 Task: Create validation rules in schedules object.
Action: Mouse moved to (1038, 83)
Screenshot: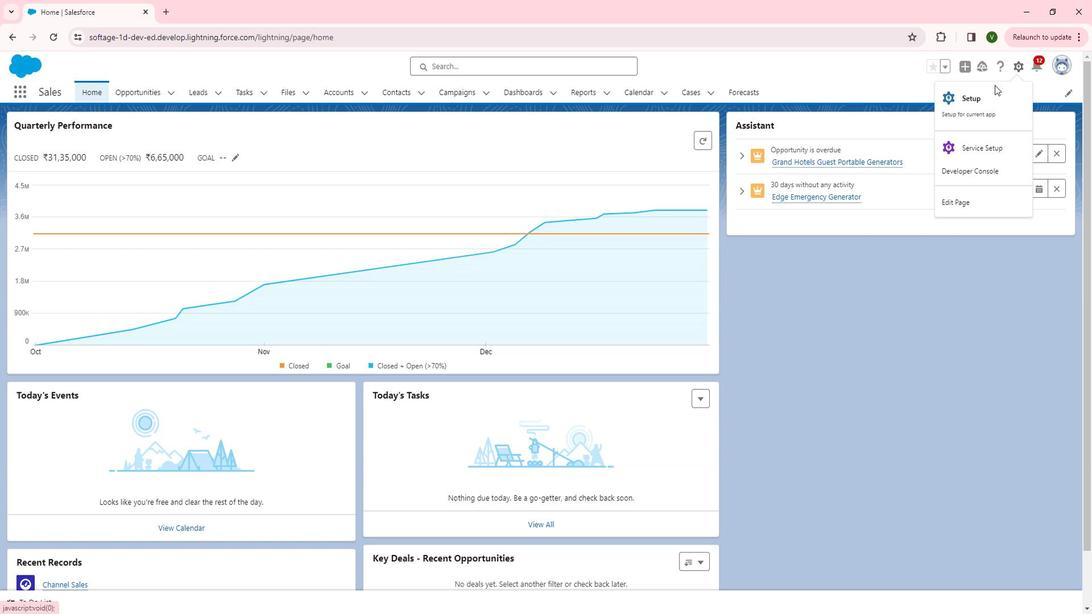 
Action: Mouse pressed left at (1038, 83)
Screenshot: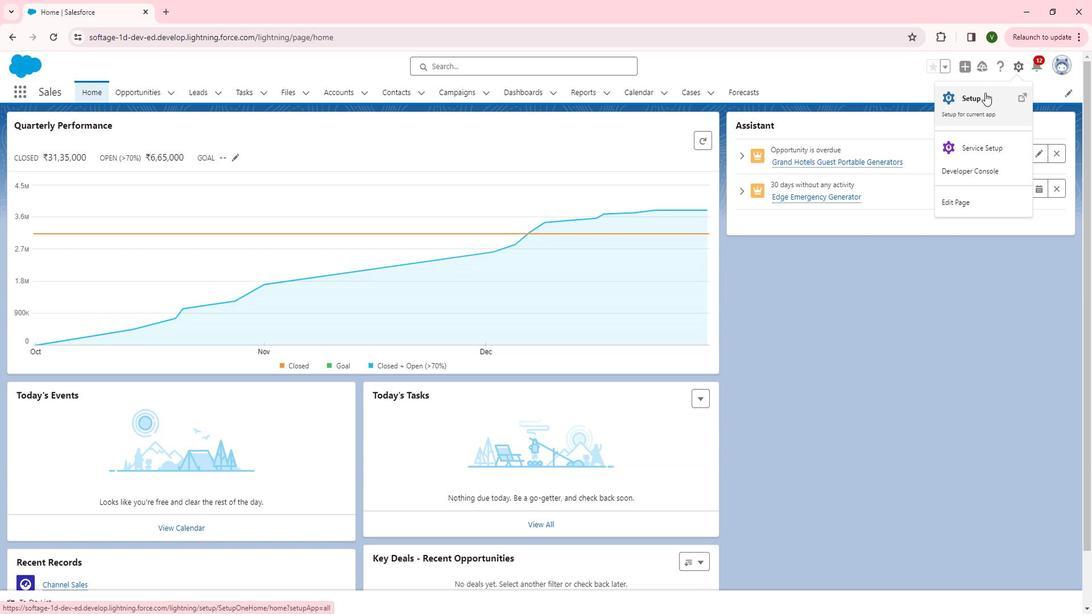 
Action: Mouse moved to (997, 109)
Screenshot: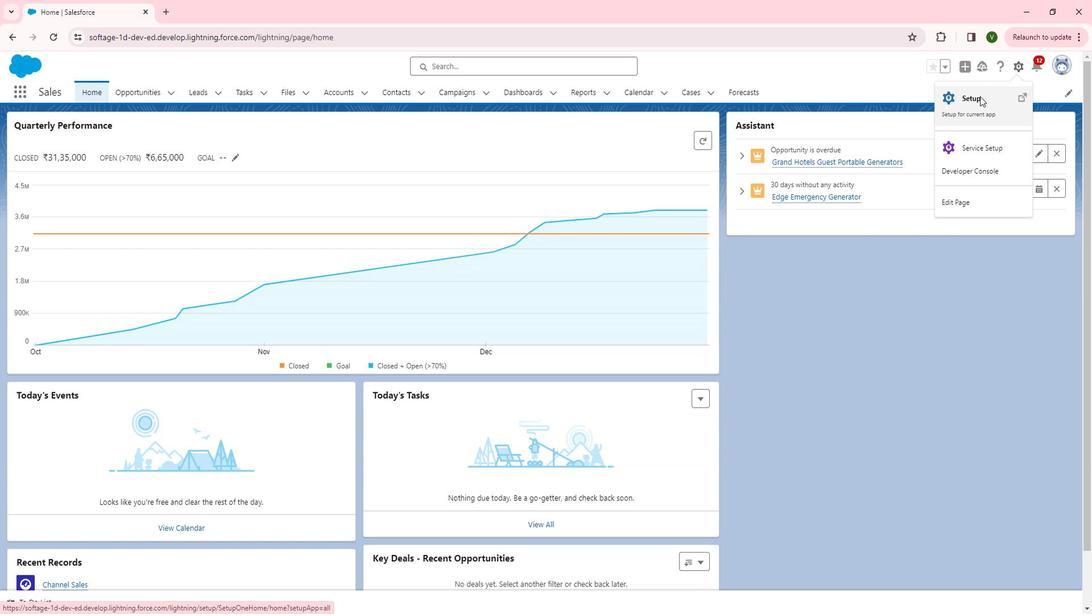 
Action: Mouse pressed left at (997, 109)
Screenshot: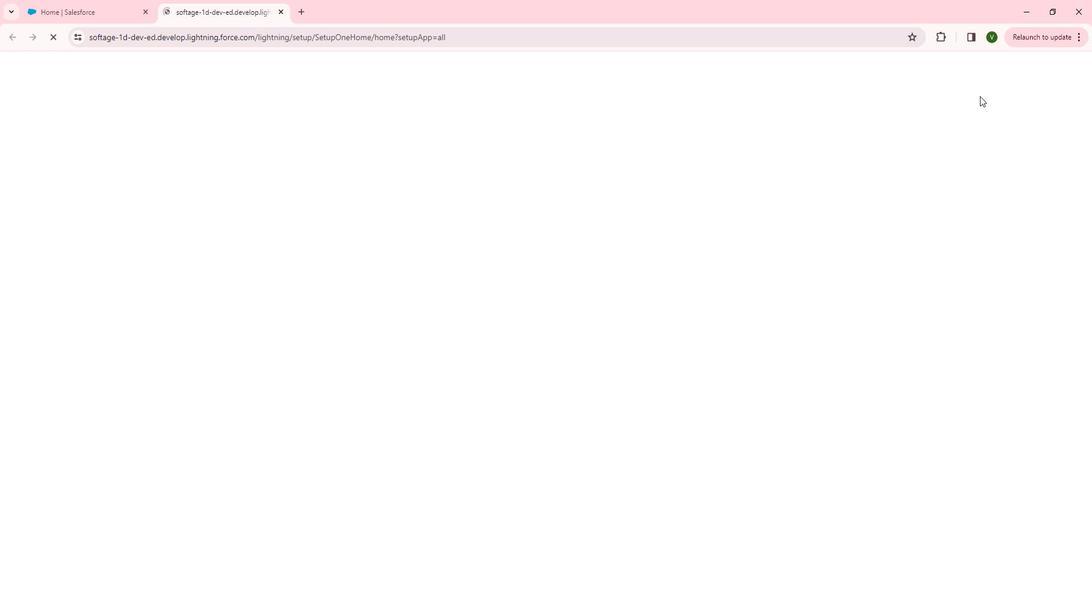 
Action: Mouse moved to (85, 411)
Screenshot: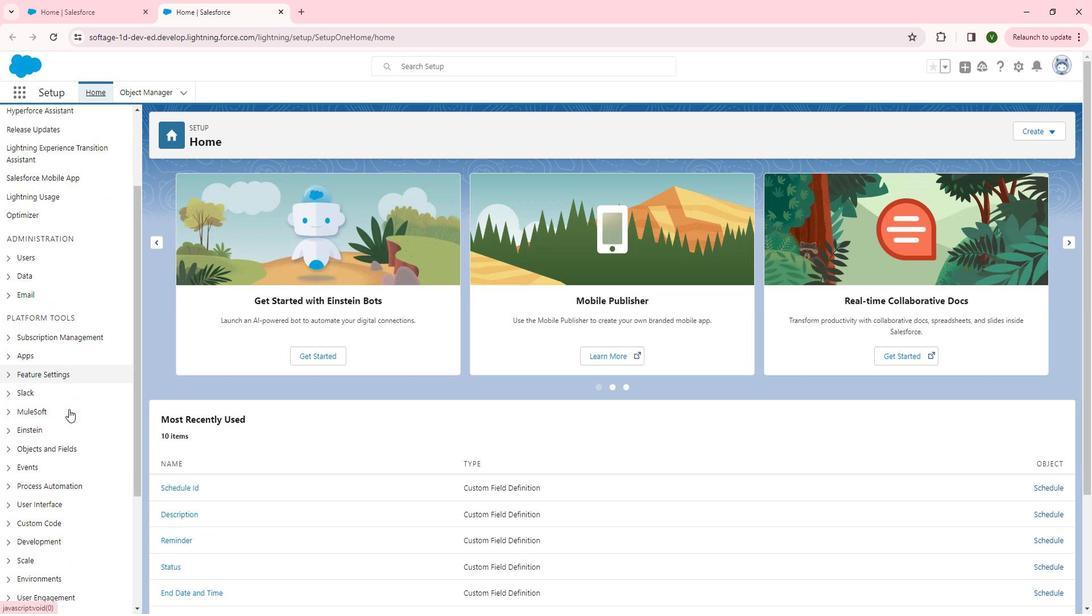 
Action: Mouse scrolled (85, 410) with delta (0, 0)
Screenshot: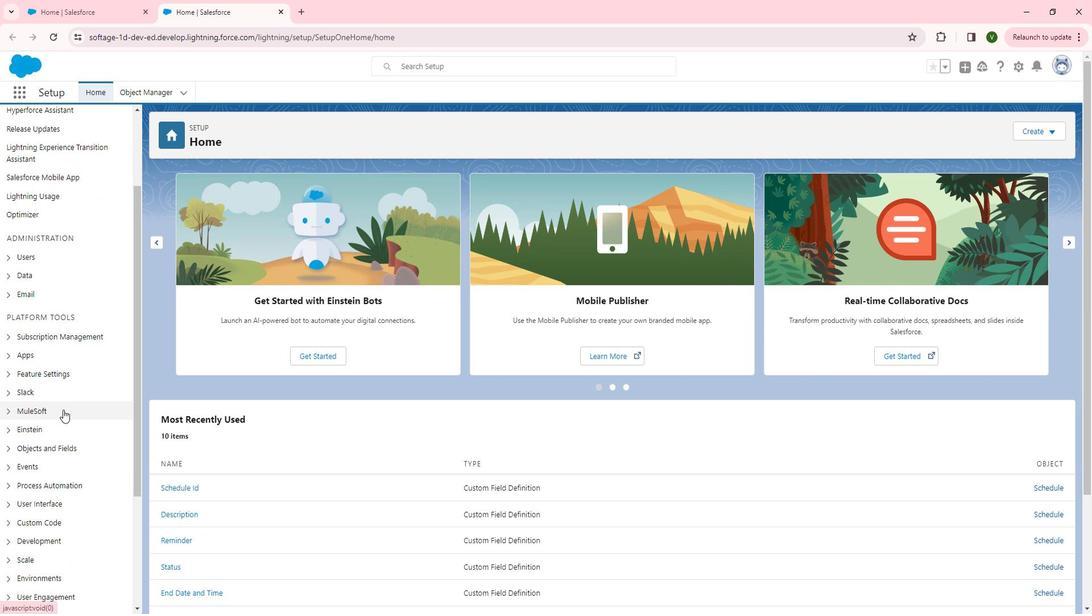 
Action: Mouse scrolled (85, 410) with delta (0, 0)
Screenshot: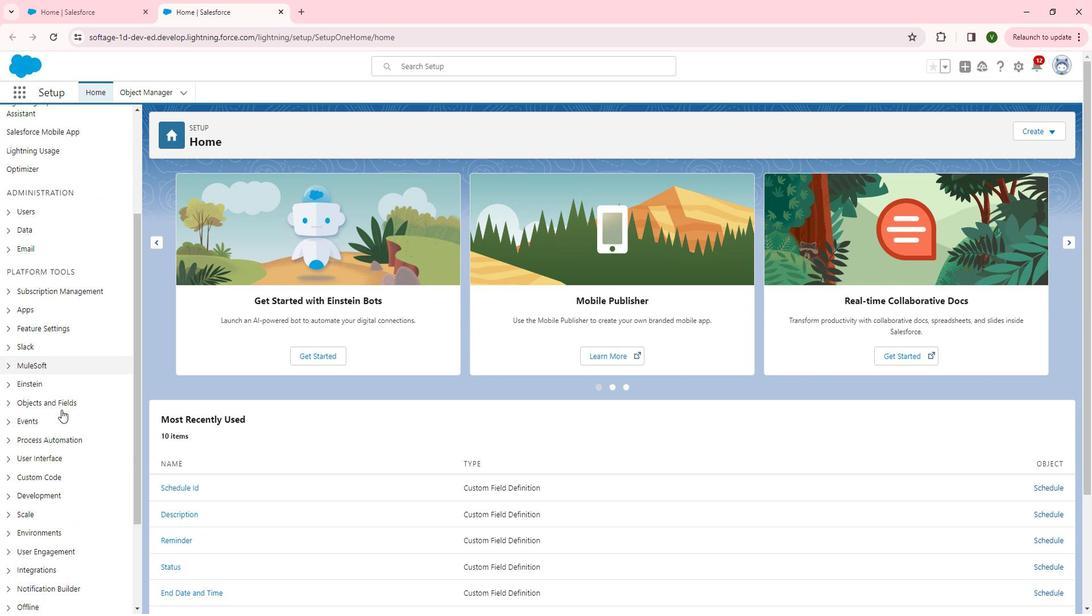 
Action: Mouse moved to (78, 411)
Screenshot: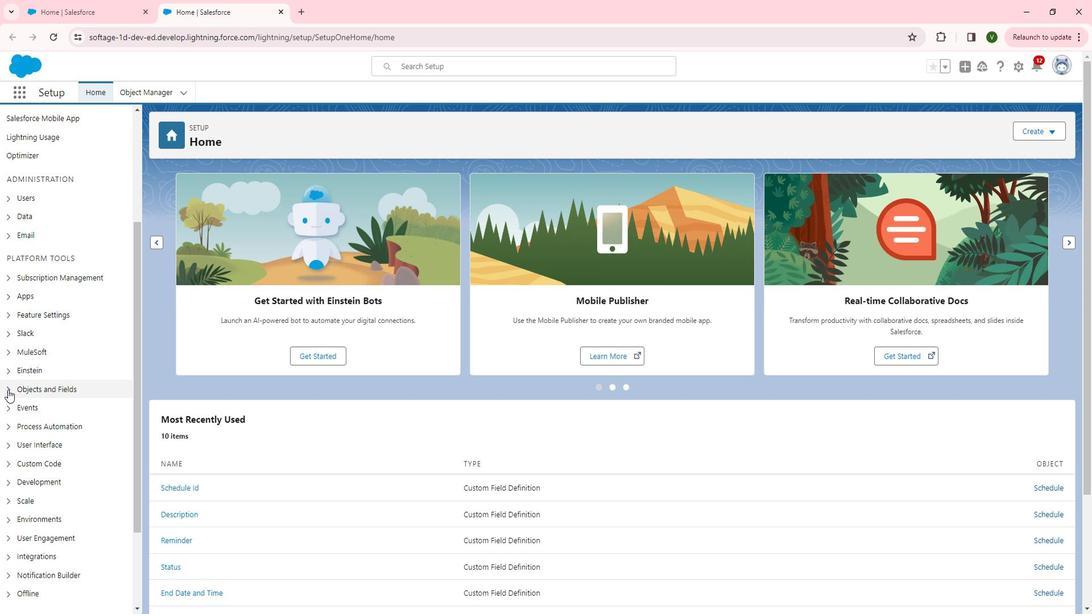 
Action: Mouse scrolled (78, 411) with delta (0, 0)
Screenshot: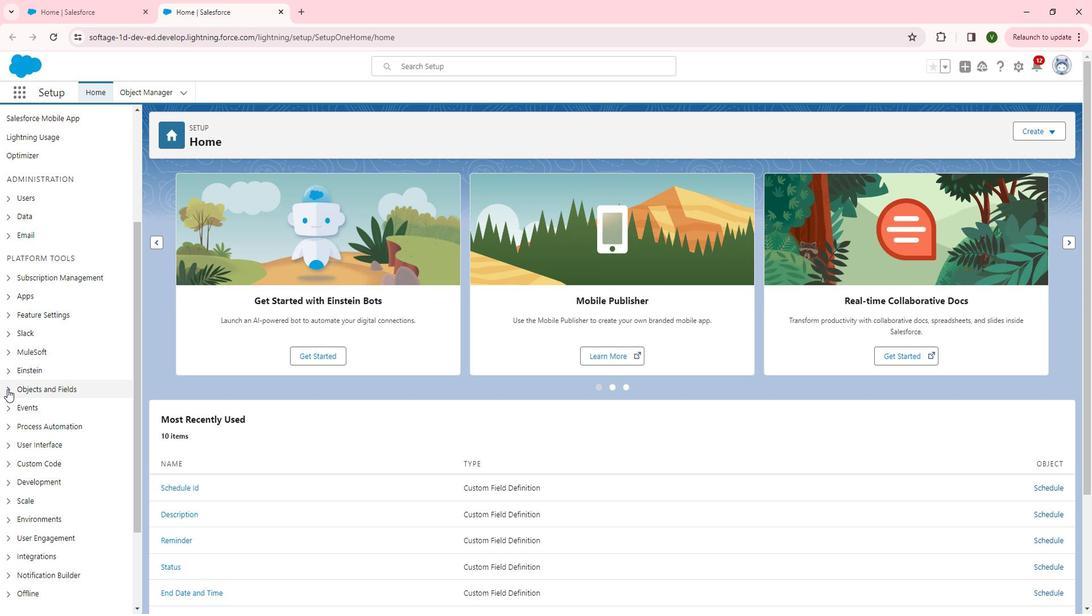 
Action: Mouse moved to (24, 391)
Screenshot: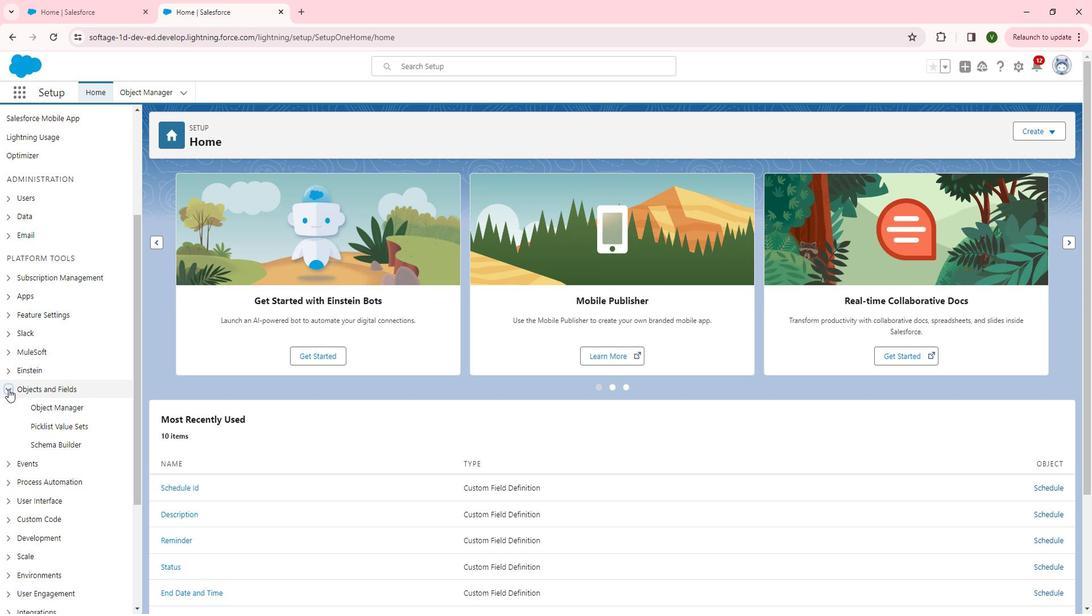 
Action: Mouse pressed left at (24, 391)
Screenshot: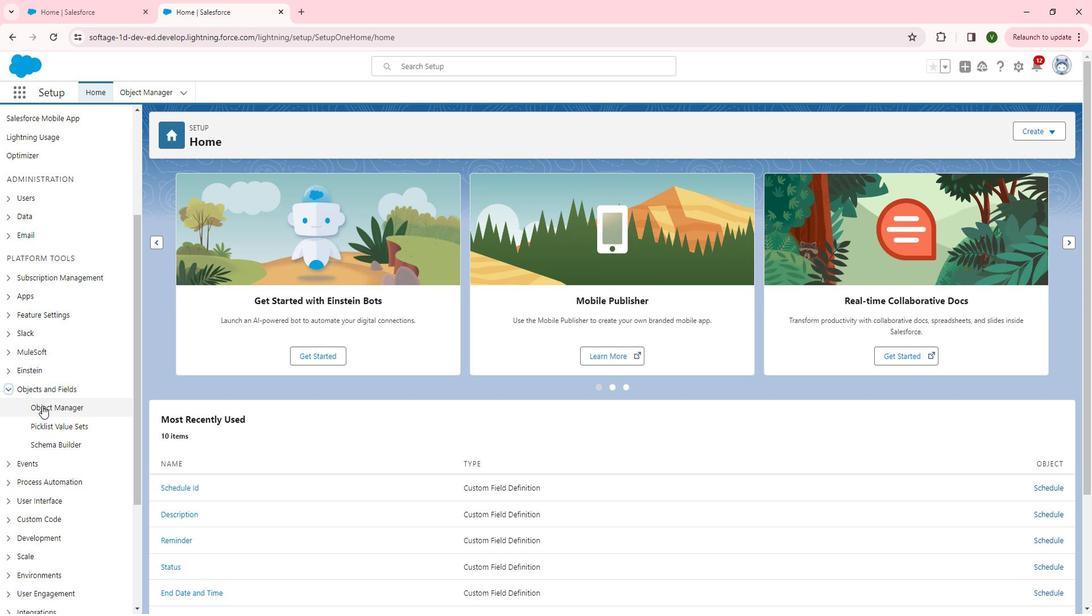 
Action: Mouse moved to (68, 413)
Screenshot: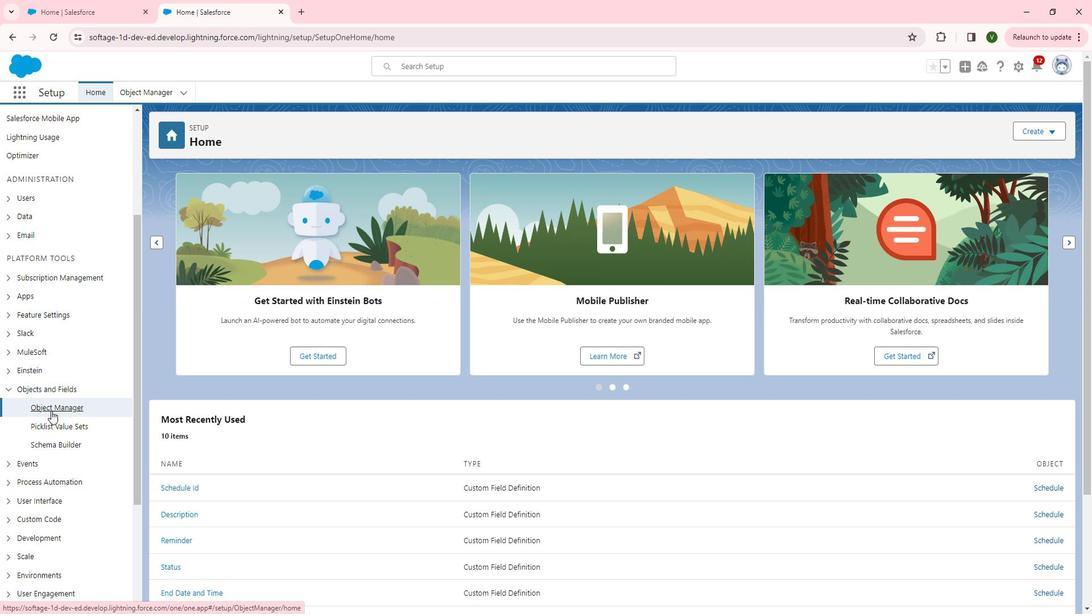 
Action: Mouse pressed left at (68, 413)
Screenshot: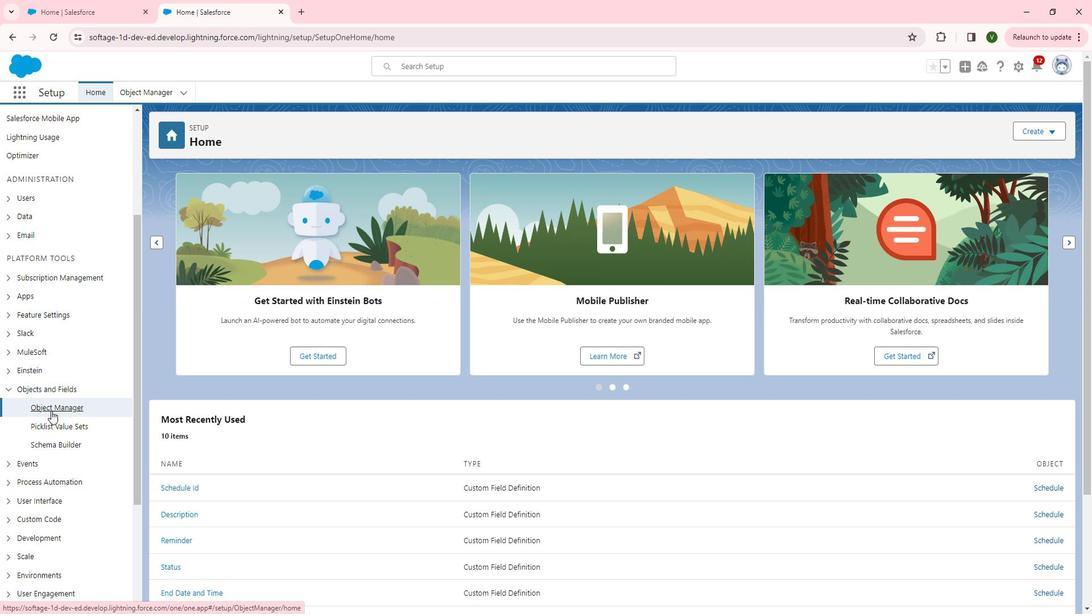 
Action: Mouse moved to (190, 397)
Screenshot: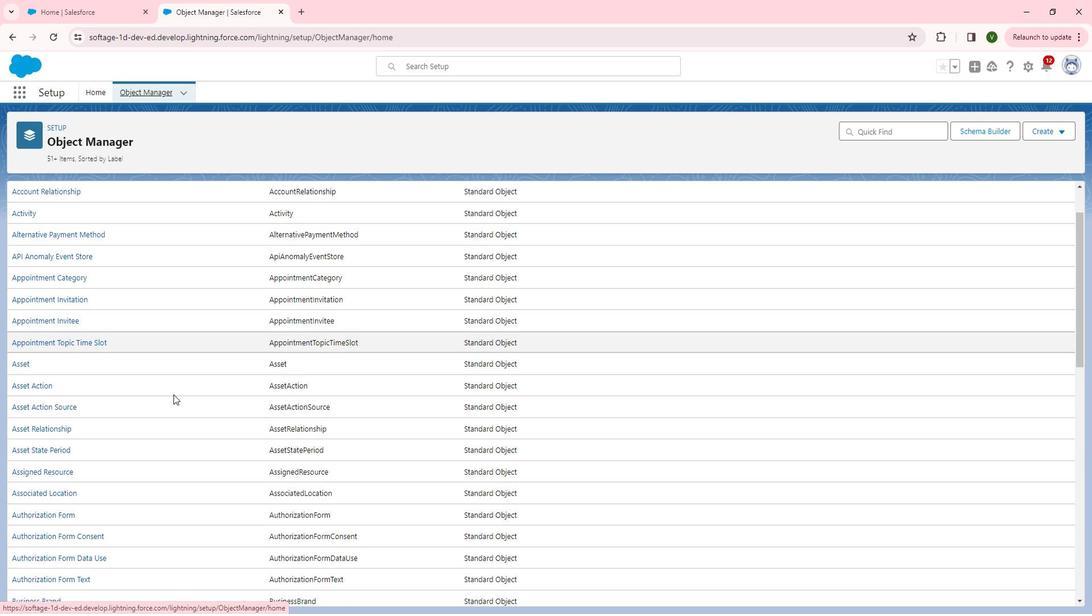 
Action: Mouse scrolled (190, 396) with delta (0, 0)
Screenshot: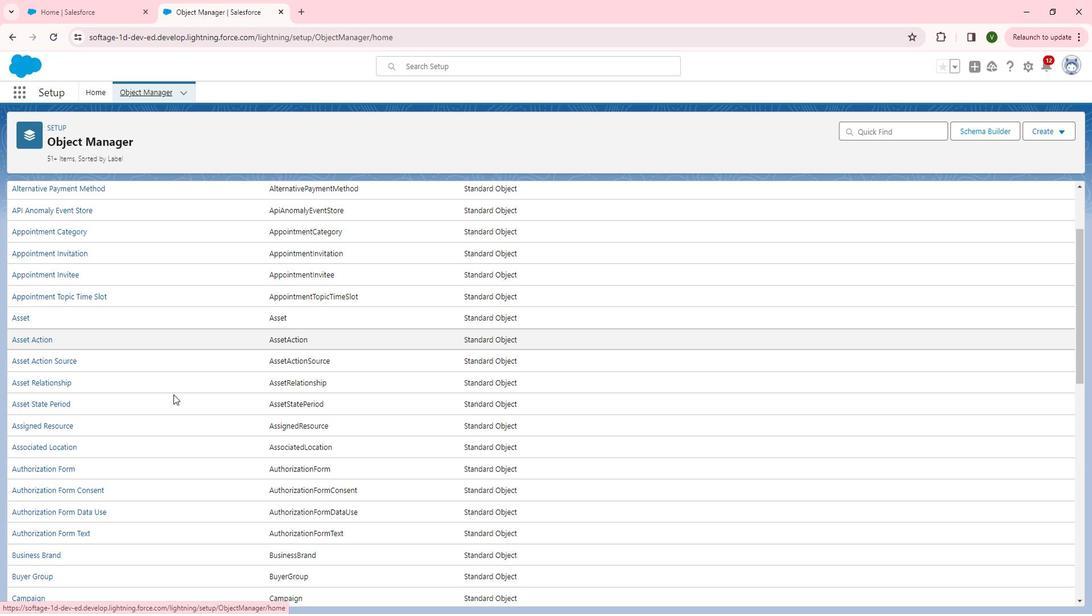 
Action: Mouse scrolled (190, 396) with delta (0, 0)
Screenshot: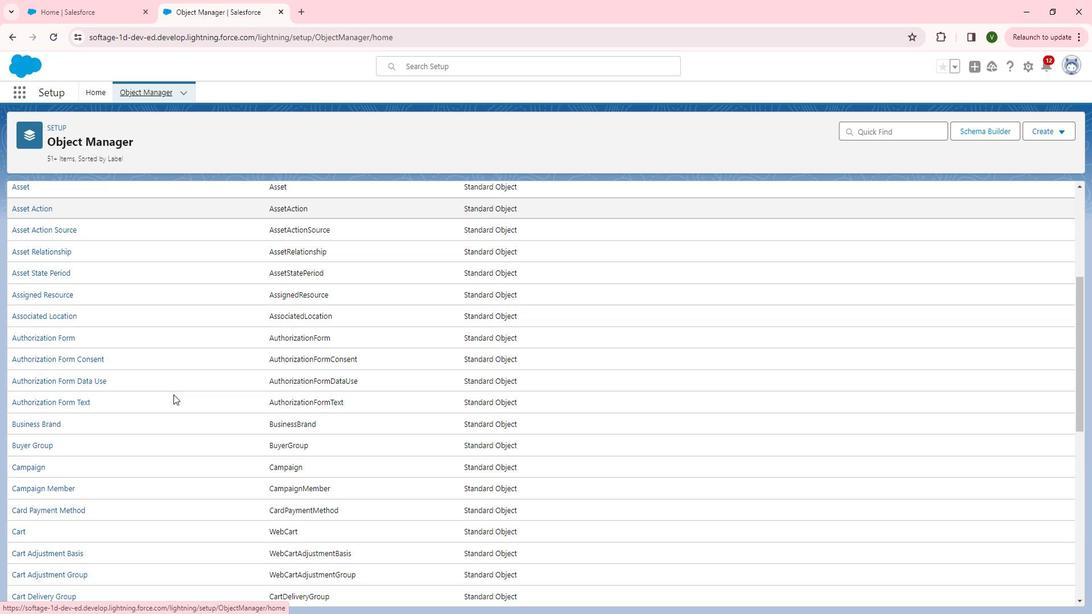 
Action: Mouse scrolled (190, 396) with delta (0, 0)
Screenshot: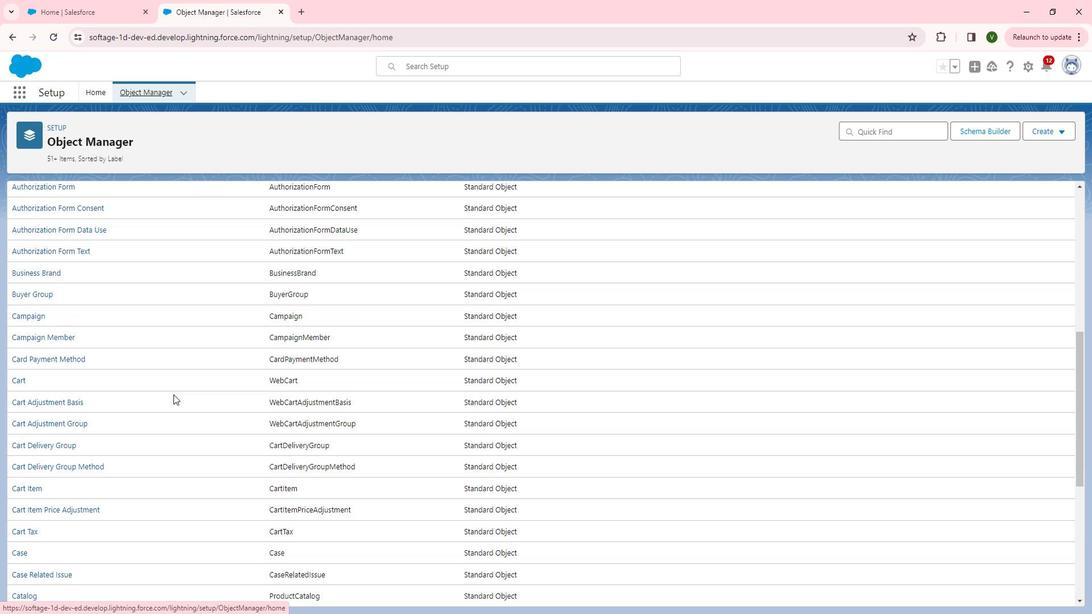 
Action: Mouse scrolled (190, 396) with delta (0, 0)
Screenshot: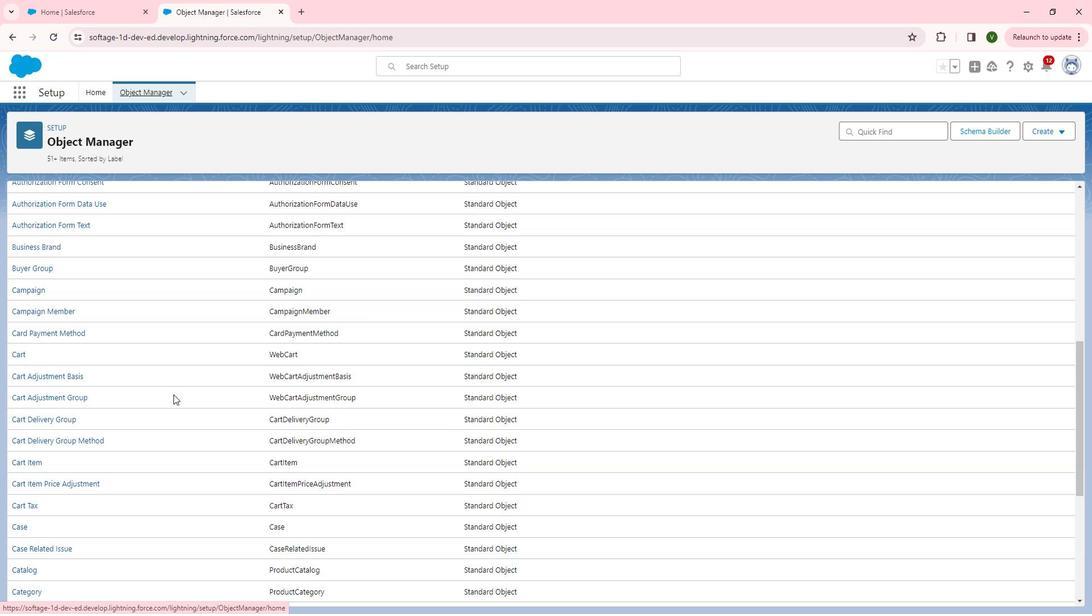 
Action: Mouse scrolled (190, 396) with delta (0, 0)
Screenshot: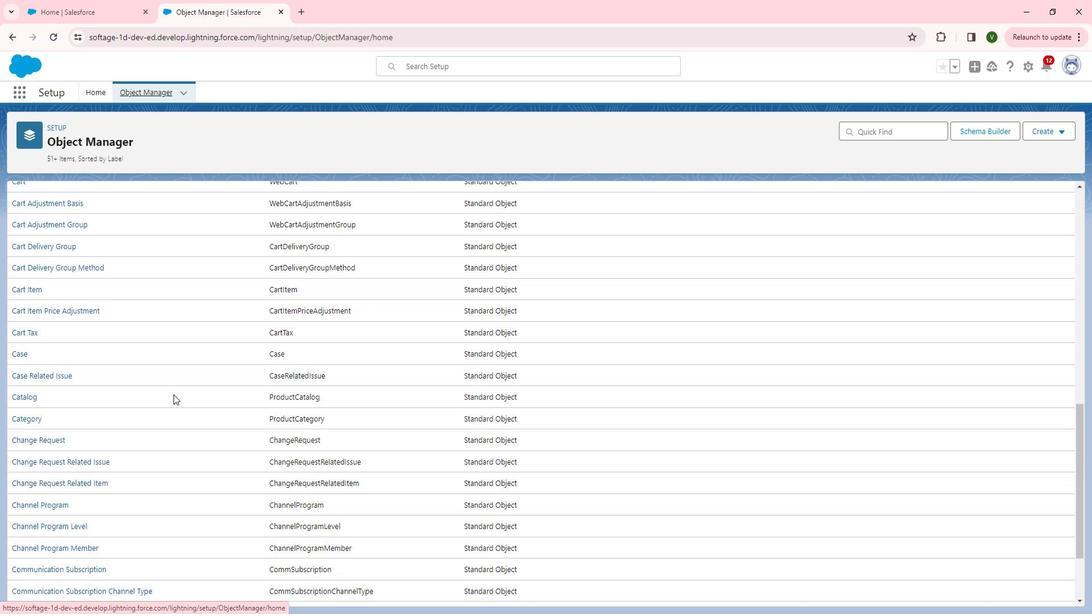 
Action: Mouse scrolled (190, 396) with delta (0, 0)
Screenshot: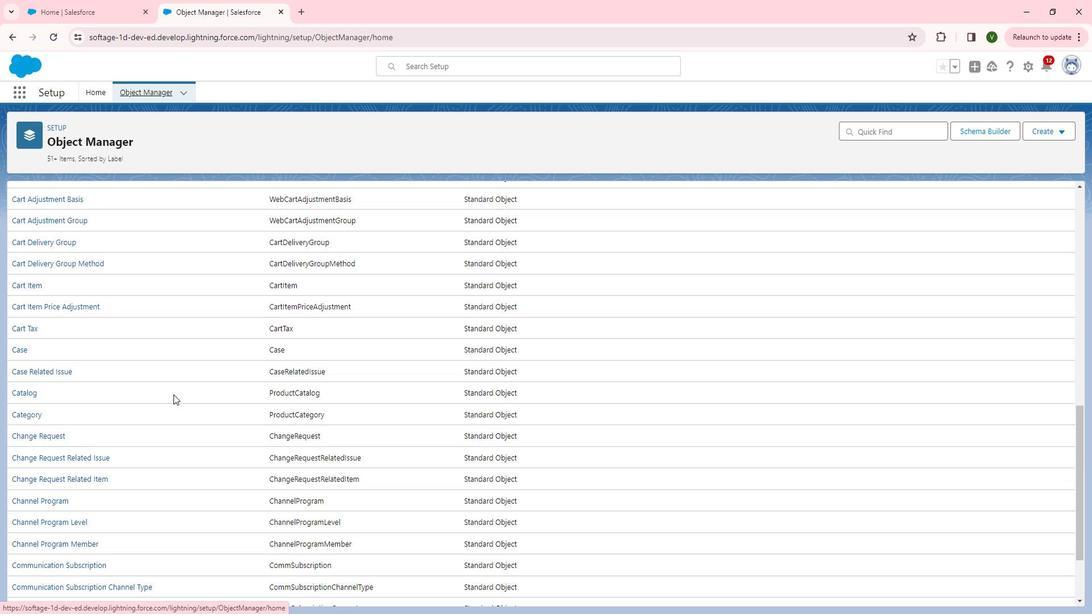 
Action: Mouse scrolled (190, 396) with delta (0, 0)
Screenshot: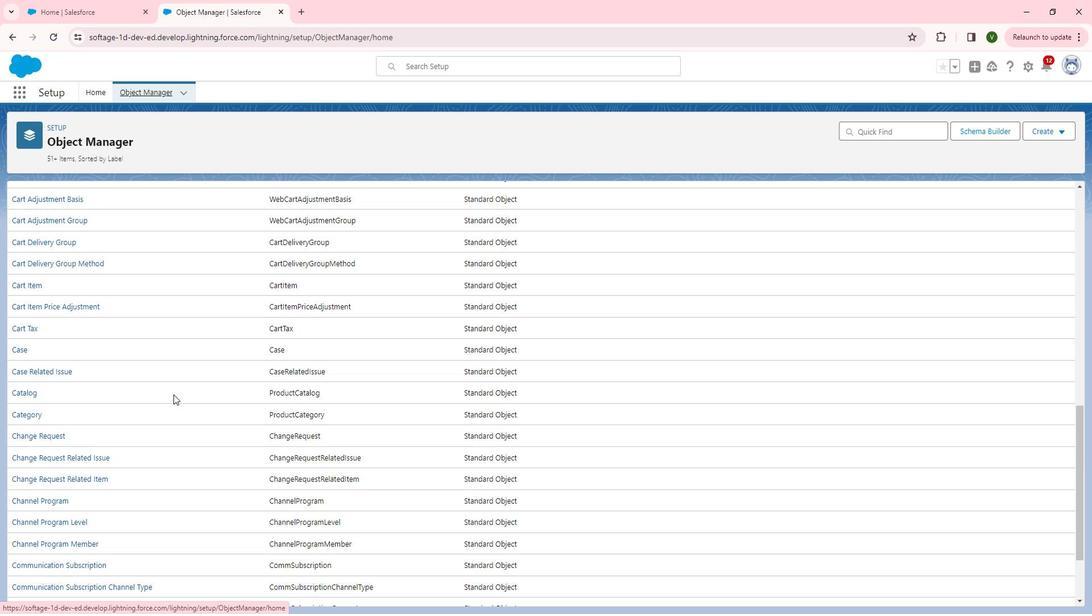 
Action: Mouse scrolled (190, 396) with delta (0, 0)
Screenshot: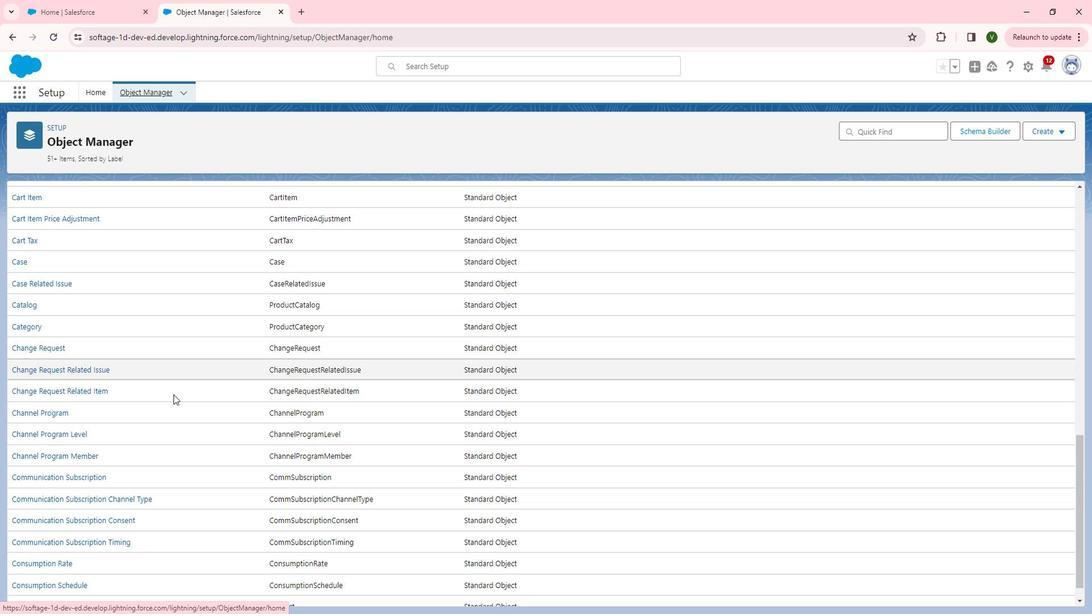 
Action: Mouse scrolled (190, 396) with delta (0, 0)
Screenshot: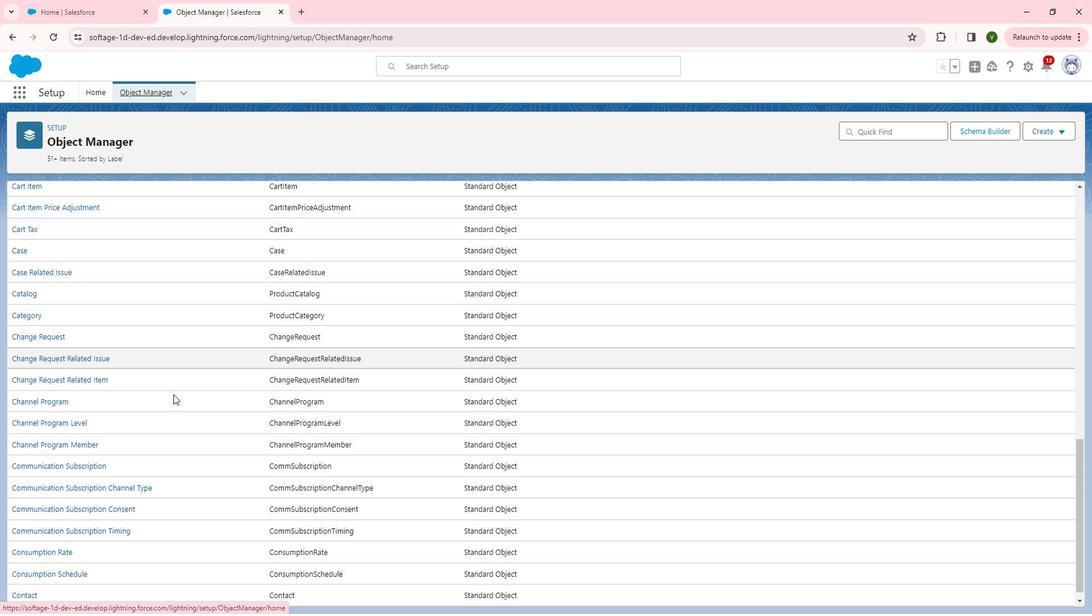 
Action: Mouse scrolled (190, 396) with delta (0, 0)
Screenshot: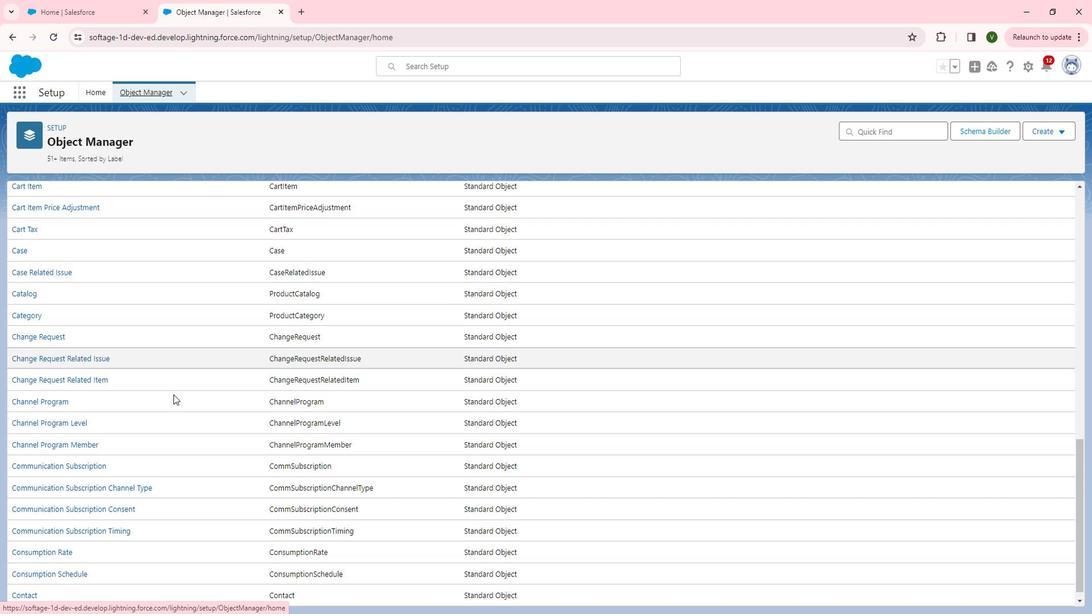 
Action: Mouse scrolled (190, 396) with delta (0, 0)
Screenshot: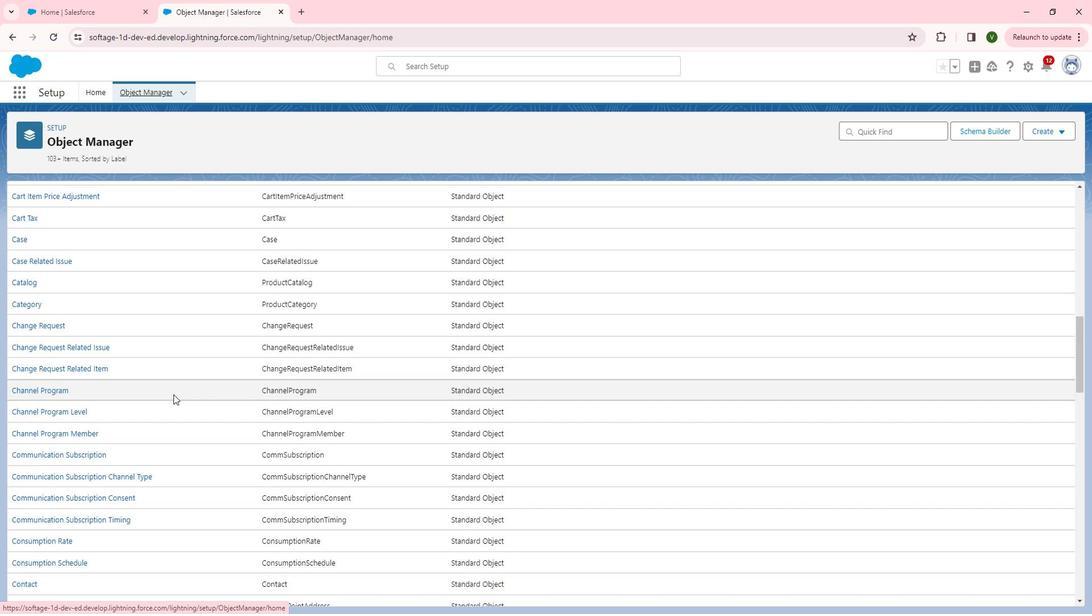 
Action: Mouse scrolled (190, 396) with delta (0, 0)
Screenshot: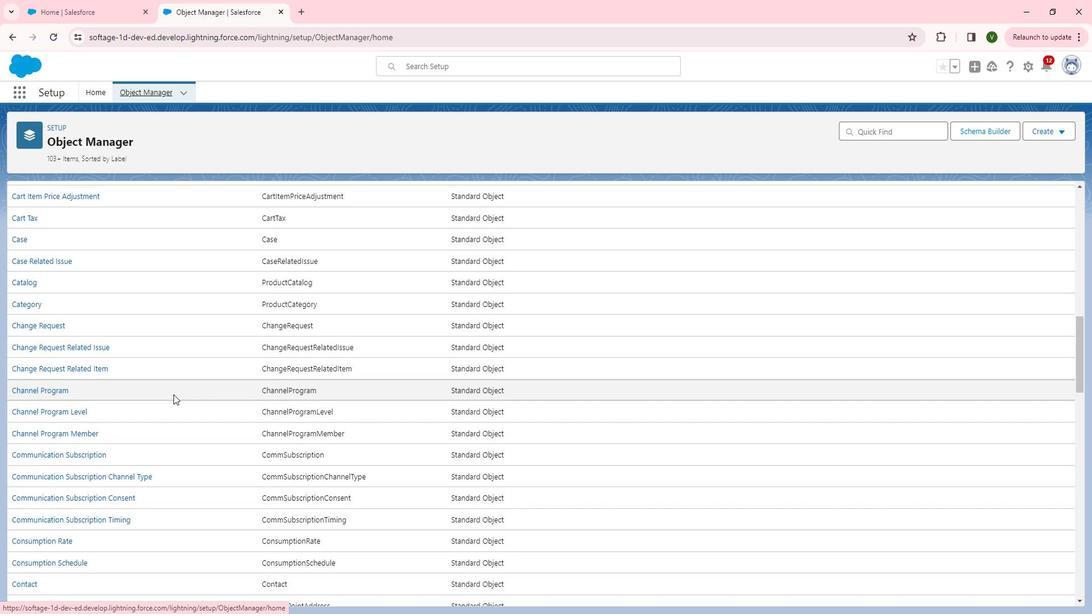 
Action: Mouse scrolled (190, 396) with delta (0, 0)
Screenshot: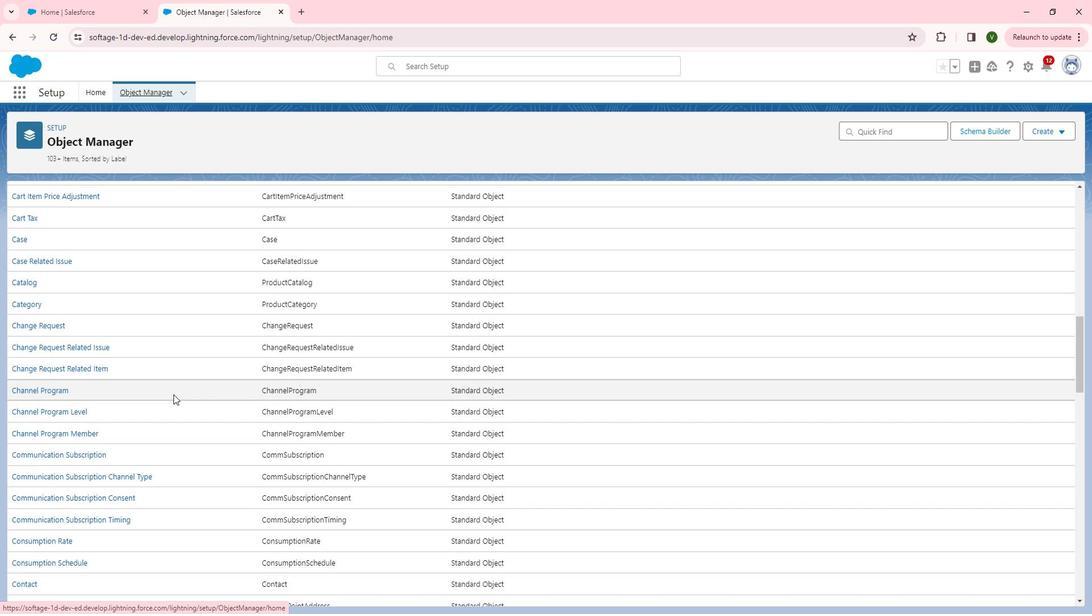 
Action: Mouse scrolled (190, 396) with delta (0, 0)
Screenshot: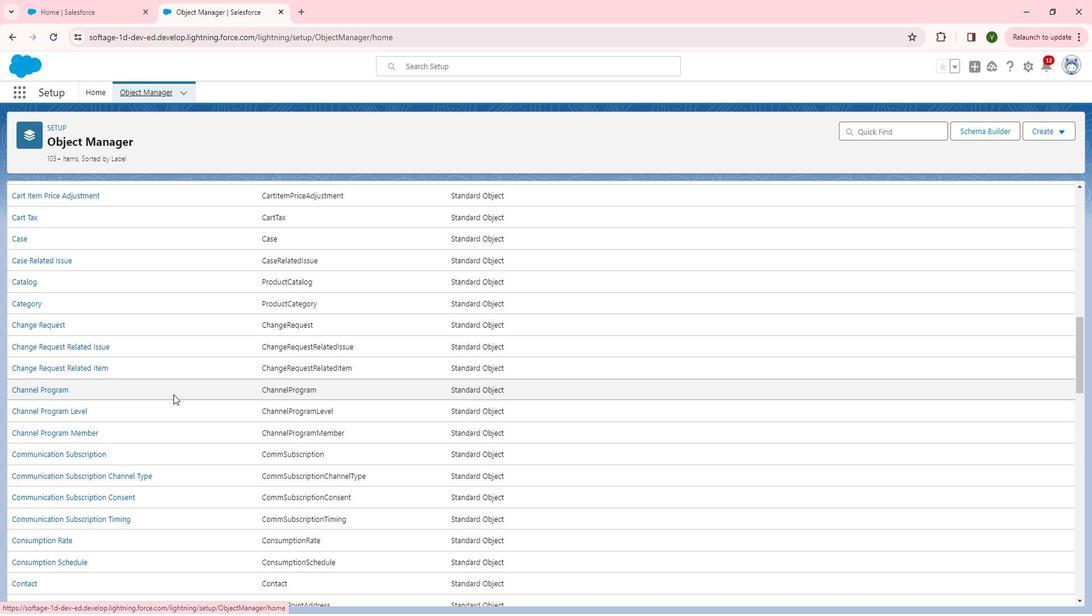 
Action: Mouse scrolled (190, 396) with delta (0, 0)
Screenshot: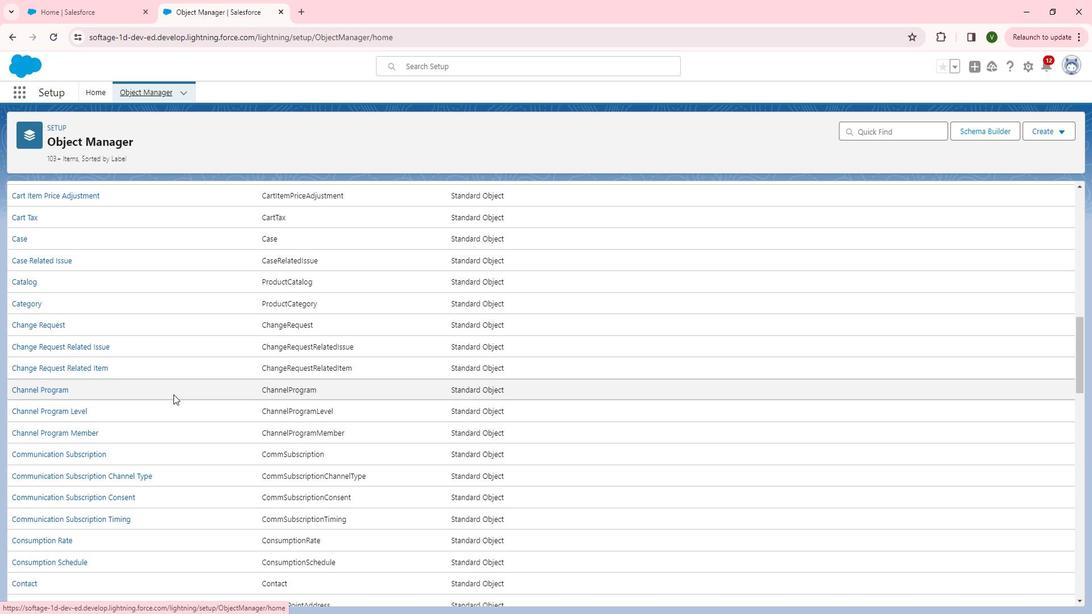 
Action: Mouse scrolled (190, 396) with delta (0, 0)
Screenshot: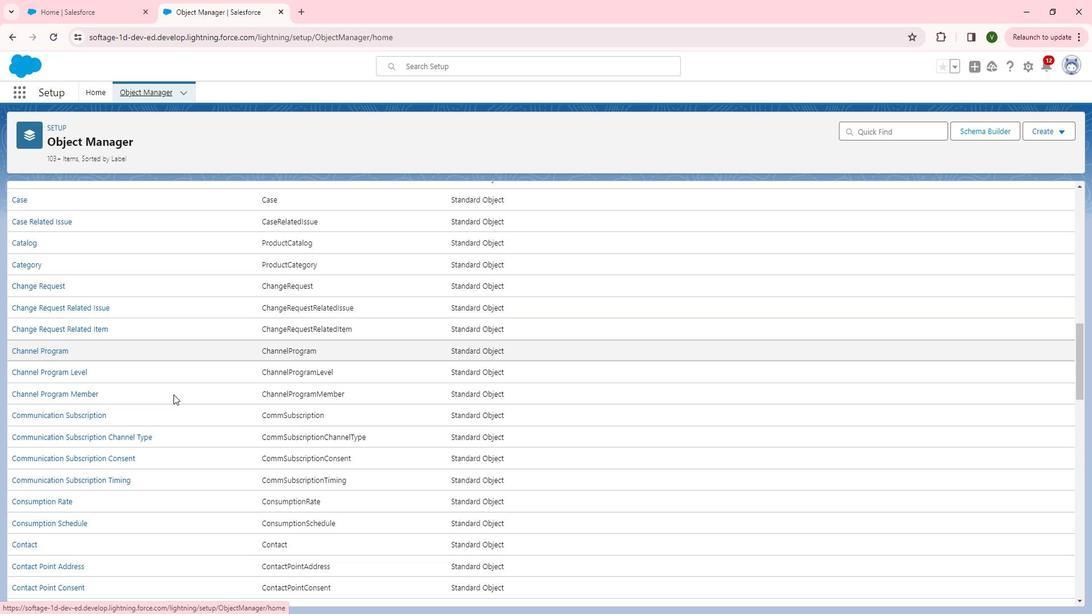 
Action: Mouse scrolled (190, 396) with delta (0, 0)
Screenshot: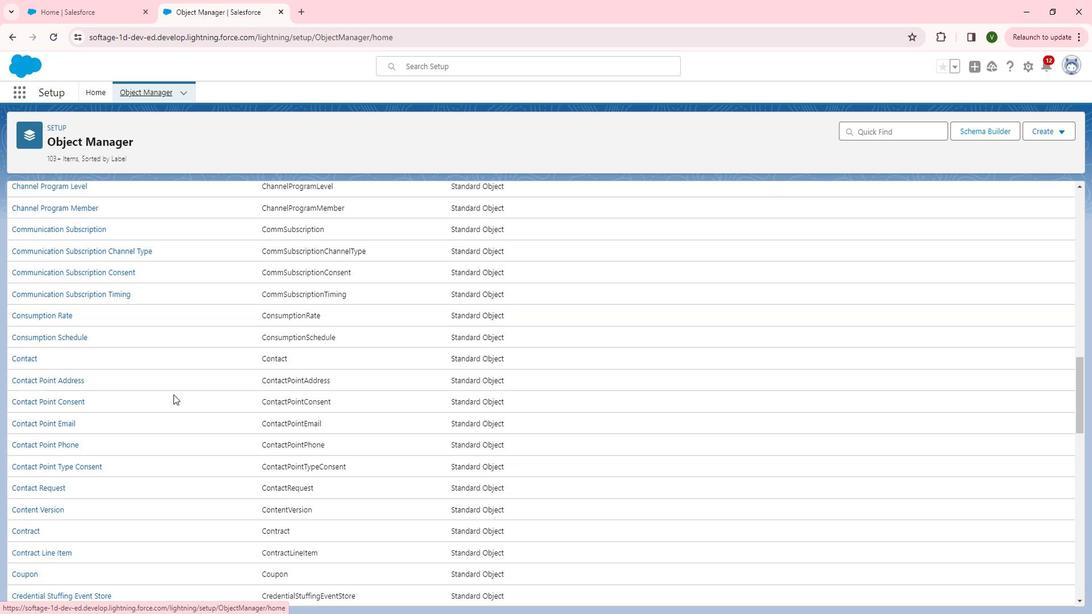 
Action: Mouse scrolled (190, 396) with delta (0, 0)
Screenshot: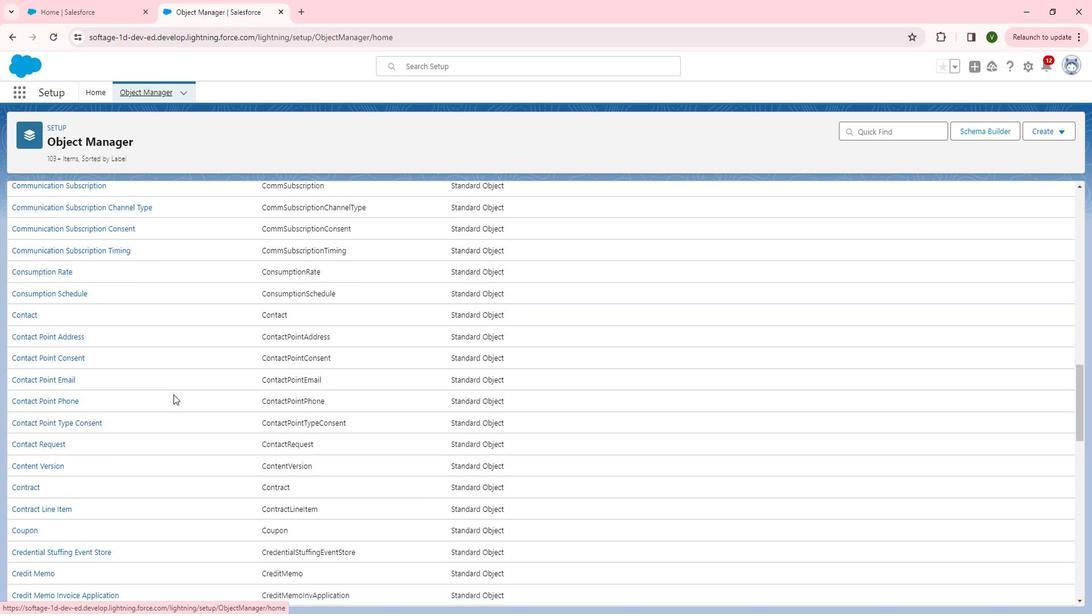 
Action: Mouse scrolled (190, 396) with delta (0, 0)
Screenshot: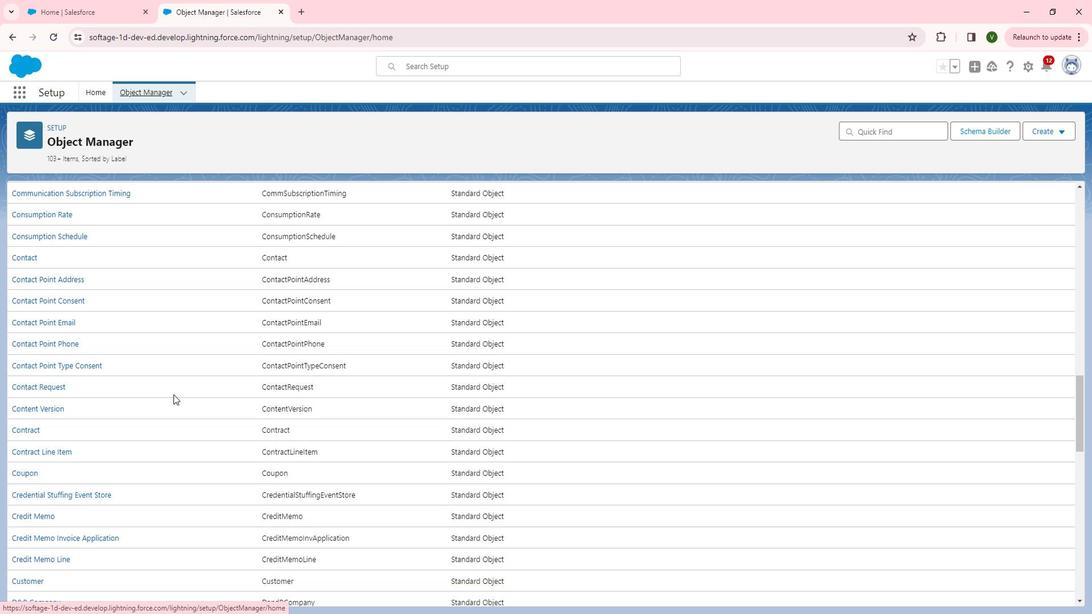 
Action: Mouse scrolled (190, 396) with delta (0, 0)
Screenshot: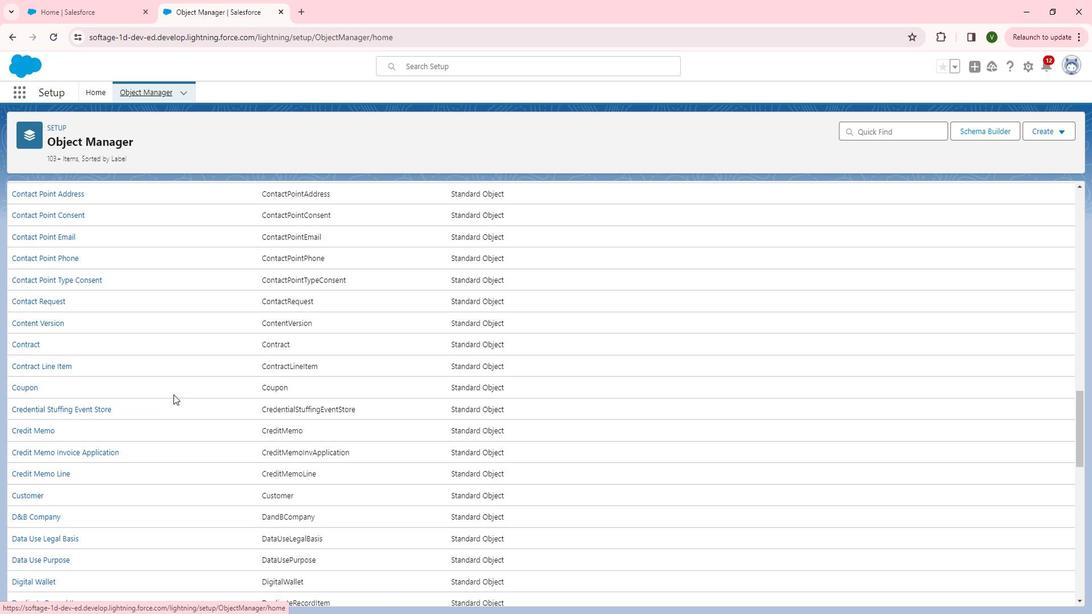 
Action: Mouse scrolled (190, 396) with delta (0, 0)
Screenshot: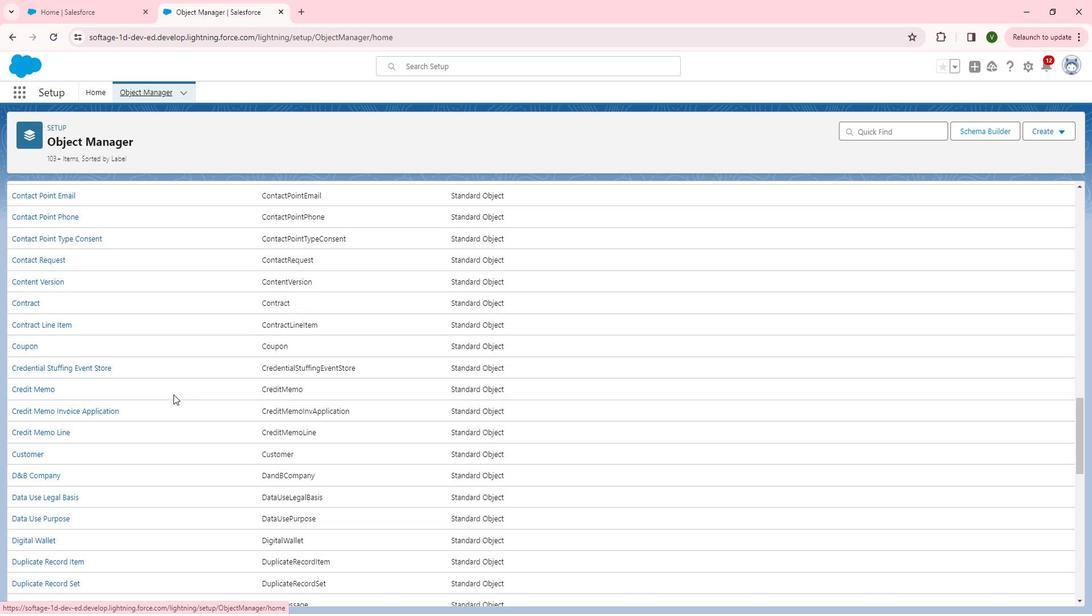 
Action: Mouse scrolled (190, 396) with delta (0, 0)
Screenshot: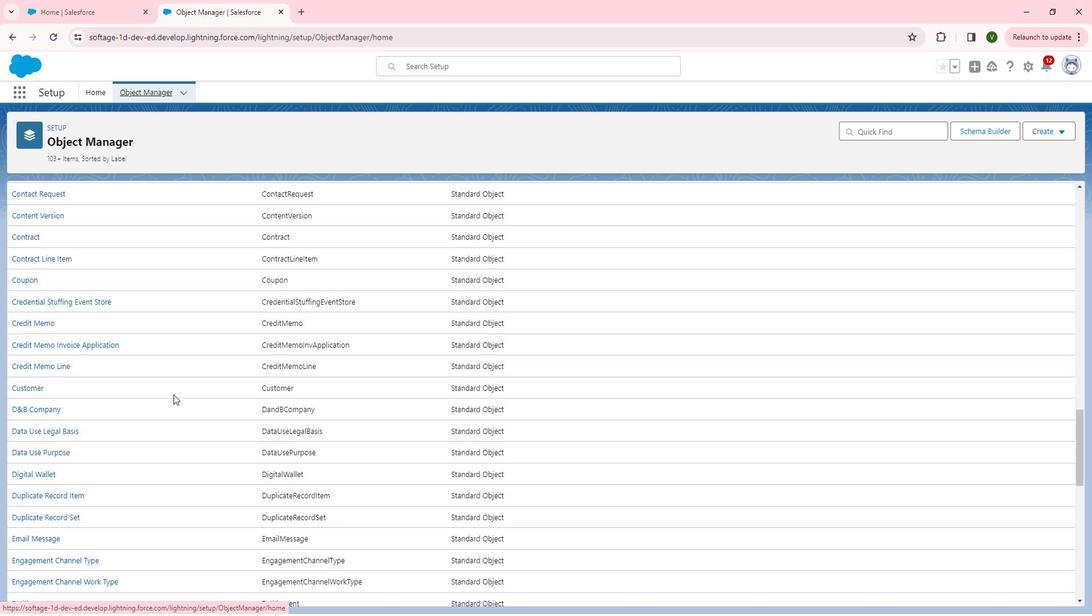
Action: Mouse scrolled (190, 396) with delta (0, 0)
Screenshot: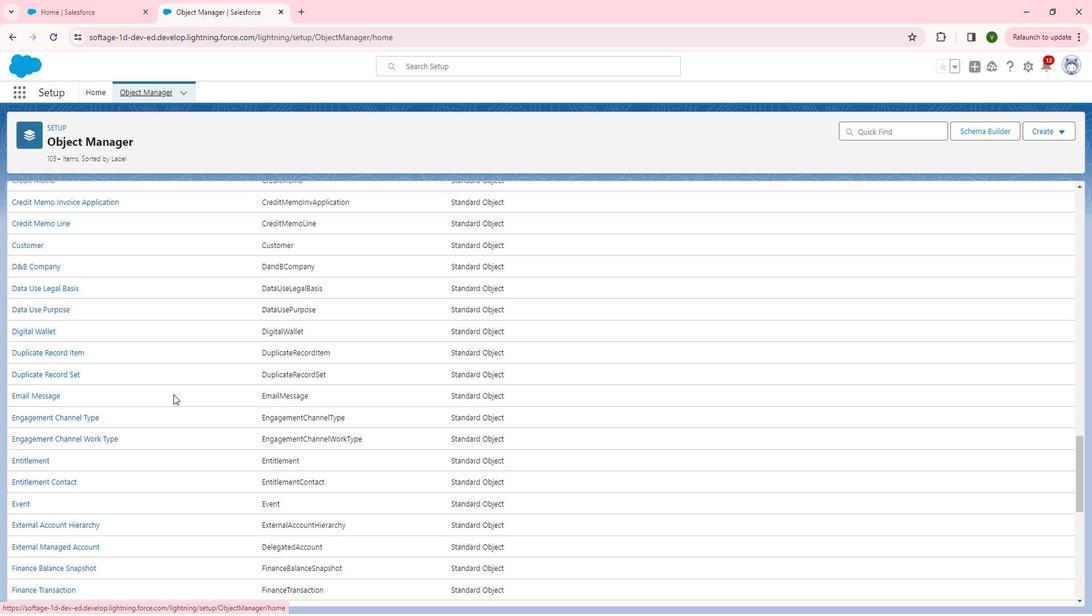 
Action: Mouse scrolled (190, 396) with delta (0, 0)
Screenshot: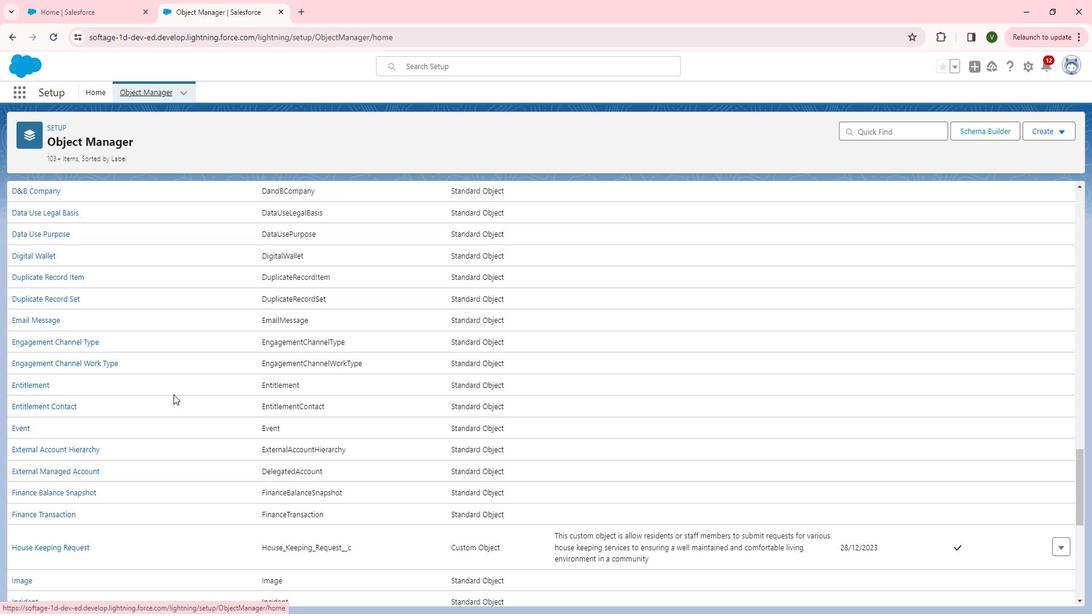 
Action: Mouse scrolled (190, 396) with delta (0, 0)
Screenshot: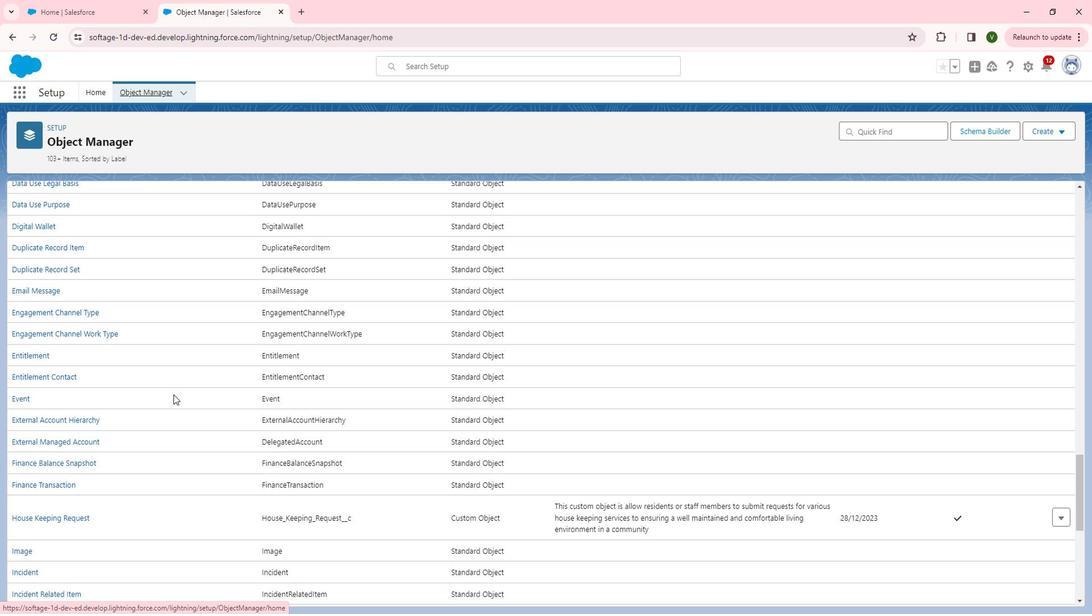 
Action: Mouse scrolled (190, 396) with delta (0, 0)
Screenshot: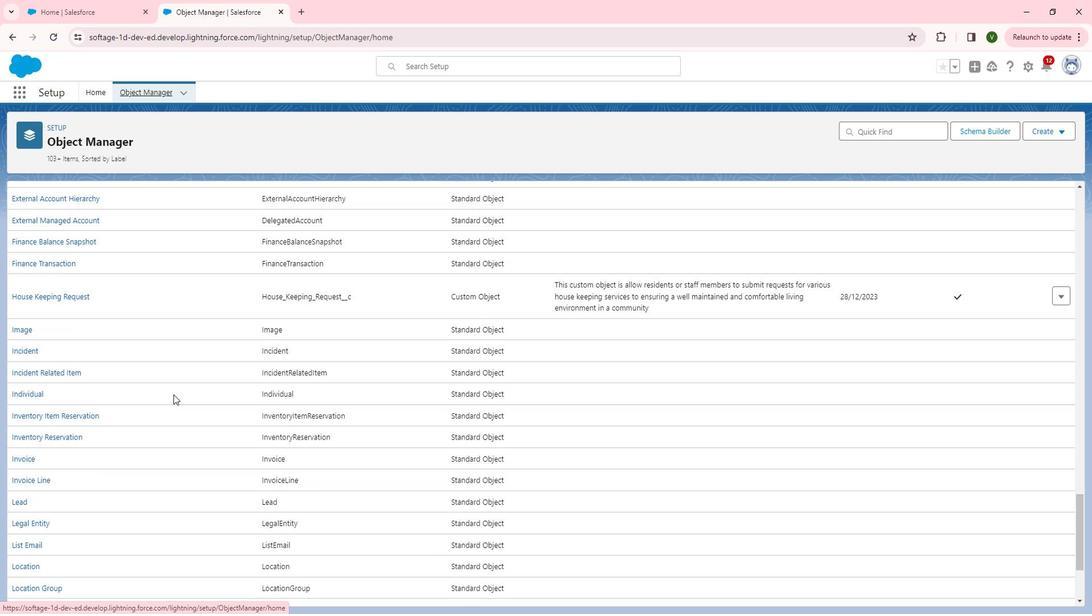 
Action: Mouse scrolled (190, 396) with delta (0, 0)
Screenshot: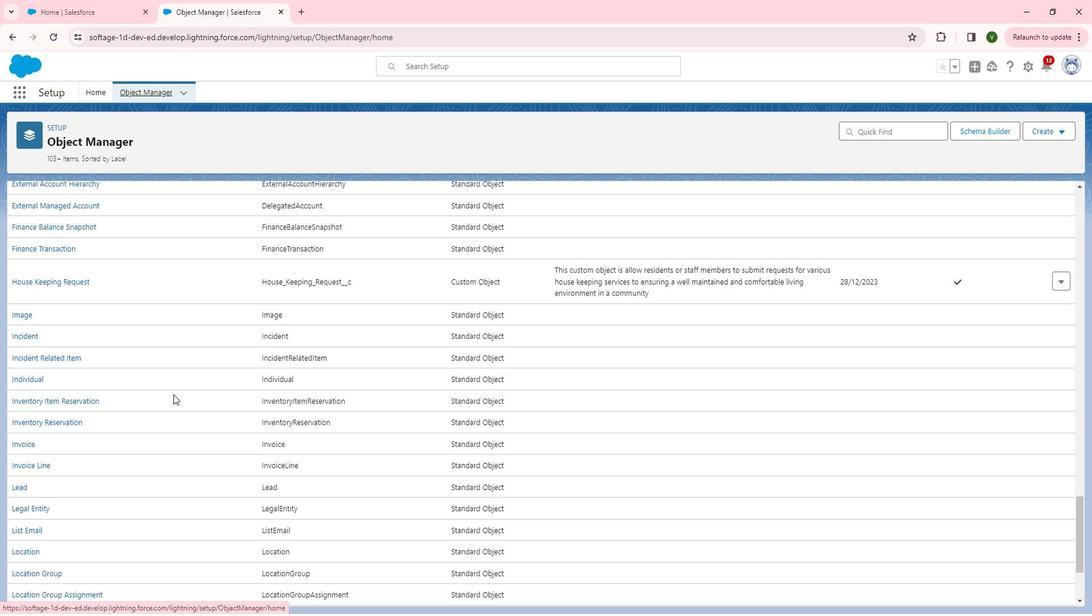 
Action: Mouse scrolled (190, 396) with delta (0, 0)
Screenshot: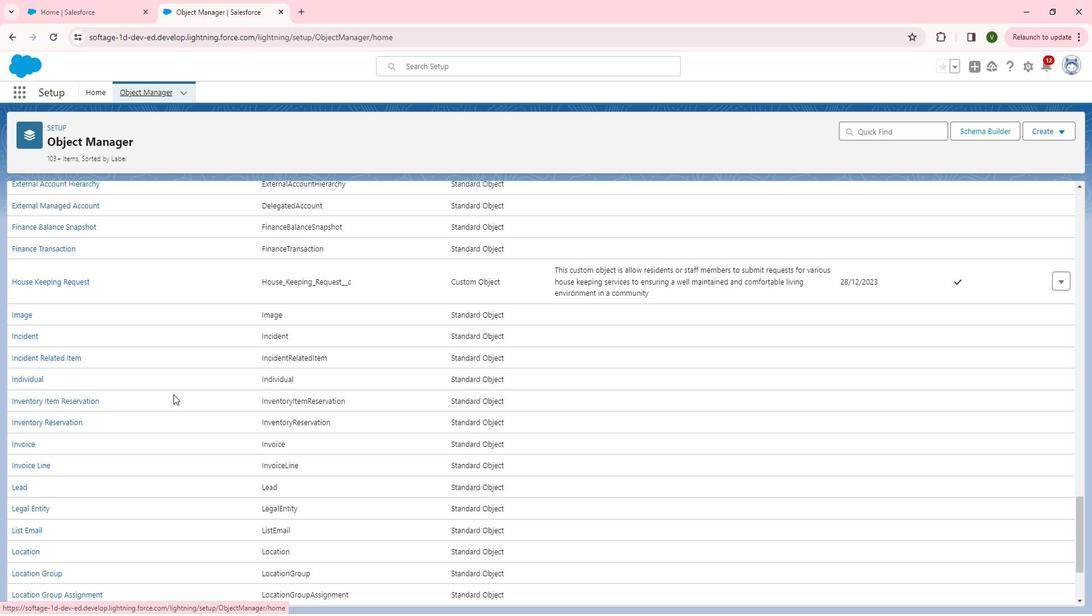 
Action: Mouse scrolled (190, 396) with delta (0, 0)
Screenshot: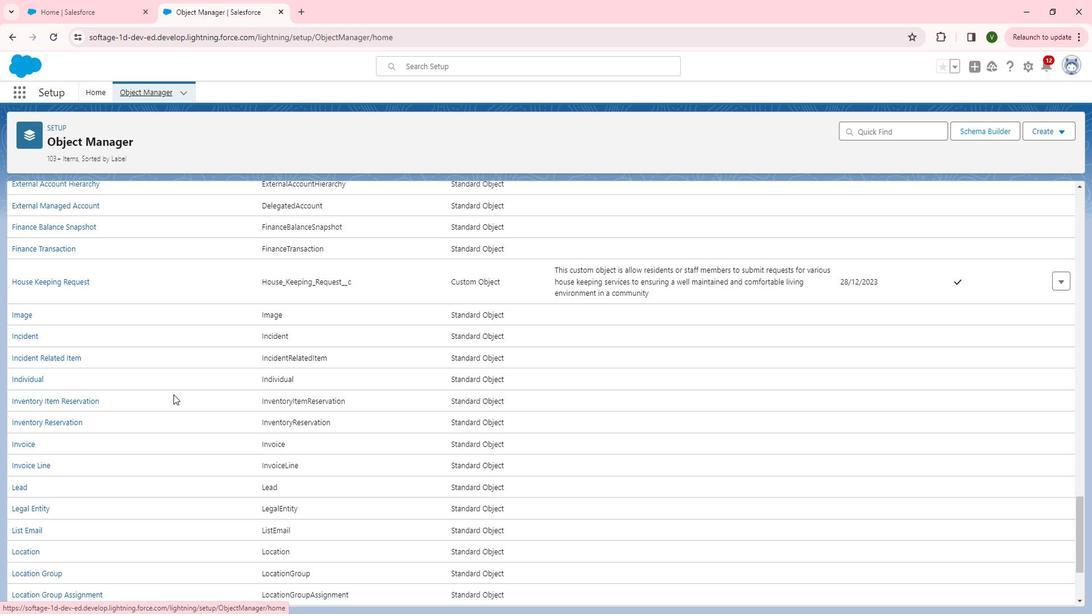
Action: Mouse scrolled (190, 396) with delta (0, 0)
Screenshot: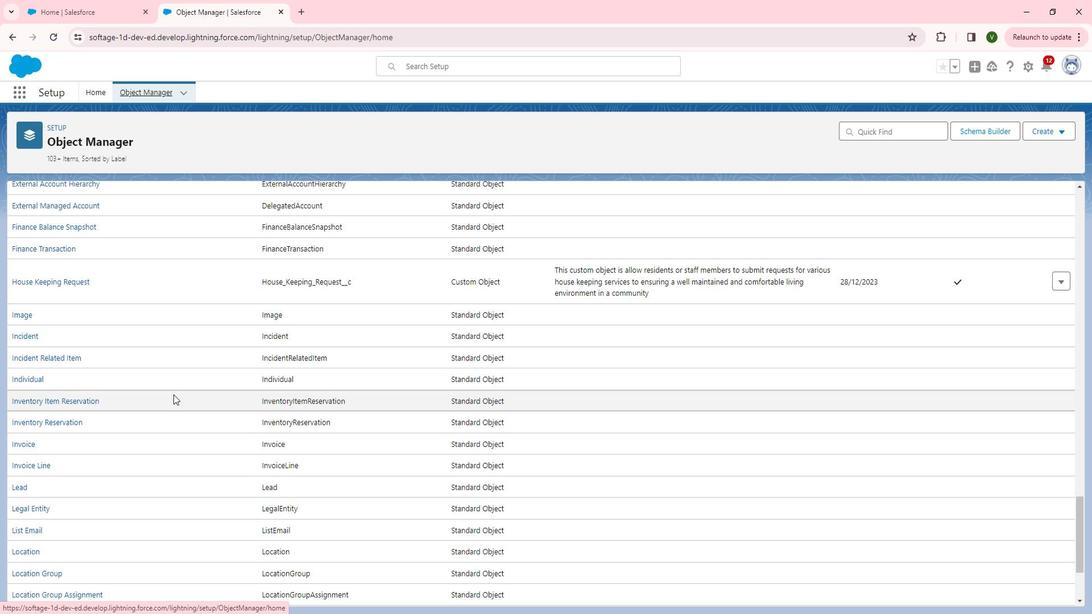 
Action: Mouse scrolled (190, 396) with delta (0, 0)
Screenshot: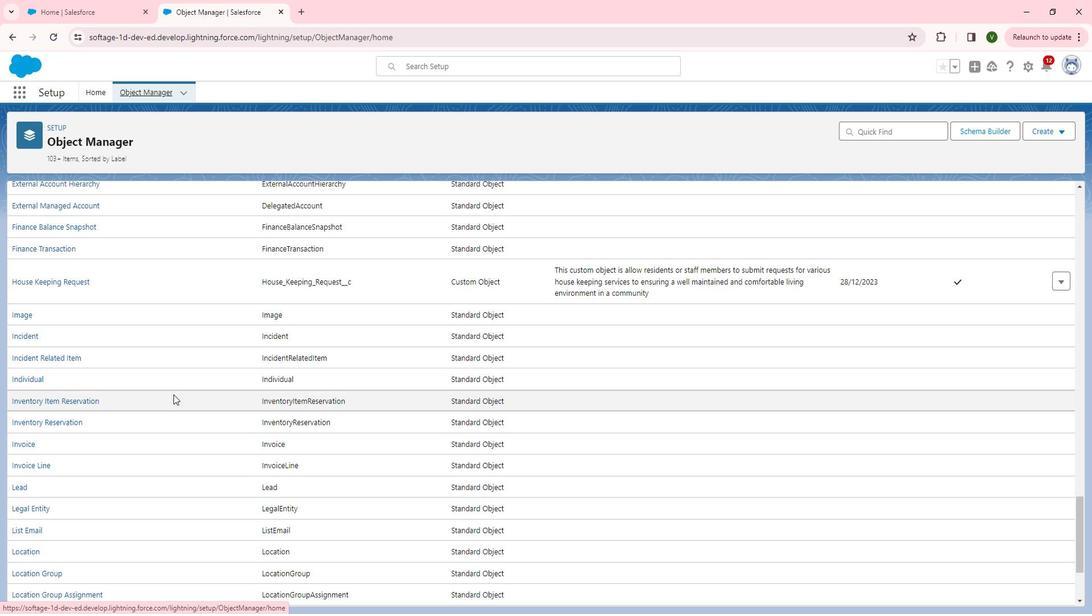 
Action: Mouse scrolled (190, 396) with delta (0, 0)
Screenshot: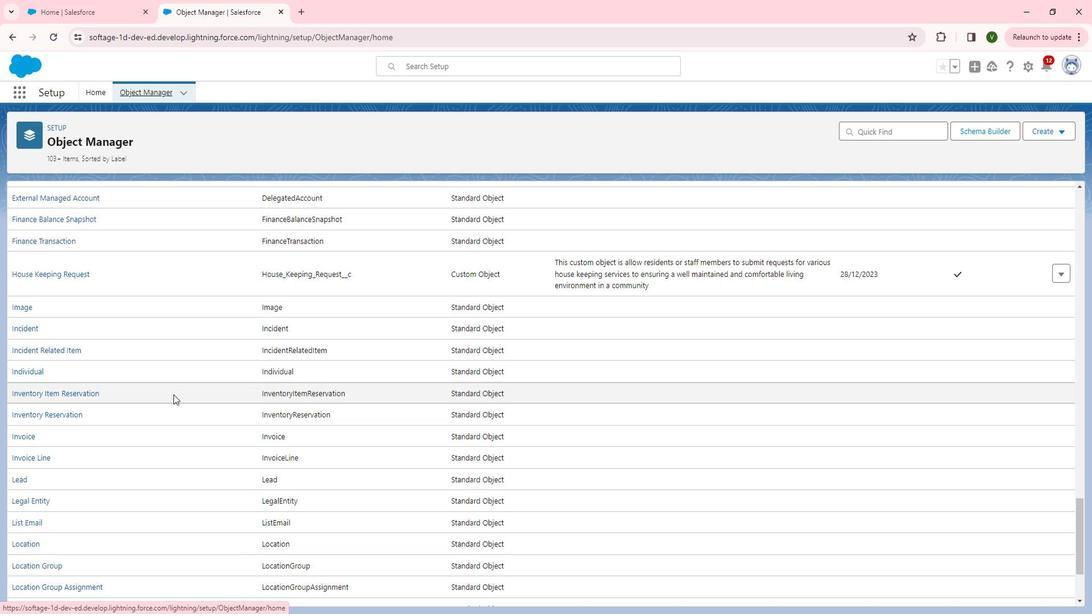 
Action: Mouse scrolled (190, 396) with delta (0, 0)
Screenshot: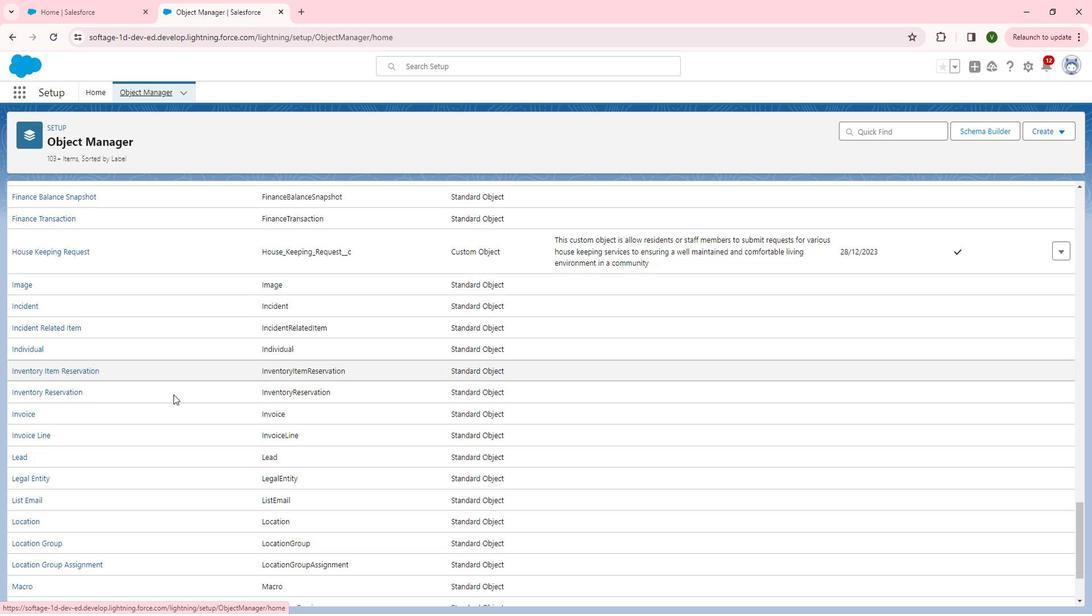 
Action: Mouse scrolled (190, 396) with delta (0, 0)
Screenshot: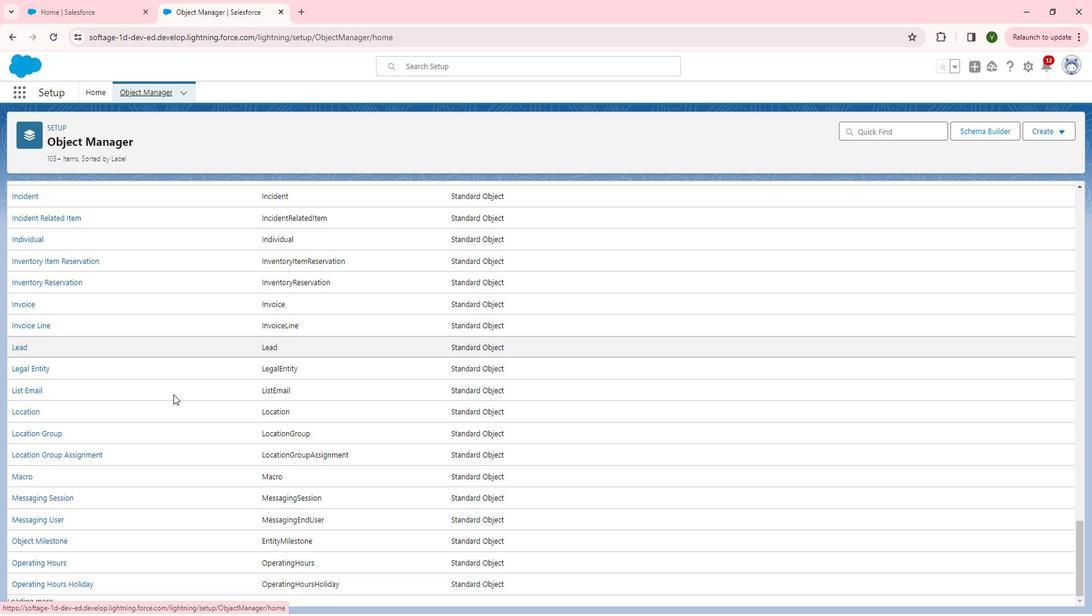 
Action: Mouse scrolled (190, 396) with delta (0, 0)
Screenshot: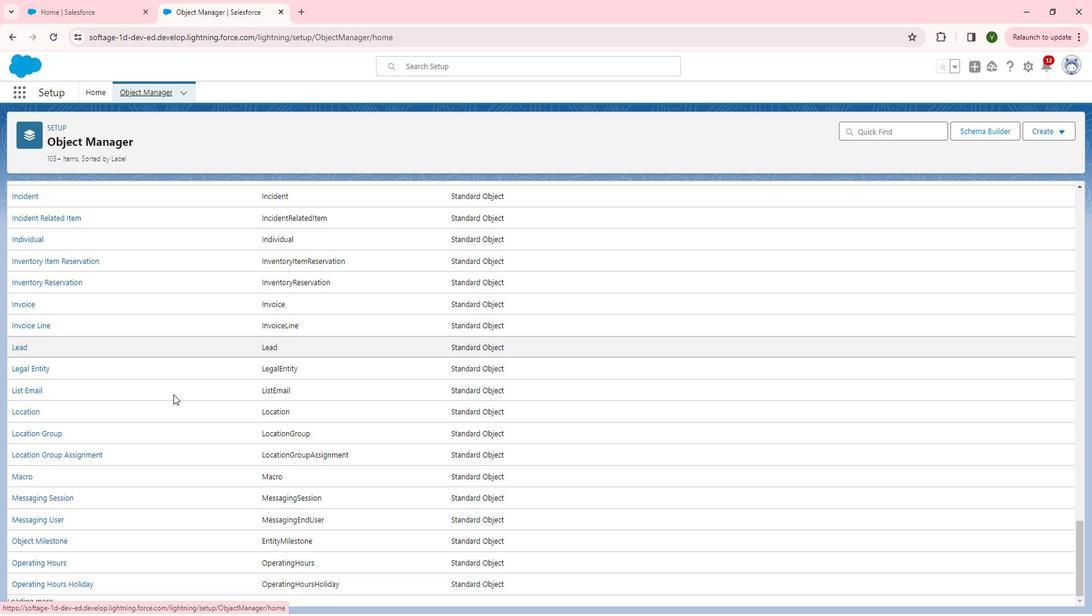 
Action: Mouse scrolled (190, 396) with delta (0, 0)
Screenshot: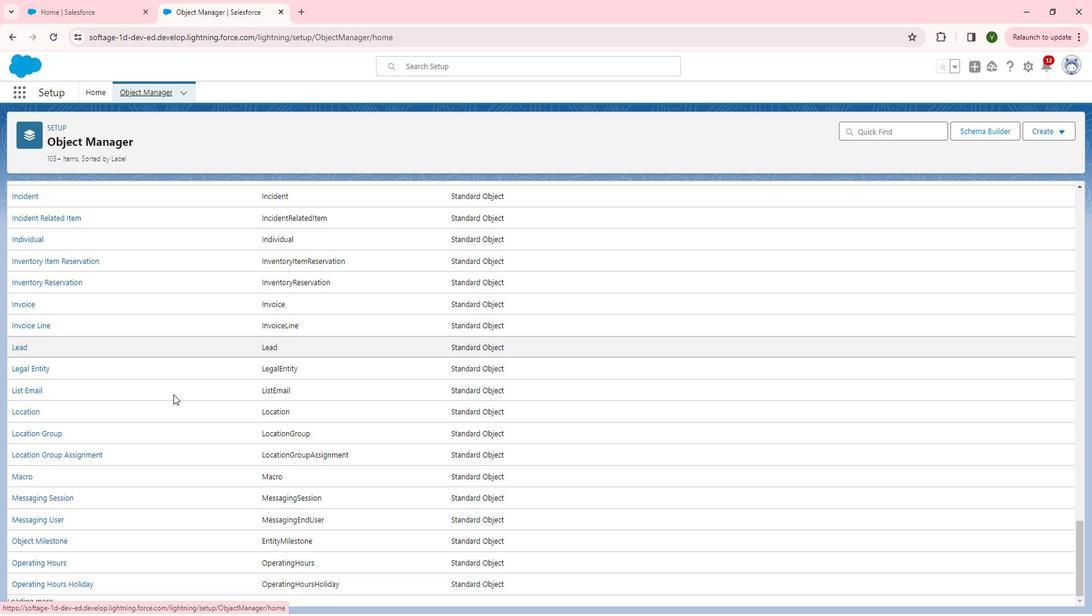 
Action: Mouse scrolled (190, 396) with delta (0, 0)
Screenshot: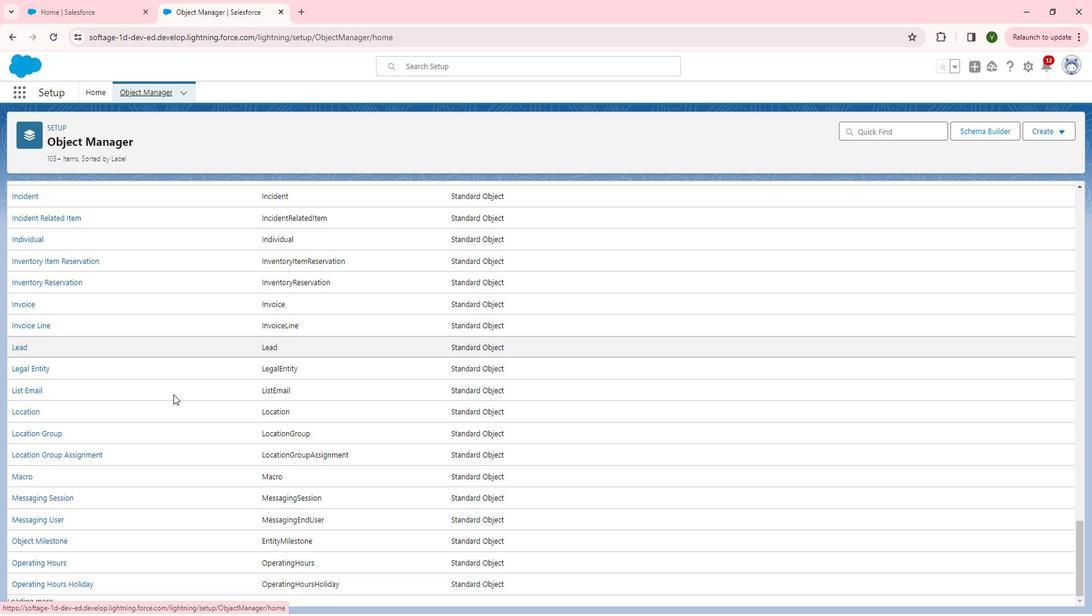 
Action: Mouse scrolled (190, 396) with delta (0, 0)
Screenshot: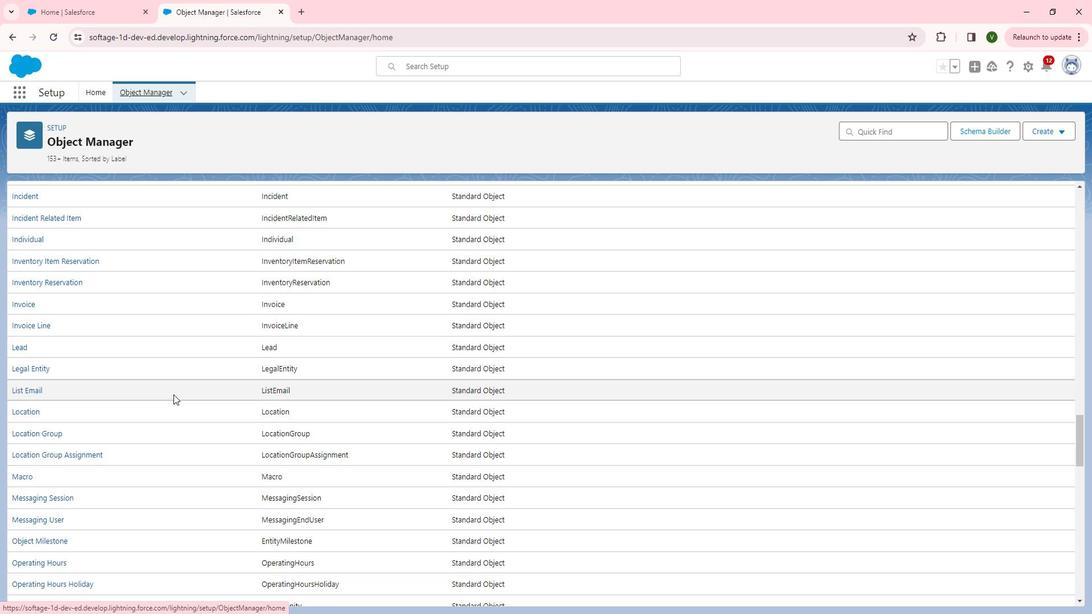 
Action: Mouse scrolled (190, 396) with delta (0, 0)
Screenshot: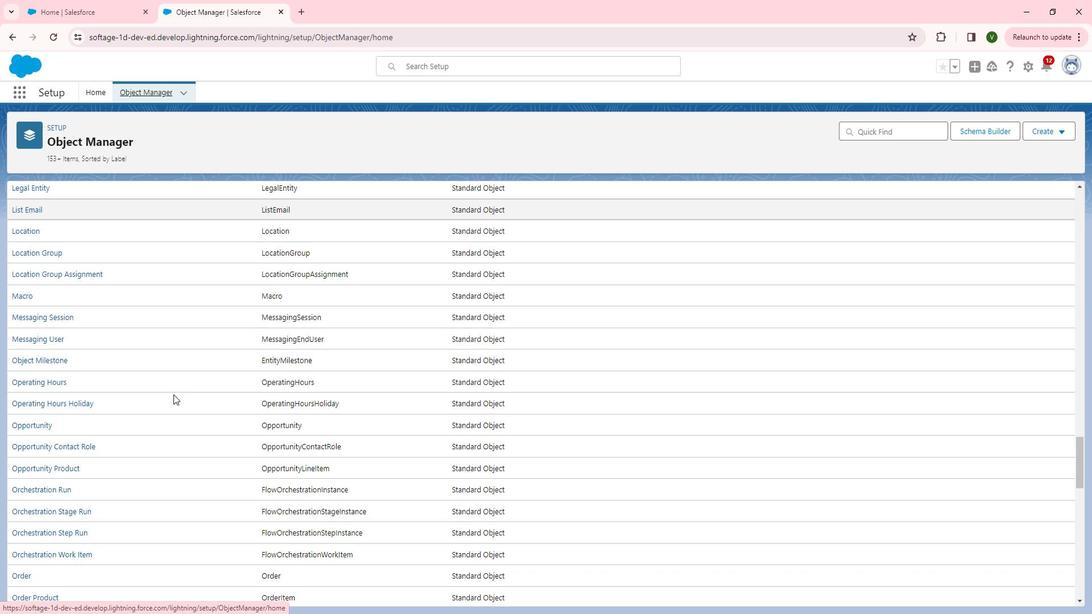 
Action: Mouse scrolled (190, 396) with delta (0, 0)
Screenshot: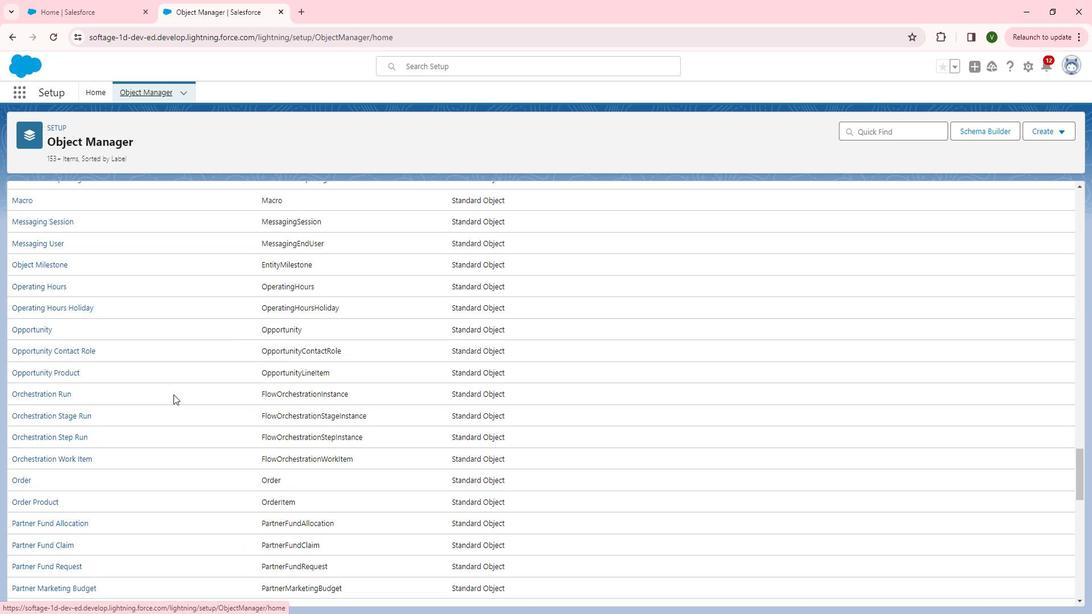 
Action: Mouse scrolled (190, 396) with delta (0, 0)
Screenshot: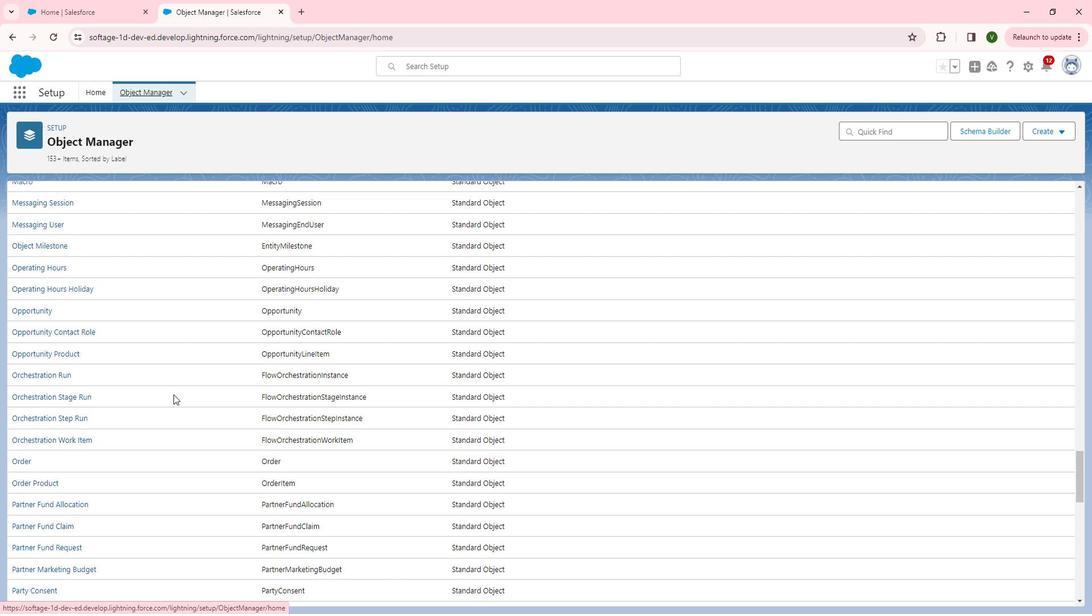 
Action: Mouse scrolled (190, 396) with delta (0, 0)
Screenshot: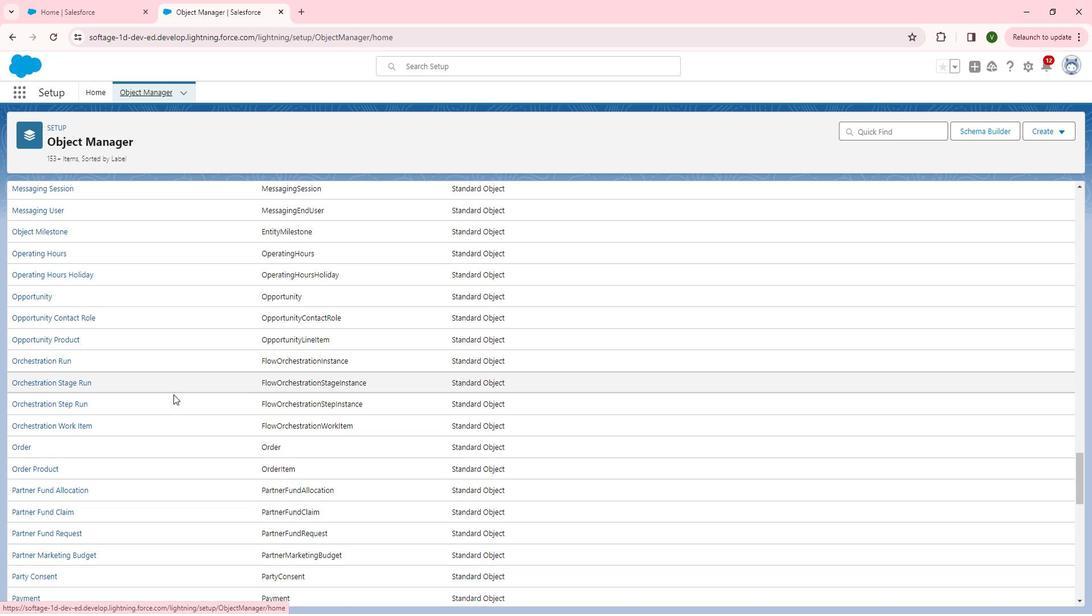 
Action: Mouse scrolled (190, 396) with delta (0, 0)
Screenshot: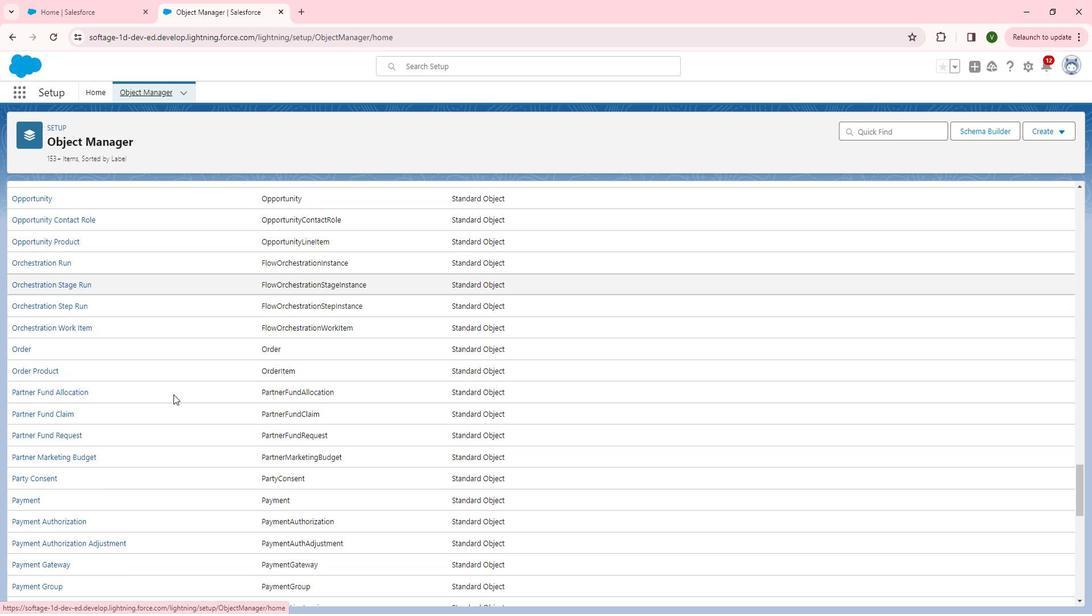 
Action: Mouse scrolled (190, 396) with delta (0, 0)
Screenshot: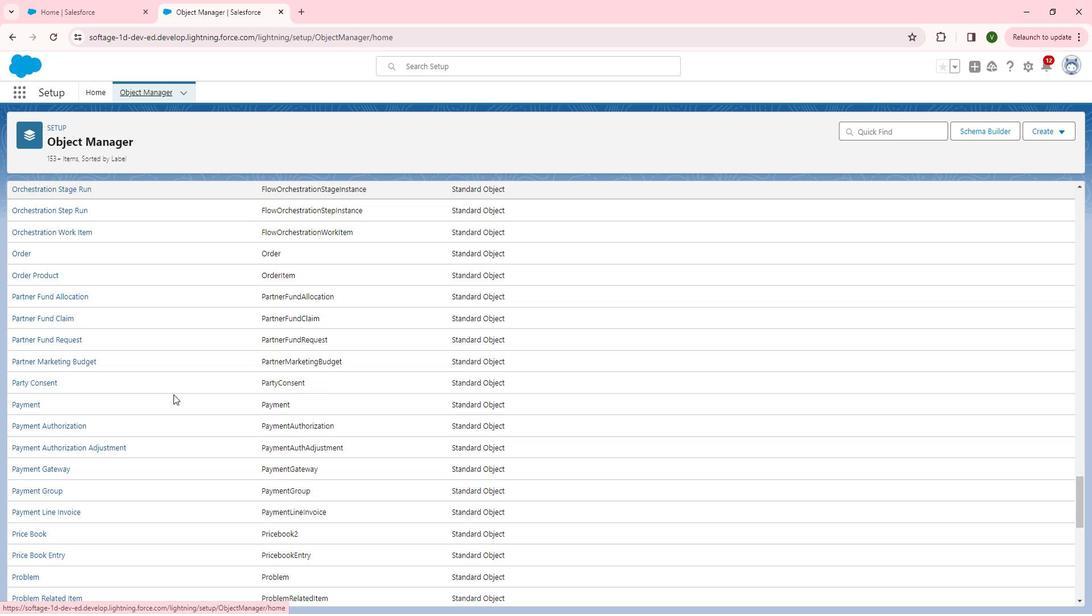 
Action: Mouse scrolled (190, 396) with delta (0, 0)
Screenshot: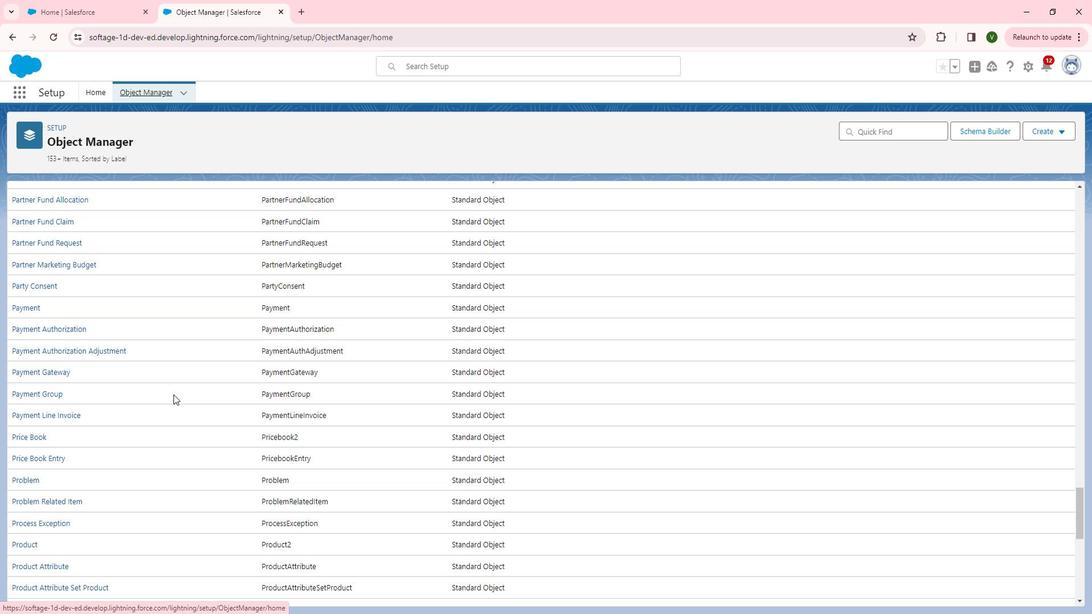 
Action: Mouse scrolled (190, 396) with delta (0, 0)
Screenshot: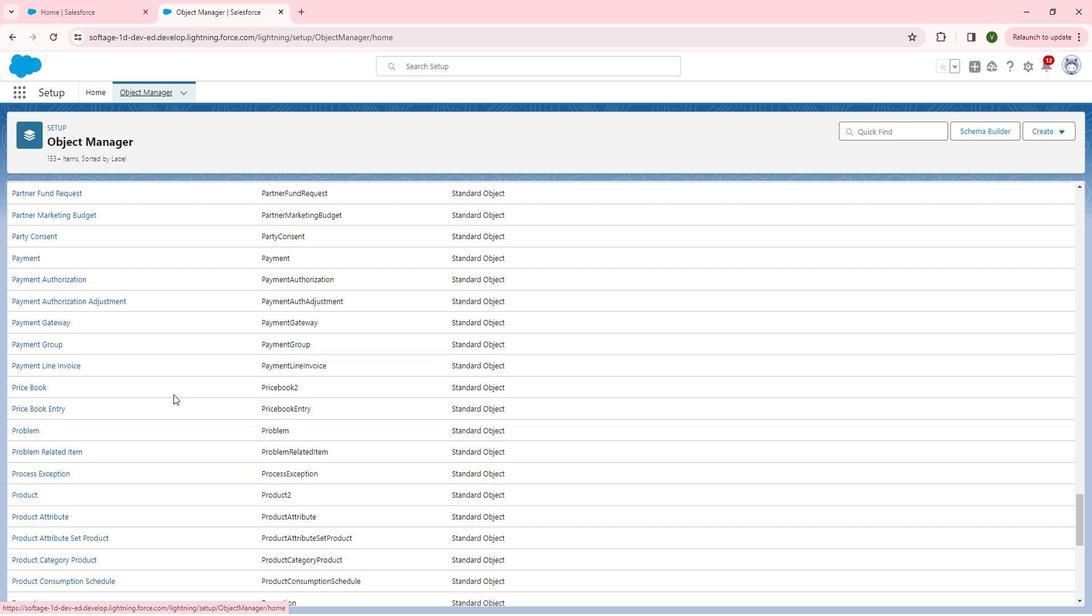 
Action: Mouse scrolled (190, 396) with delta (0, 0)
Screenshot: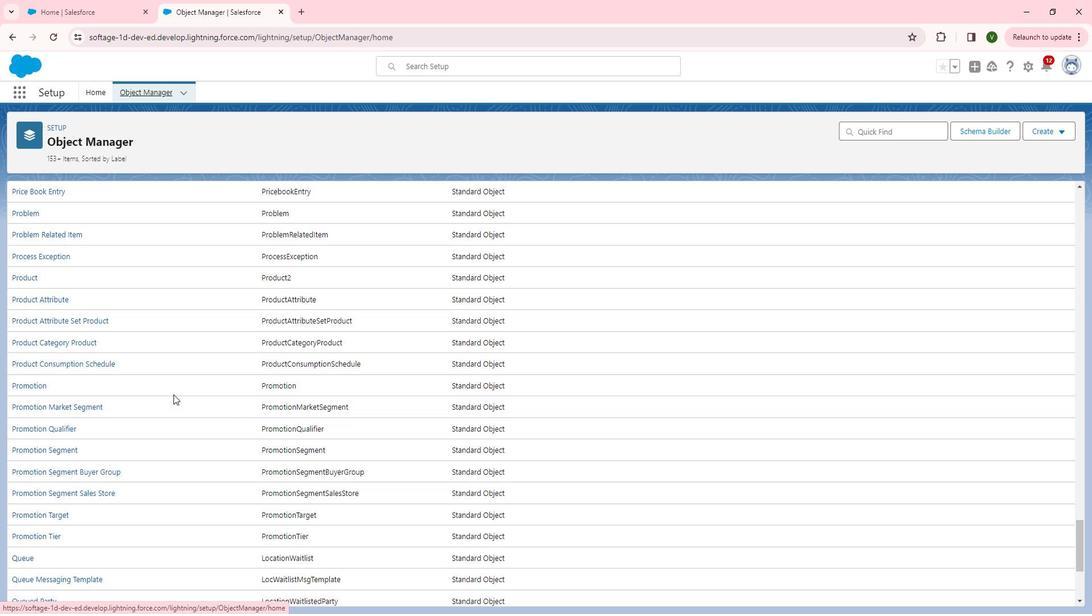 
Action: Mouse scrolled (190, 396) with delta (0, 0)
Screenshot: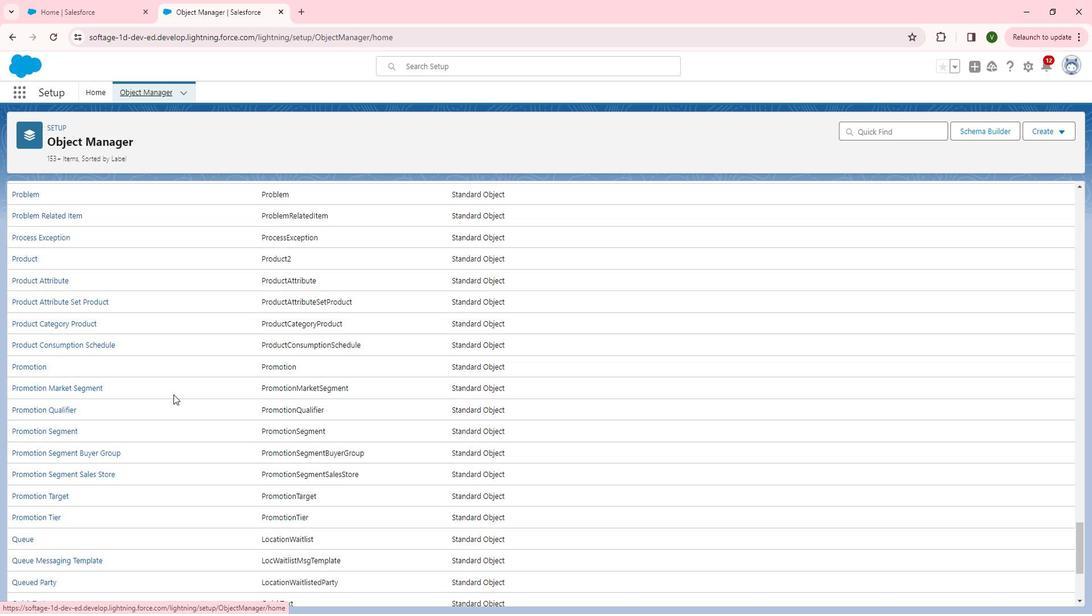 
Action: Mouse scrolled (190, 396) with delta (0, 0)
Screenshot: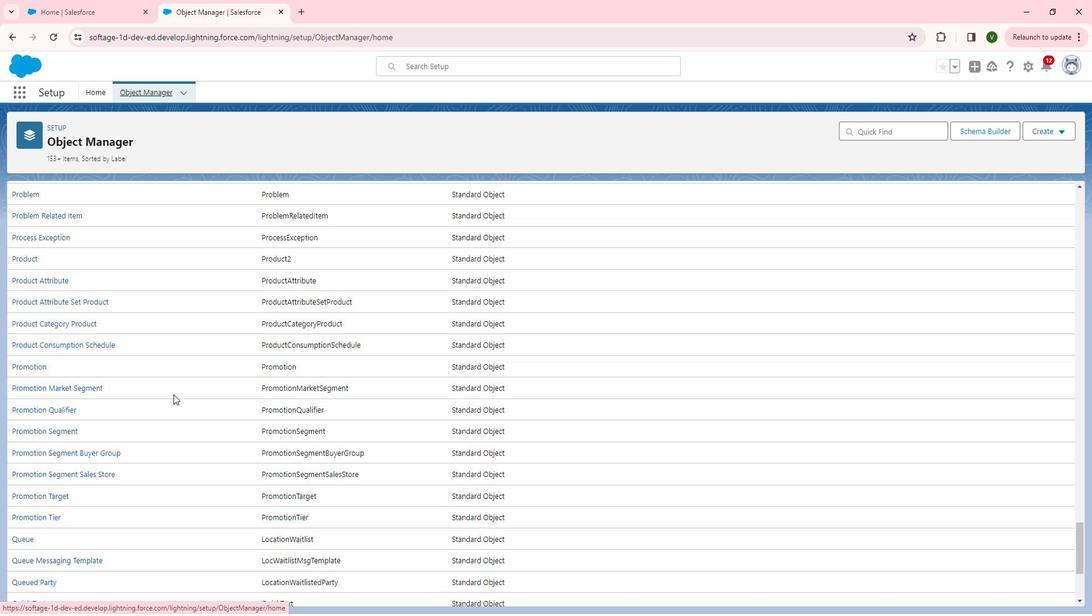 
Action: Mouse scrolled (190, 396) with delta (0, 0)
Screenshot: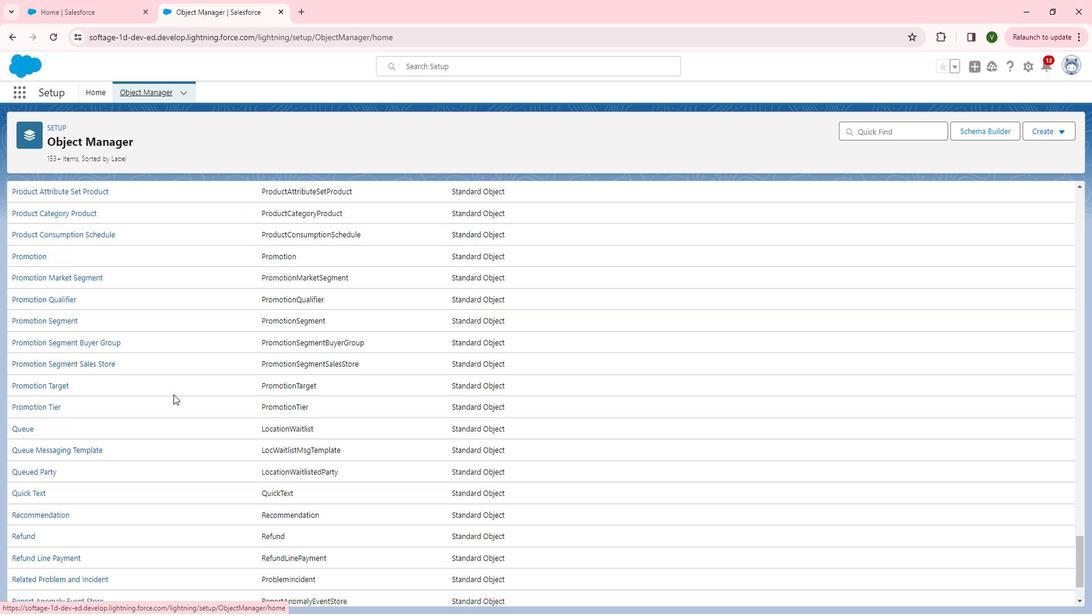 
Action: Mouse scrolled (190, 396) with delta (0, 0)
Screenshot: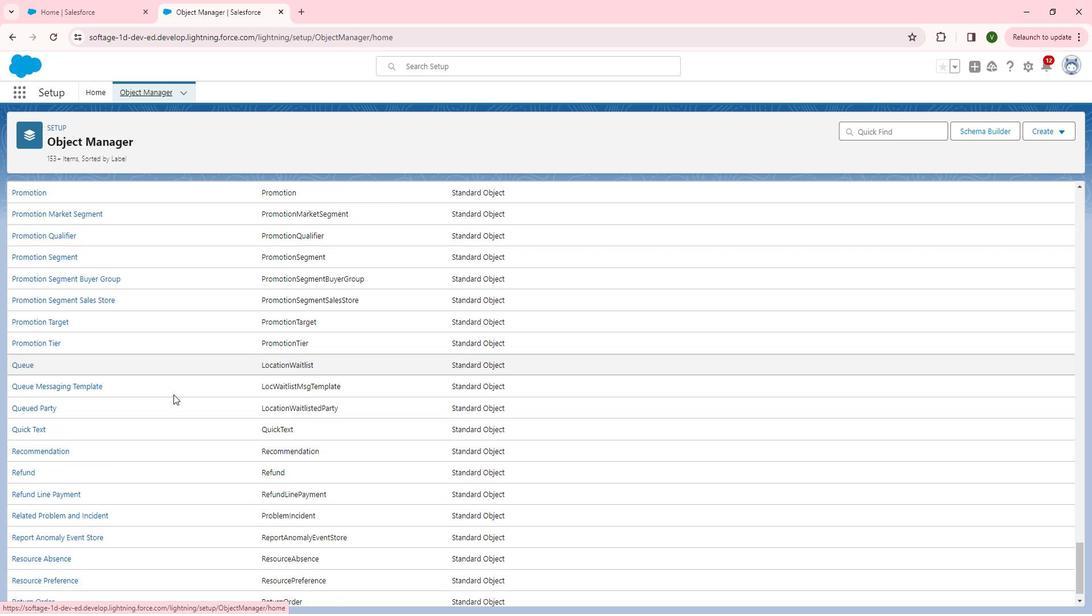 
Action: Mouse scrolled (190, 396) with delta (0, 0)
Screenshot: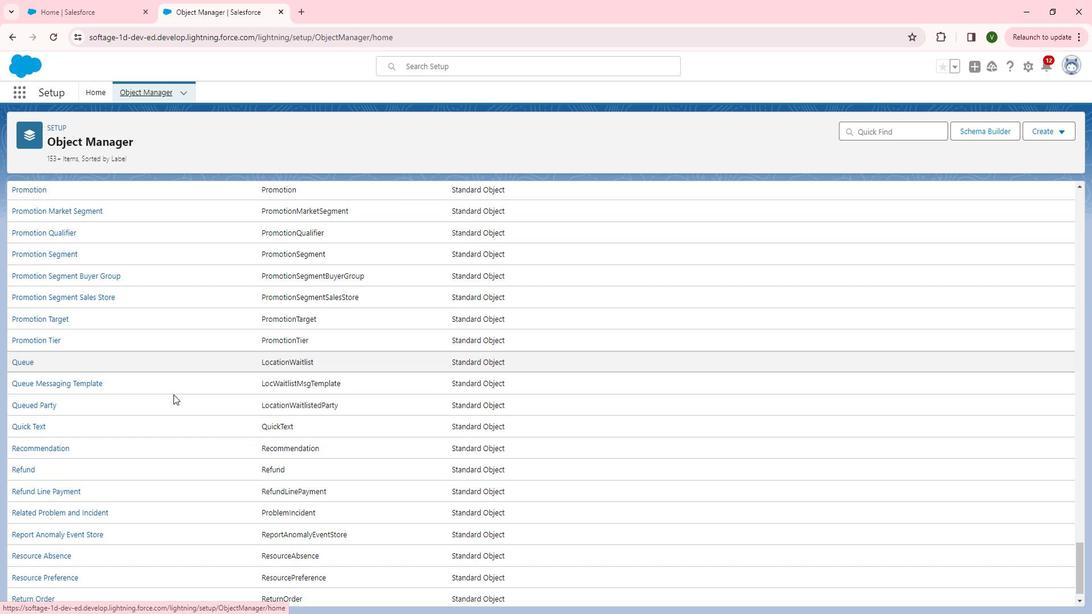 
Action: Mouse scrolled (190, 396) with delta (0, 0)
Screenshot: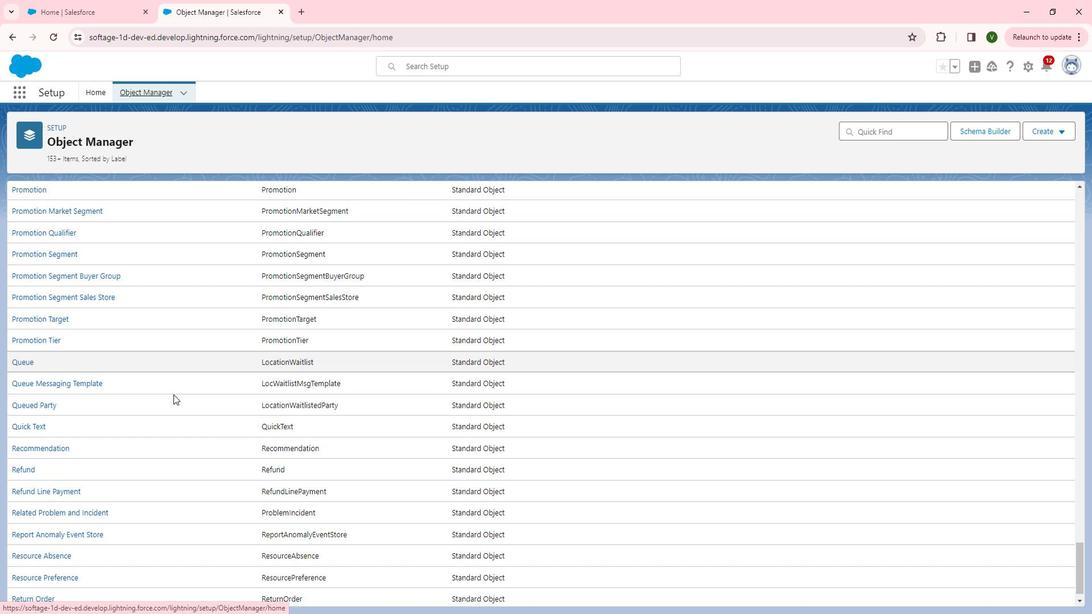 
Action: Mouse scrolled (190, 396) with delta (0, 0)
Screenshot: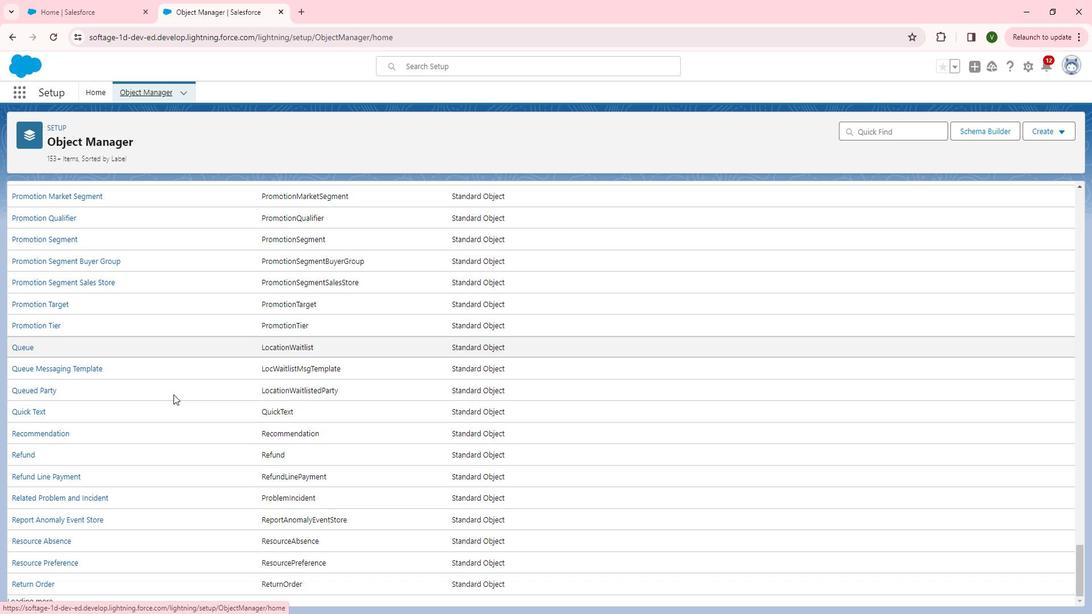 
Action: Mouse scrolled (190, 396) with delta (0, 0)
Screenshot: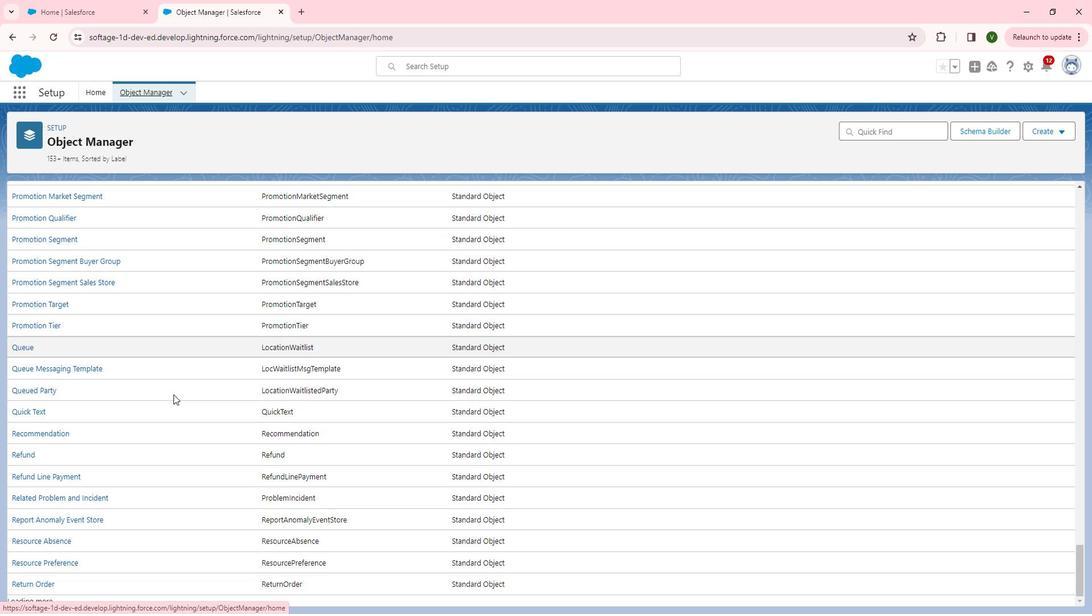 
Action: Mouse scrolled (190, 396) with delta (0, 0)
Screenshot: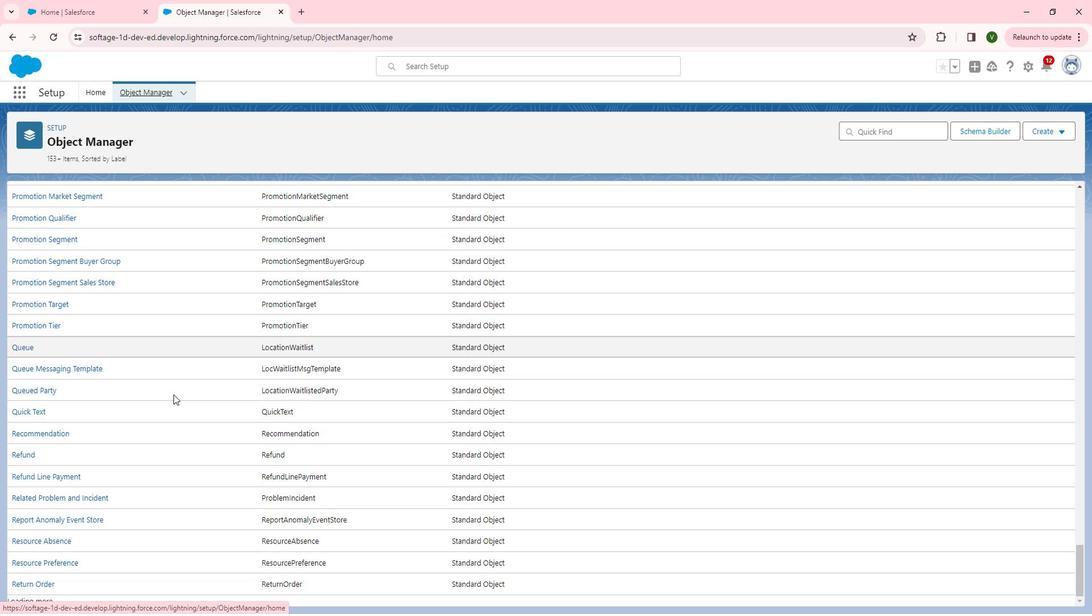 
Action: Mouse scrolled (190, 396) with delta (0, 0)
Screenshot: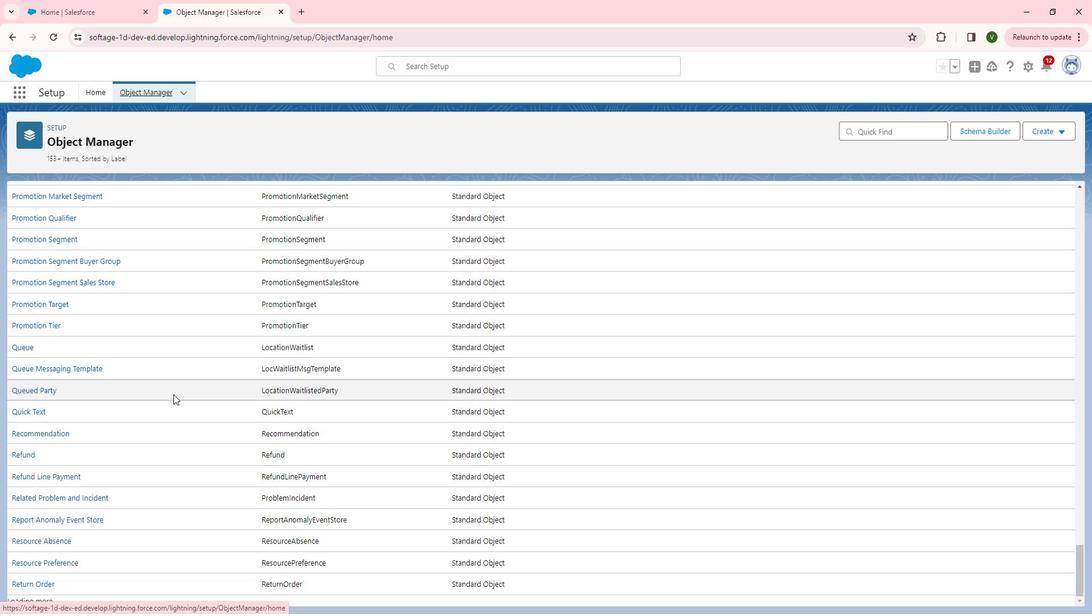 
Action: Mouse scrolled (190, 396) with delta (0, 0)
Screenshot: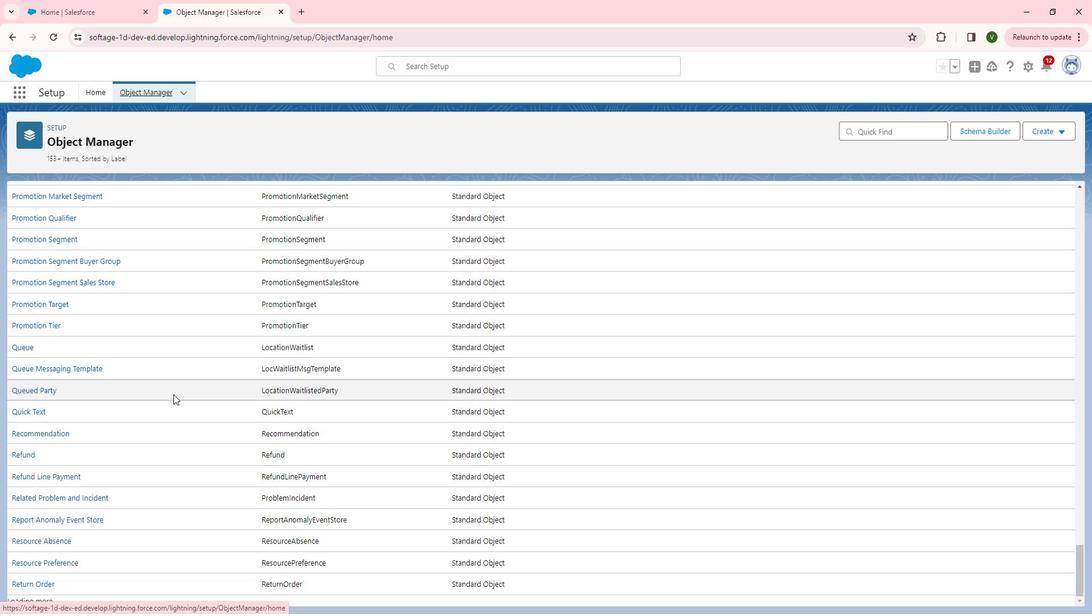 
Action: Mouse scrolled (190, 396) with delta (0, 0)
Screenshot: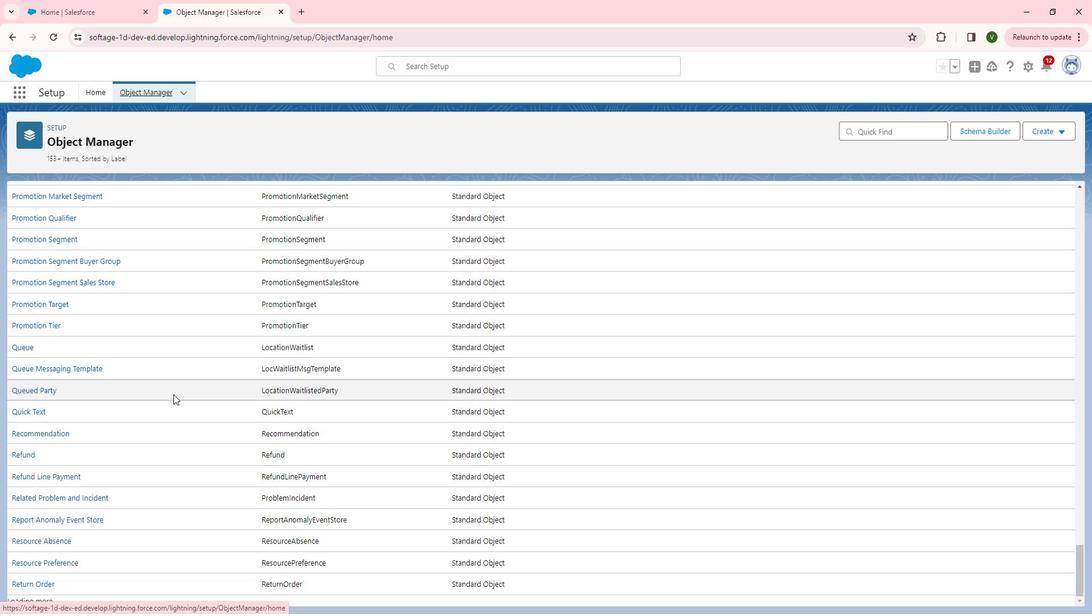 
Action: Mouse scrolled (190, 396) with delta (0, 0)
Screenshot: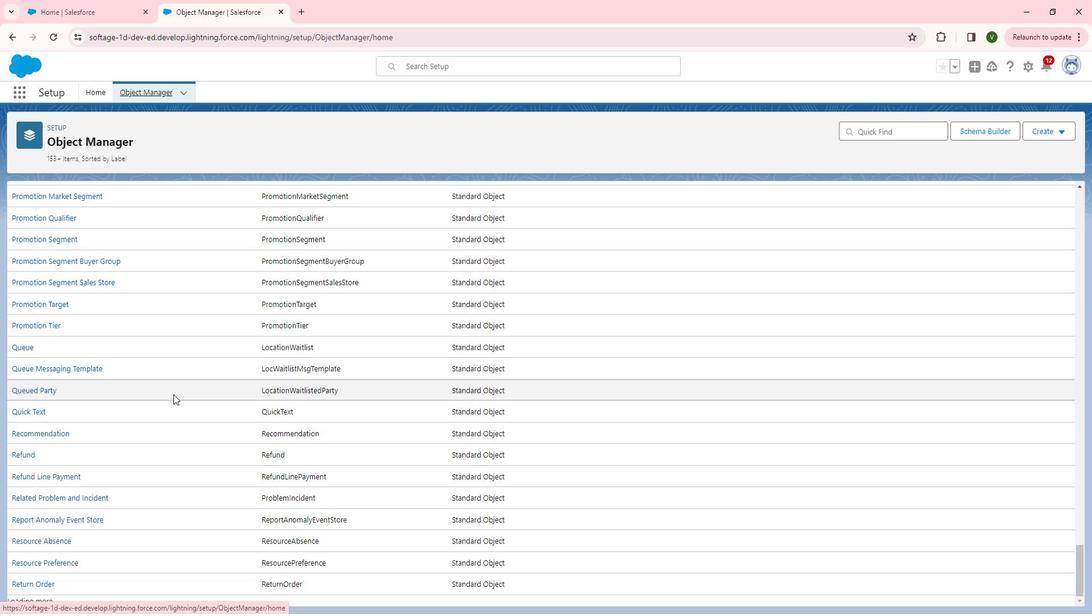 
Action: Mouse scrolled (190, 396) with delta (0, 0)
Screenshot: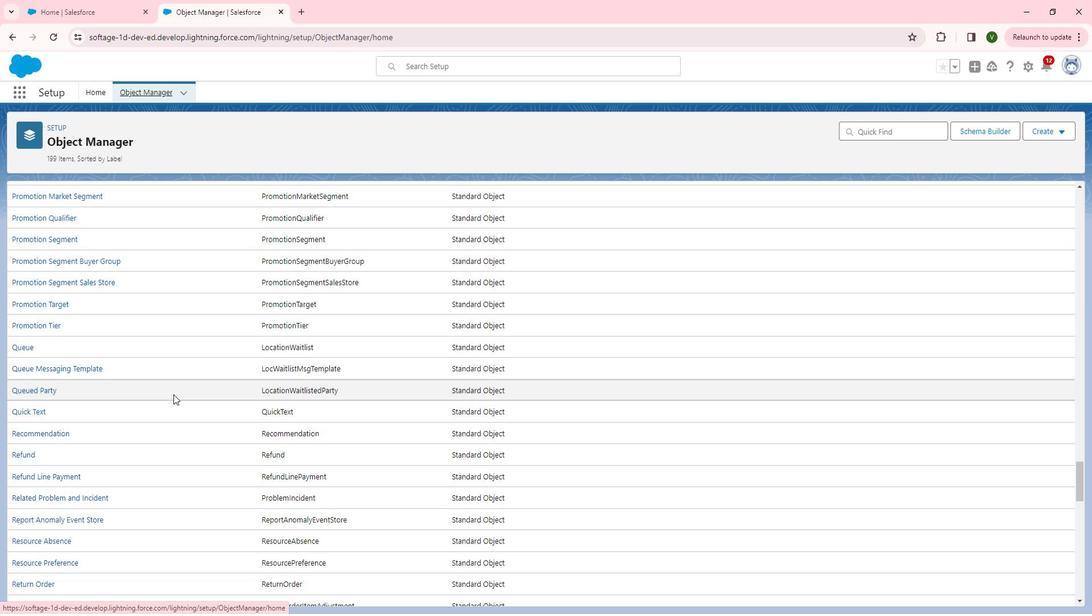 
Action: Mouse scrolled (190, 396) with delta (0, 0)
Screenshot: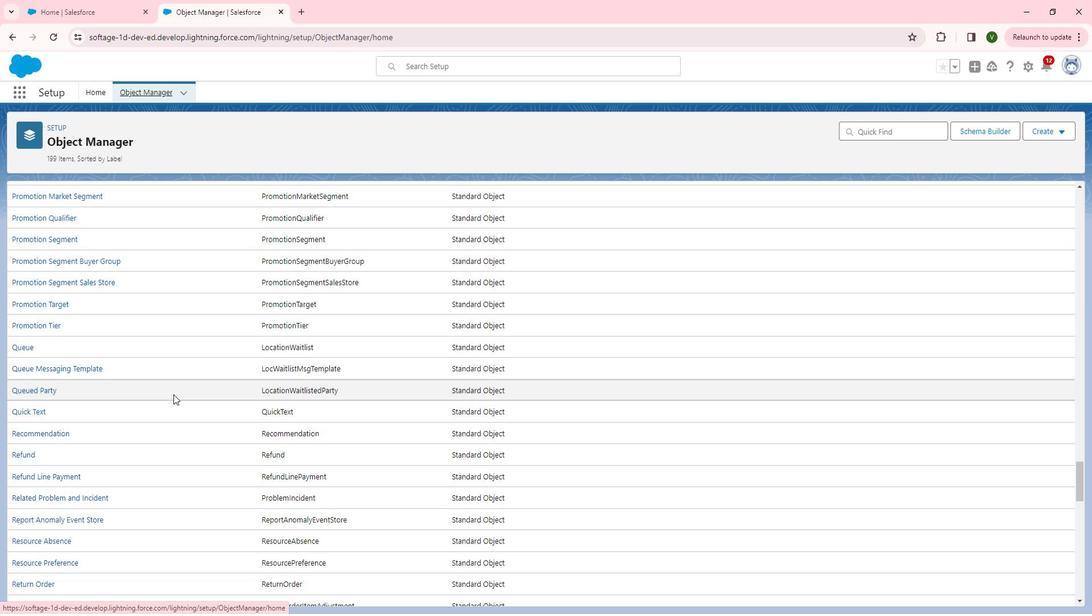 
Action: Mouse scrolled (190, 396) with delta (0, 0)
Screenshot: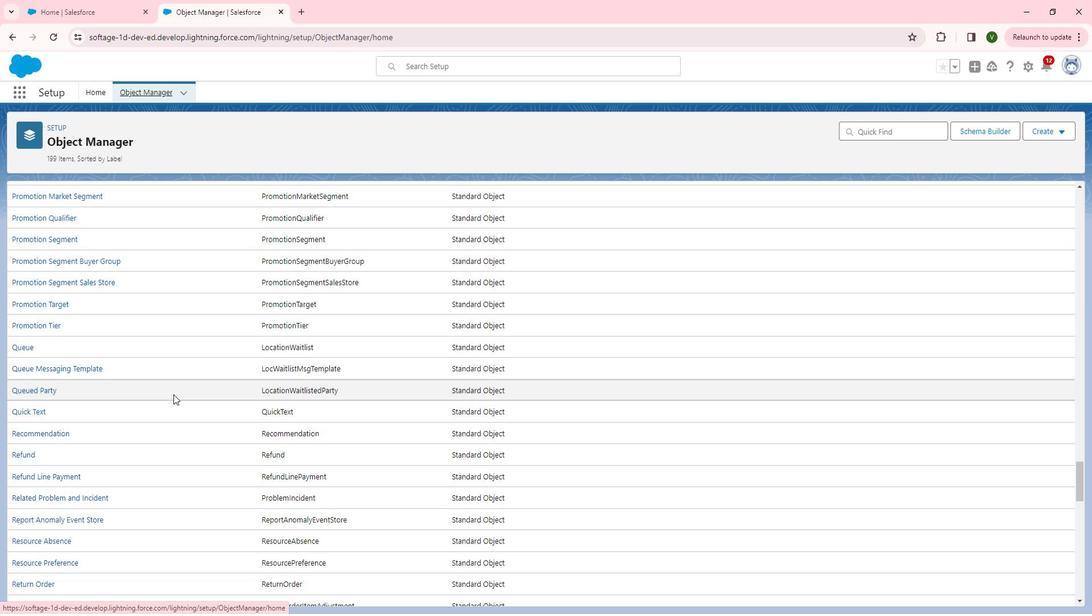 
Action: Mouse scrolled (190, 396) with delta (0, 0)
Screenshot: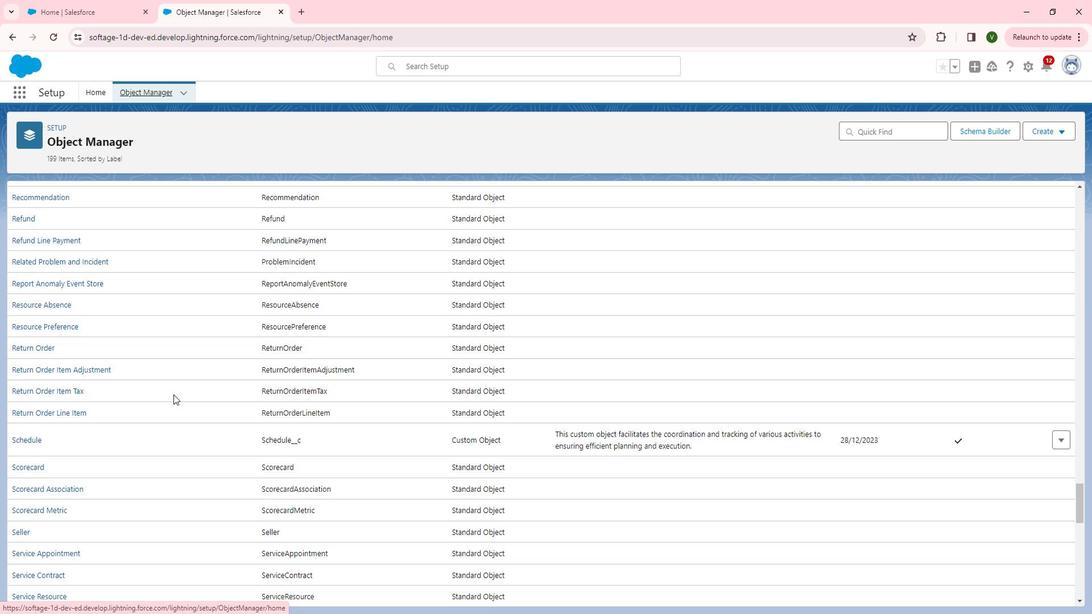 
Action: Mouse scrolled (190, 396) with delta (0, 0)
Screenshot: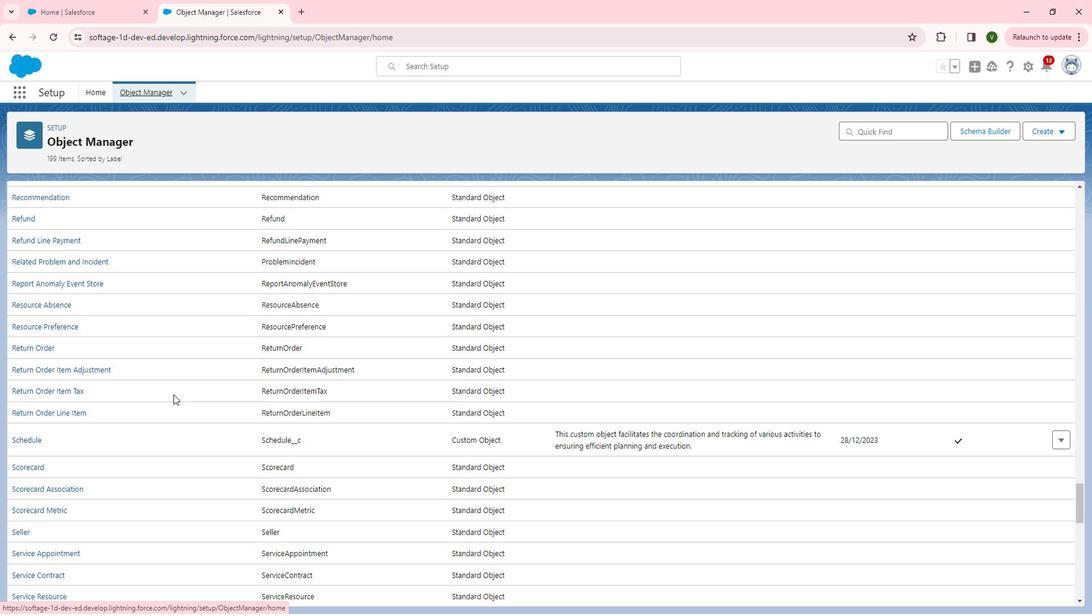 
Action: Mouse scrolled (190, 396) with delta (0, 0)
Screenshot: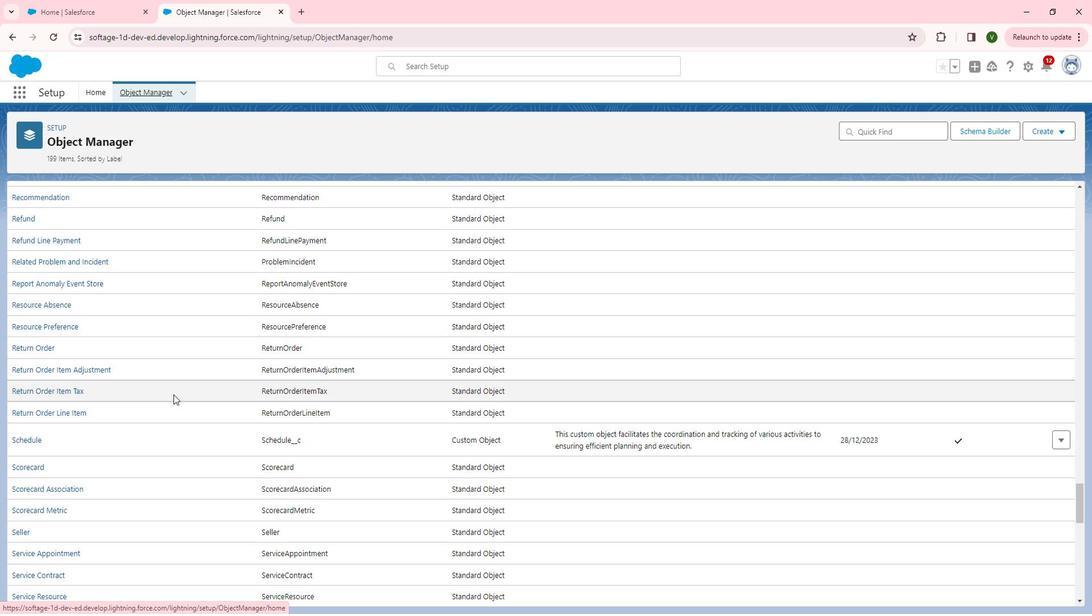 
Action: Mouse scrolled (190, 396) with delta (0, 0)
Screenshot: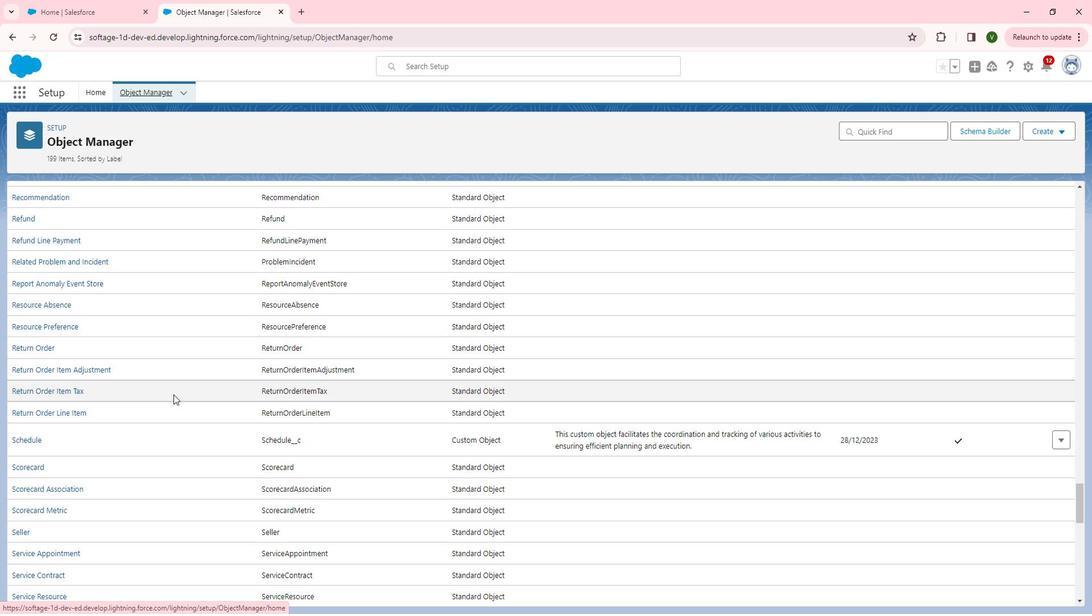 
Action: Mouse moved to (47, 443)
Screenshot: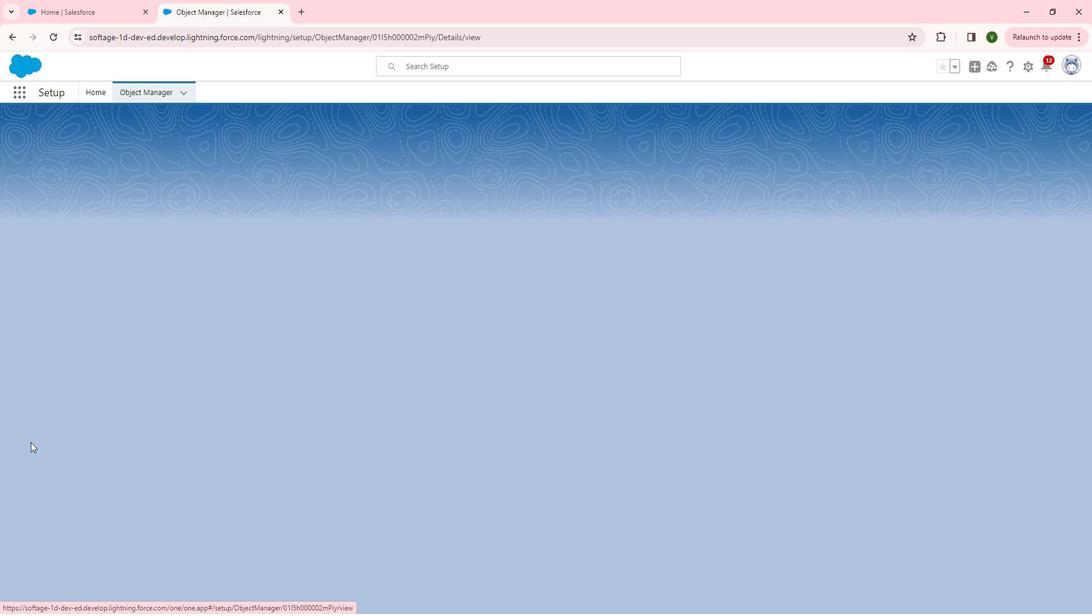 
Action: Mouse pressed left at (47, 443)
Screenshot: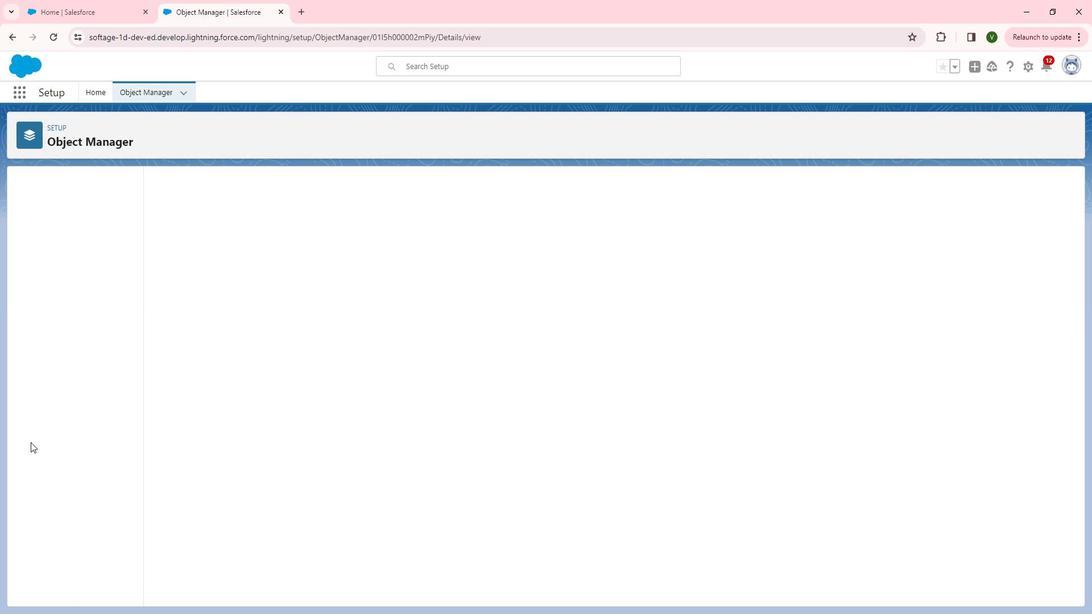 
Action: Mouse moved to (98, 219)
Screenshot: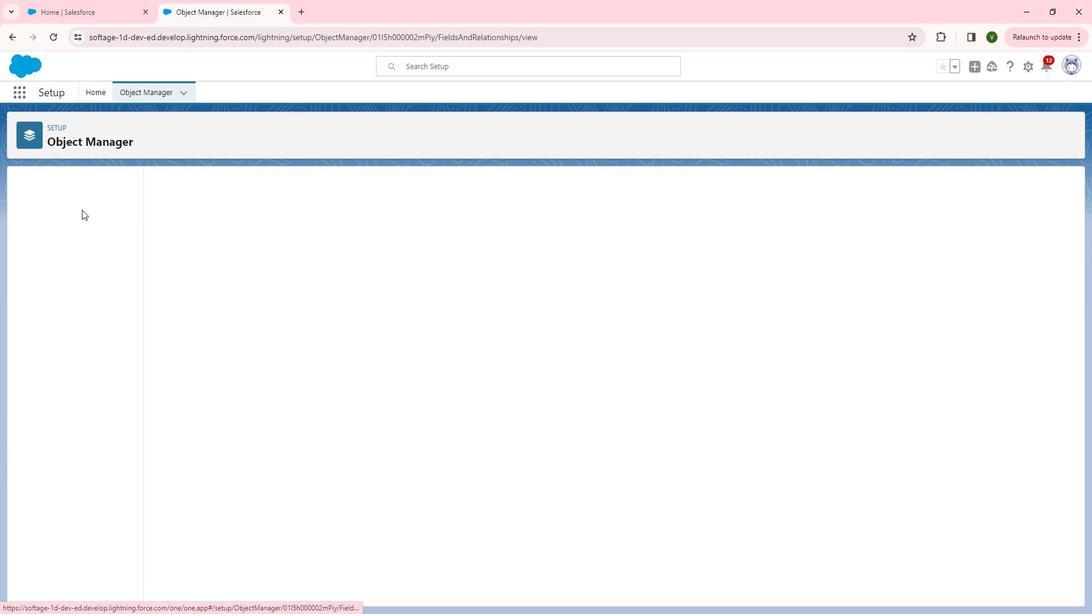 
Action: Mouse pressed left at (98, 219)
Screenshot: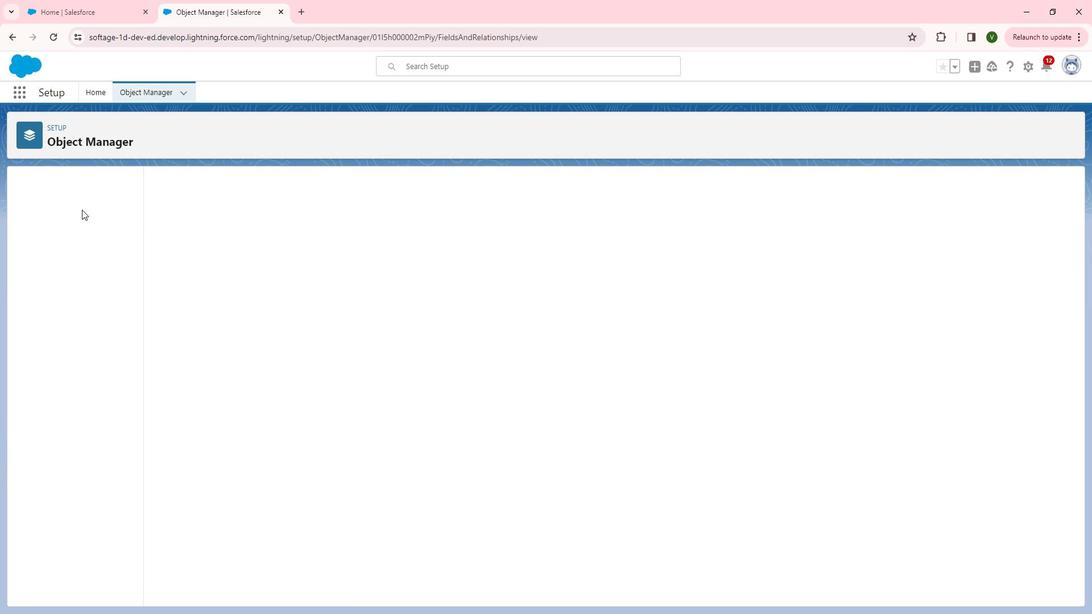 
Action: Mouse moved to (217, 444)
Screenshot: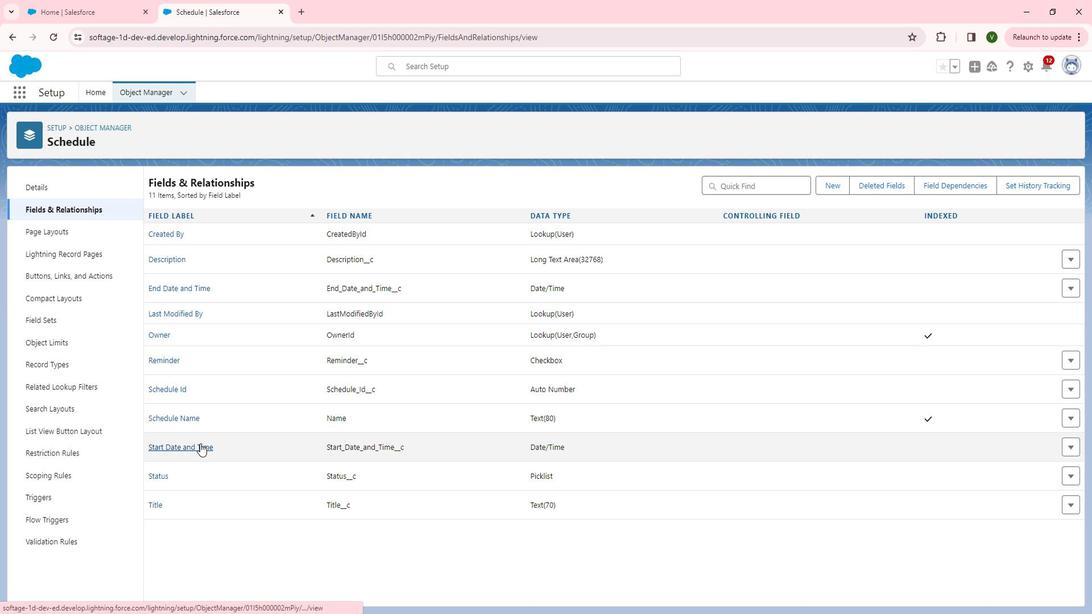 
Action: Mouse pressed left at (217, 444)
Screenshot: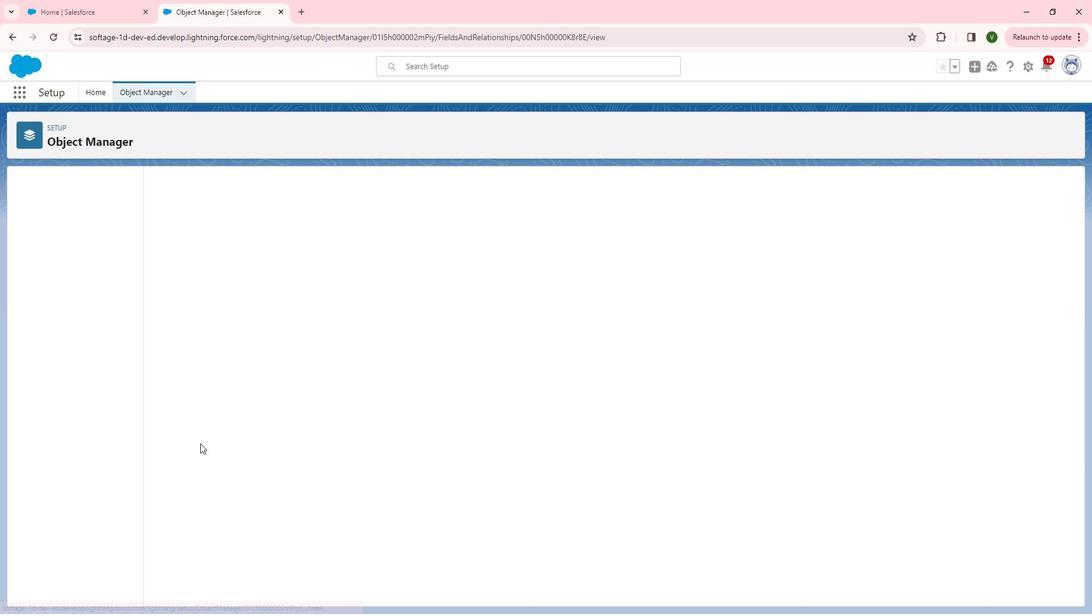 
Action: Mouse moved to (465, 443)
Screenshot: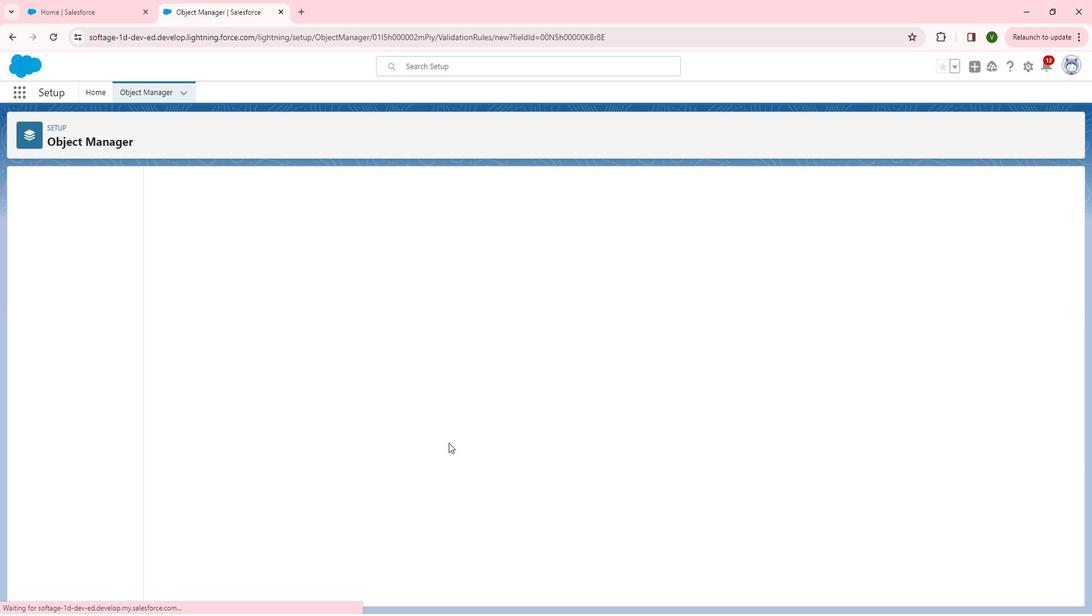 
Action: Mouse pressed left at (465, 443)
Screenshot: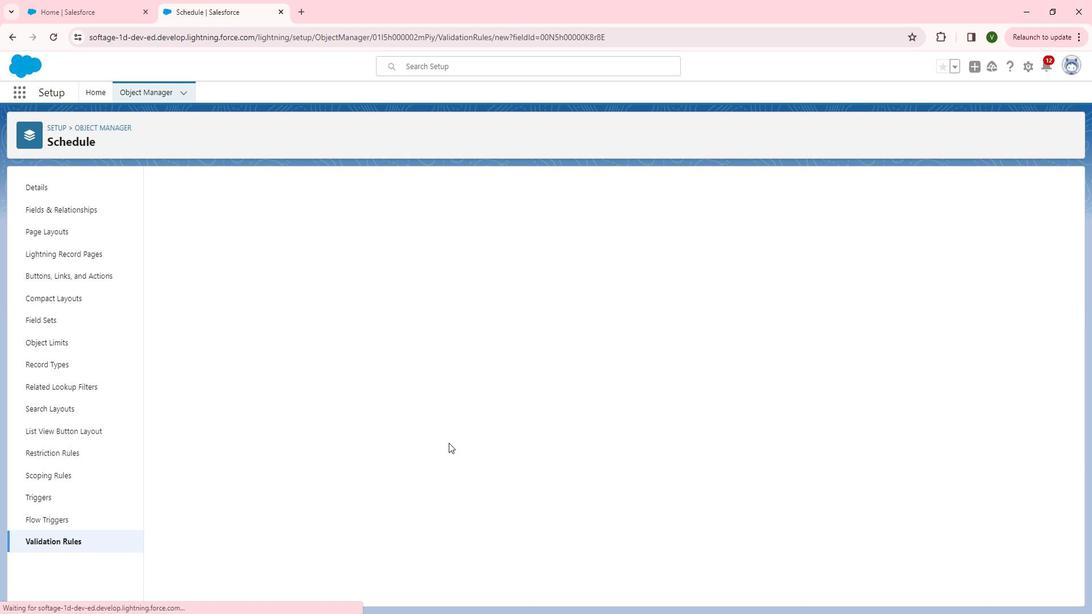 
Action: Mouse moved to (345, 271)
Screenshot: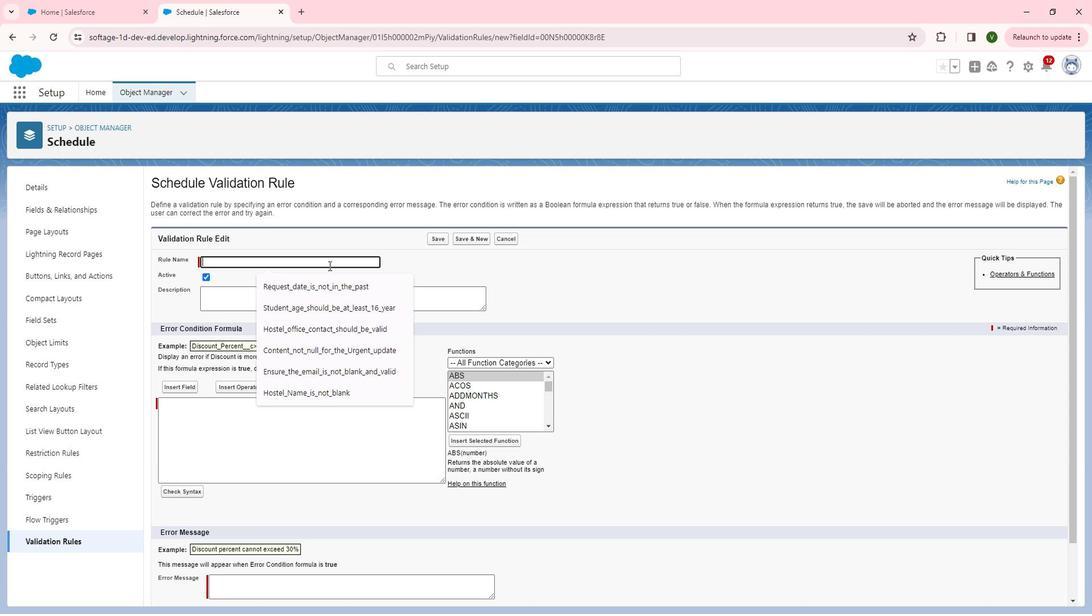 
Action: Mouse pressed left at (345, 271)
Screenshot: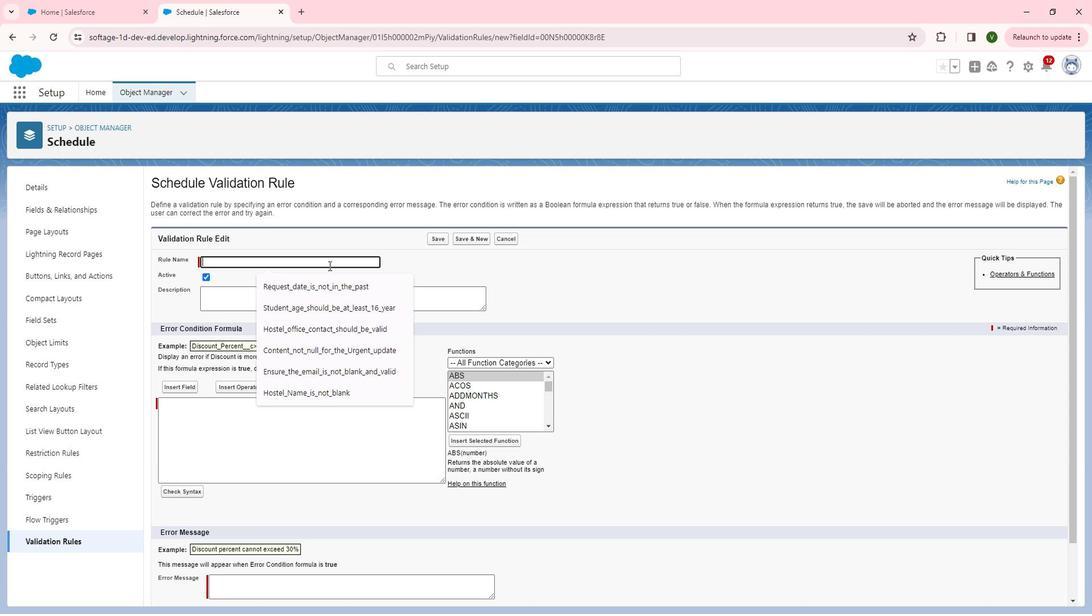 
Action: Mouse moved to (345, 273)
Screenshot: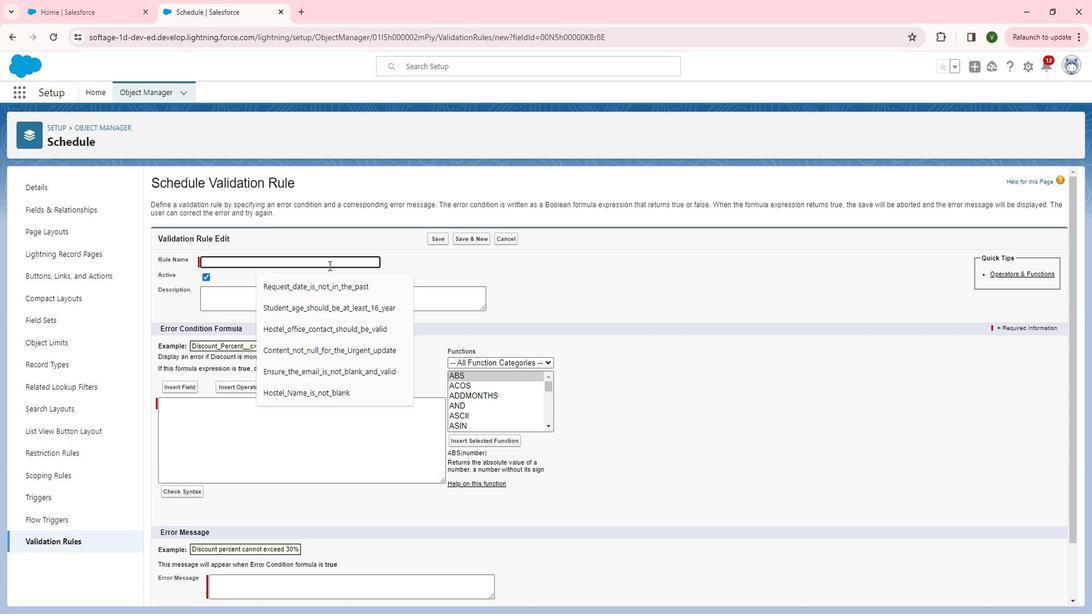 
Action: Key pressed <Key.shift>Start<Key.space><Key.shift>Date<Key.space>is<Key.space>not<Key.space>in<Key.space>the<Key.space><Key.shift>Past
Screenshot: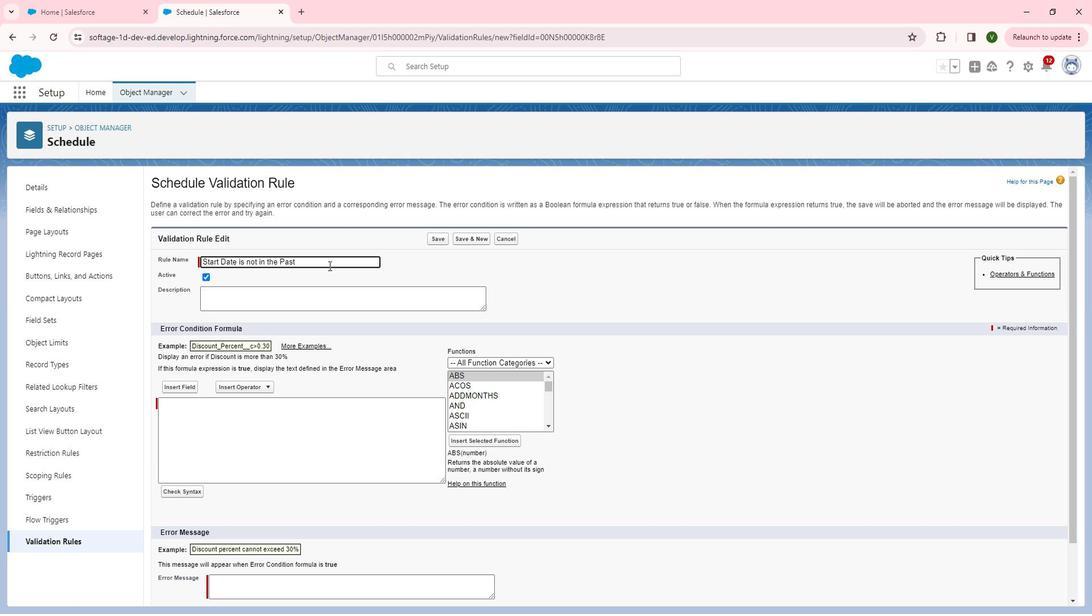 
Action: Mouse moved to (336, 307)
Screenshot: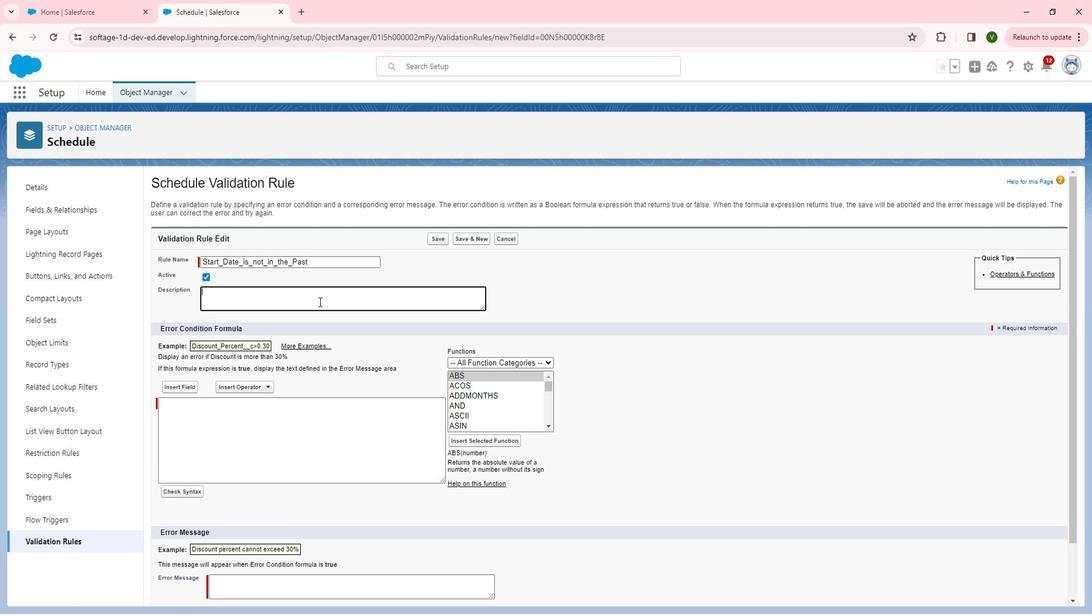
Action: Mouse pressed left at (336, 307)
Screenshot: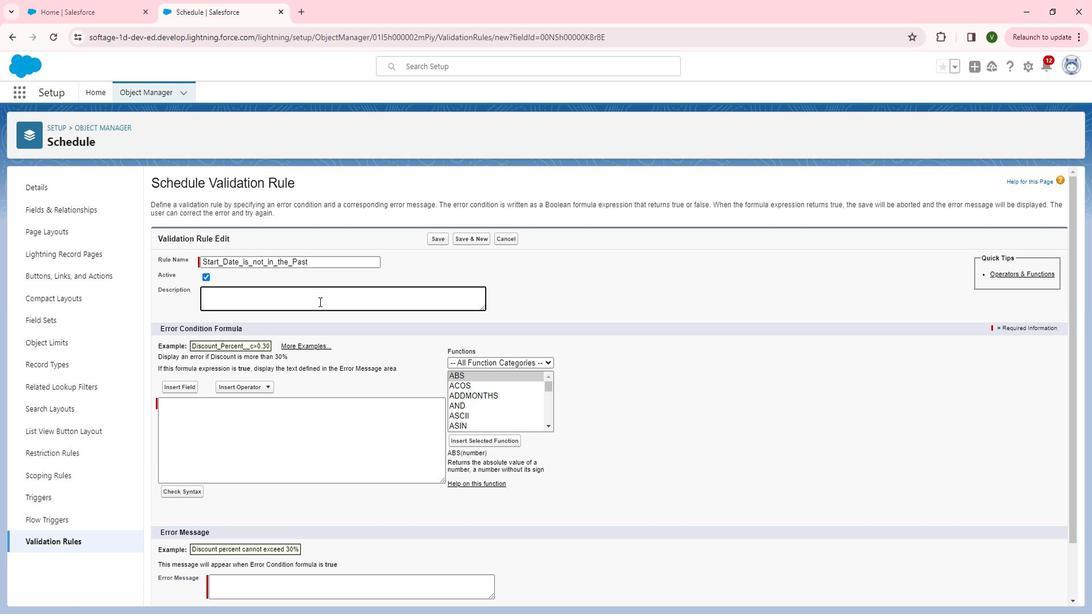 
Action: Key pressed <Key.shift>This<Key.space><Key.shift>Validation<Key.space>rule<Key.space>ensure<Key.space>that<Key.space>the<Key.space>start<Key.space>date<Key.space>of<Key.space>the<Key.space>scheule<Key.space><Key.backspace><Key.backspace><Key.backspace><Key.backspace>dule<Key.space>is<Key.space><Key.shift>N<Key.backspace>not<Key.space>set<Key.space>to<Key.space>a<Key.space>date<Key.space>before<Key.space>the<Key.space>start<Key.space>date.
Screenshot: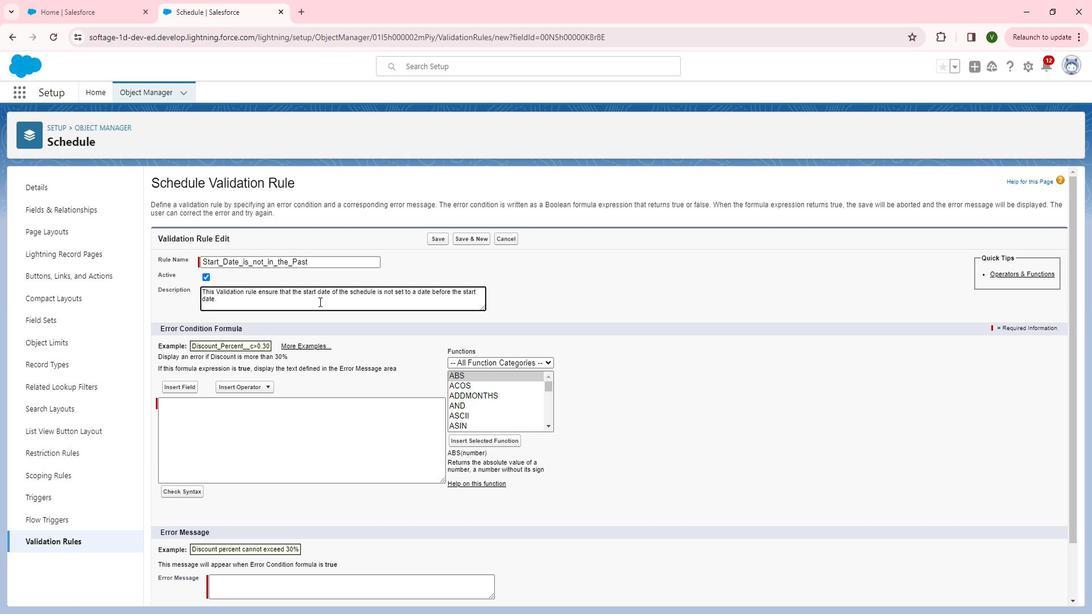 
Action: Mouse moved to (280, 430)
Screenshot: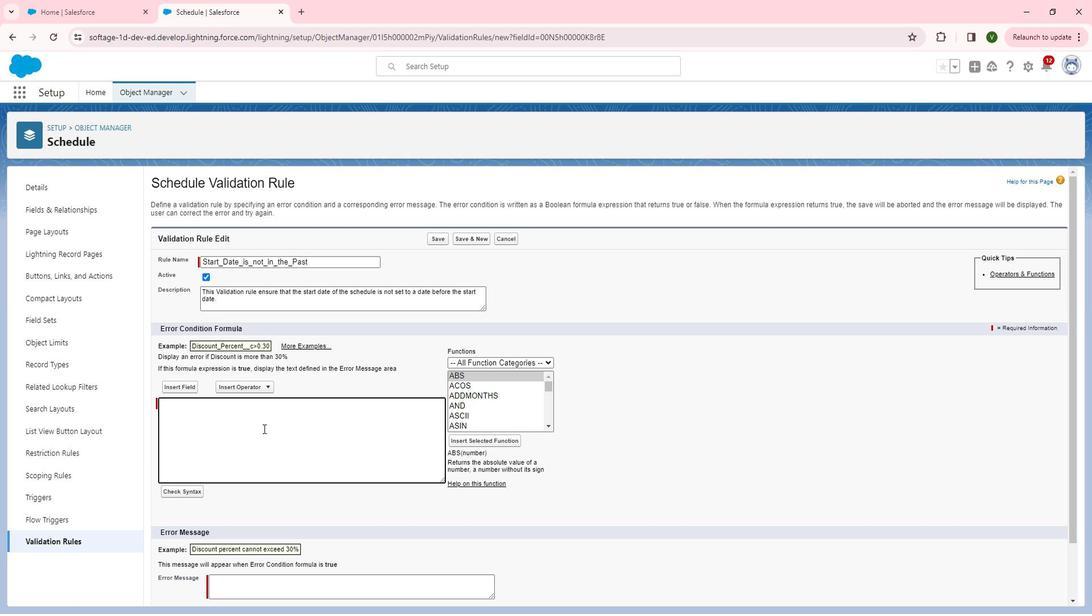 
Action: Mouse pressed left at (280, 430)
Screenshot: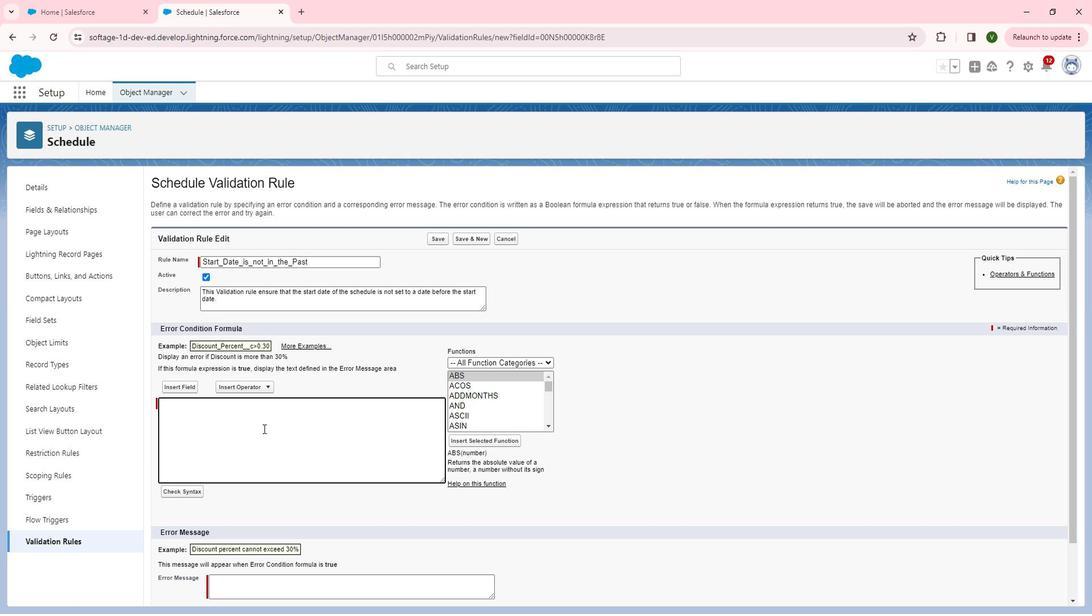 
Action: Key pressed <Key.shift>And<Key.space><Key.shift>(<Key.shift>
Screenshot: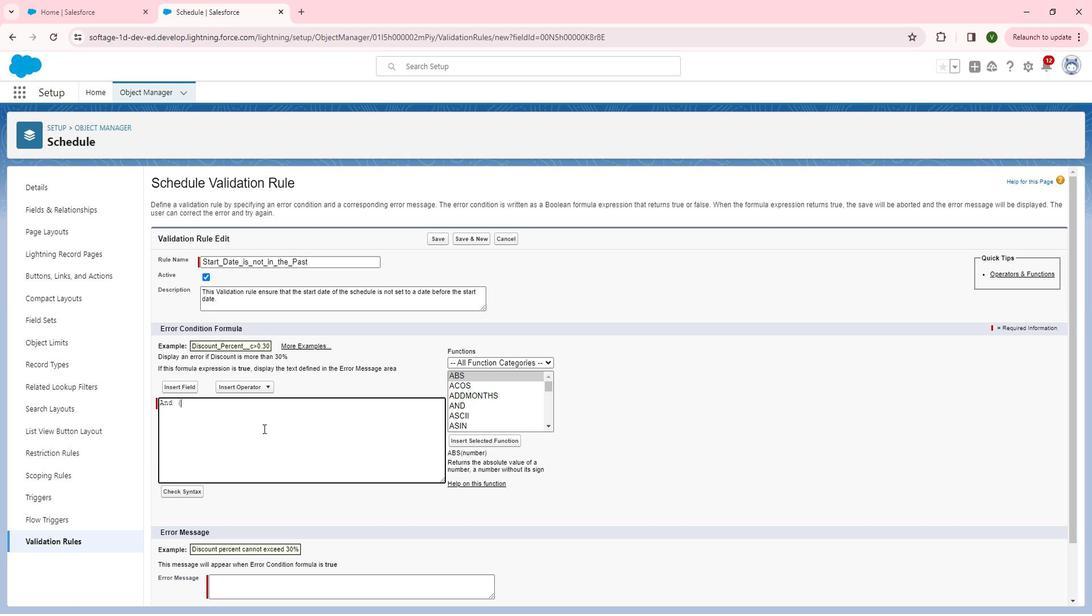 
Action: Mouse moved to (546, 418)
Screenshot: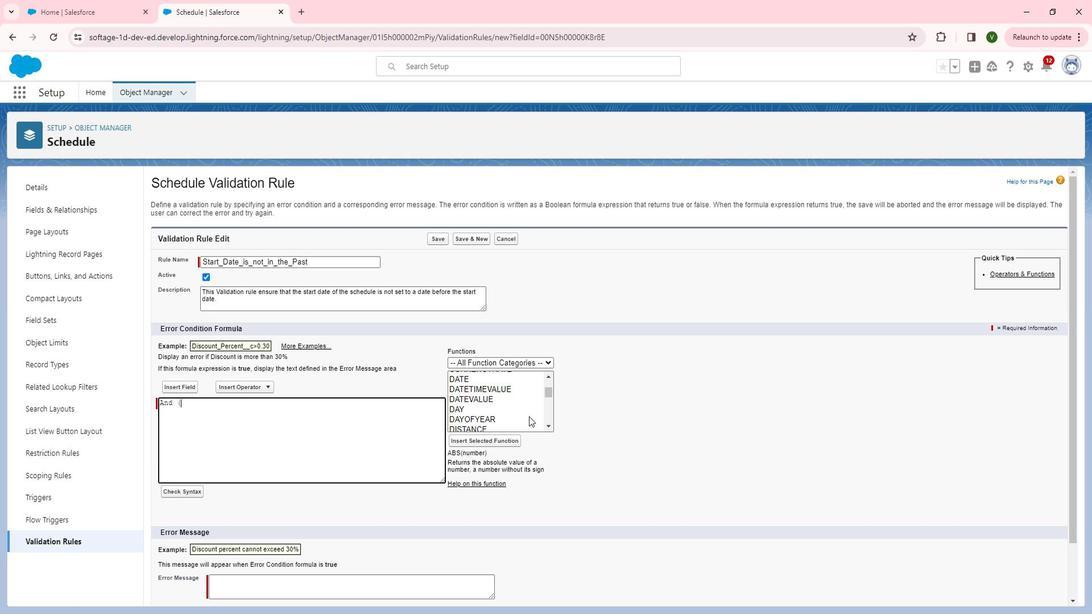 
Action: Mouse scrolled (546, 417) with delta (0, 0)
Screenshot: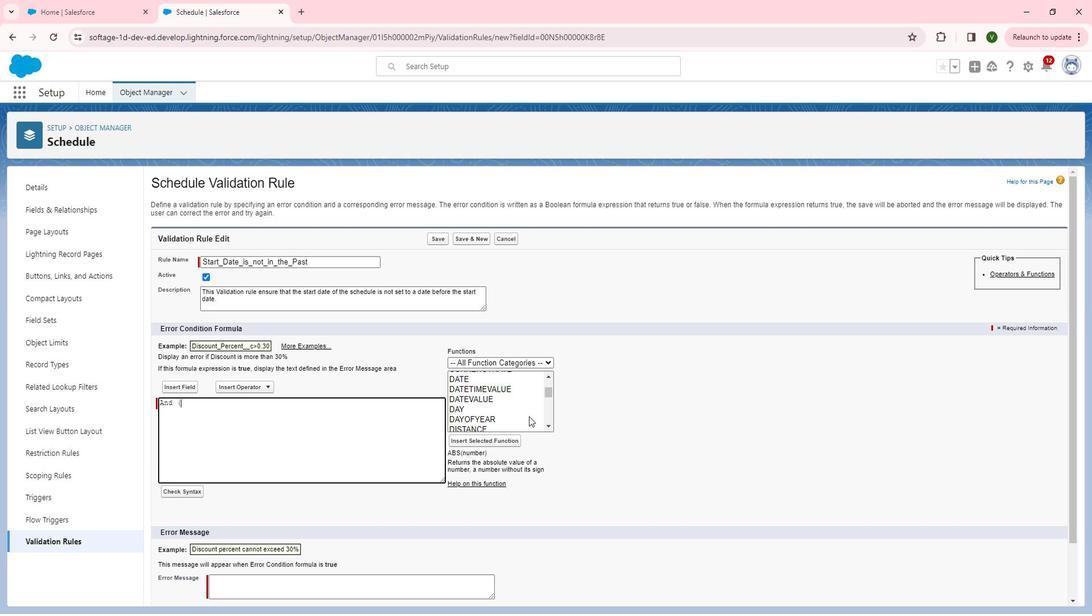 
Action: Mouse scrolled (546, 417) with delta (0, 0)
Screenshot: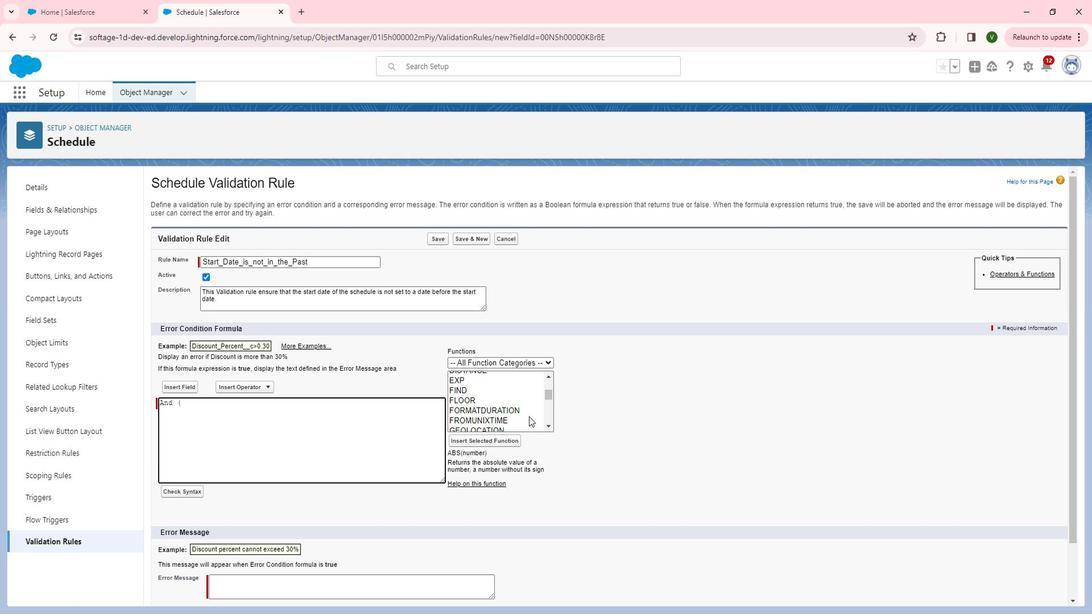 
Action: Mouse scrolled (546, 417) with delta (0, 0)
Screenshot: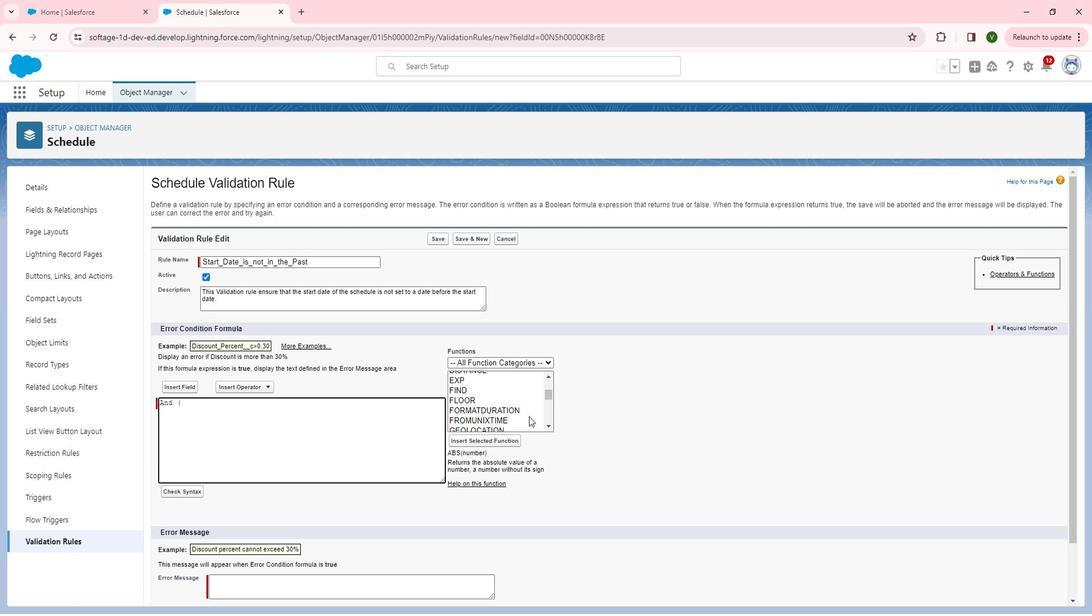 
Action: Mouse scrolled (546, 417) with delta (0, 0)
Screenshot: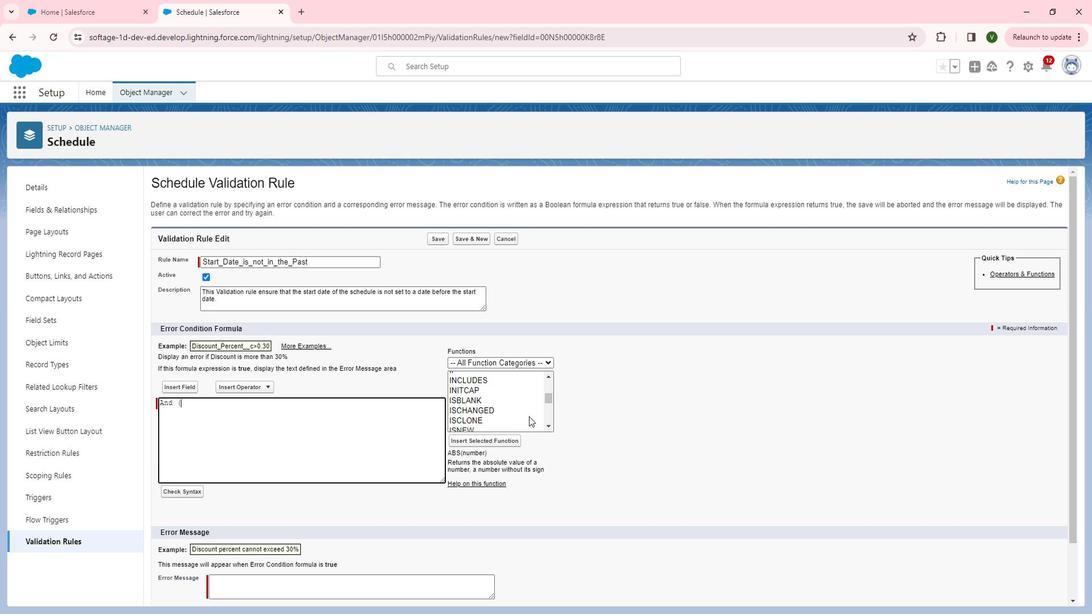 
Action: Mouse scrolled (546, 417) with delta (0, 0)
Screenshot: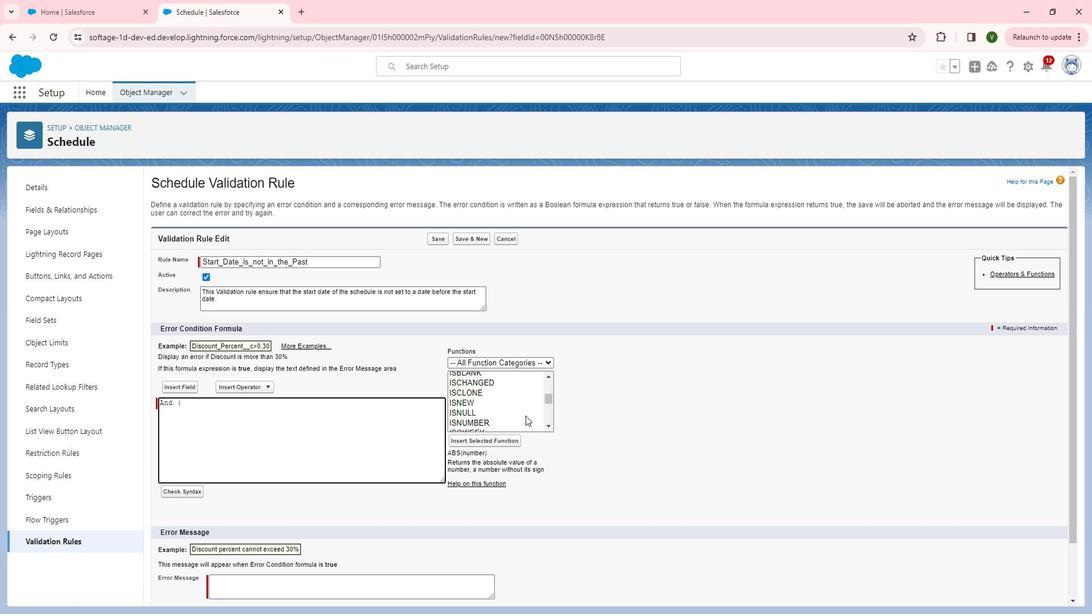 
Action: Mouse scrolled (546, 417) with delta (0, 0)
Screenshot: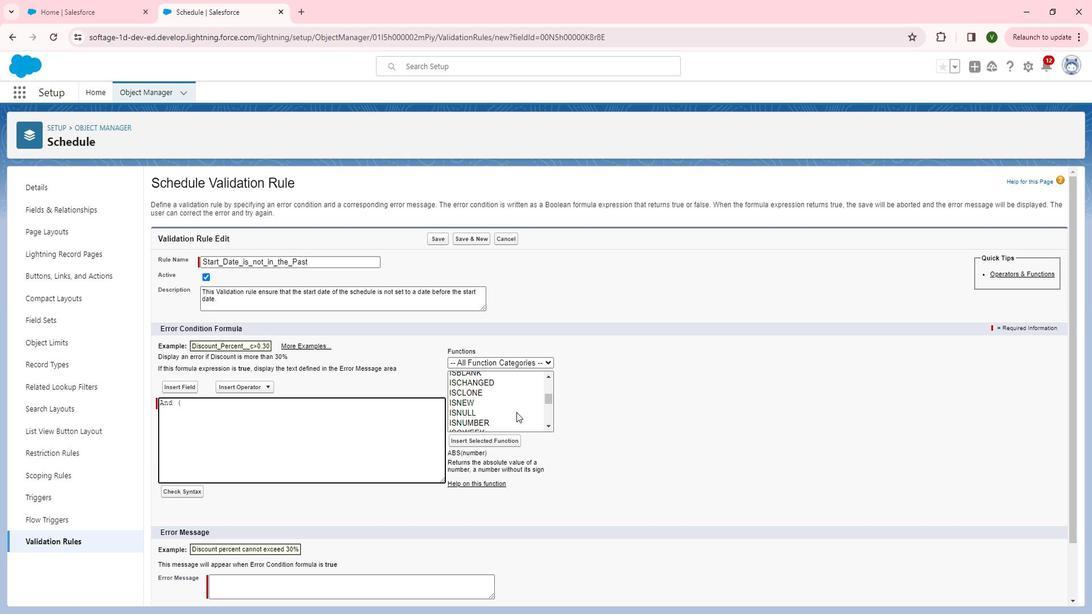 
Action: Mouse moved to (522, 405)
Screenshot: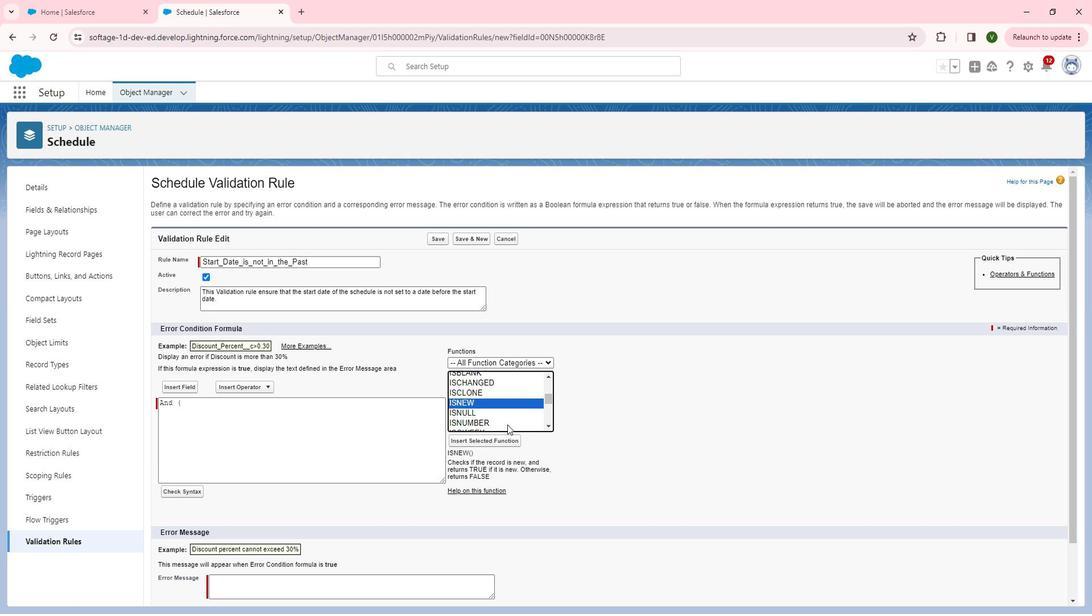 
Action: Mouse pressed left at (522, 405)
Screenshot: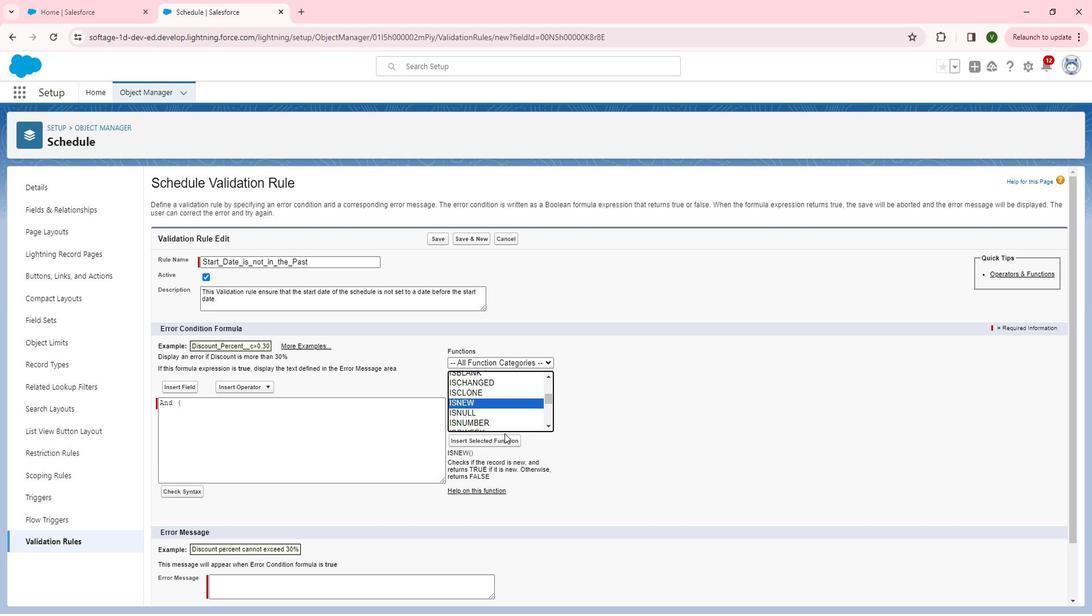 
Action: Mouse moved to (521, 440)
Screenshot: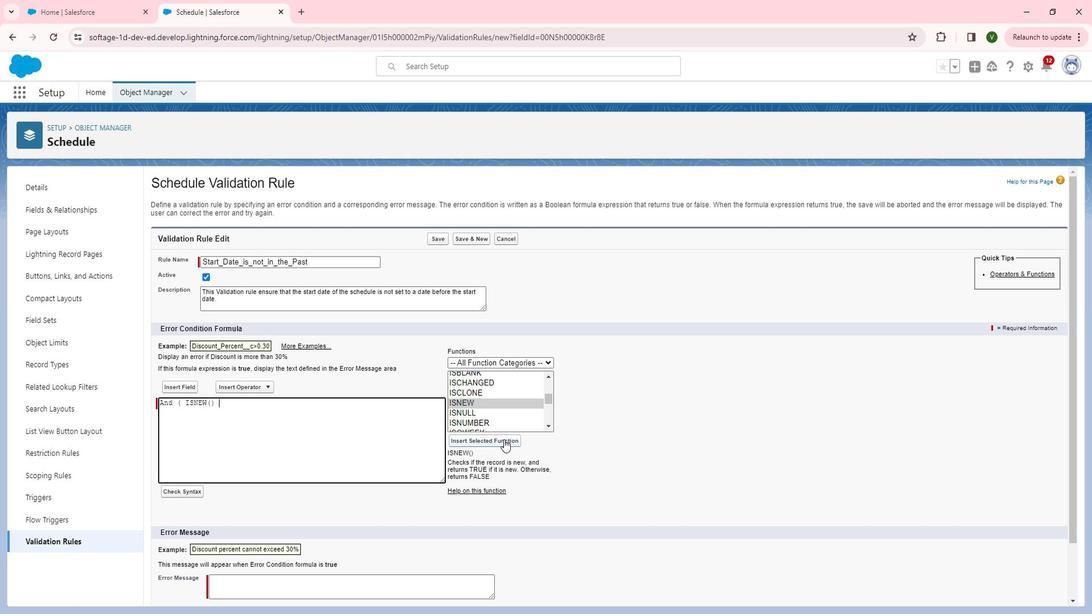 
Action: Mouse pressed left at (521, 440)
Screenshot: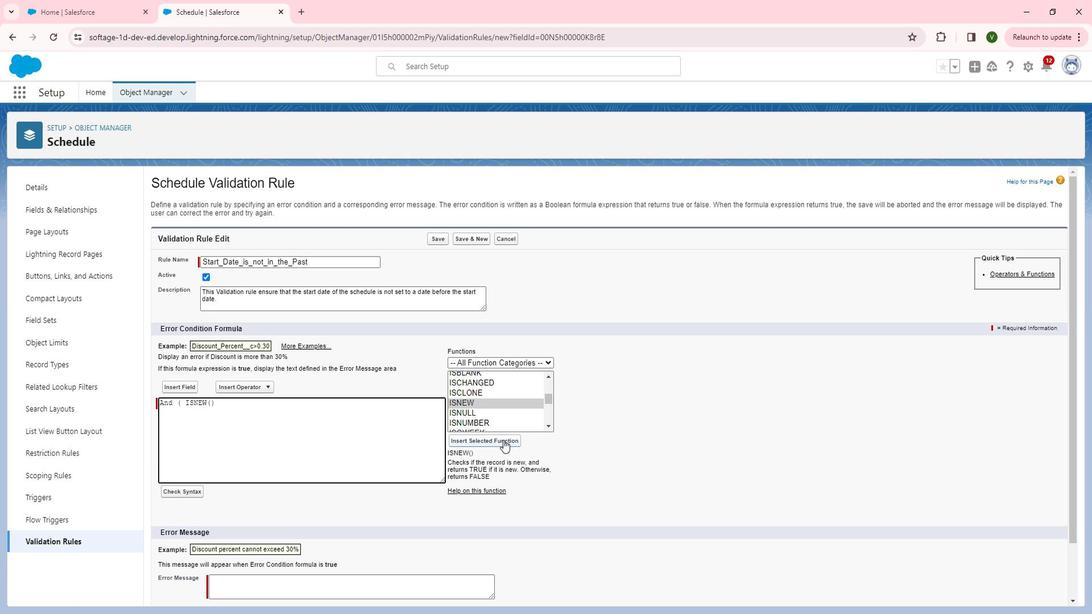 
Action: Mouse moved to (421, 433)
Screenshot: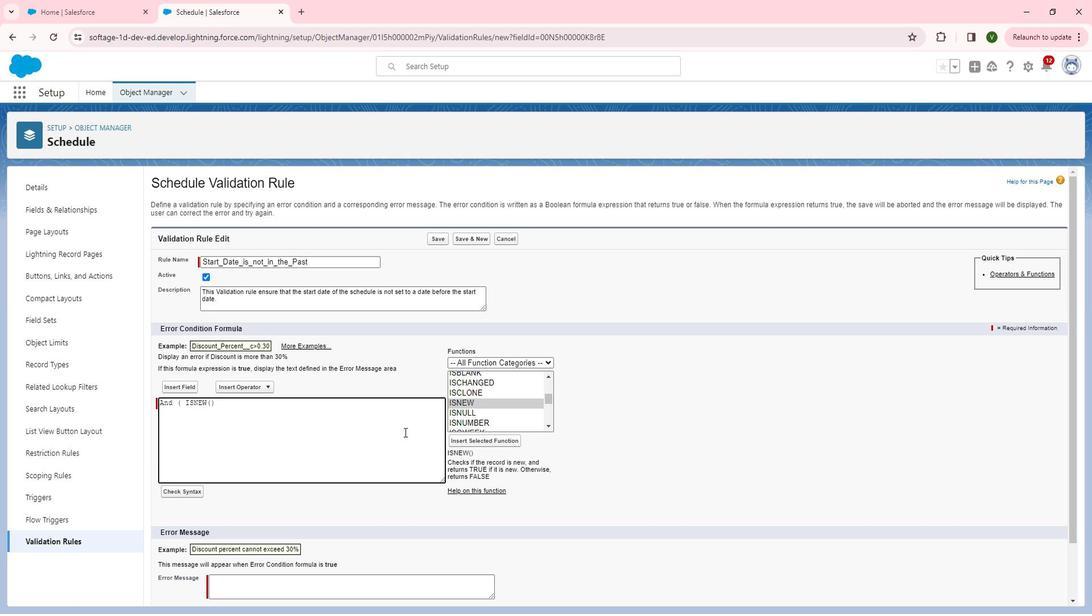 
Action: Key pressed ,<Key.enter><Key.shift><Key.shift>Not<Key.shift>(
Screenshot: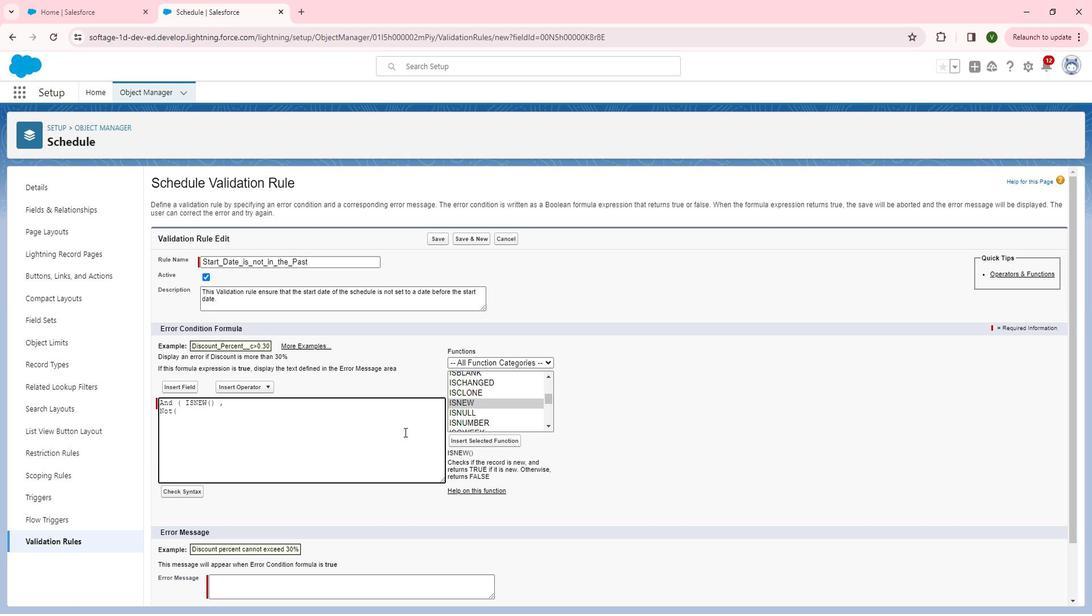 
Action: Mouse moved to (564, 378)
Screenshot: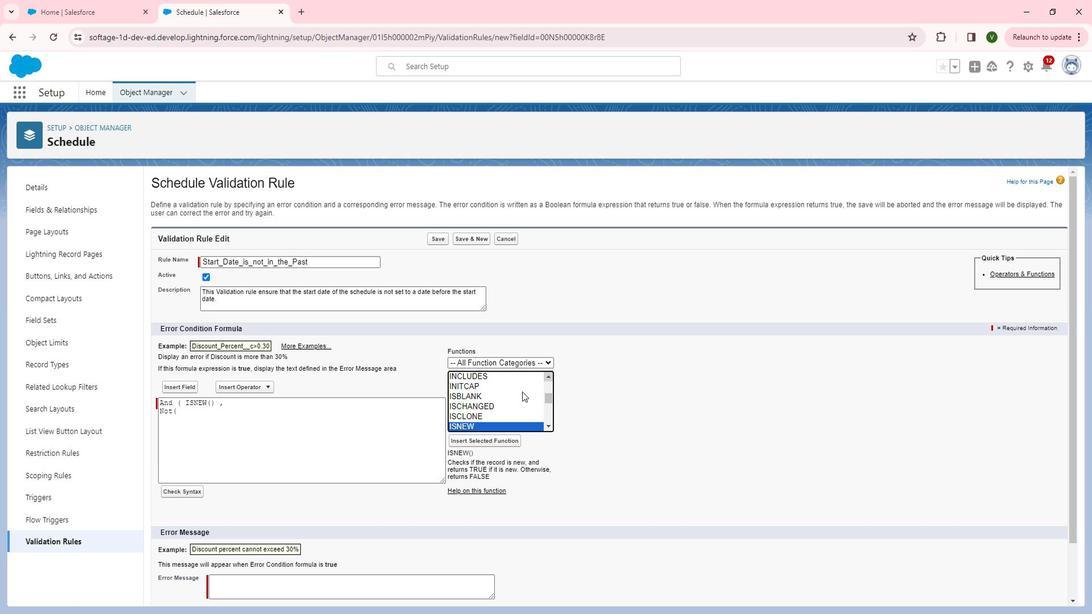 
Action: Mouse pressed left at (564, 378)
Screenshot: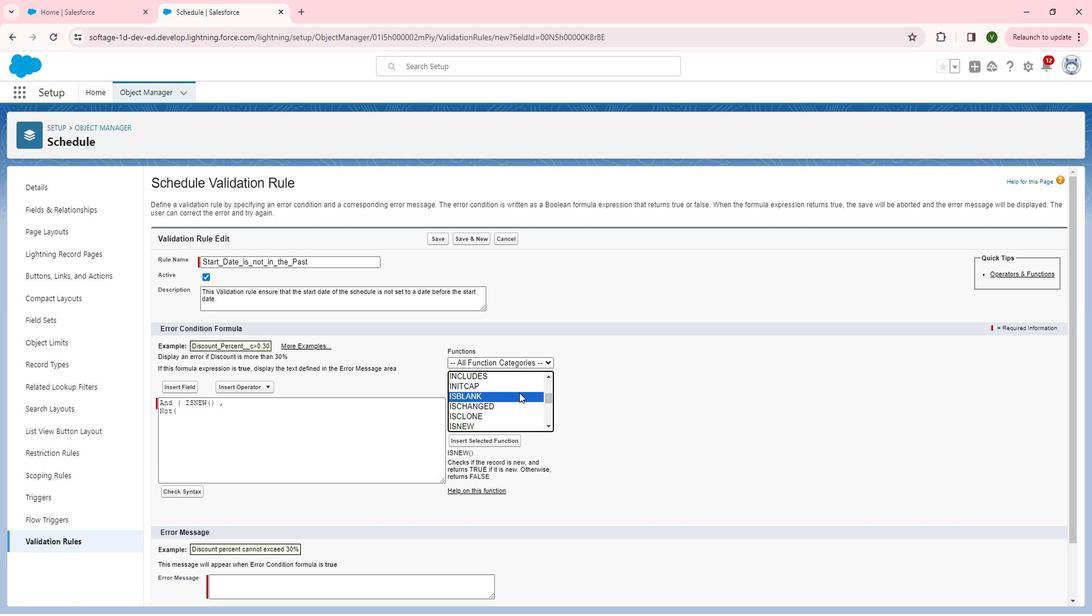 
Action: Mouse moved to (536, 395)
Screenshot: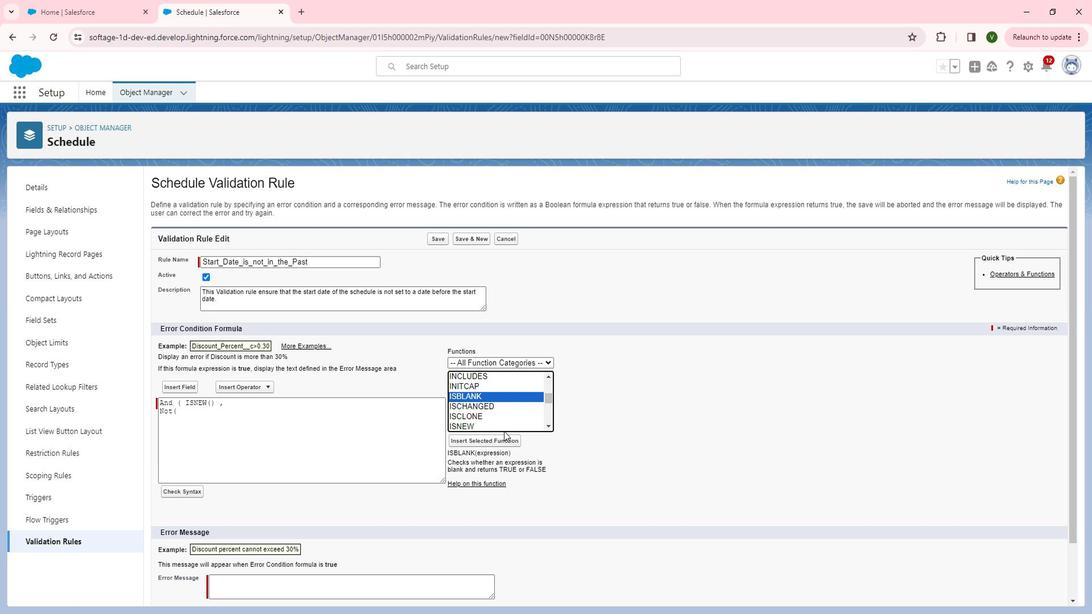 
Action: Mouse pressed left at (536, 395)
Screenshot: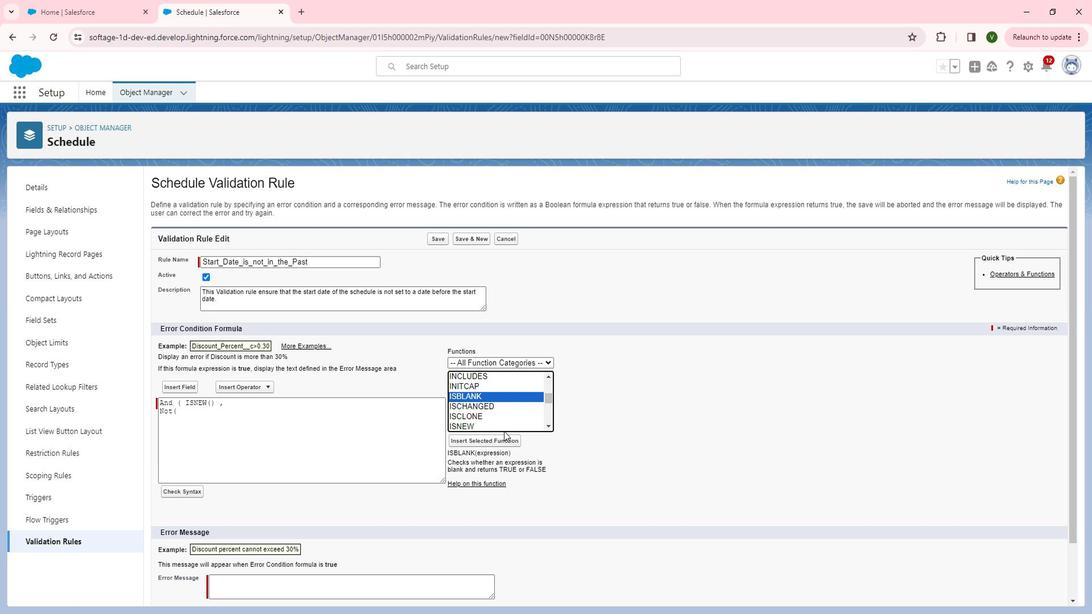 
Action: Mouse moved to (521, 438)
Screenshot: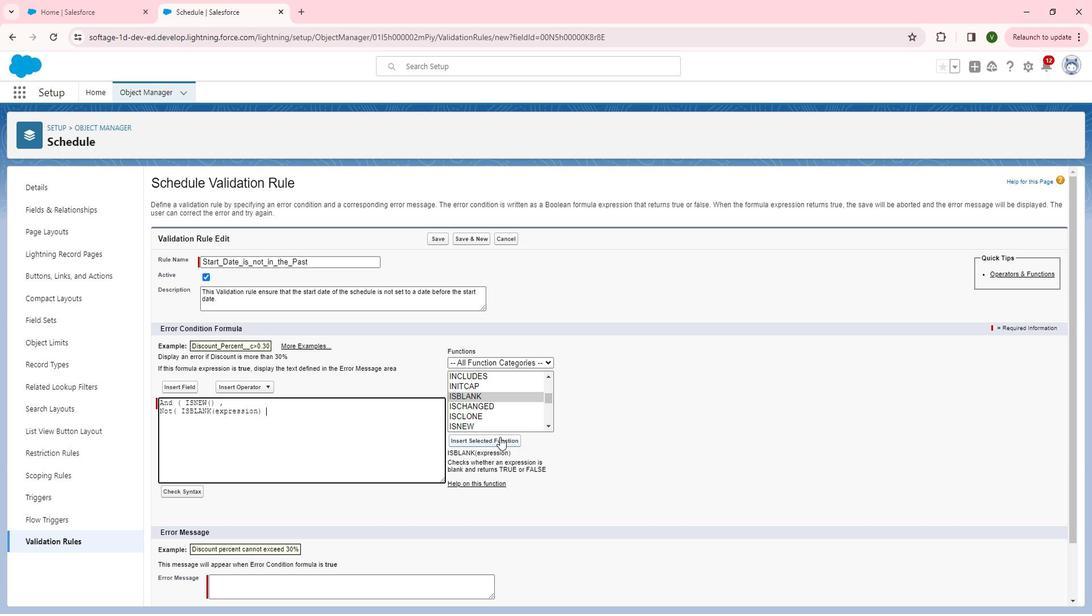 
Action: Mouse pressed left at (521, 438)
Screenshot: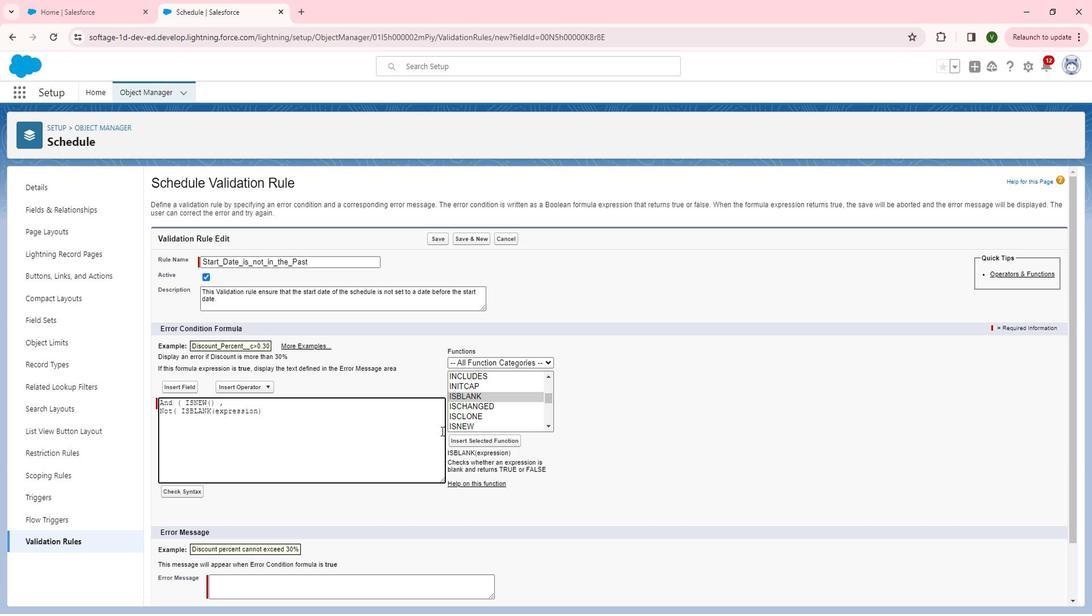 
Action: Mouse moved to (248, 413)
Screenshot: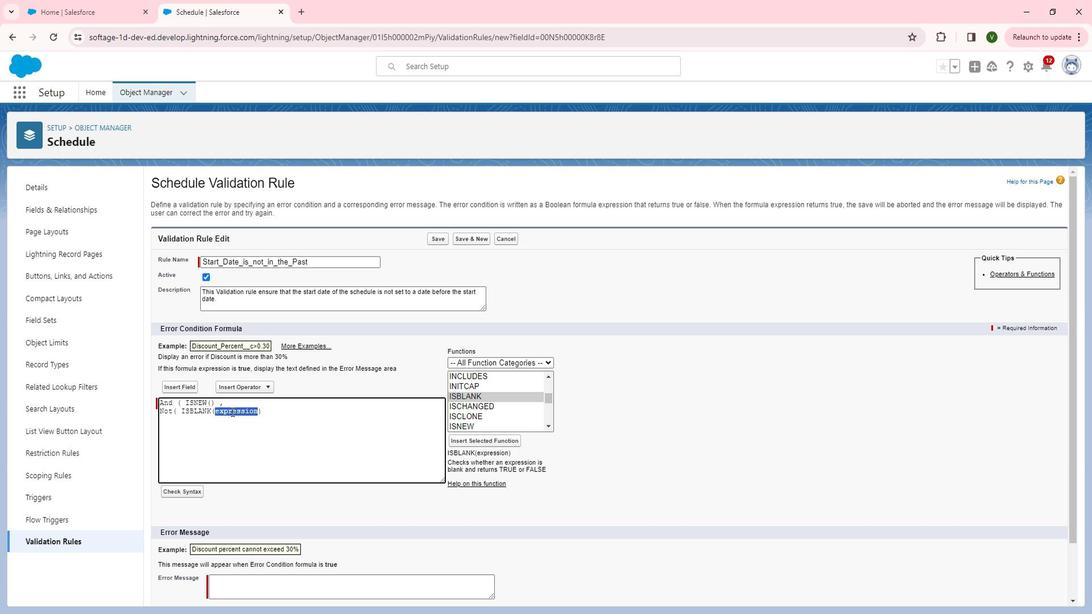 
Action: Mouse pressed left at (248, 413)
Screenshot: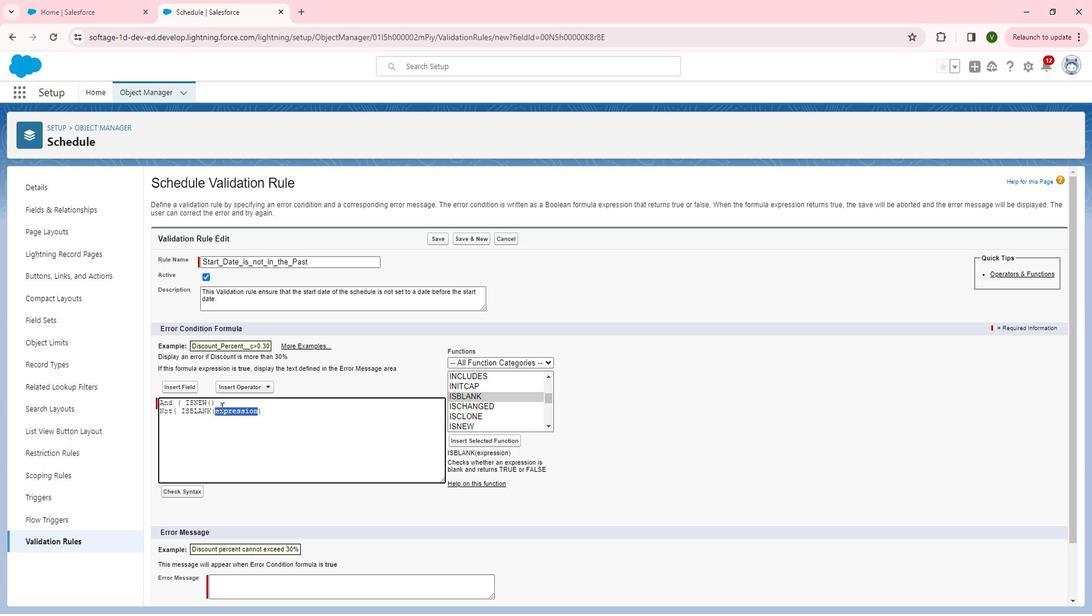 
Action: Mouse pressed left at (248, 413)
Screenshot: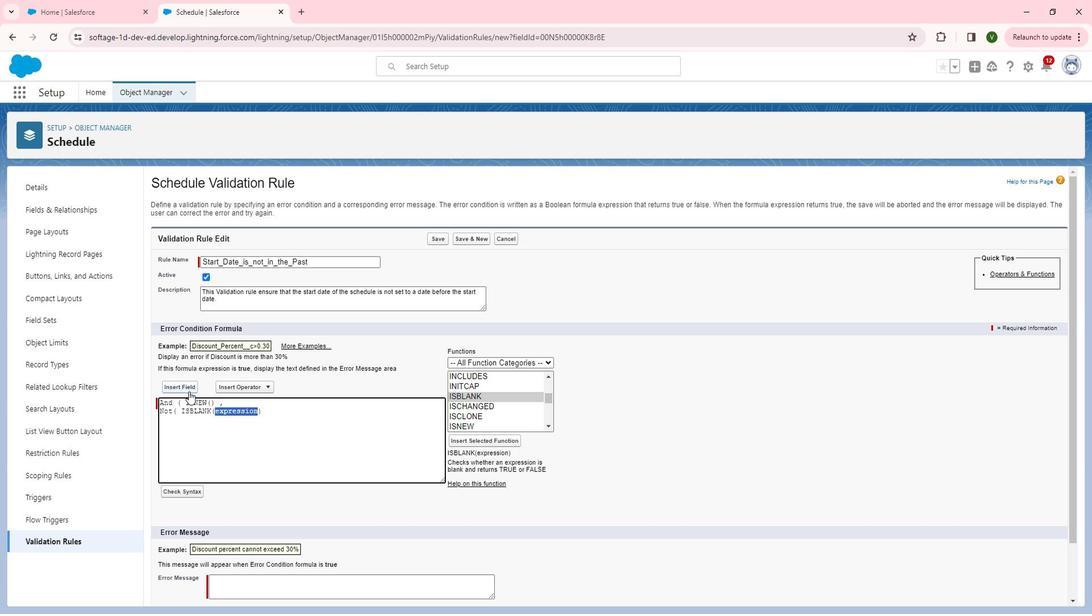 
Action: Mouse moved to (298, 439)
Screenshot: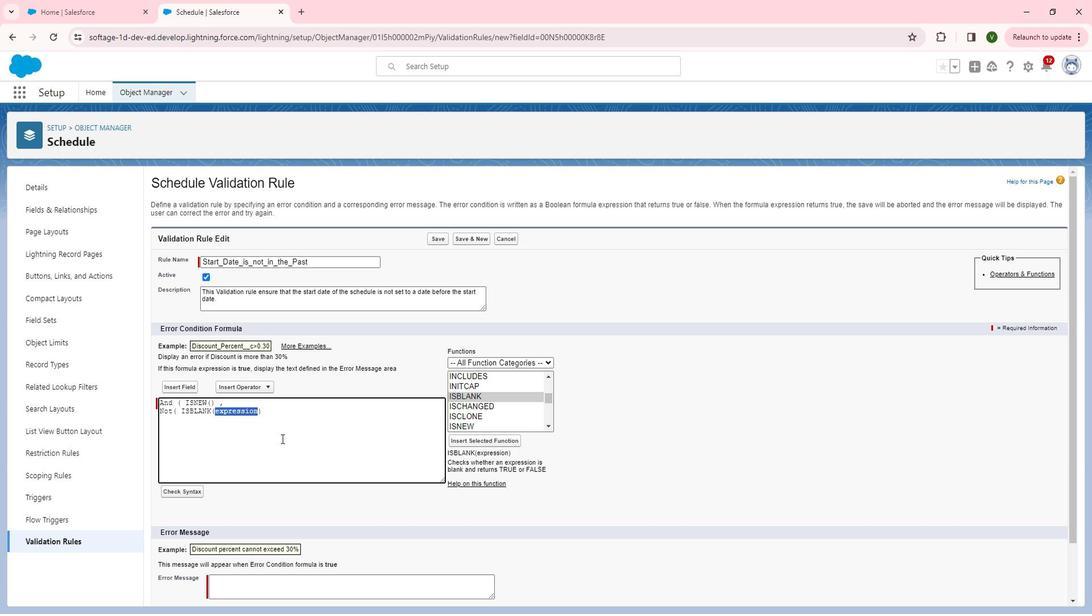 
Action: Key pressed <Key.right><Key.right><Key.backspace><Key.backspace><Key.backspace><Key.backspace><Key.backspace><Key.backspace><Key.backspace><Key.backspace><Key.backspace><Key.backspace><Key.backspace><Key.backspace><Key.backspace><Key.backspace><Key.backspace><Key.backspace><Key.backspace><Key.backspace><Key.backspace><Key.backspace><Key.backspace><Key.backspace><Key.backspace><Key.backspace>
Screenshot: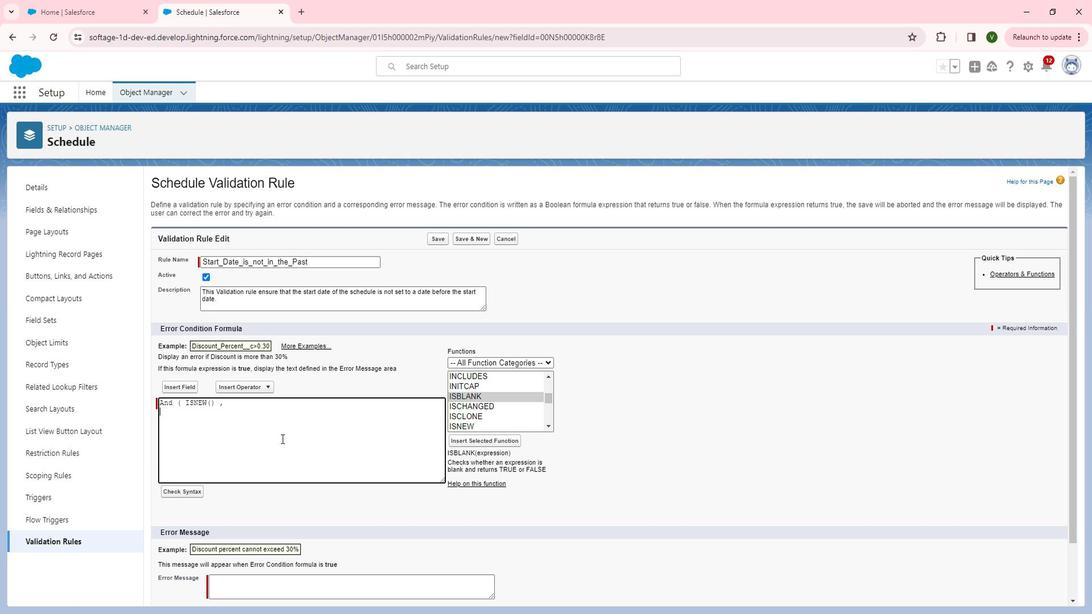 
Action: Mouse moved to (202, 389)
Screenshot: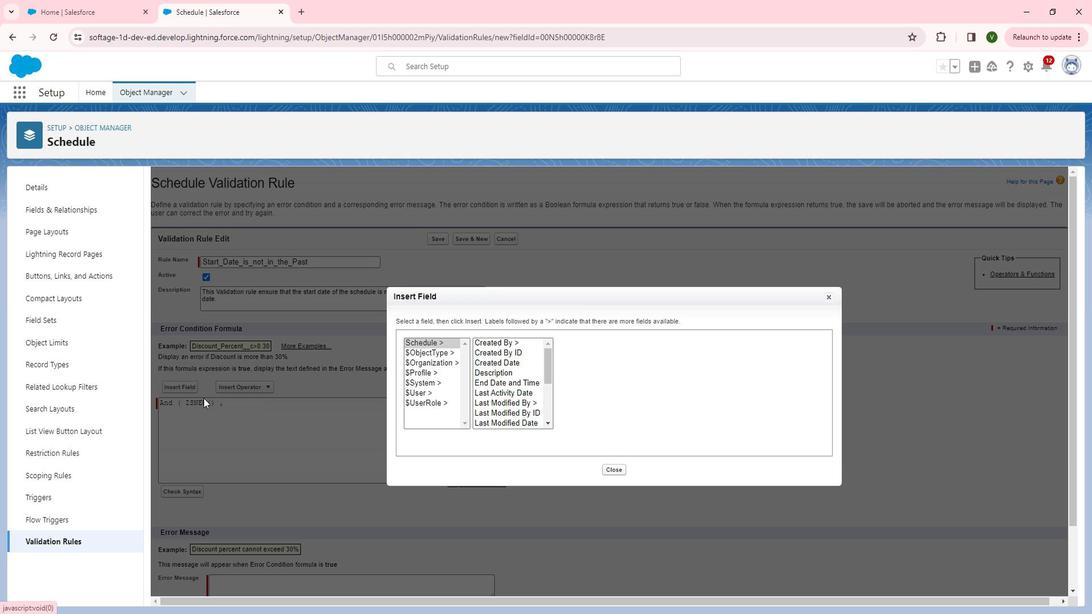 
Action: Mouse pressed left at (202, 389)
Screenshot: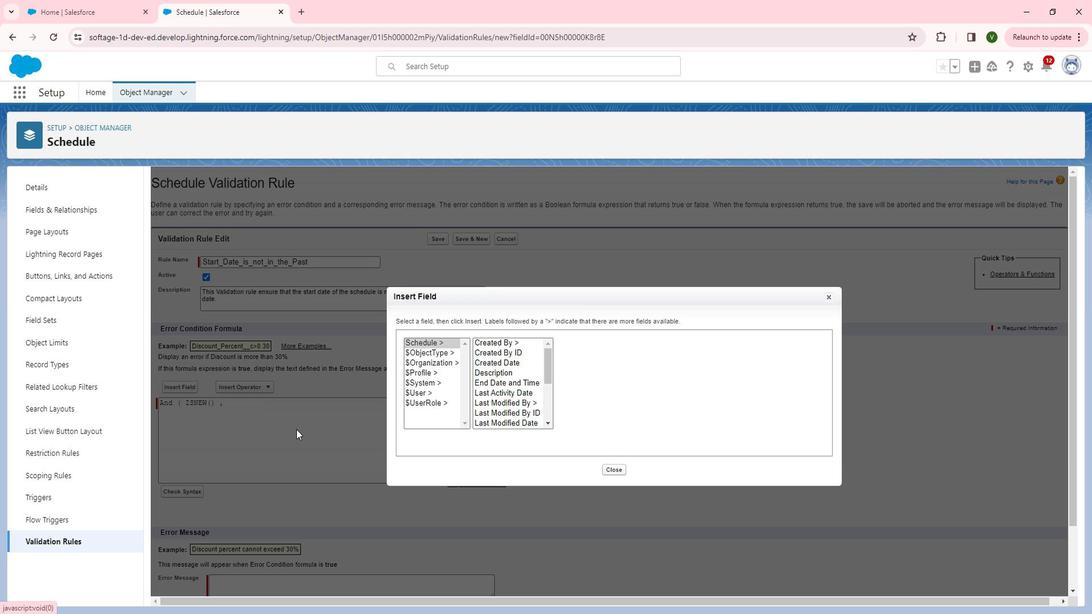 
Action: Mouse moved to (514, 382)
Screenshot: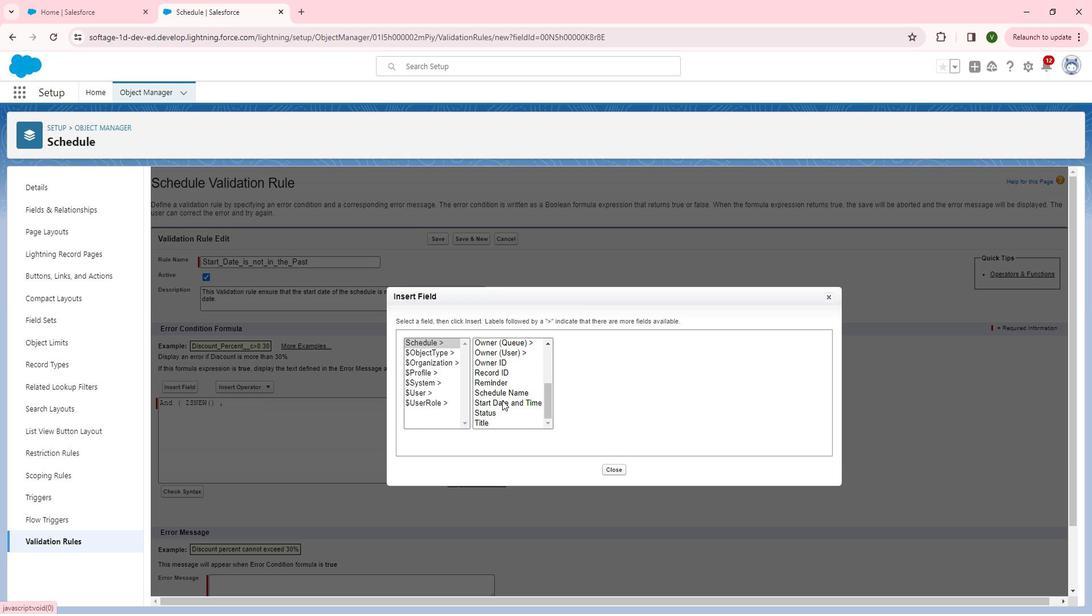 
Action: Mouse scrolled (514, 381) with delta (0, 0)
Screenshot: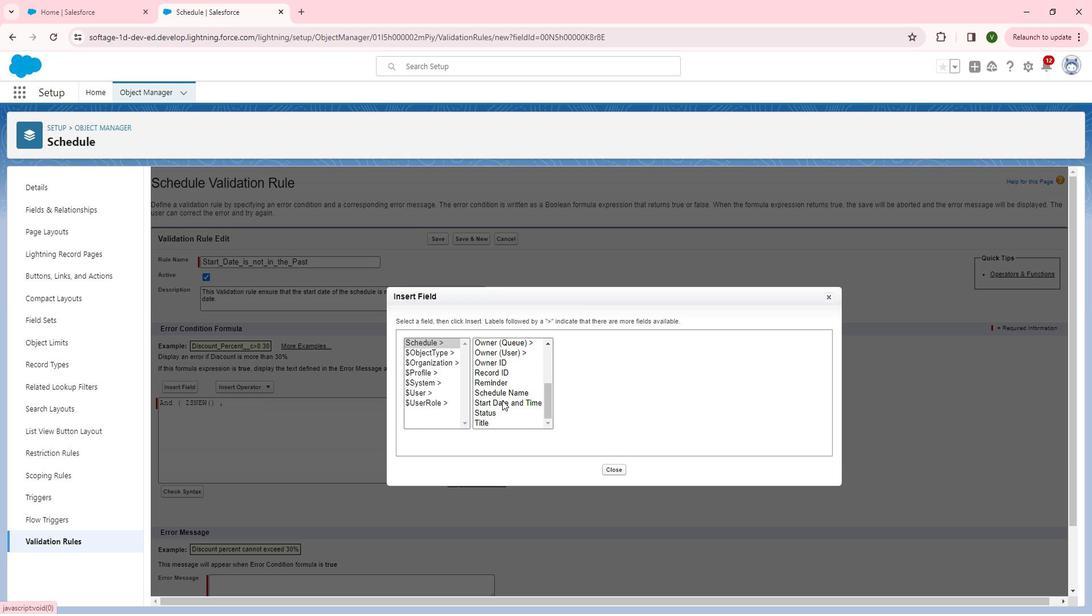 
Action: Mouse scrolled (514, 381) with delta (0, 0)
Screenshot: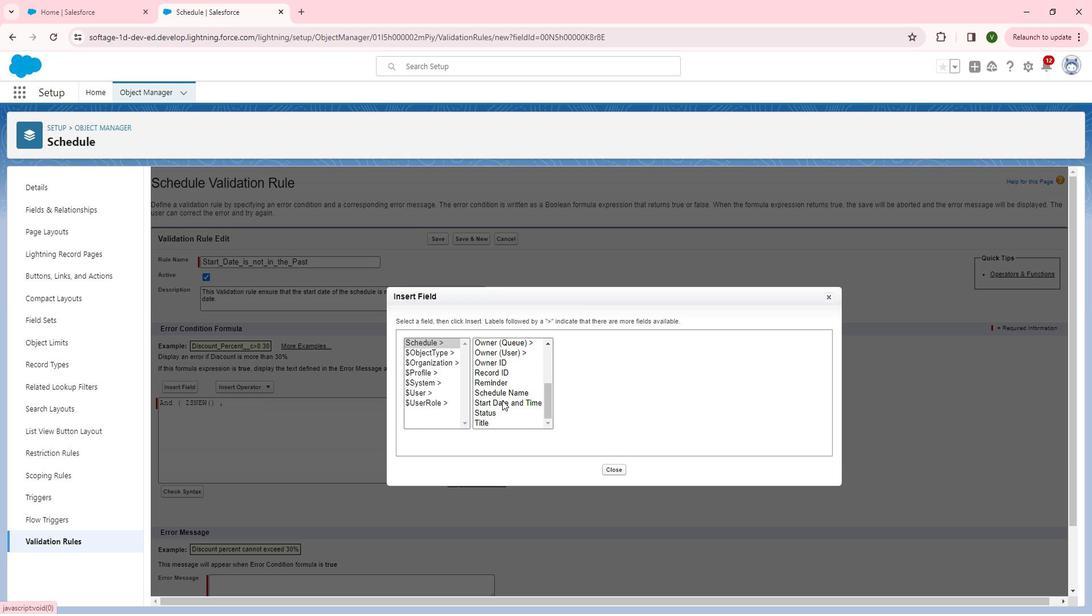 
Action: Mouse scrolled (514, 381) with delta (0, 0)
Screenshot: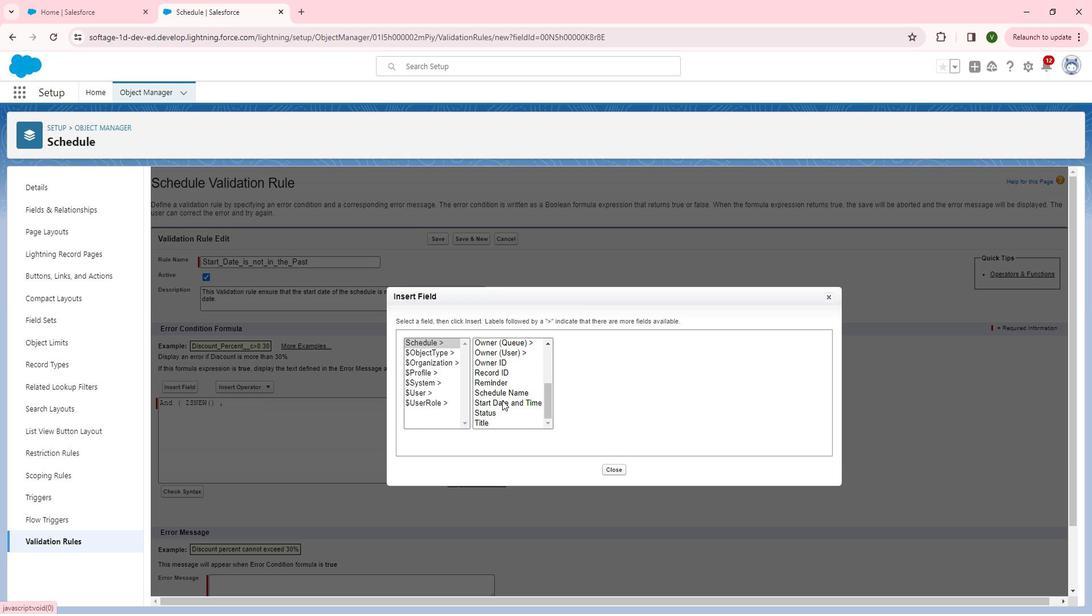 
Action: Mouse scrolled (514, 381) with delta (0, 0)
Screenshot: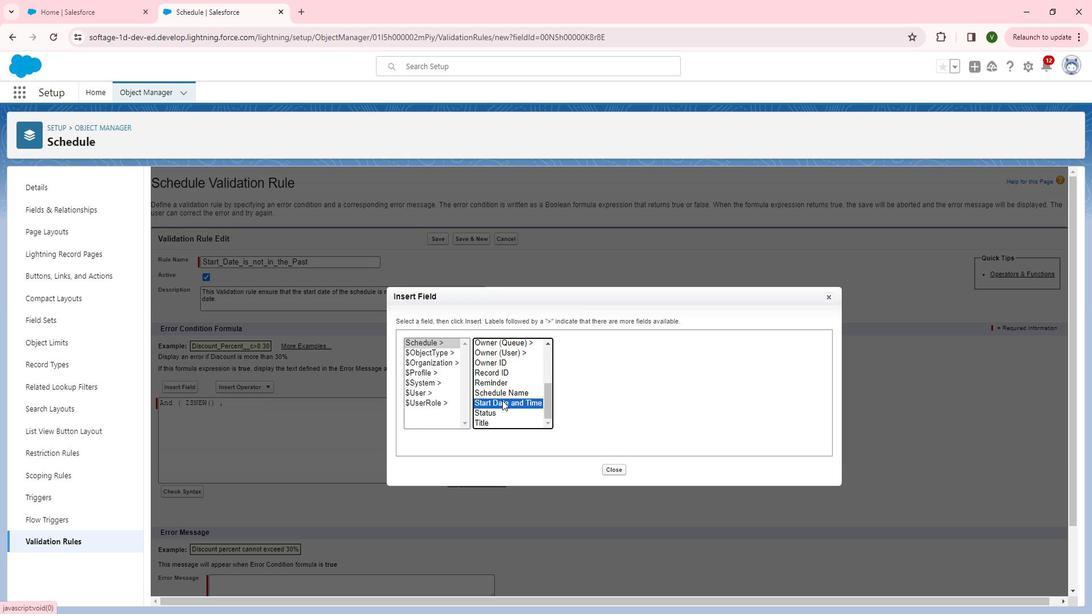 
Action: Mouse moved to (519, 402)
Screenshot: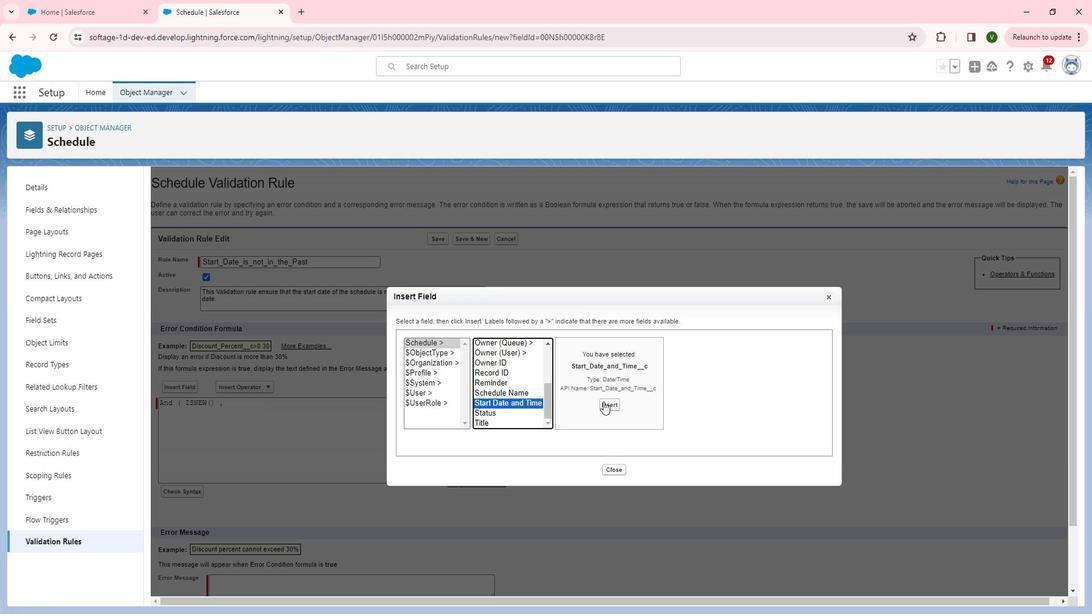 
Action: Mouse pressed left at (519, 402)
Screenshot: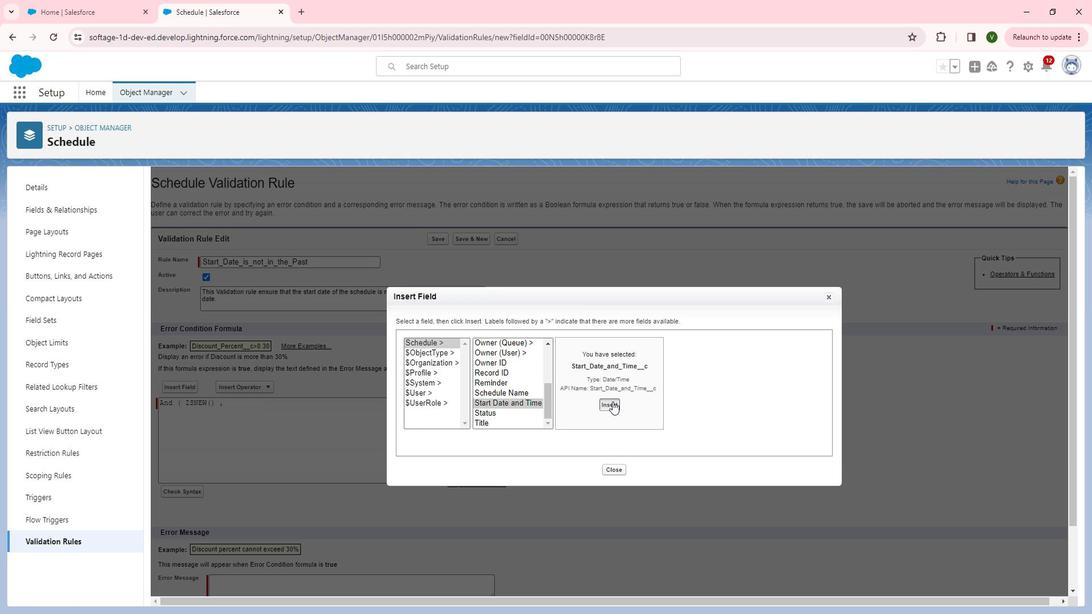 
Action: Mouse moved to (629, 403)
Screenshot: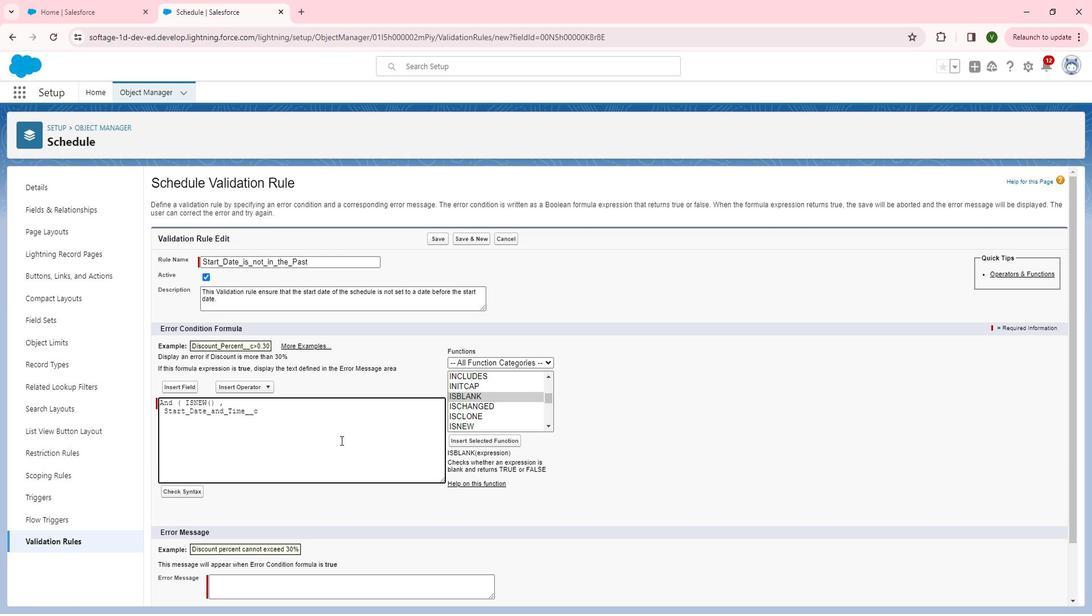 
Action: Mouse pressed left at (629, 403)
Screenshot: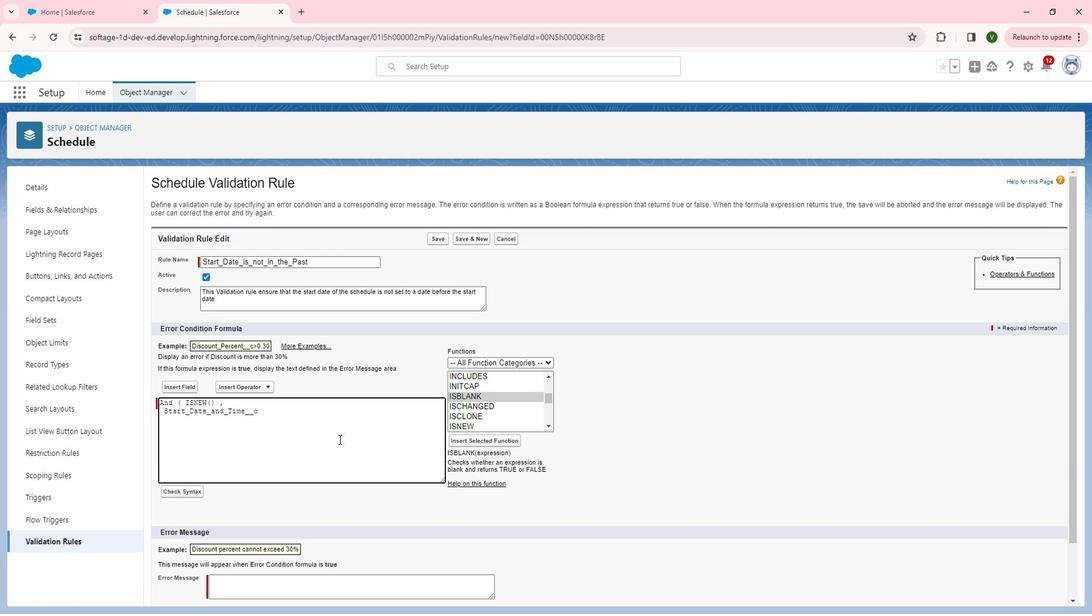 
Action: Mouse moved to (282, 393)
Screenshot: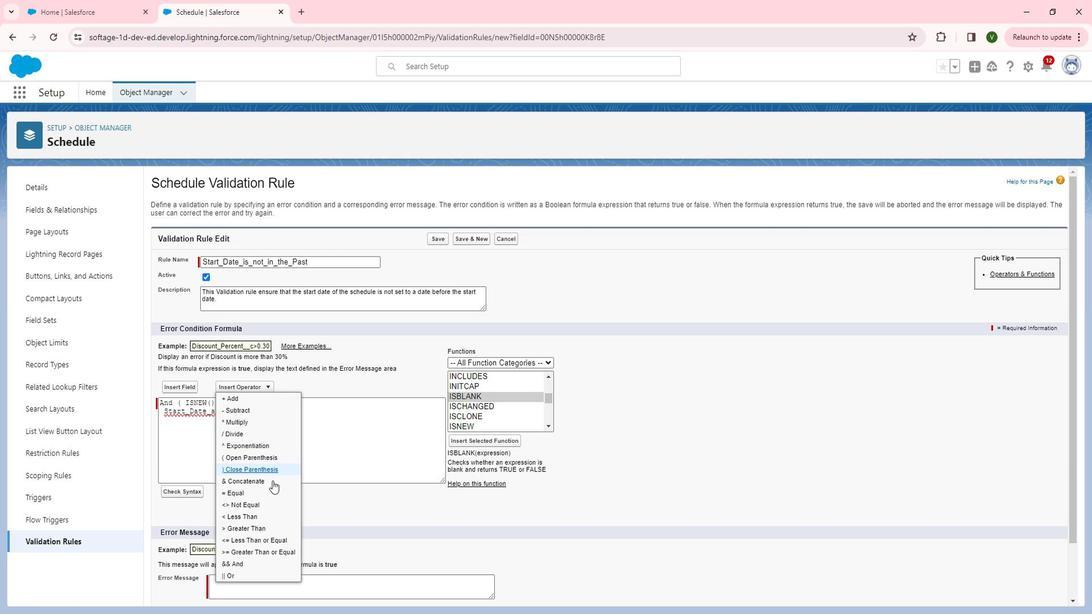 
Action: Mouse pressed left at (282, 393)
Screenshot: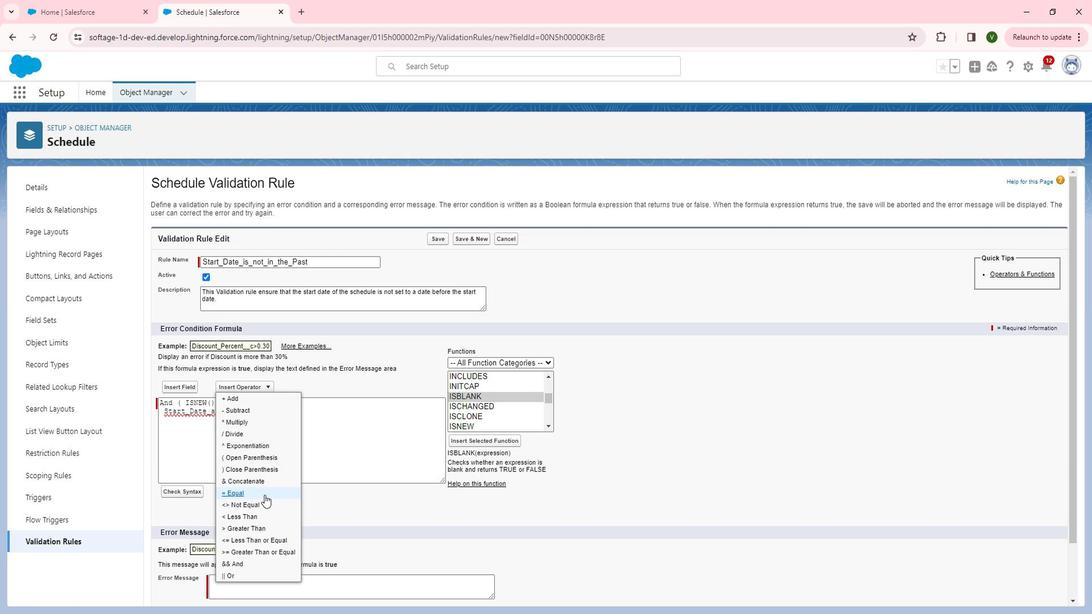 
Action: Mouse moved to (273, 513)
Screenshot: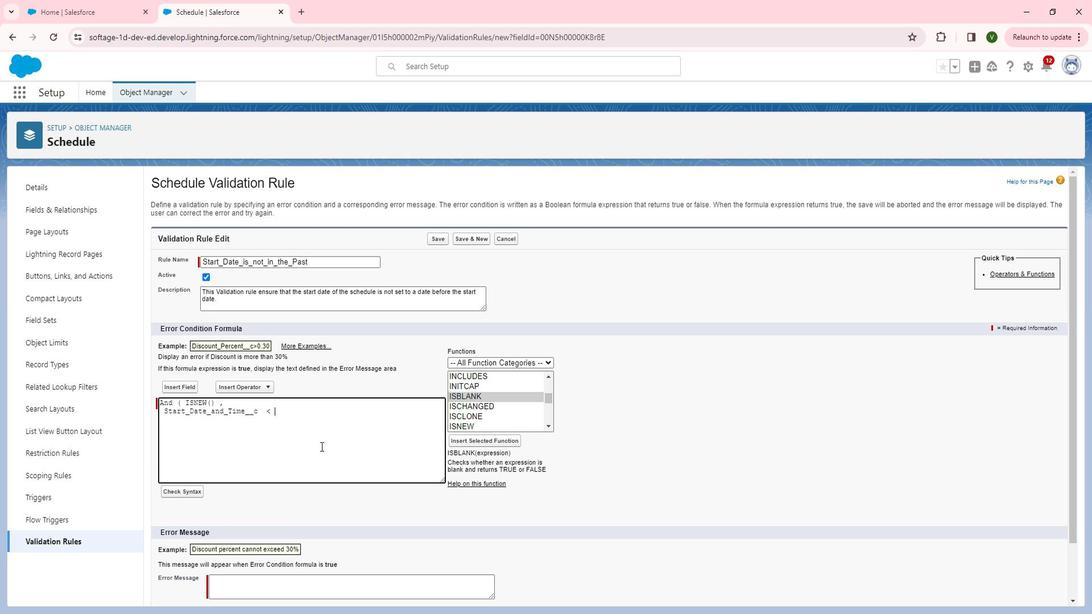 
Action: Mouse pressed left at (273, 513)
Screenshot: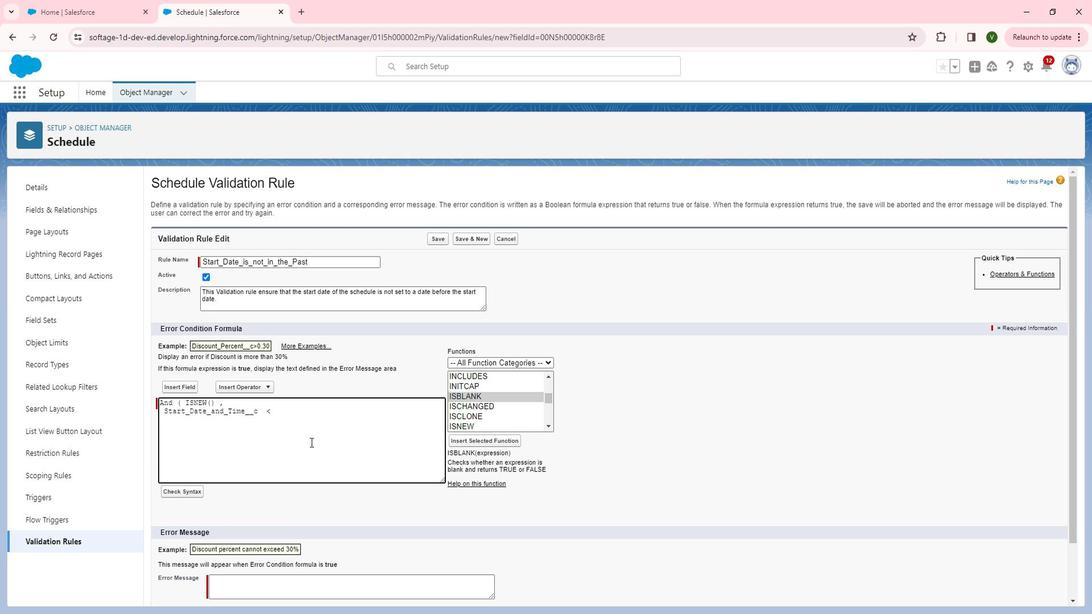 
Action: Mouse moved to (507, 428)
Screenshot: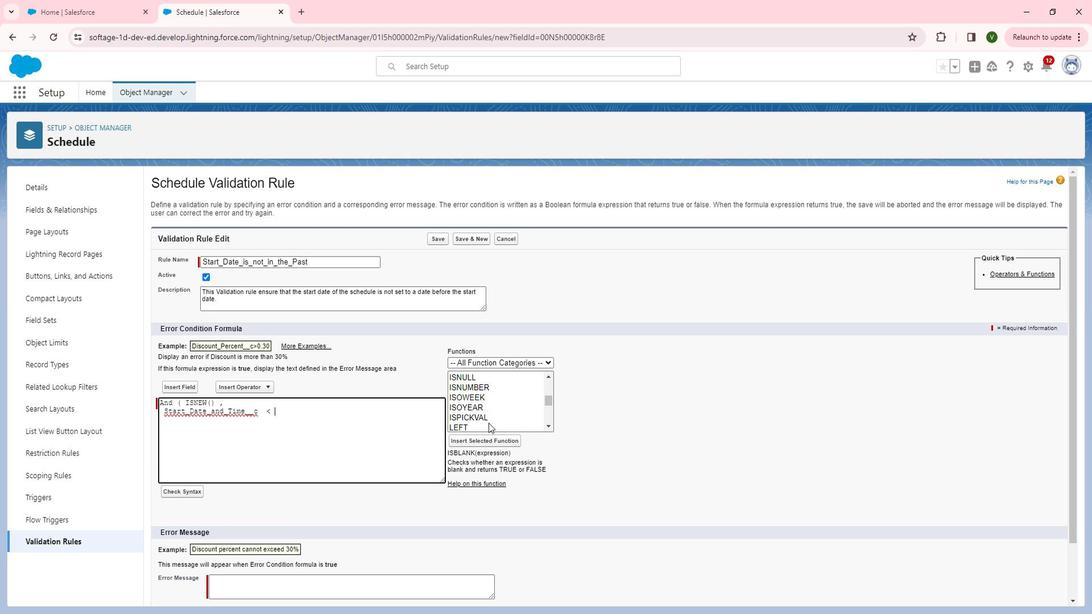 
Action: Mouse scrolled (507, 428) with delta (0, 0)
Screenshot: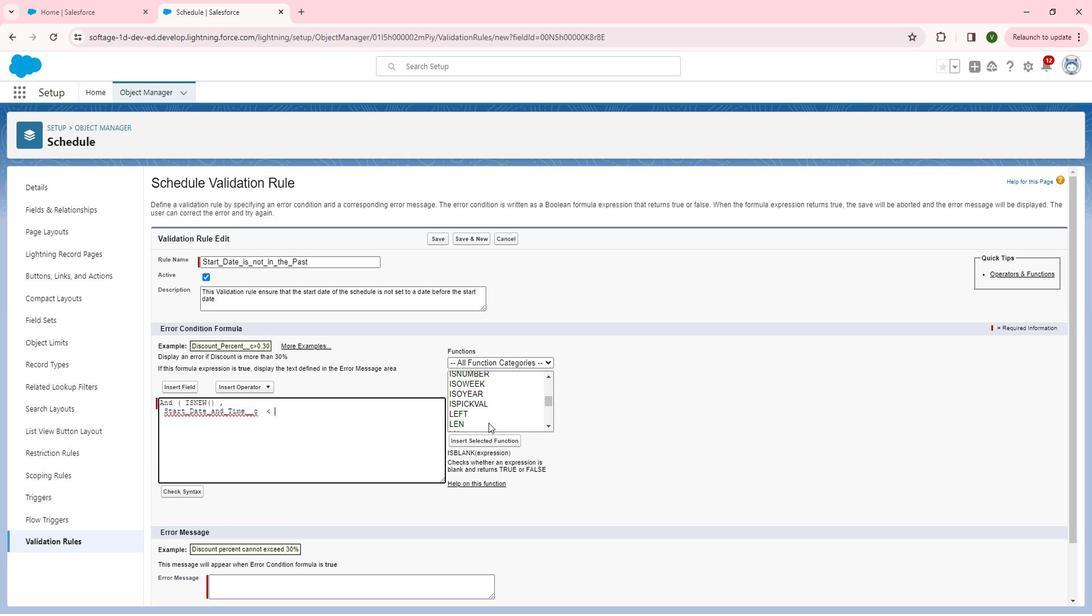 
Action: Mouse scrolled (507, 428) with delta (0, 0)
Screenshot: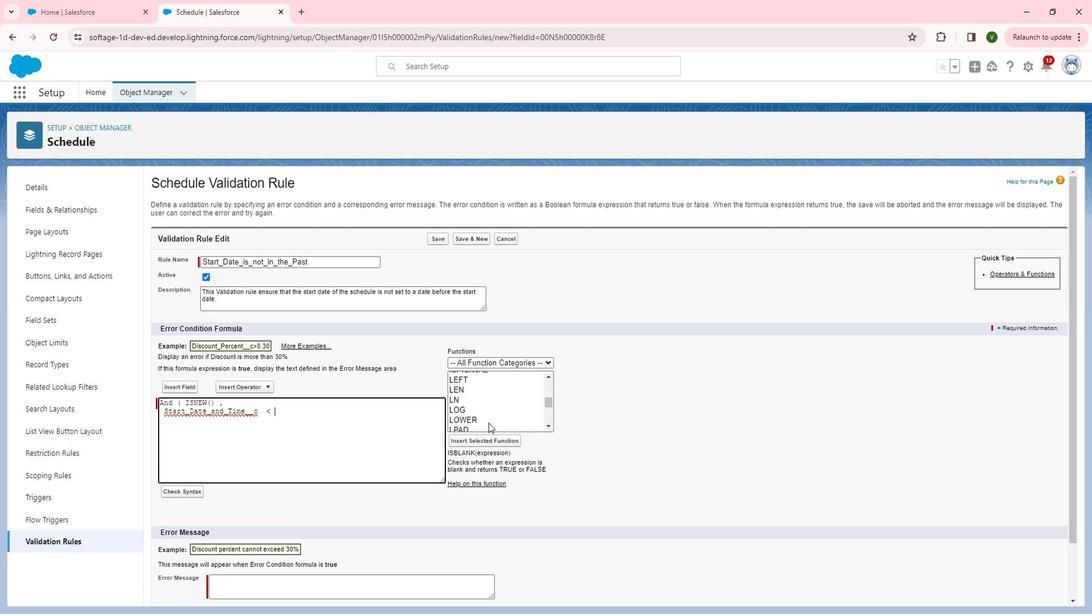 
Action: Mouse moved to (505, 426)
Screenshot: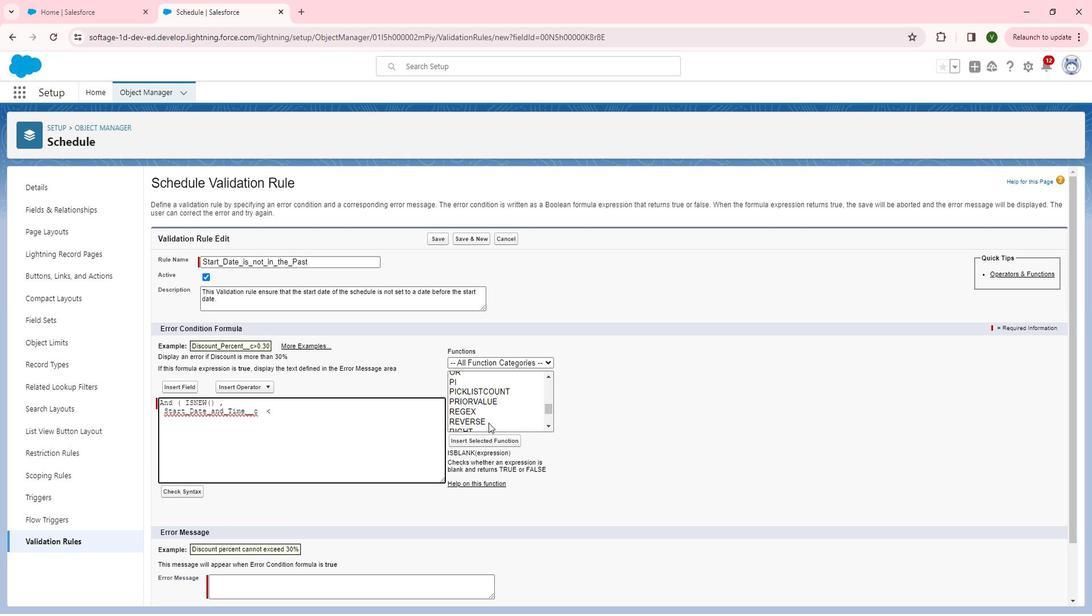 
Action: Mouse scrolled (505, 426) with delta (0, 0)
Screenshot: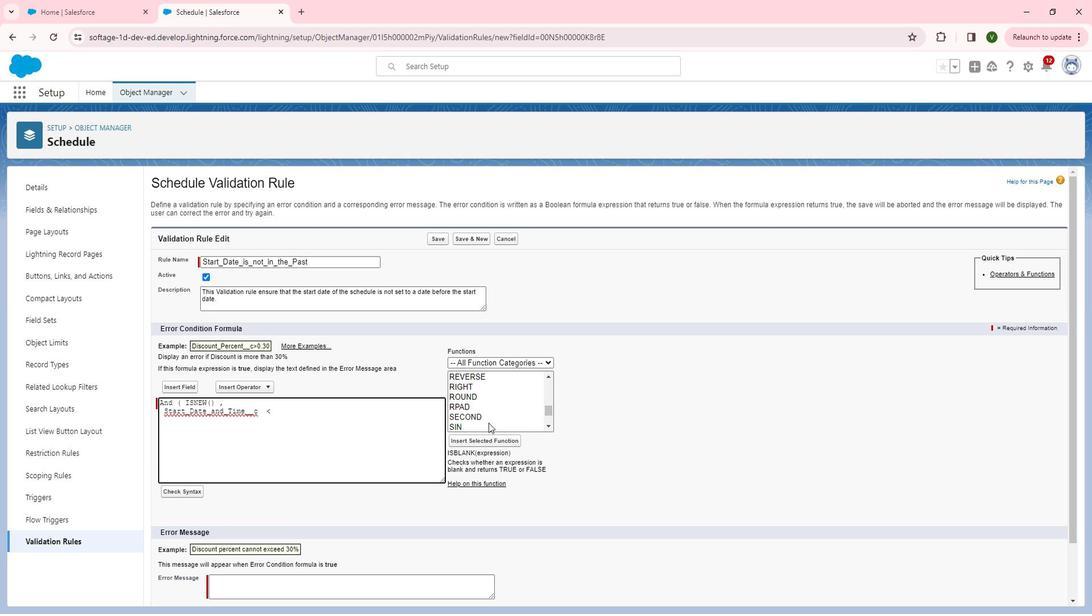 
Action: Mouse scrolled (505, 426) with delta (0, 0)
Screenshot: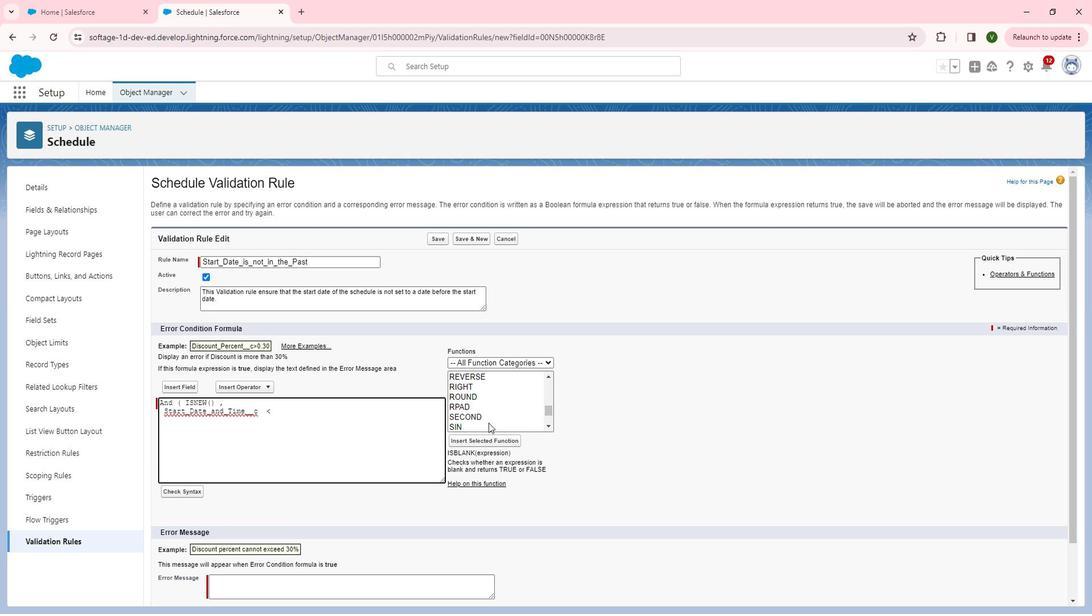 
Action: Mouse scrolled (505, 426) with delta (0, 0)
Screenshot: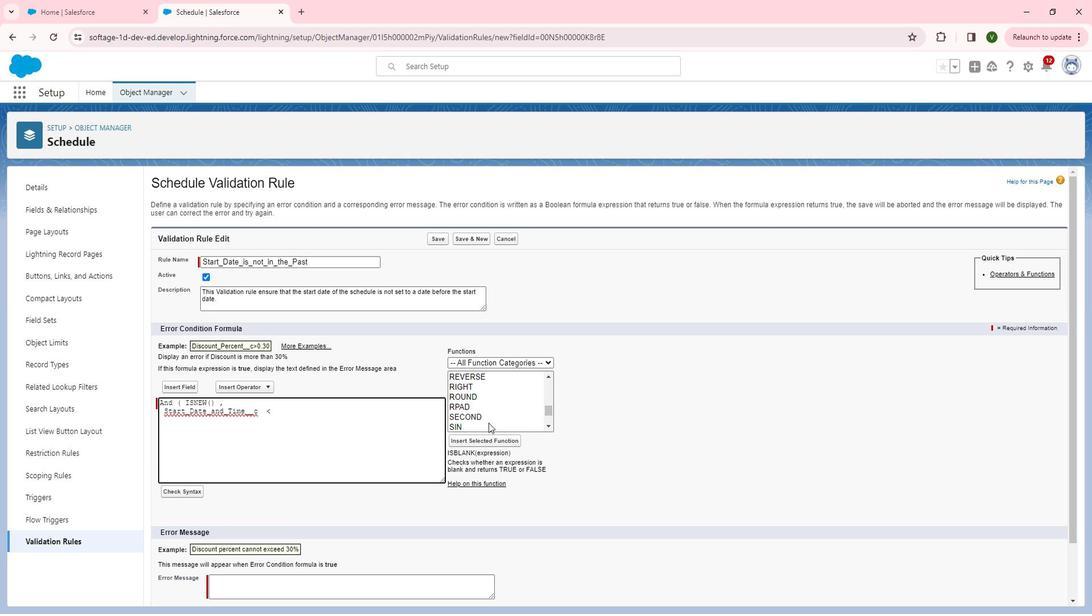 
Action: Mouse moved to (505, 424)
Screenshot: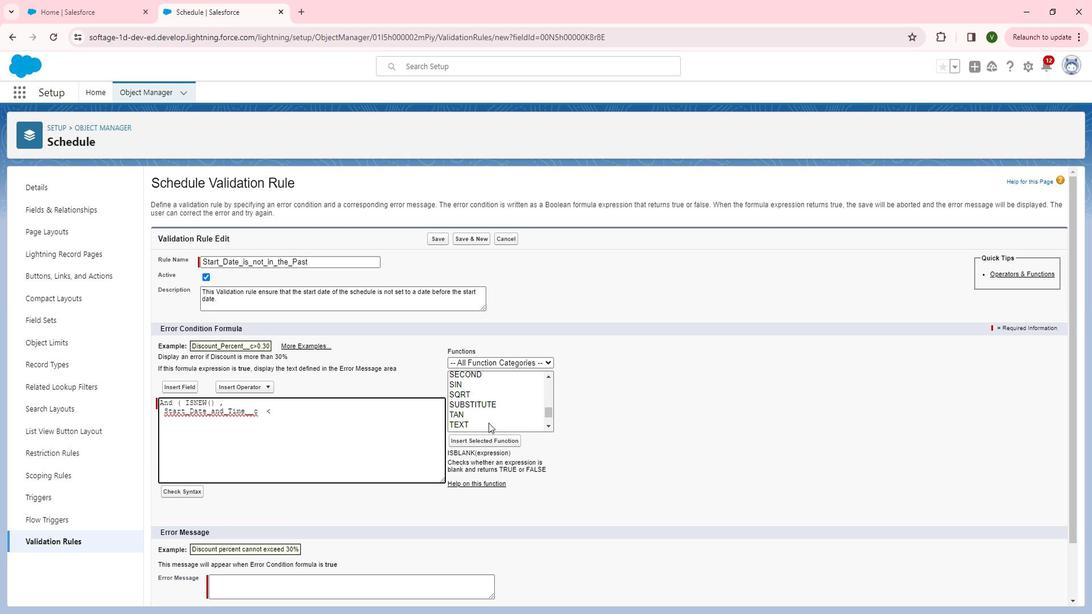 
Action: Mouse scrolled (505, 423) with delta (0, 0)
Screenshot: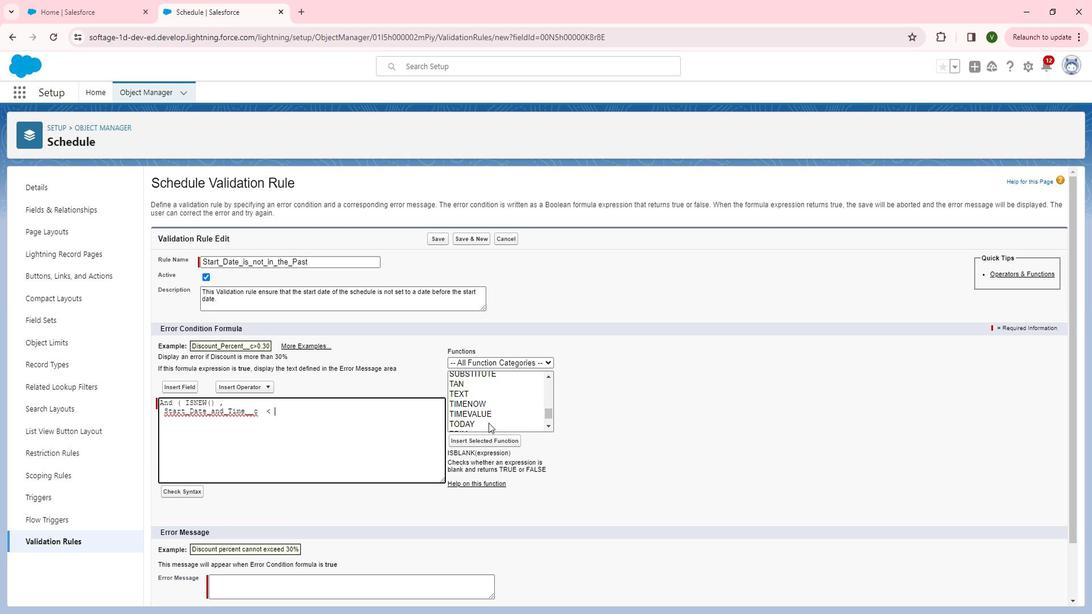
Action: Mouse scrolled (505, 423) with delta (0, 0)
Screenshot: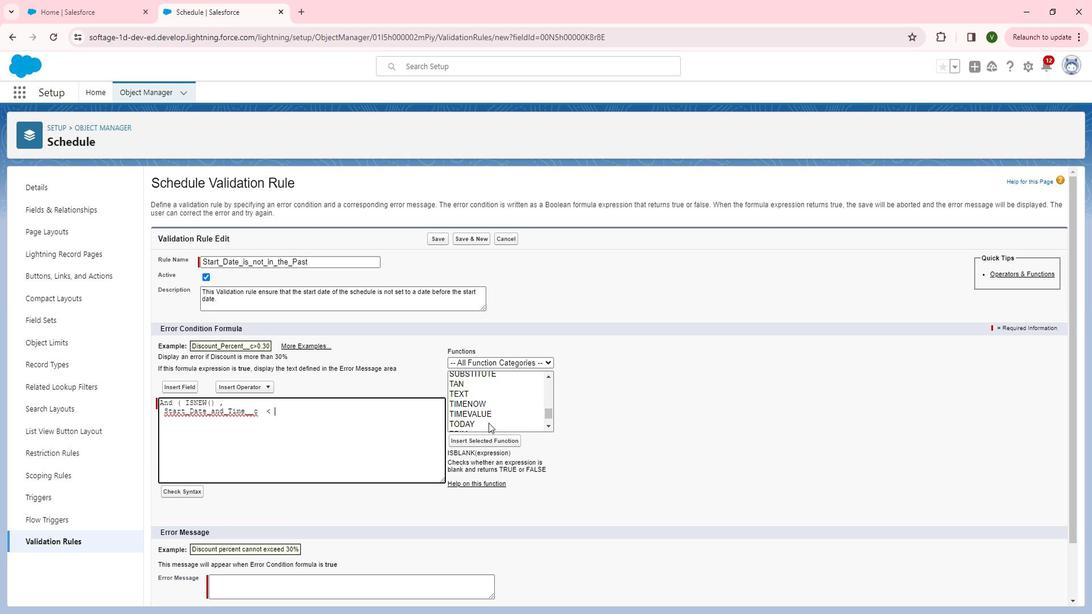 
Action: Mouse scrolled (505, 423) with delta (0, 0)
Screenshot: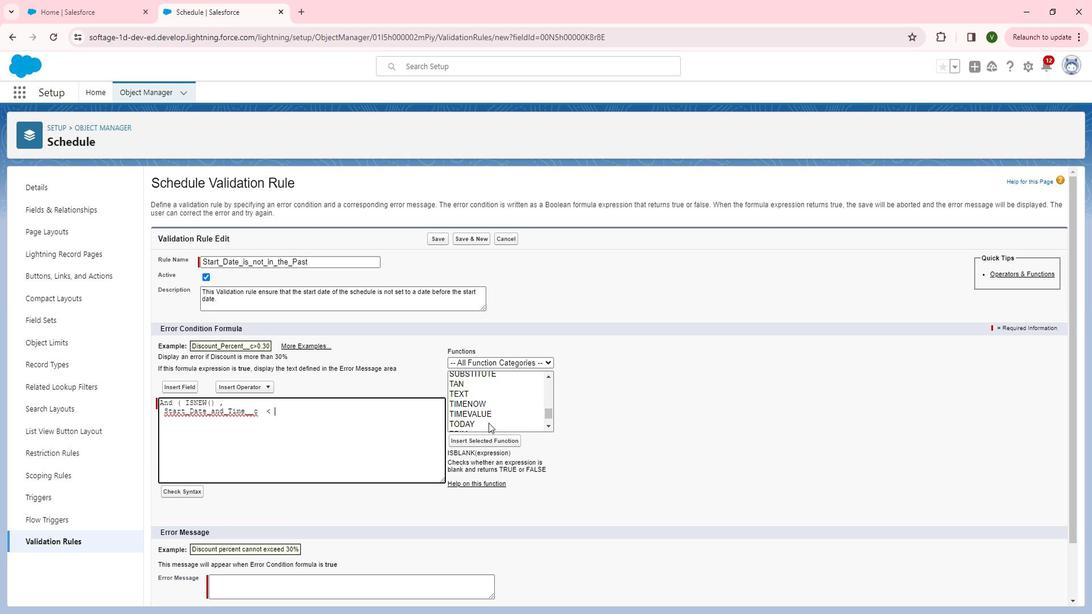 
Action: Mouse scrolled (505, 423) with delta (0, 0)
Screenshot: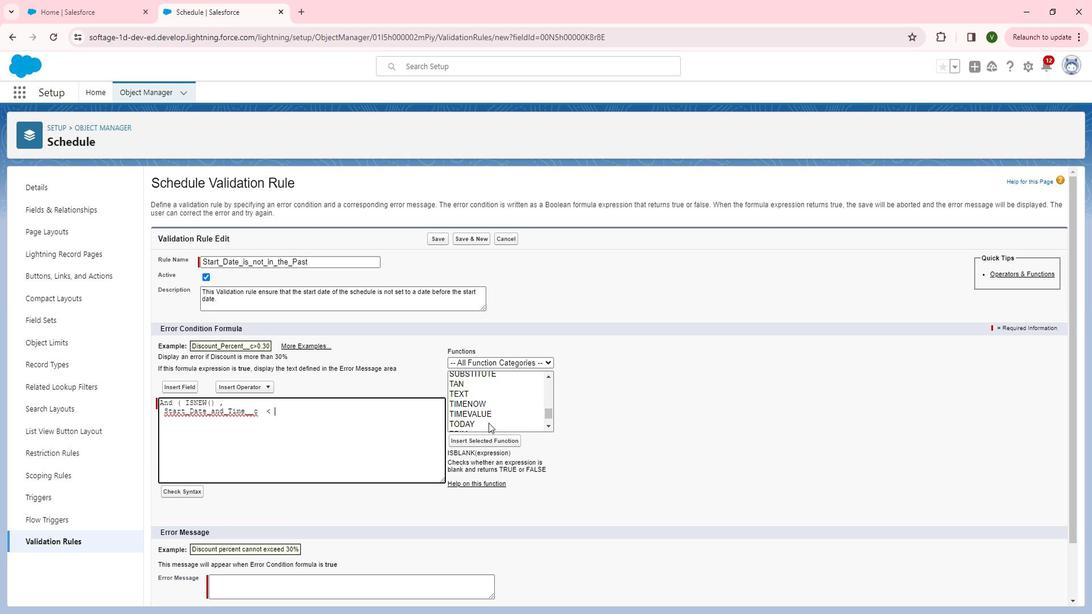 
Action: Mouse scrolled (505, 423) with delta (0, 0)
Screenshot: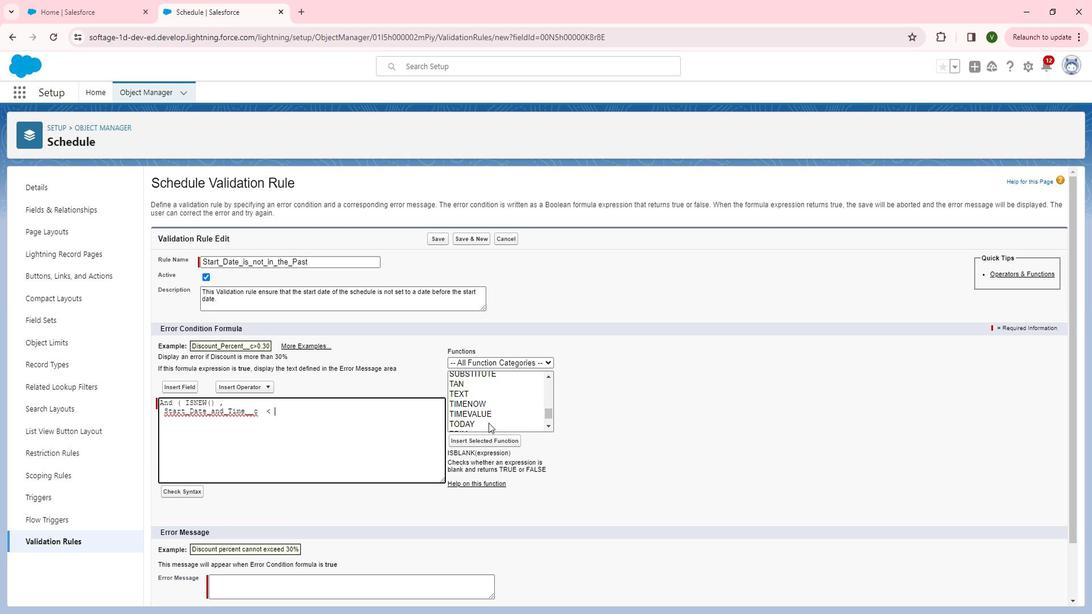 
Action: Mouse scrolled (505, 423) with delta (0, 0)
Screenshot: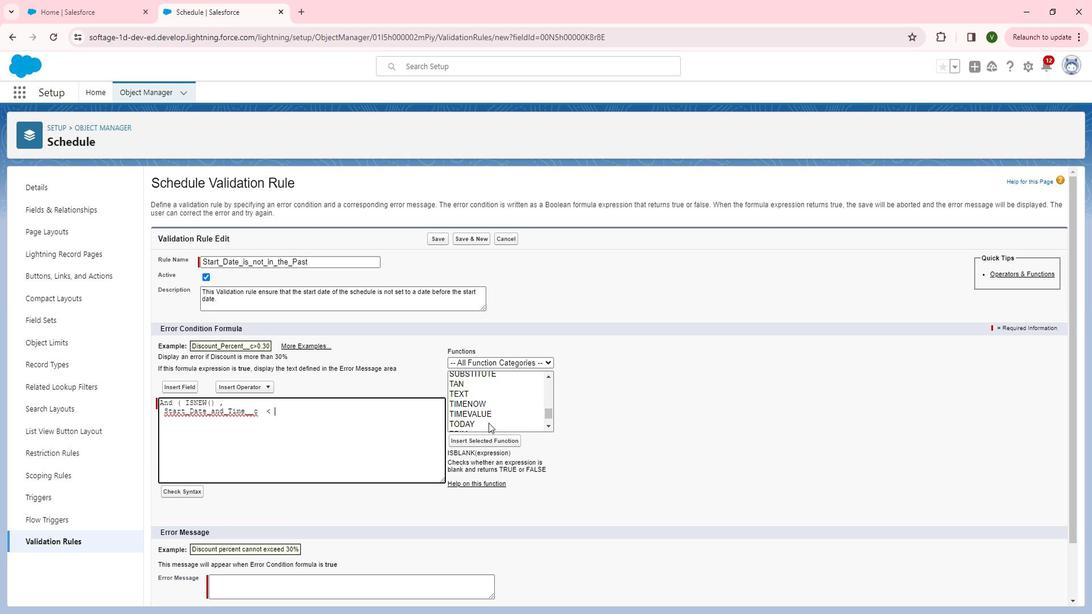
Action: Mouse scrolled (505, 424) with delta (0, 0)
Screenshot: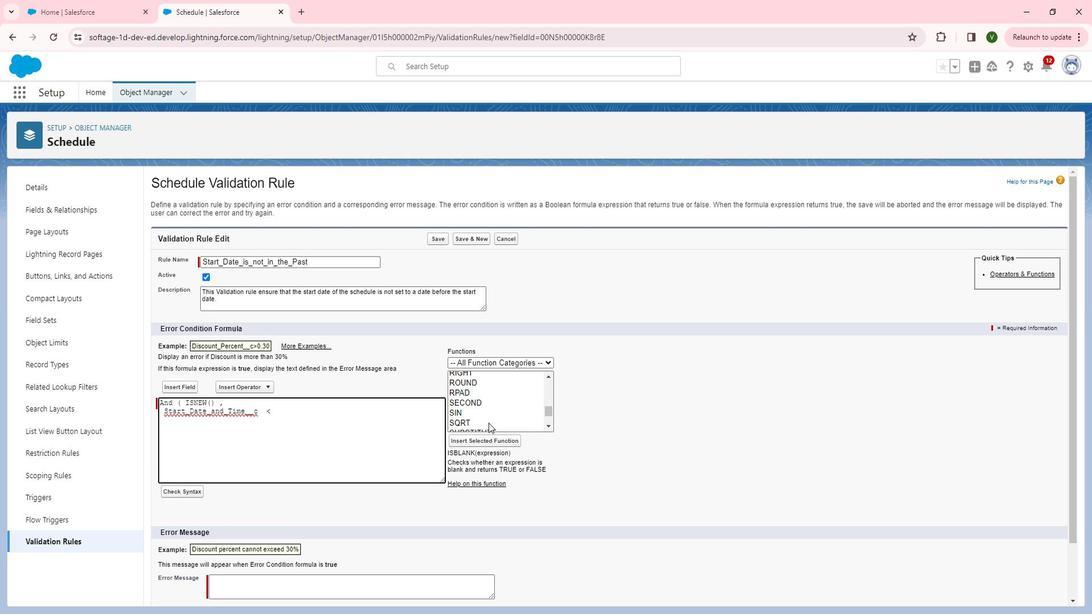 
Action: Mouse scrolled (505, 424) with delta (0, 0)
Screenshot: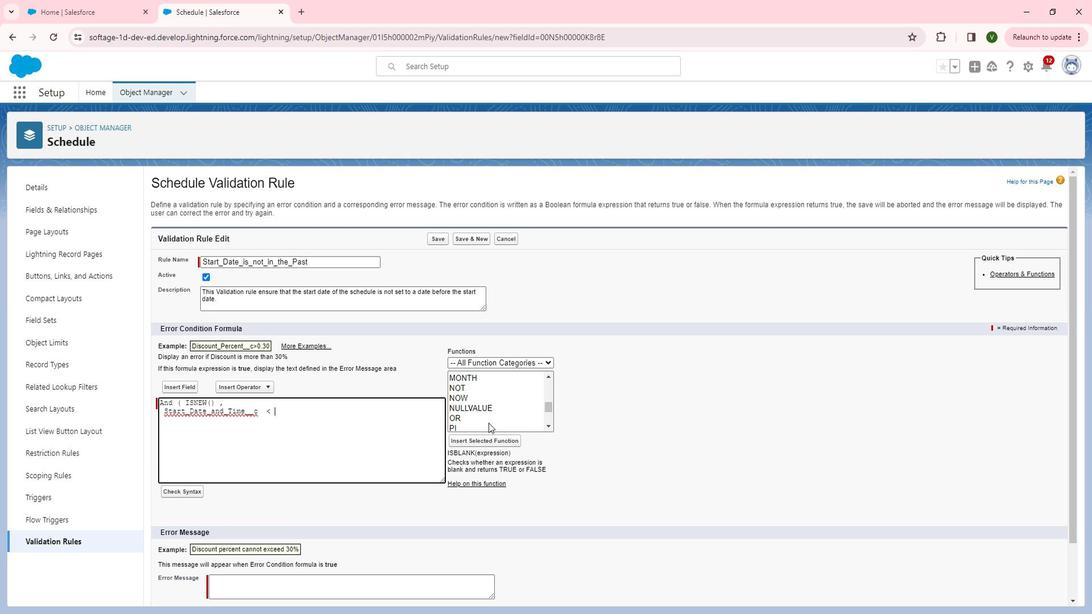 
Action: Mouse scrolled (505, 424) with delta (0, 0)
Screenshot: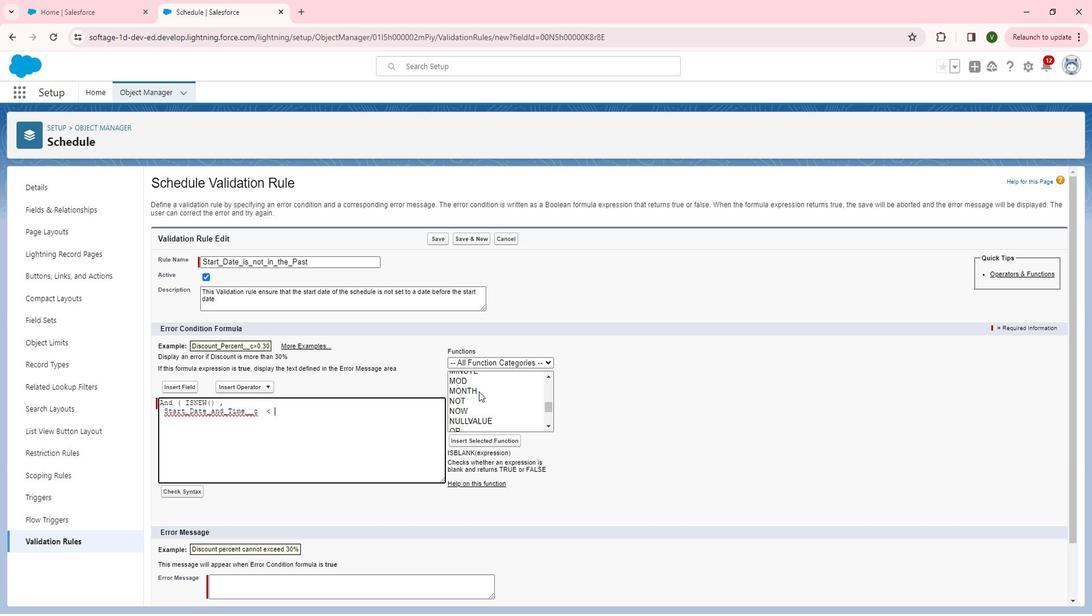 
Action: Mouse moved to (496, 394)
Screenshot: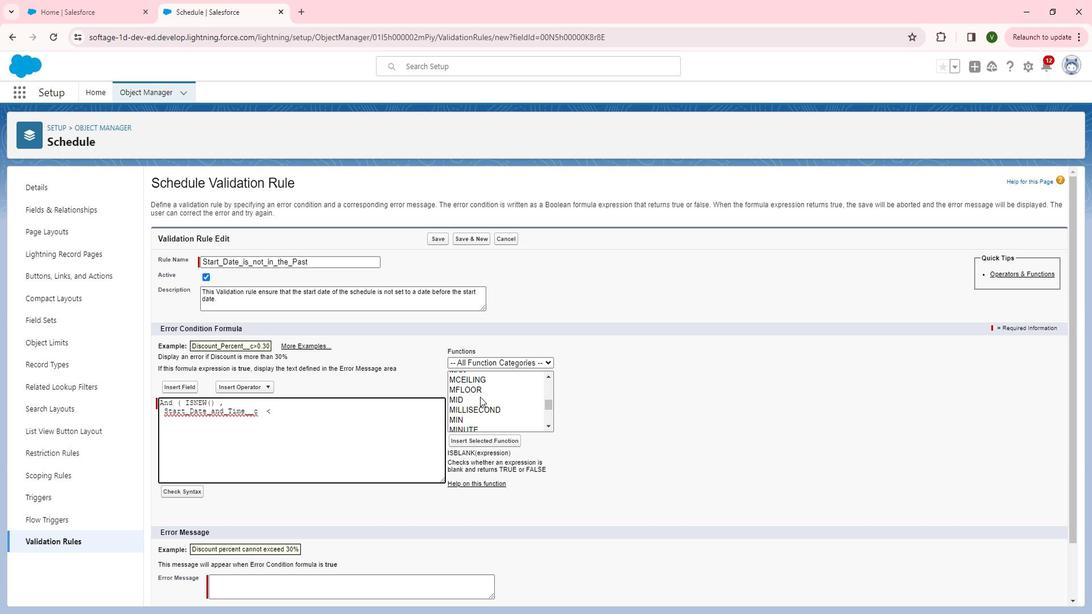 
Action: Mouse scrolled (496, 394) with delta (0, 0)
Screenshot: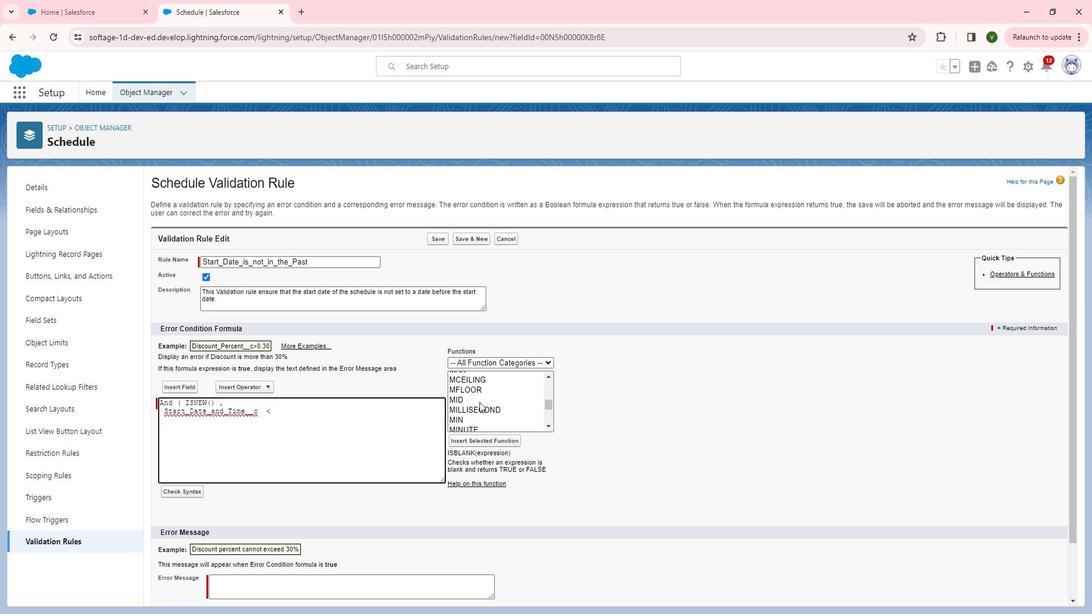 
Action: Mouse moved to (496, 404)
Screenshot: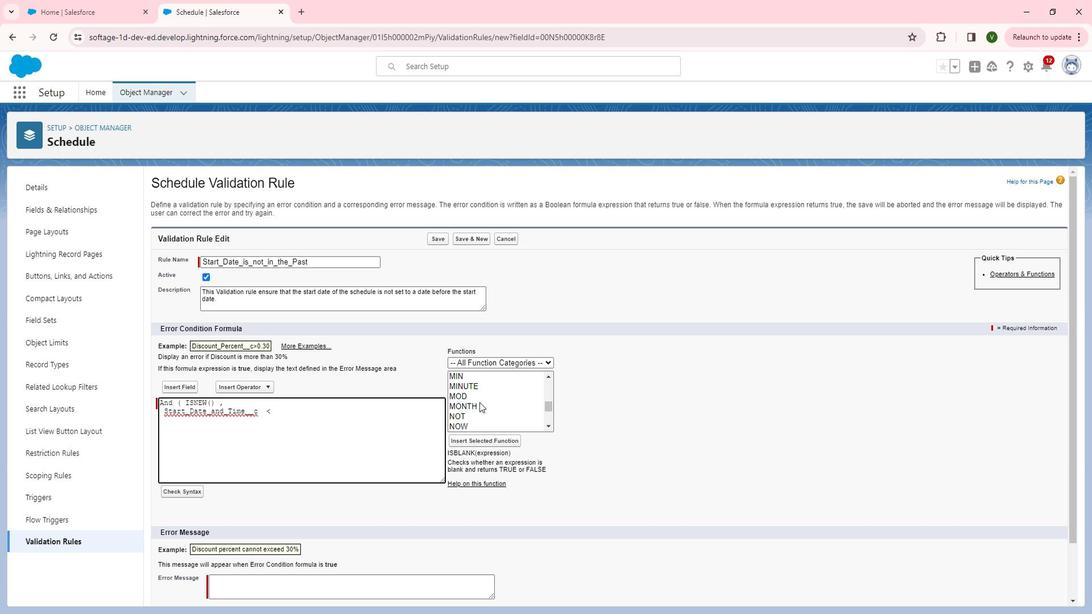 
Action: Mouse scrolled (496, 405) with delta (0, 0)
Screenshot: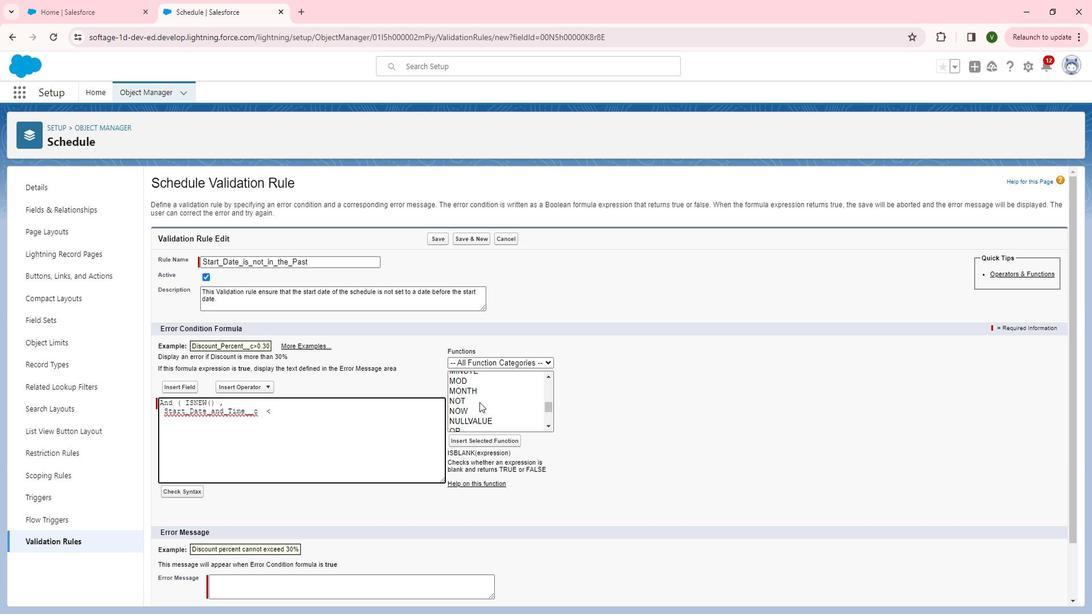 
Action: Mouse scrolled (496, 403) with delta (0, 0)
Screenshot: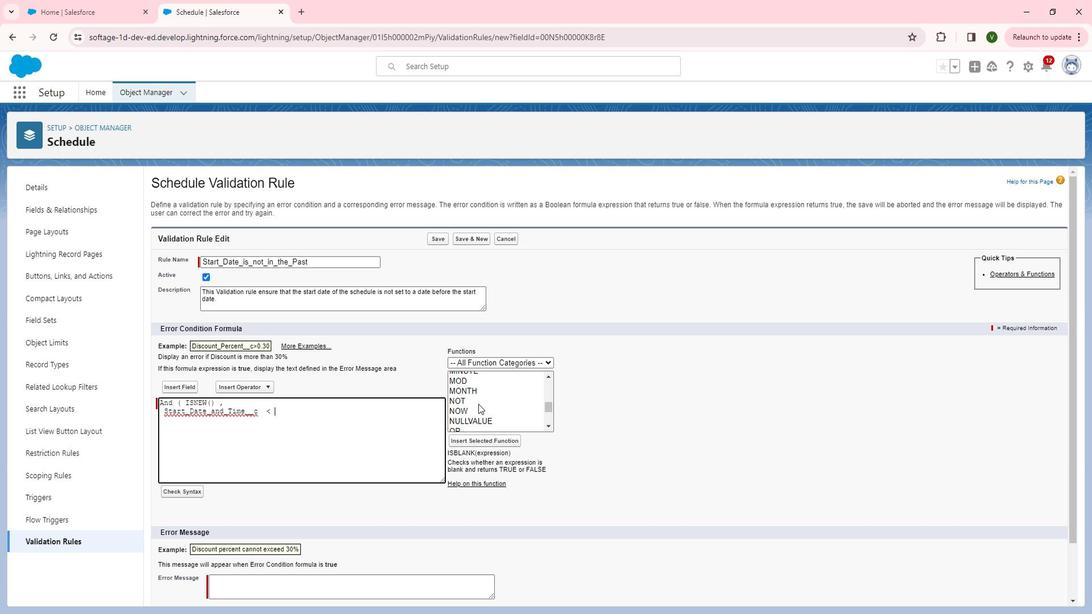 
Action: Mouse scrolled (496, 403) with delta (0, 0)
Screenshot: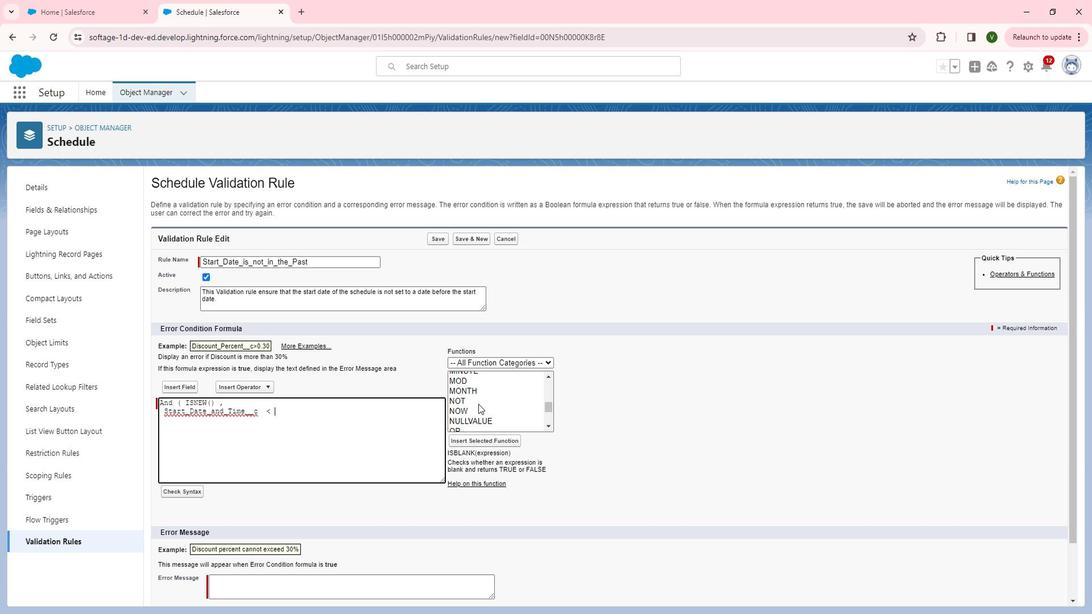 
Action: Mouse moved to (488, 413)
Screenshot: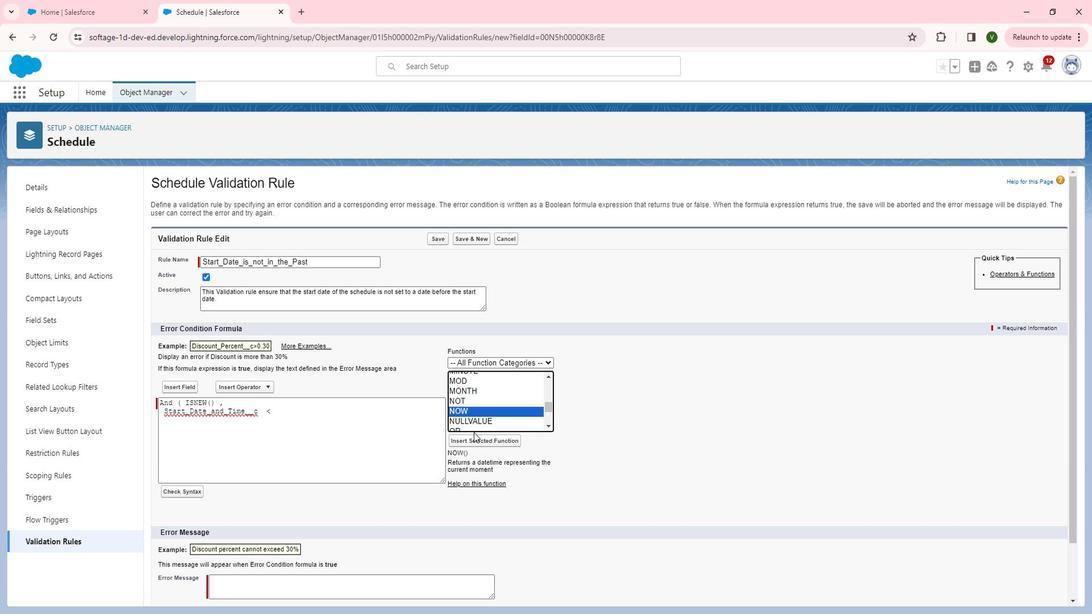 
Action: Mouse pressed left at (488, 413)
Screenshot: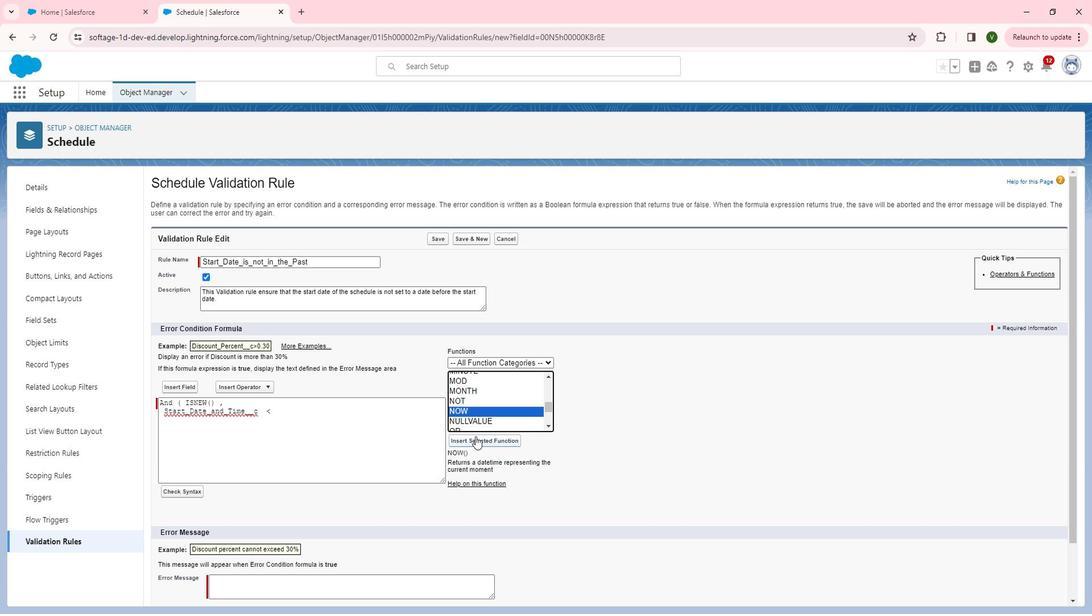 
Action: Mouse moved to (493, 440)
Screenshot: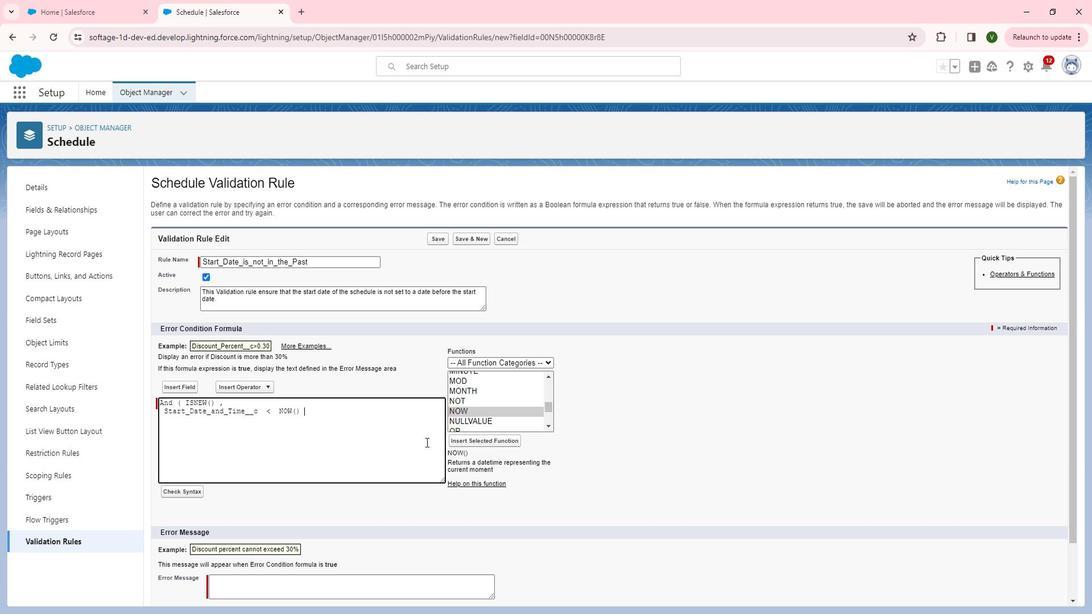 
Action: Mouse pressed left at (493, 440)
Screenshot: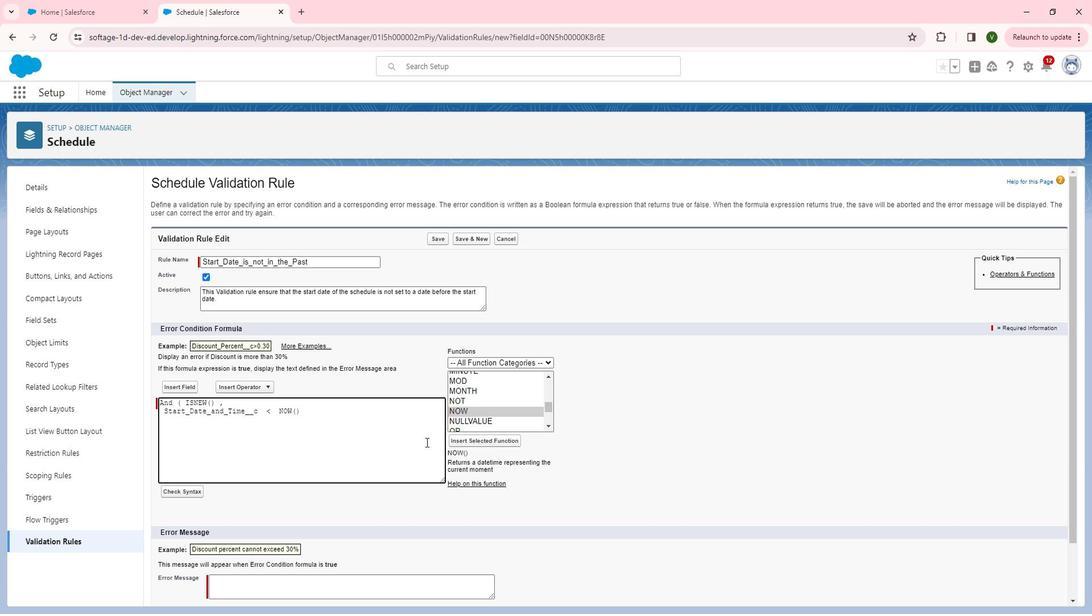 
Action: Mouse moved to (443, 443)
Screenshot: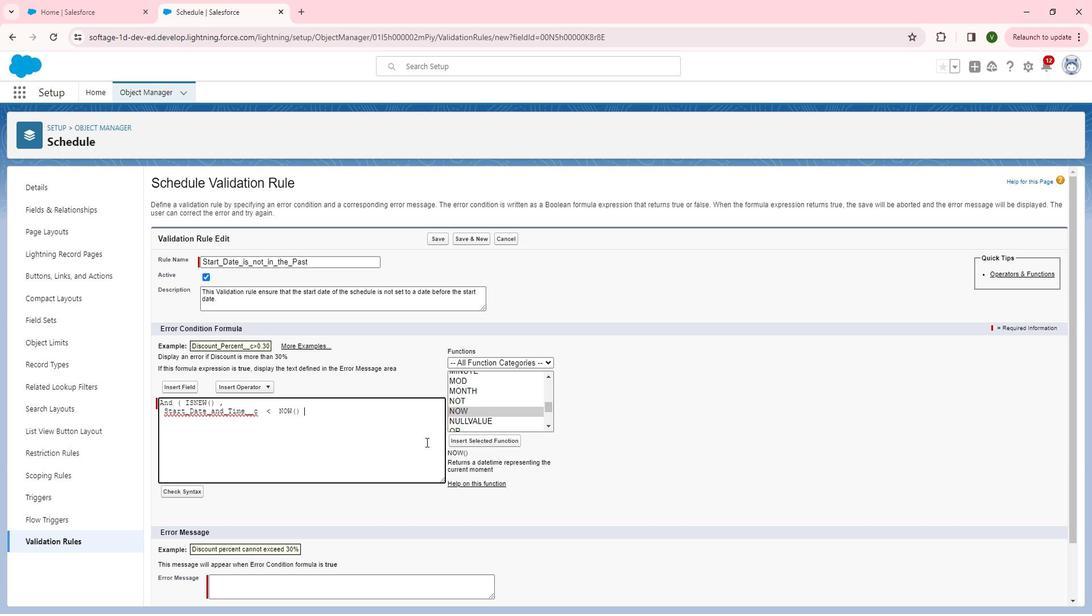 
Action: Key pressed ,<Key.enter><Key.shift>Not<Key.shift>(
Screenshot: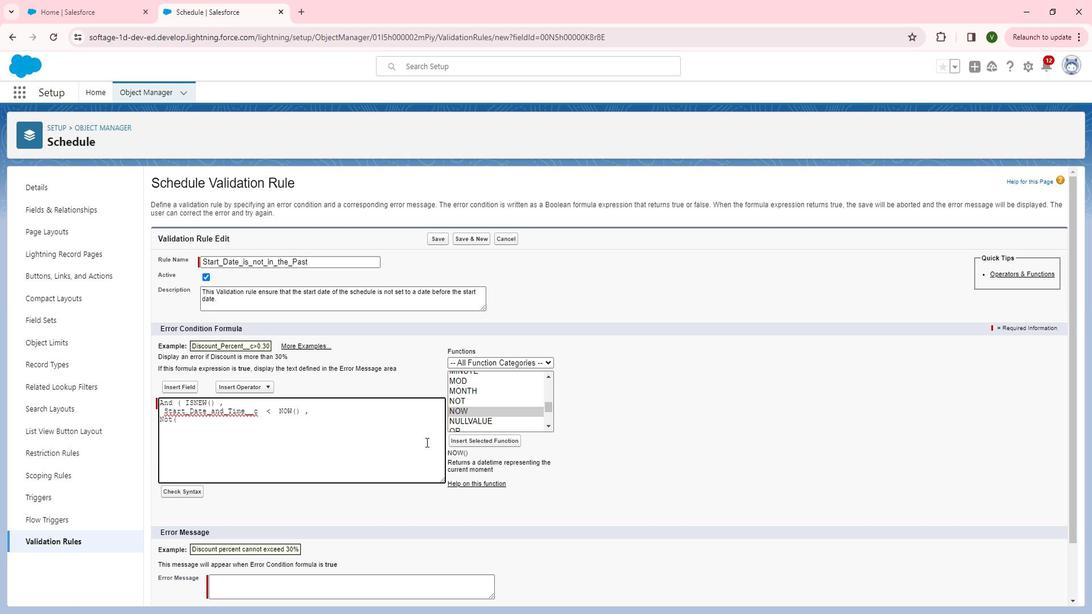 
Action: Mouse moved to (565, 381)
Screenshot: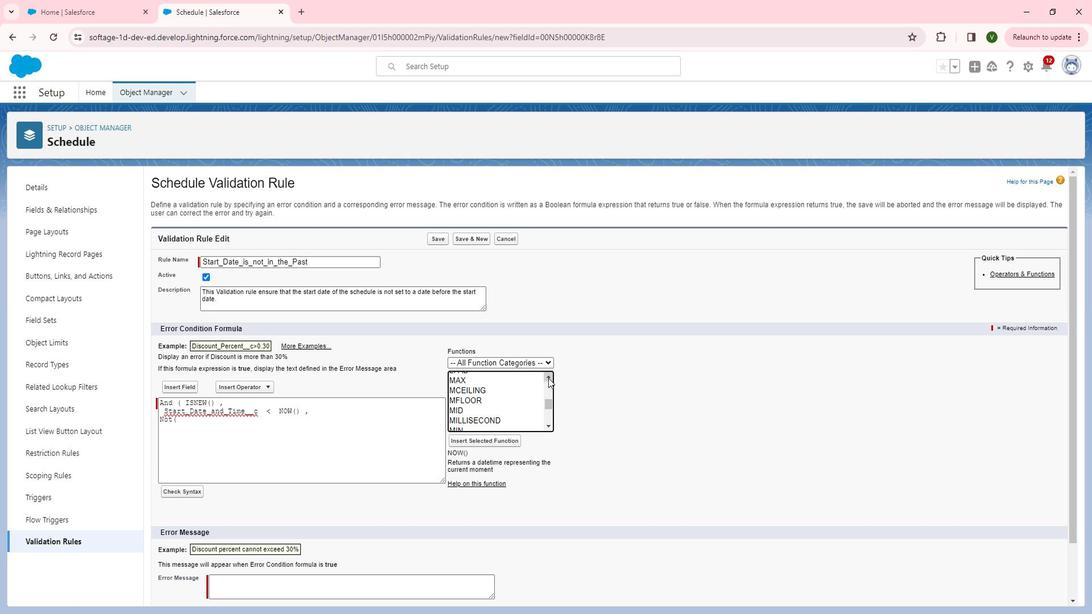 
Action: Mouse pressed left at (565, 381)
Screenshot: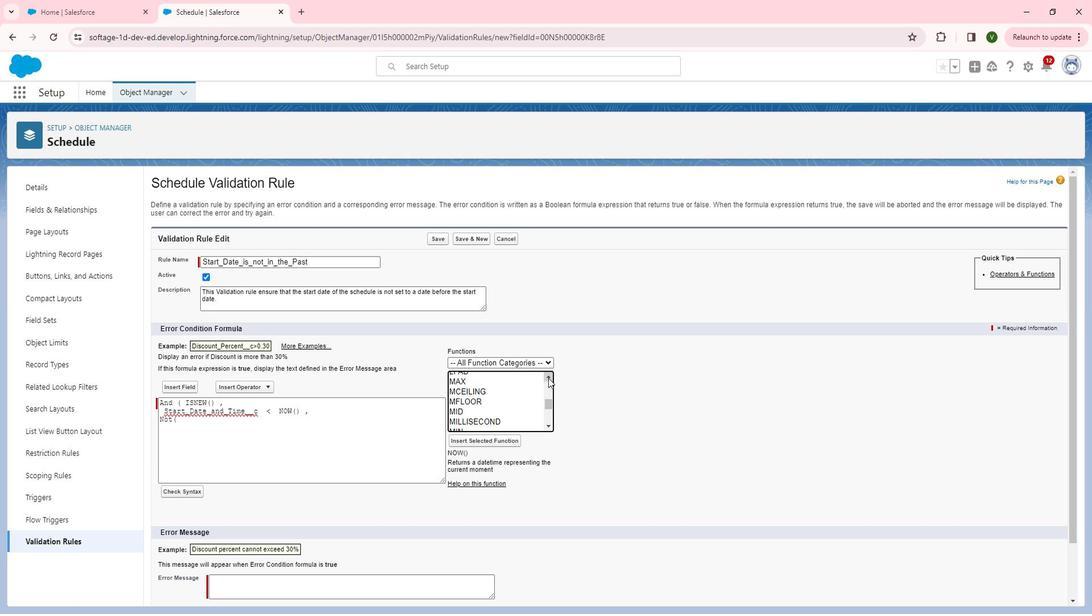 
Action: Mouse pressed left at (565, 381)
Screenshot: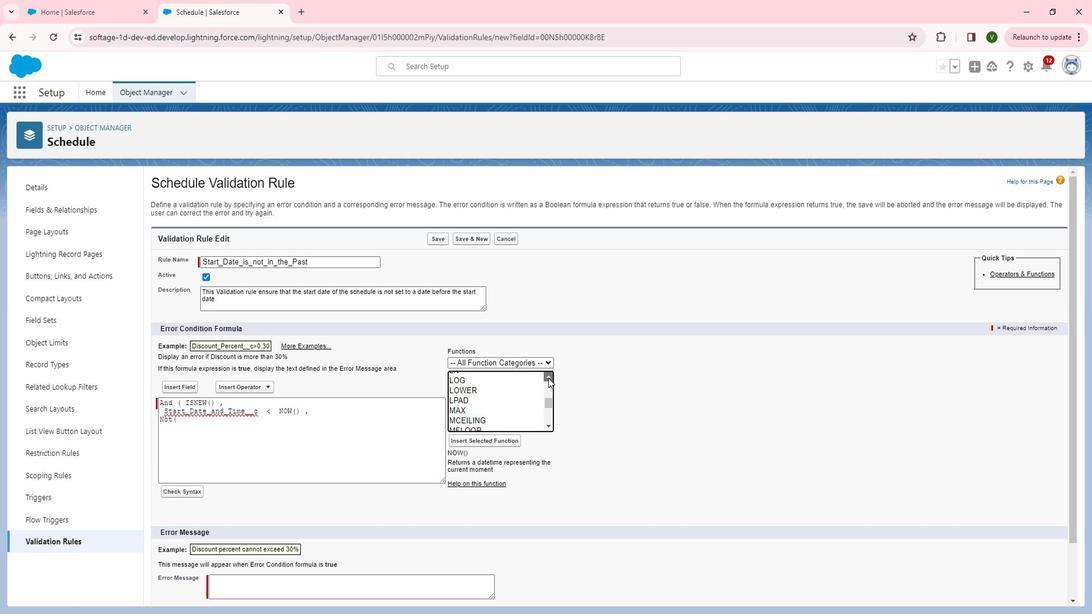 
Action: Mouse pressed left at (565, 381)
Screenshot: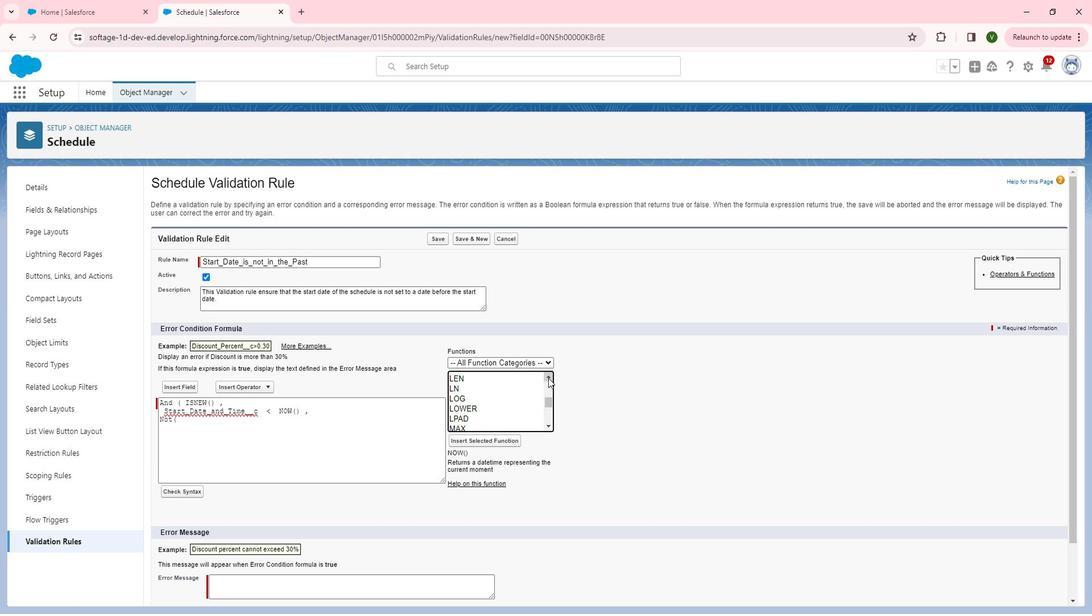 
Action: Mouse pressed left at (565, 381)
Screenshot: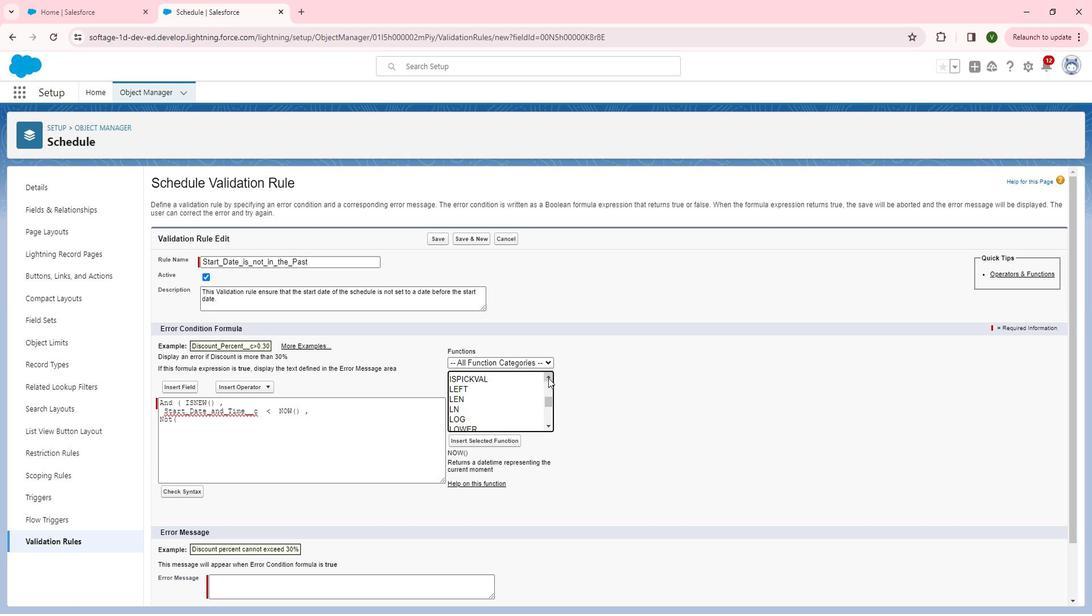 
Action: Mouse pressed left at (565, 381)
Screenshot: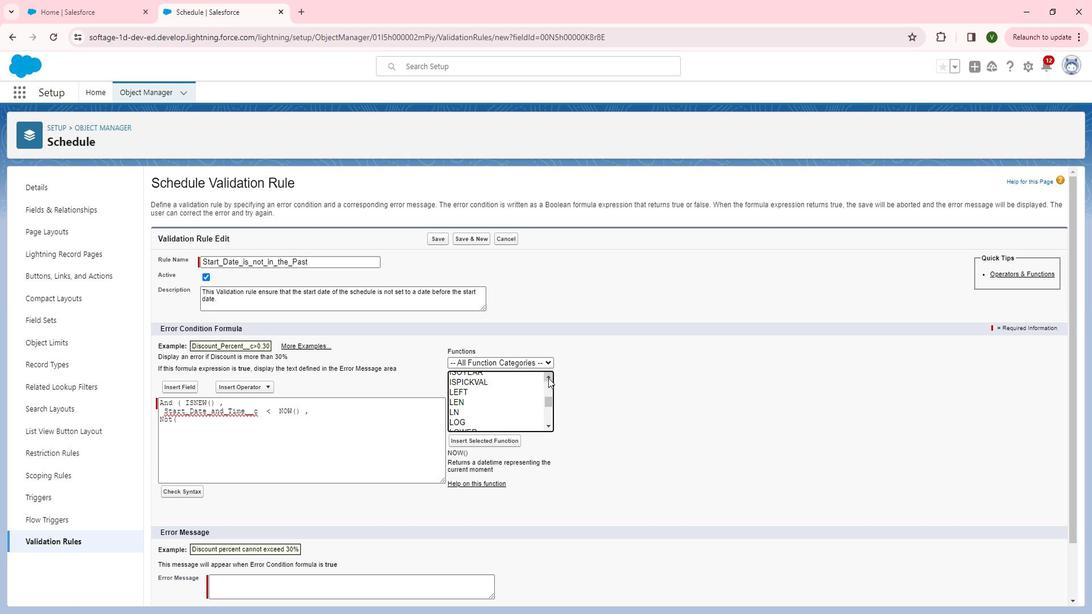 
Action: Mouse pressed left at (565, 381)
Screenshot: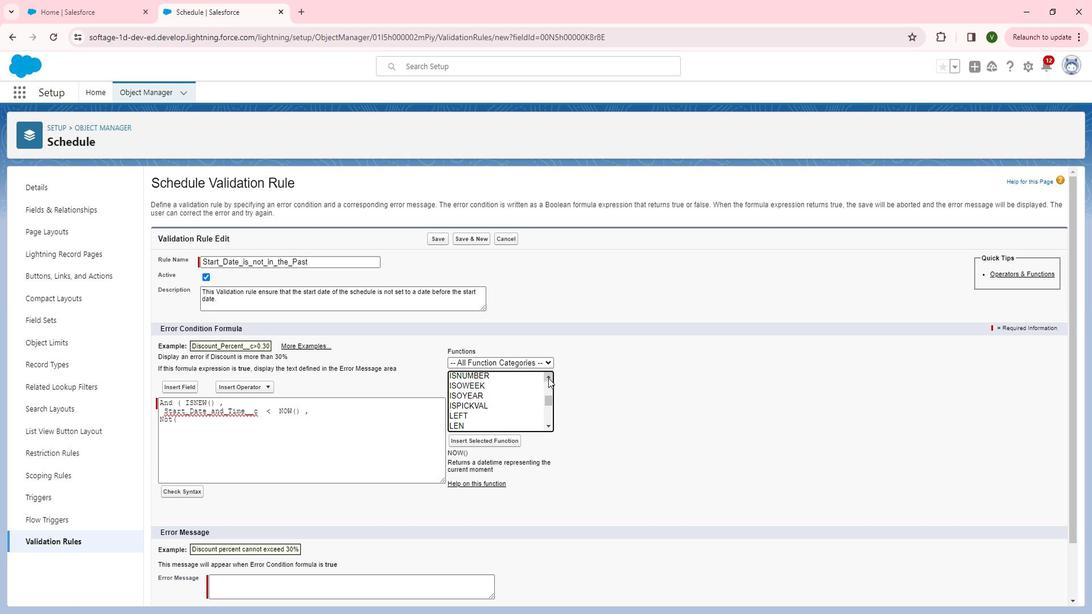 
Action: Mouse pressed left at (565, 381)
Screenshot: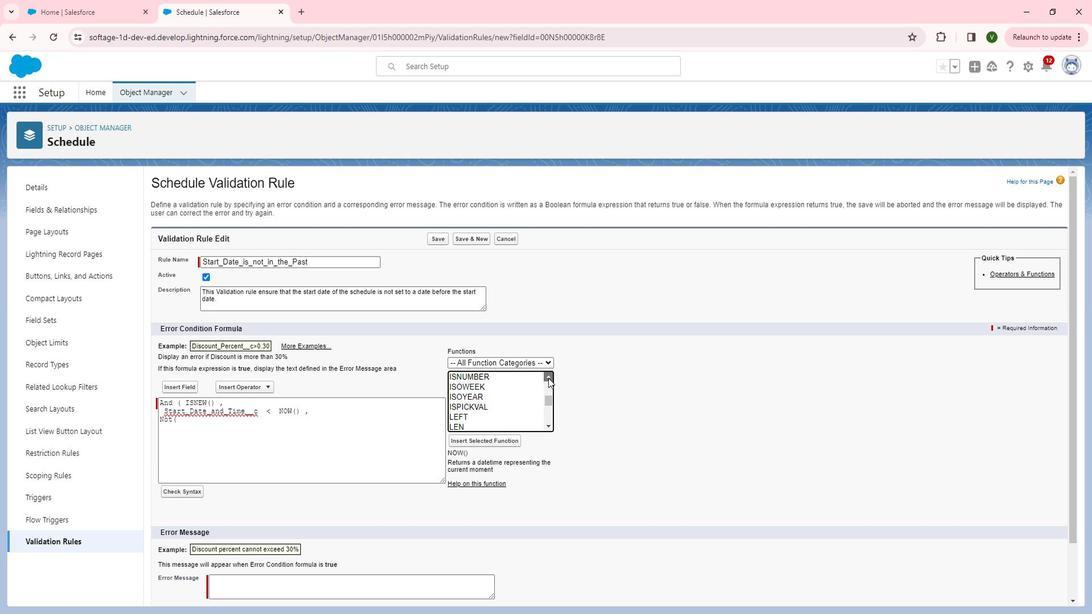 
Action: Mouse pressed left at (565, 381)
Screenshot: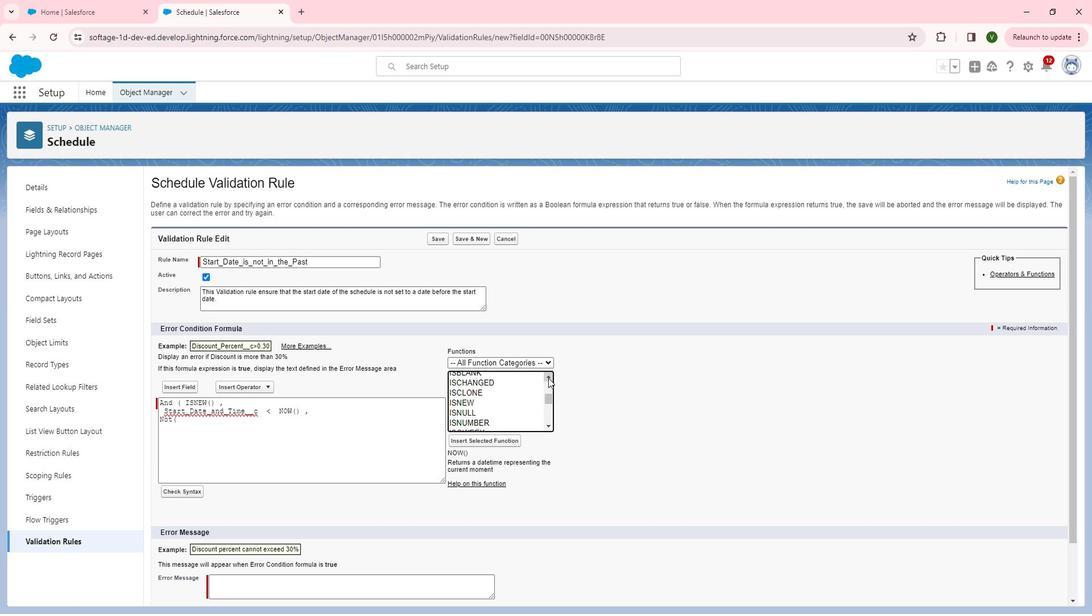 
Action: Mouse pressed left at (565, 381)
Screenshot: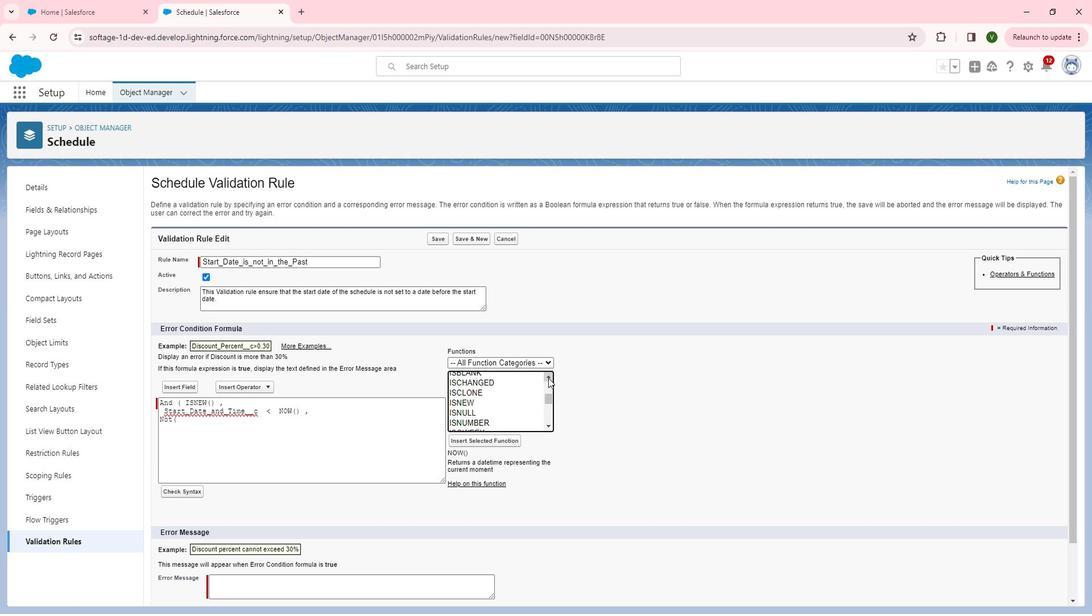 
Action: Mouse pressed left at (565, 381)
Screenshot: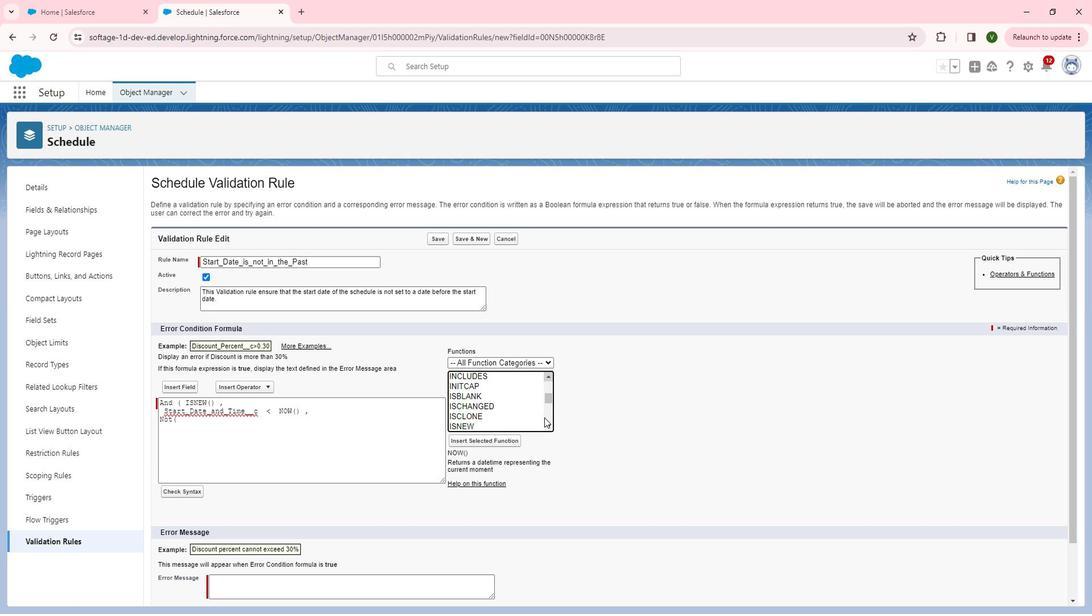 
Action: Mouse moved to (566, 426)
Screenshot: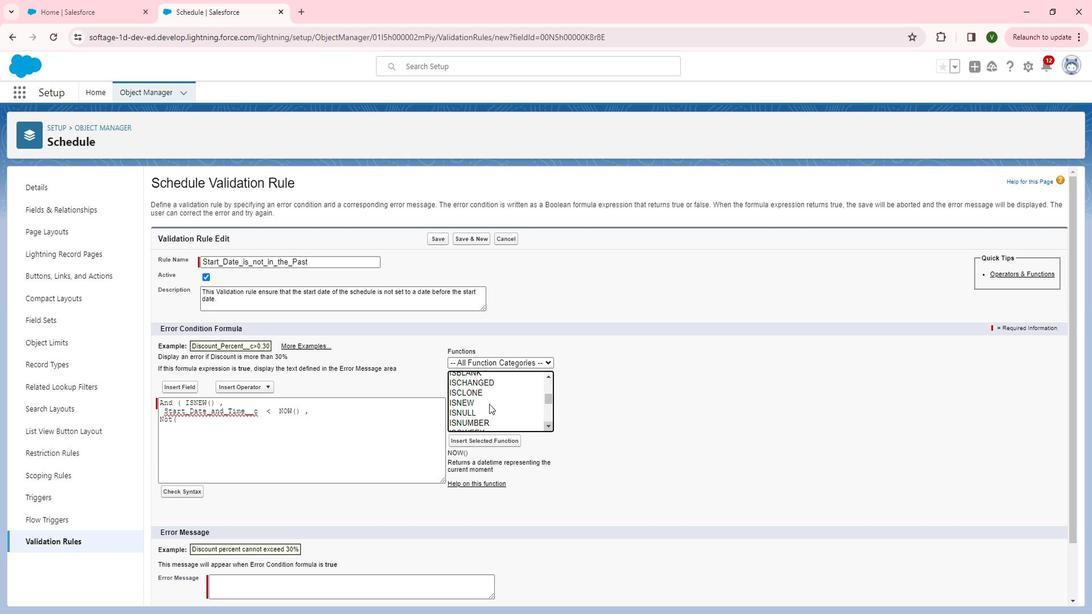 
Action: Mouse pressed left at (566, 426)
Screenshot: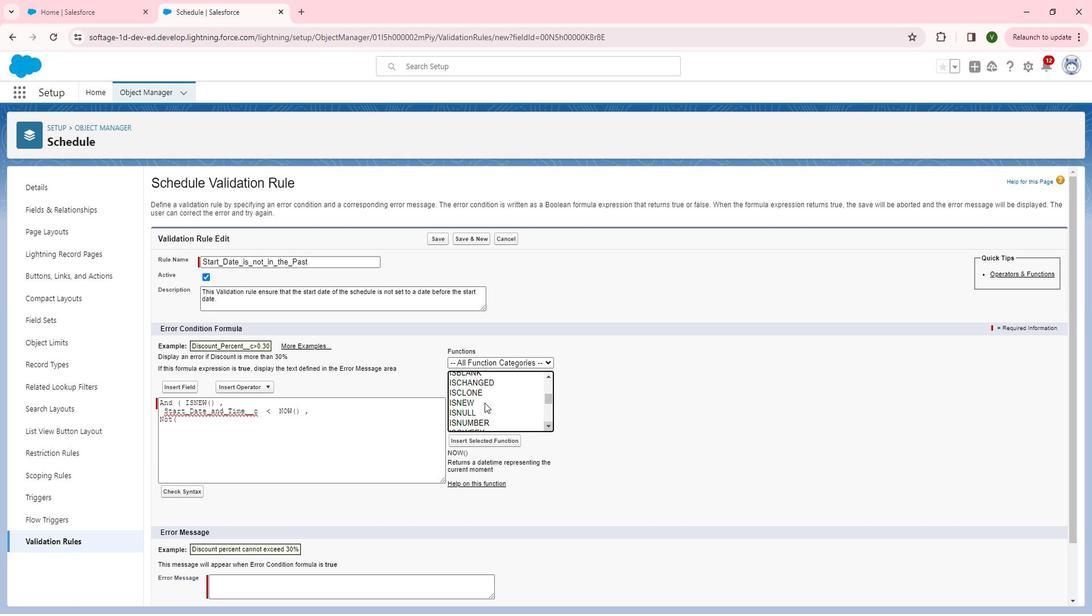 
Action: Mouse moved to (486, 404)
Screenshot: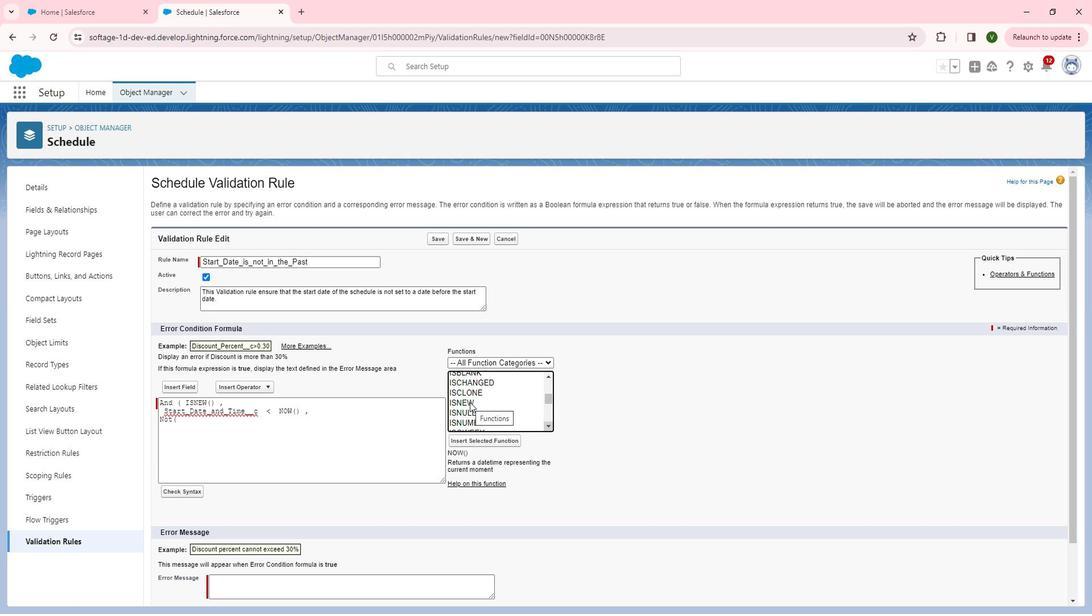 
Action: Mouse pressed left at (486, 404)
Screenshot: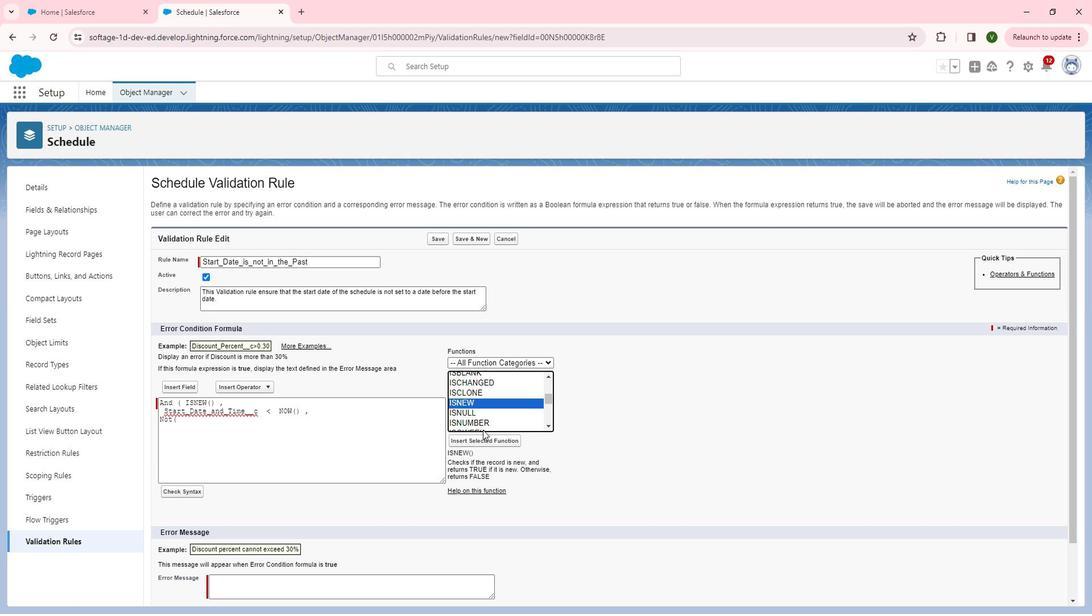 
Action: Mouse moved to (510, 441)
Screenshot: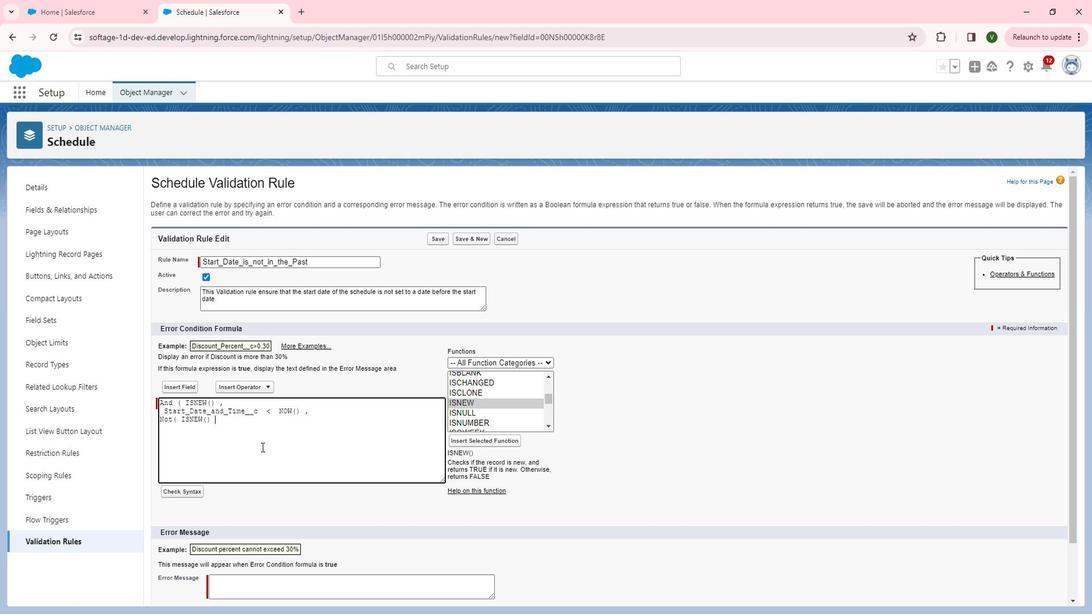 
Action: Mouse pressed left at (510, 441)
Screenshot: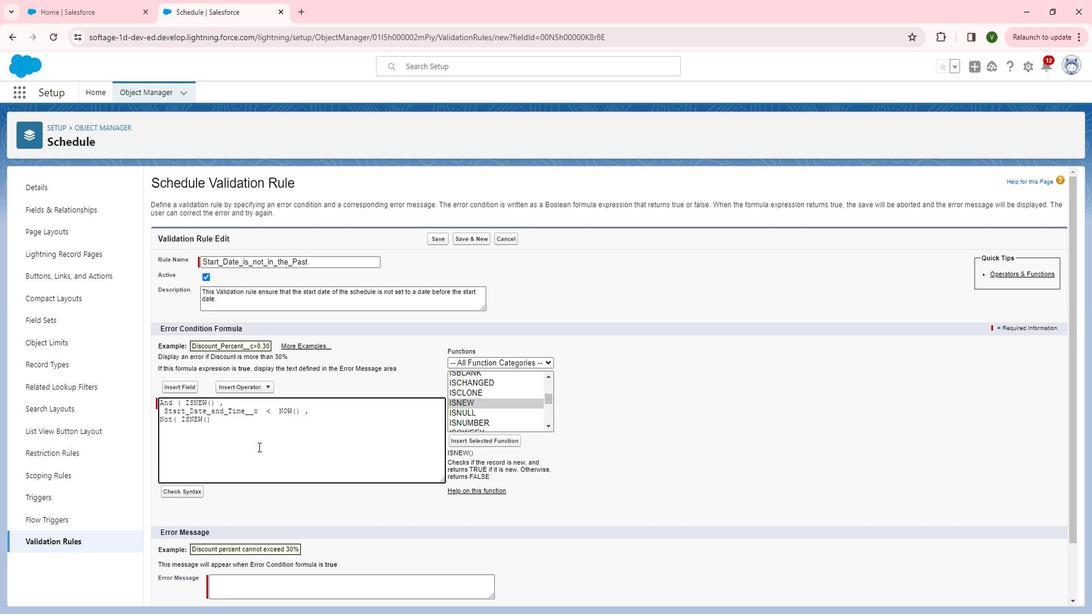 
Action: Mouse moved to (279, 451)
Screenshot: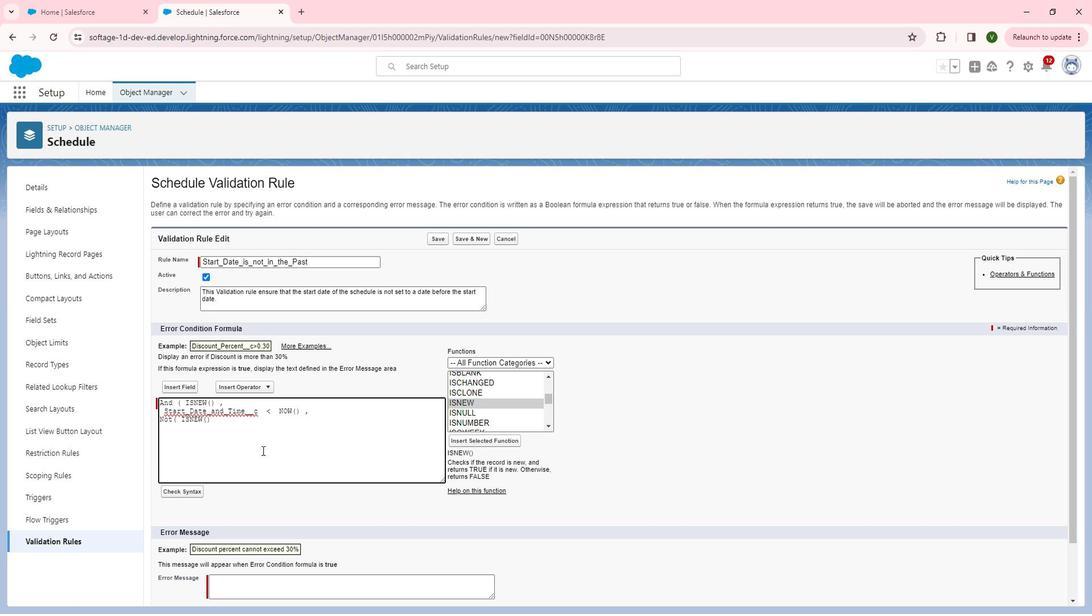
Action: Key pressed <Key.shift>&&<Key.space>
Screenshot: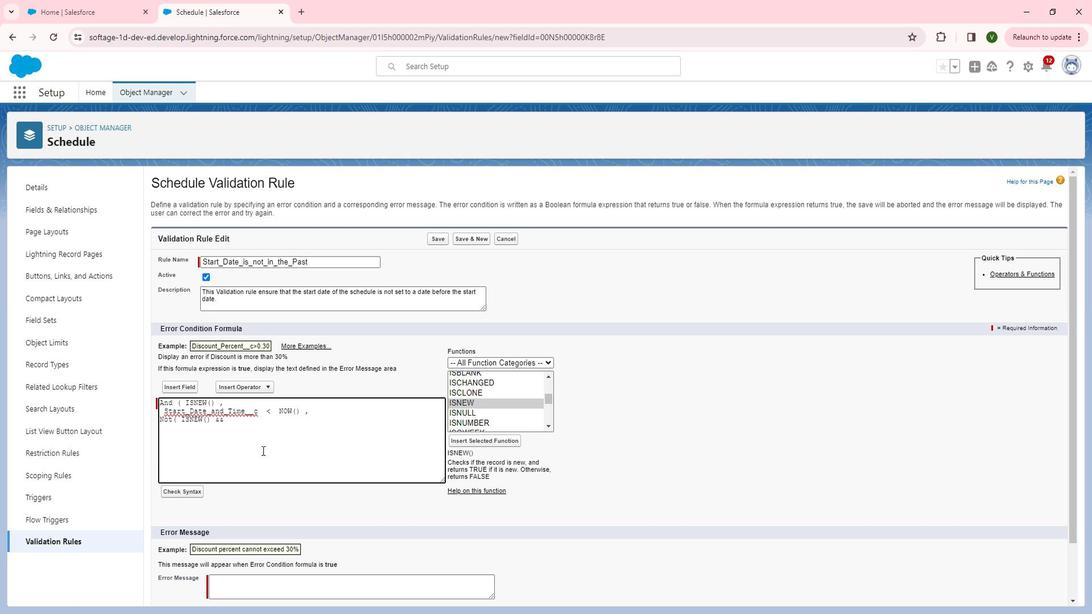 
Action: Mouse moved to (567, 376)
Screenshot: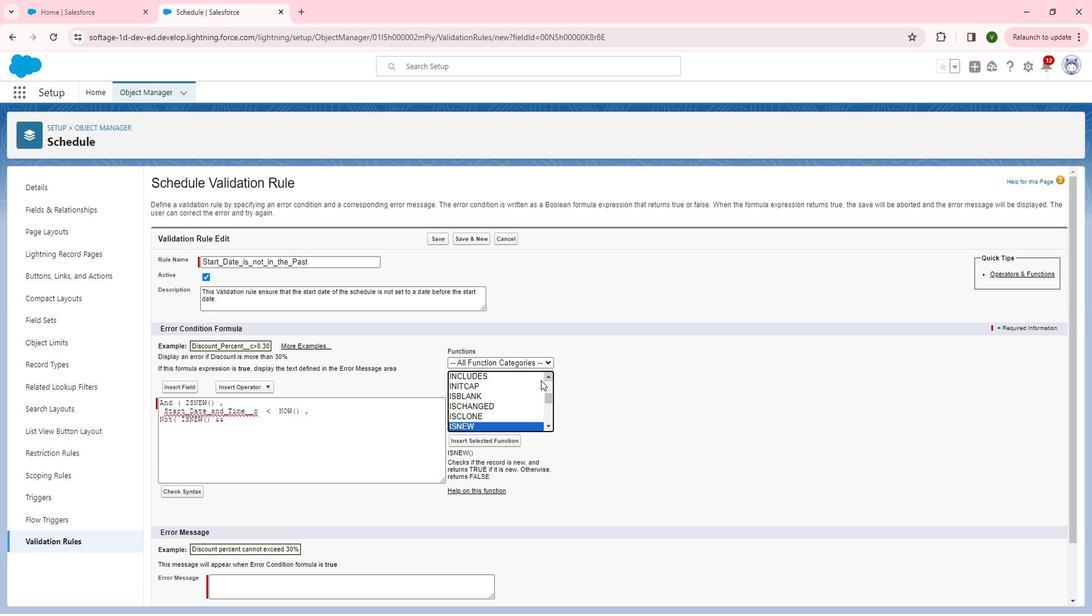 
Action: Mouse pressed left at (567, 376)
Screenshot: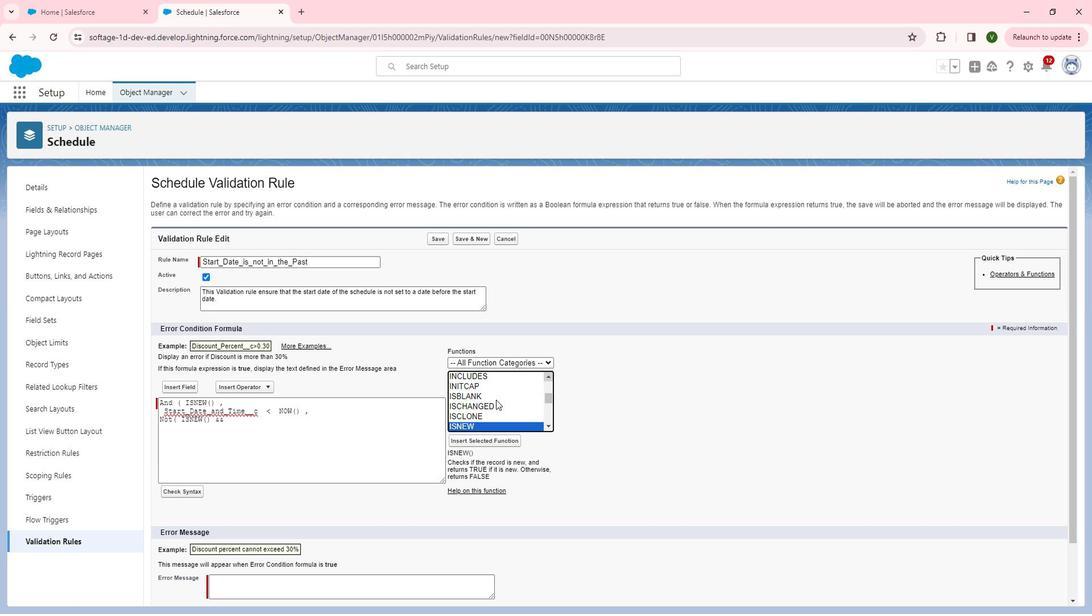 
Action: Mouse moved to (515, 394)
Screenshot: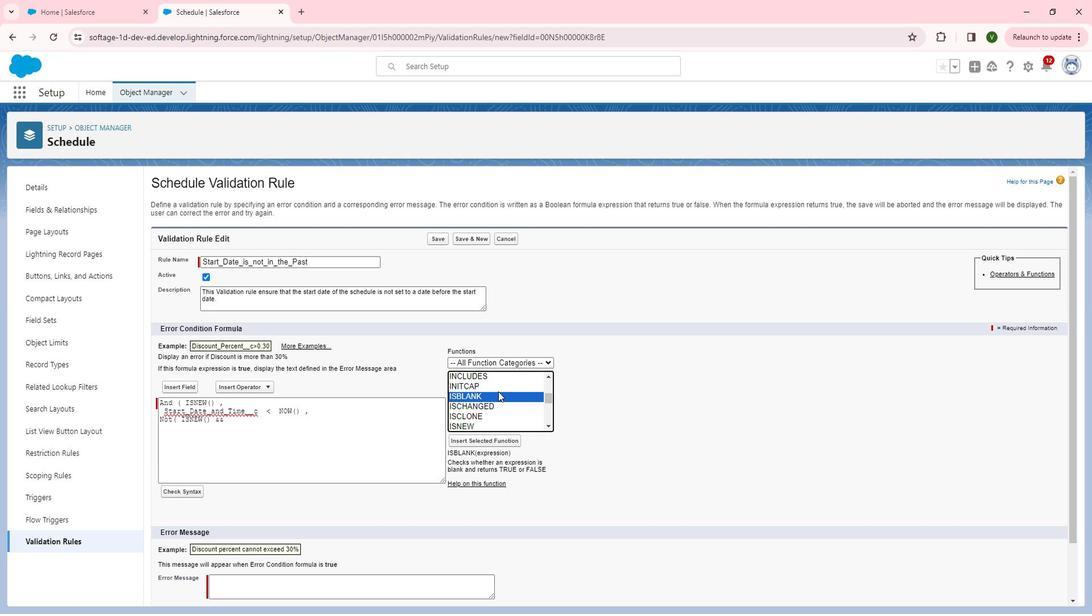
Action: Mouse pressed left at (515, 394)
Screenshot: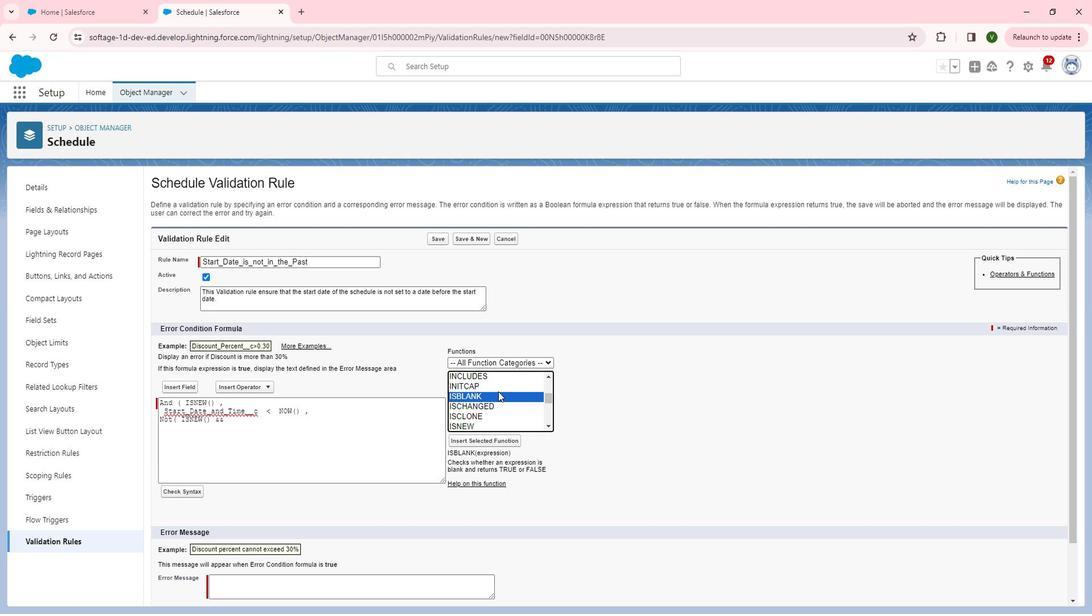 
Action: Mouse moved to (513, 440)
Screenshot: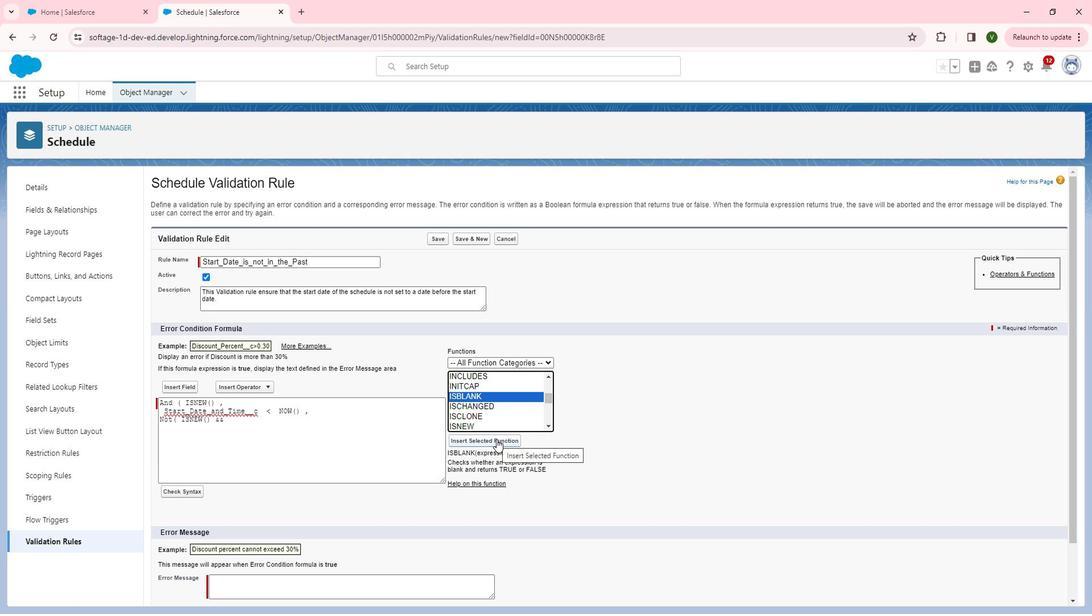 
Action: Mouse pressed left at (513, 440)
Screenshot: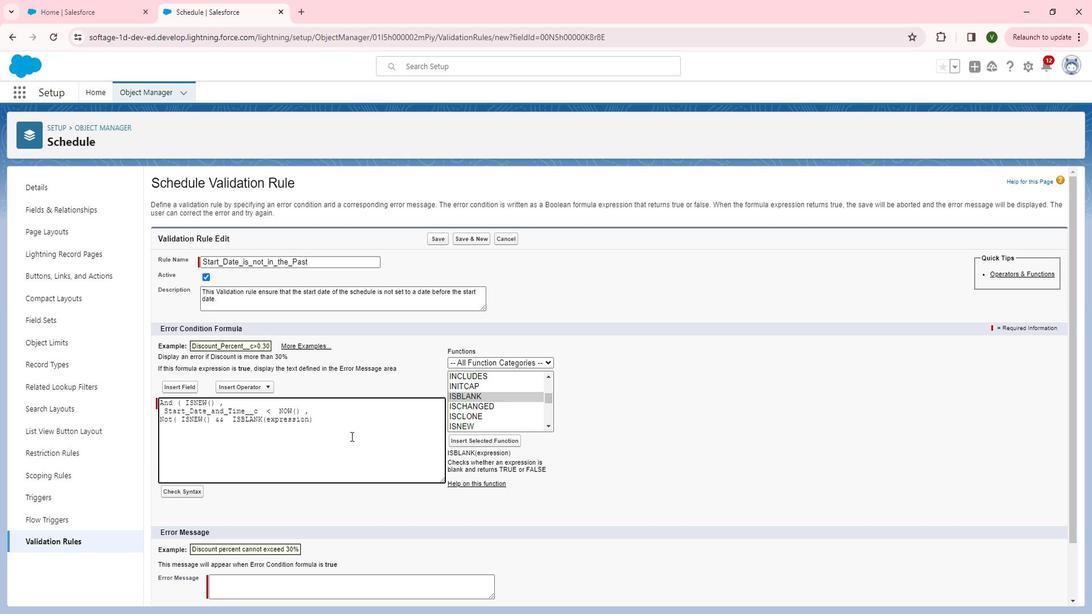 
Action: Mouse moved to (297, 423)
Screenshot: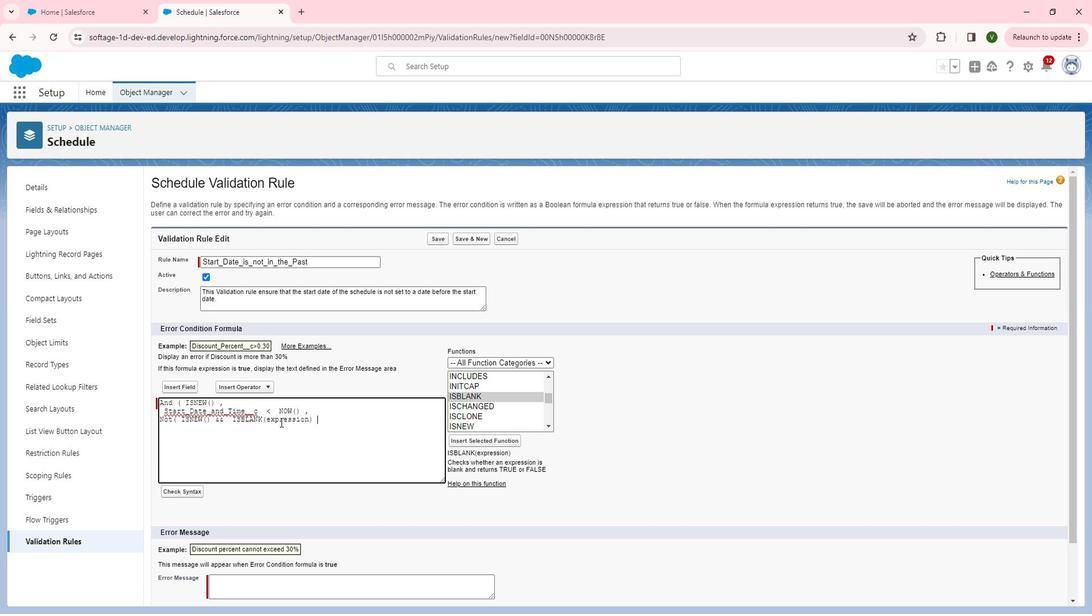
Action: Mouse pressed left at (297, 423)
Screenshot: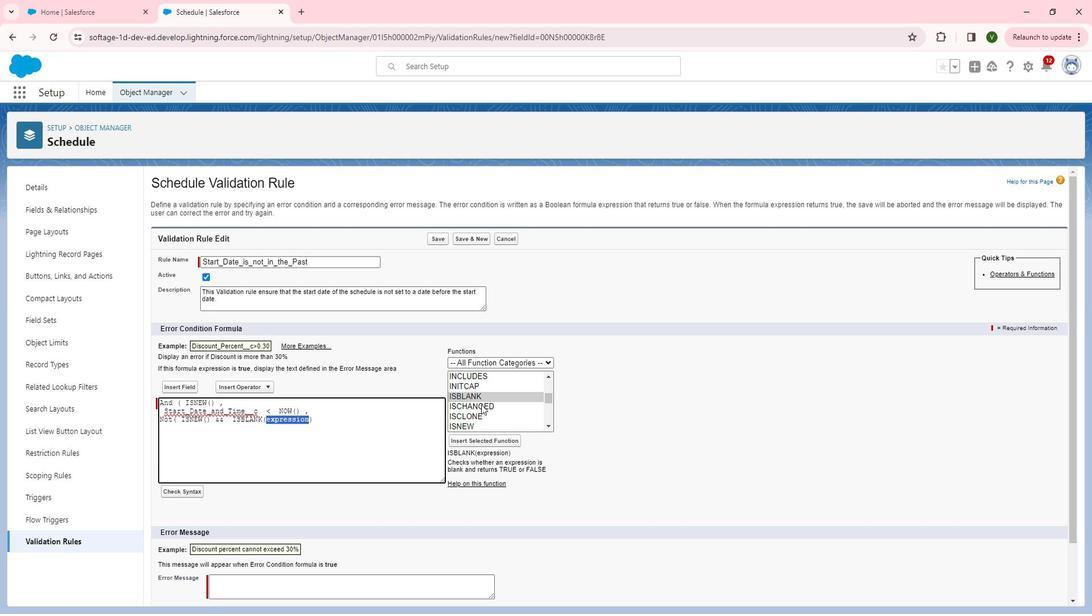 
Action: Mouse pressed left at (297, 423)
Screenshot: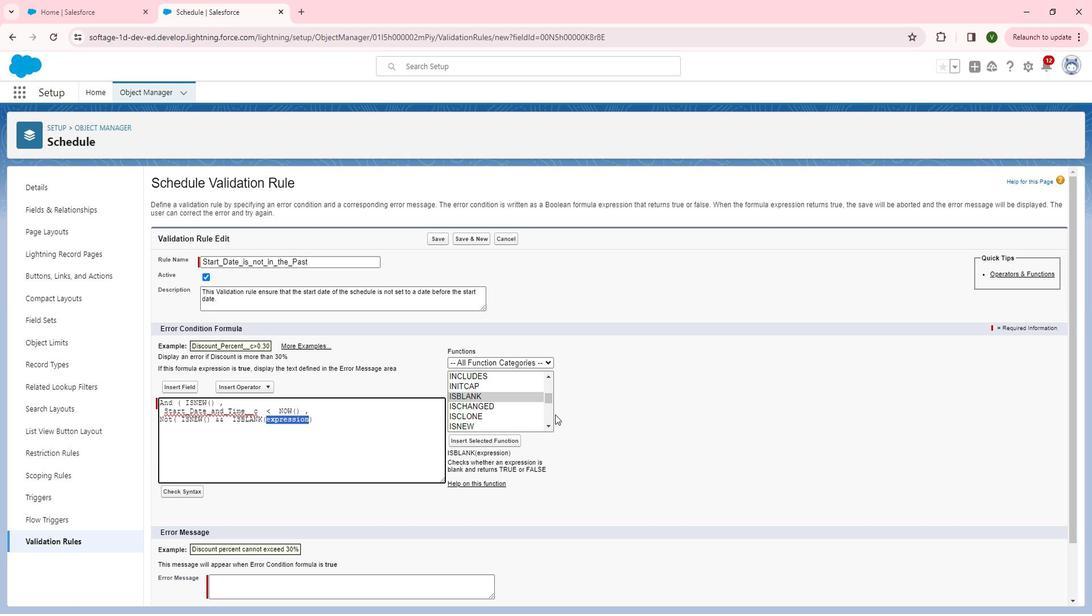 
Action: Mouse moved to (563, 423)
Screenshot: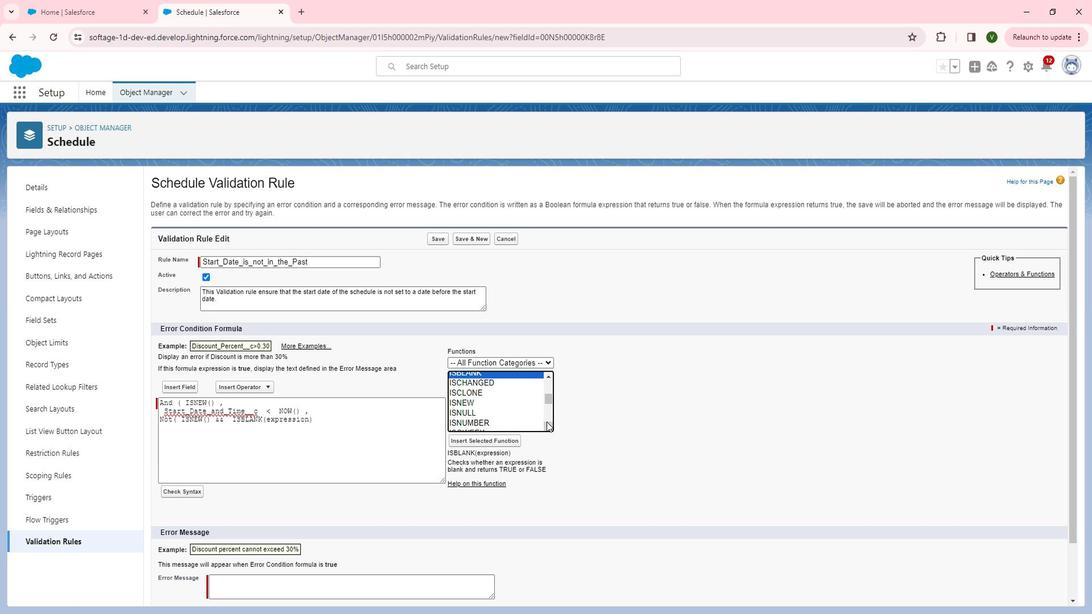 
Action: Mouse pressed left at (563, 423)
Screenshot: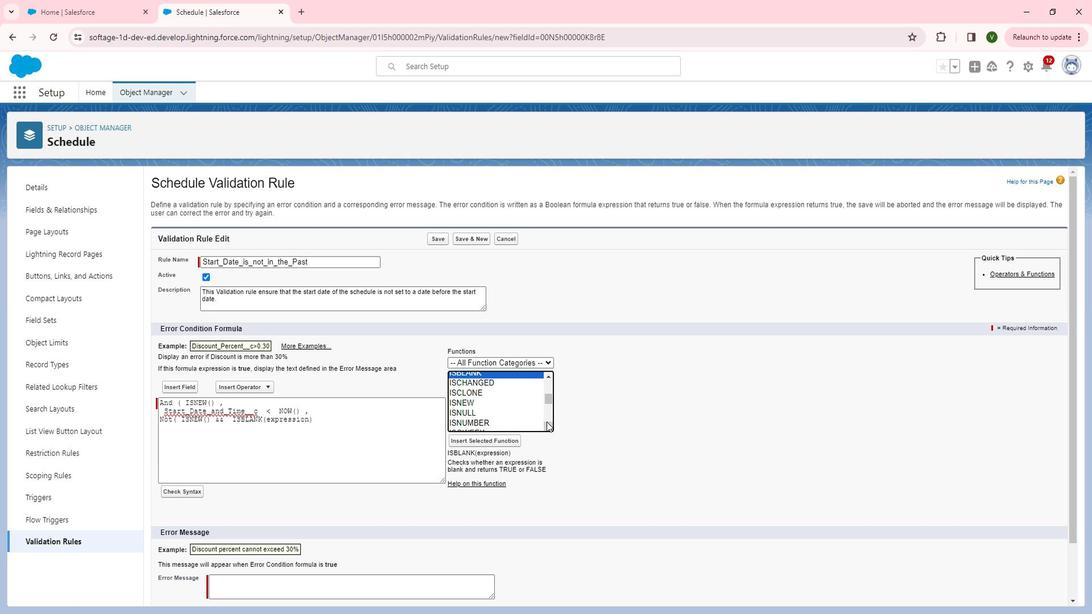 
Action: Mouse pressed left at (563, 423)
Screenshot: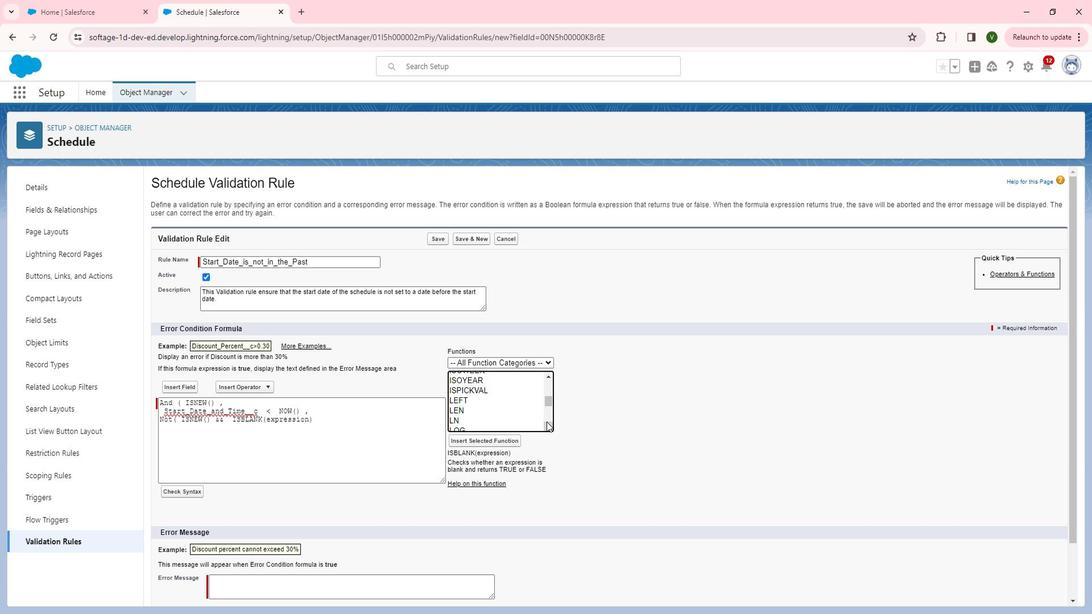 
Action: Mouse pressed left at (563, 423)
Screenshot: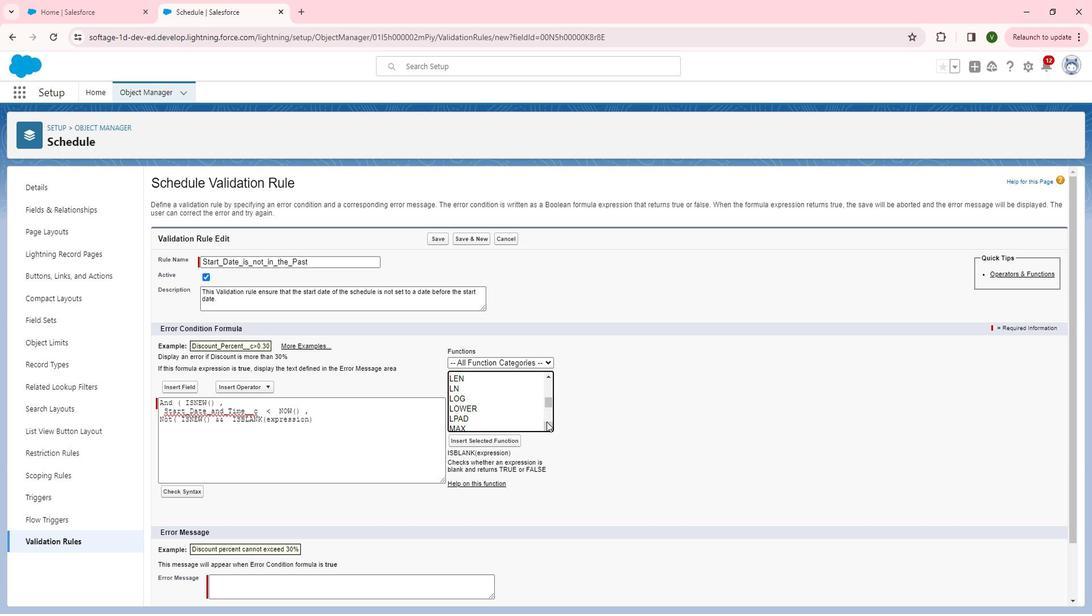 
Action: Mouse pressed left at (563, 423)
Screenshot: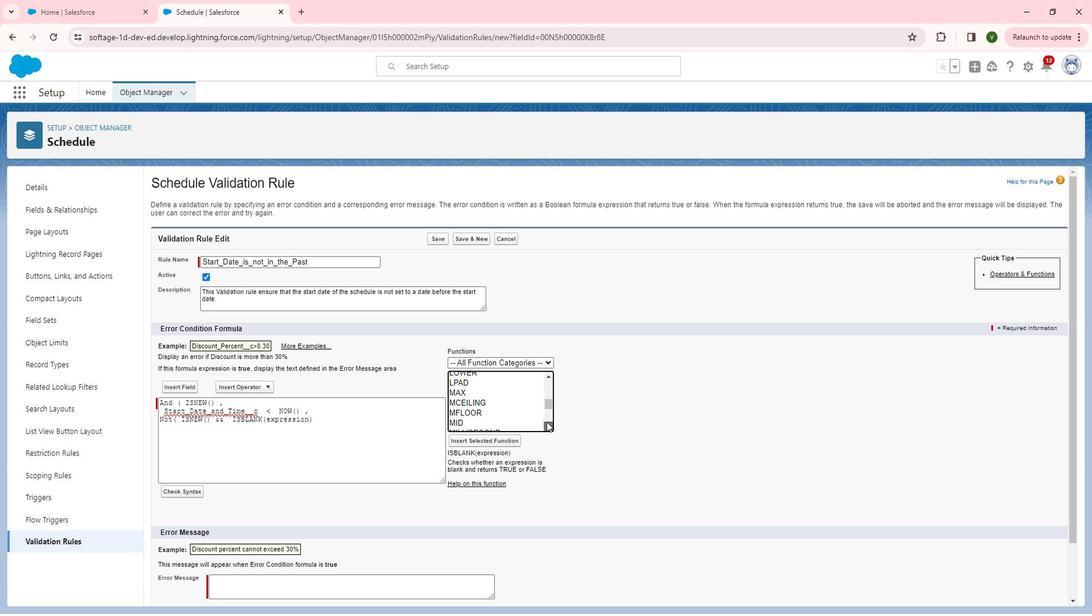 
Action: Mouse pressed left at (563, 423)
Screenshot: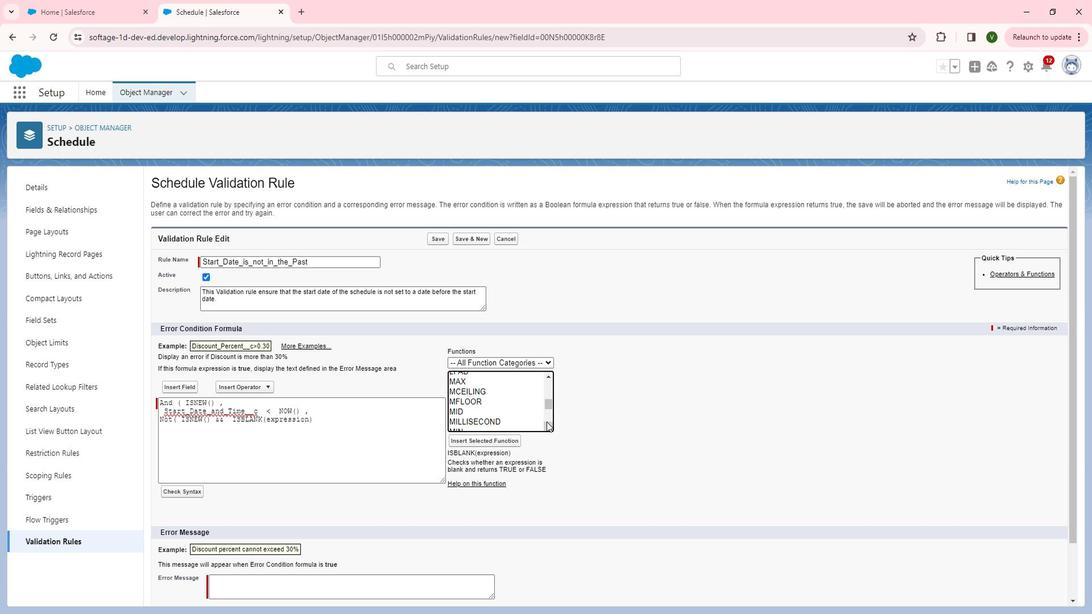 
Action: Mouse pressed left at (563, 423)
Screenshot: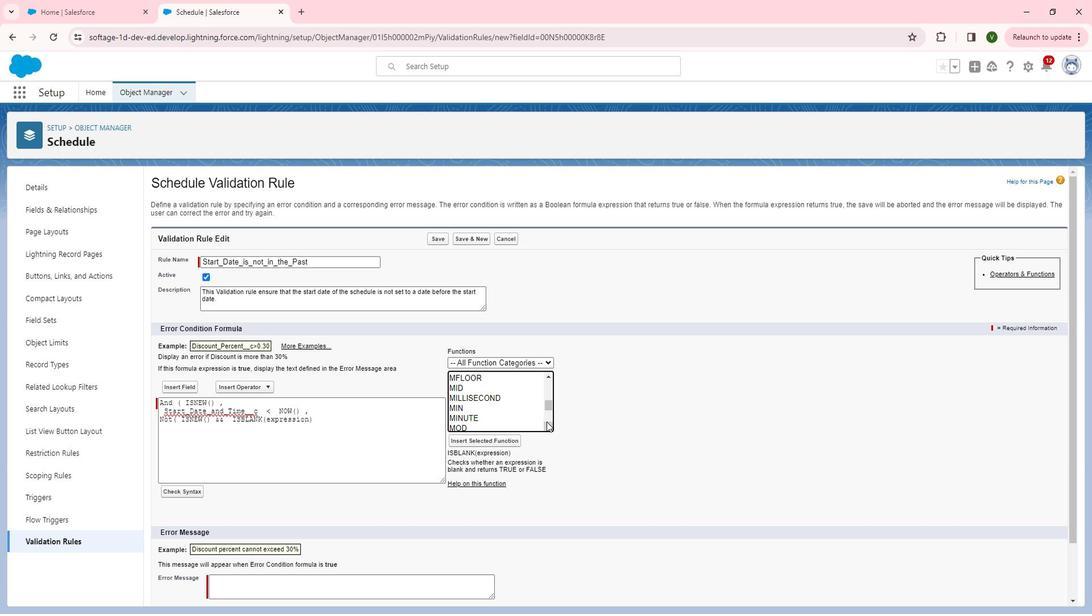 
Action: Mouse pressed left at (563, 423)
Screenshot: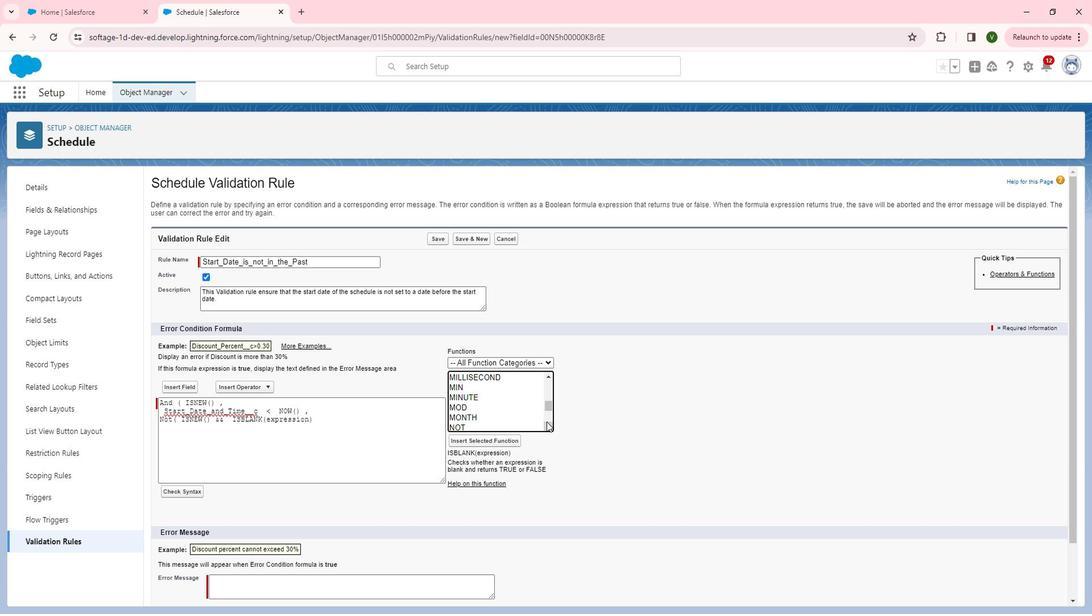 
Action: Mouse pressed left at (563, 423)
Screenshot: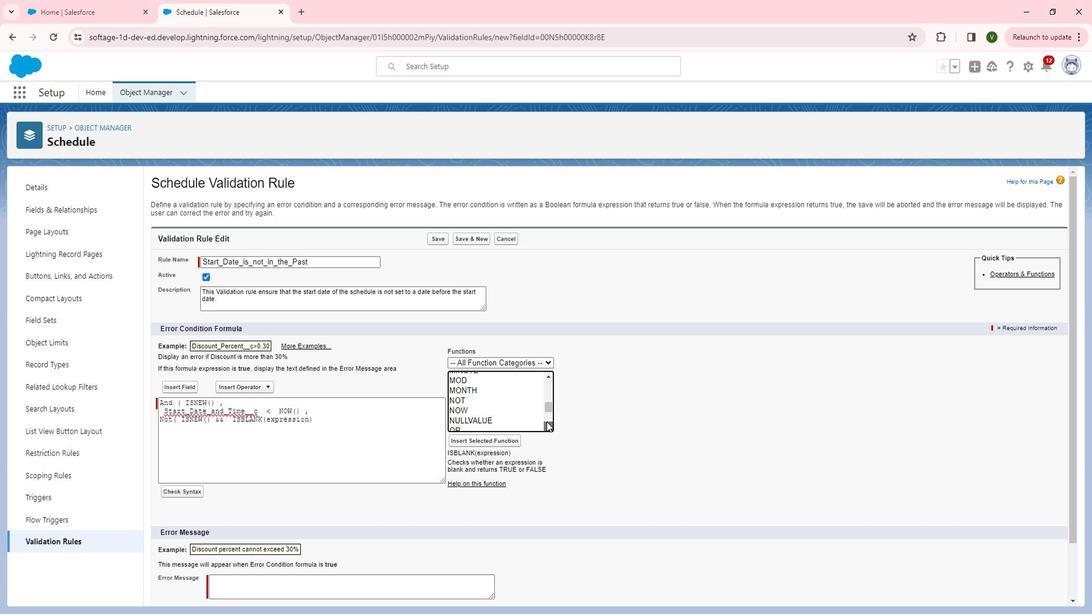 
Action: Mouse pressed left at (563, 423)
Screenshot: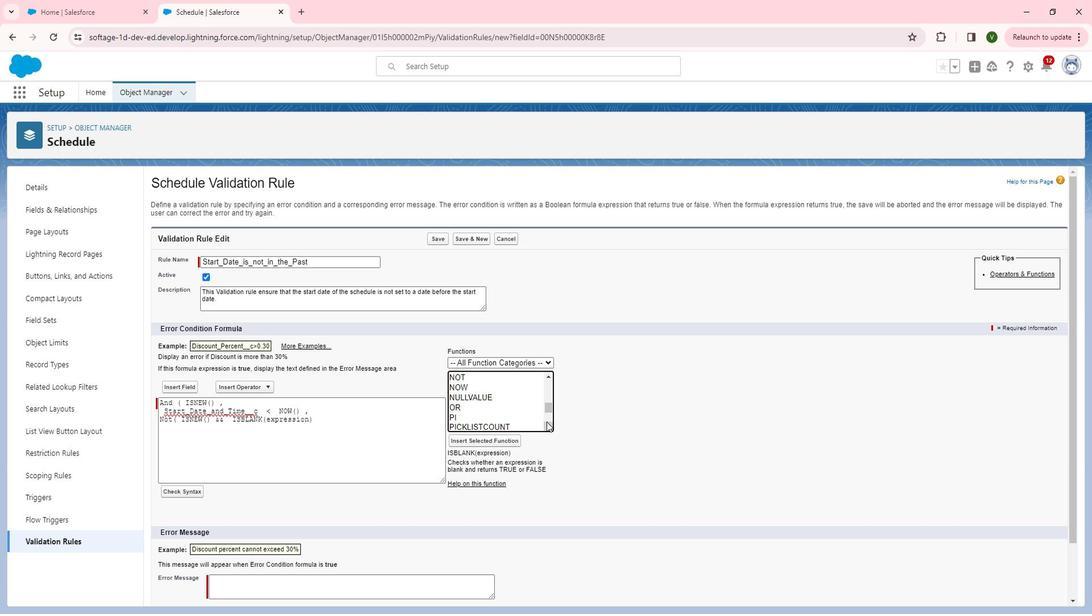 
Action: Mouse pressed left at (563, 423)
Screenshot: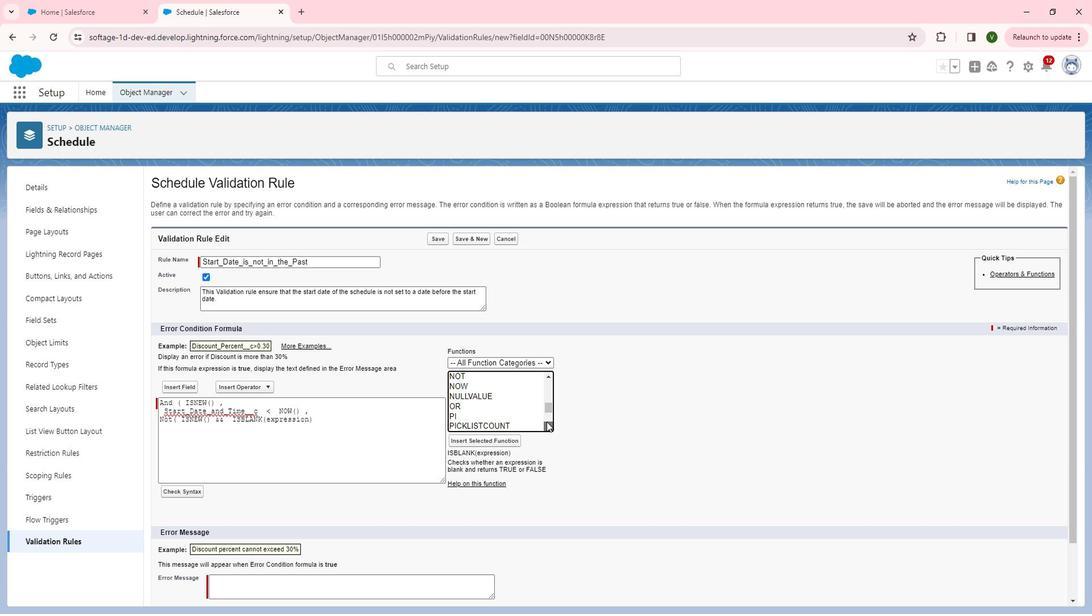 
Action: Mouse pressed left at (563, 423)
Screenshot: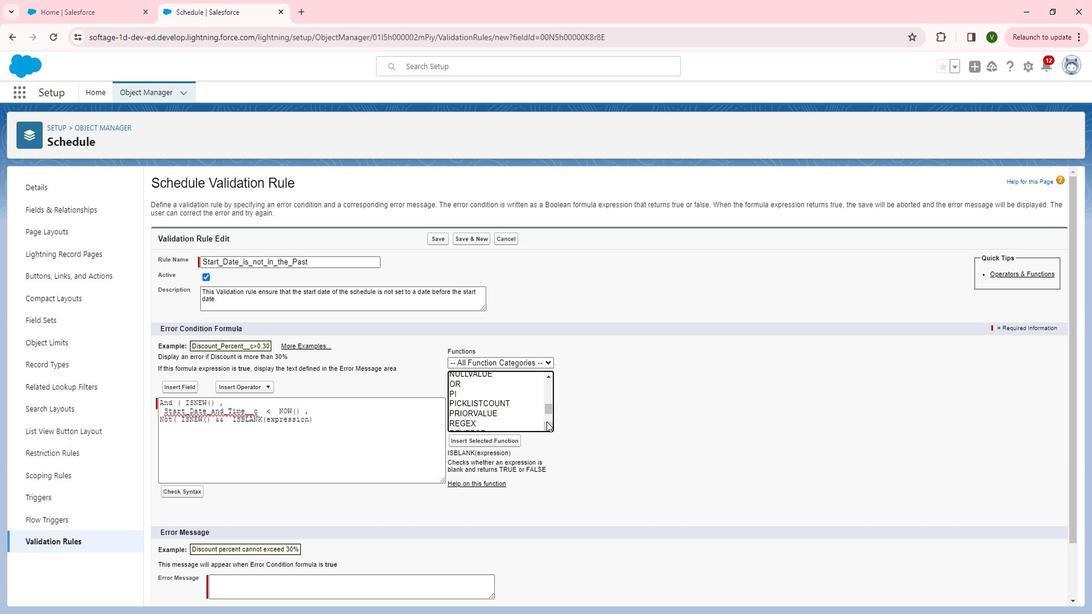 
Action: Mouse pressed left at (563, 423)
Screenshot: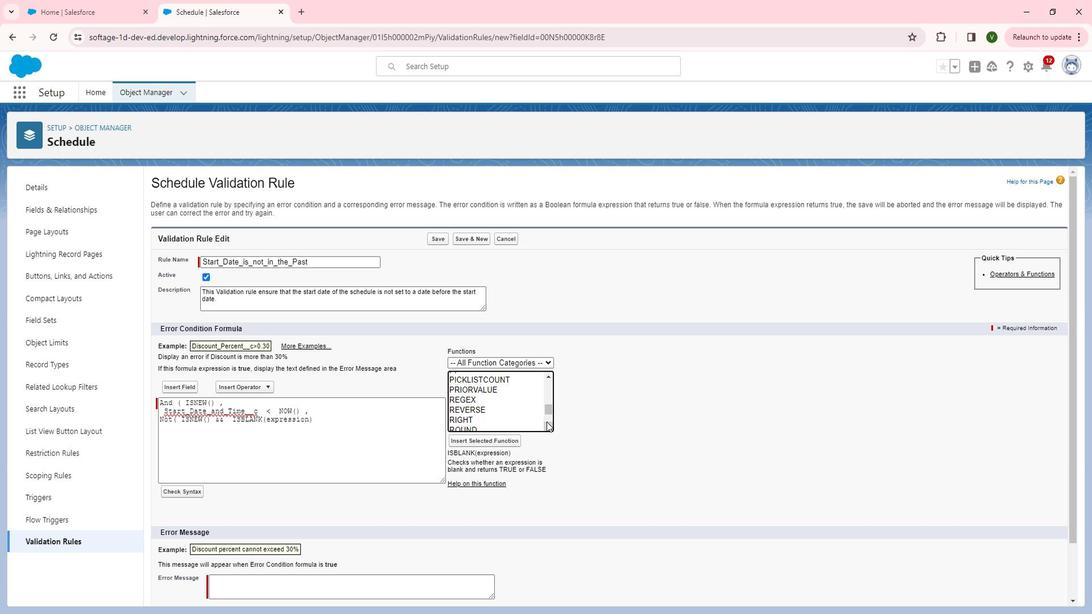 
Action: Mouse pressed left at (563, 423)
Screenshot: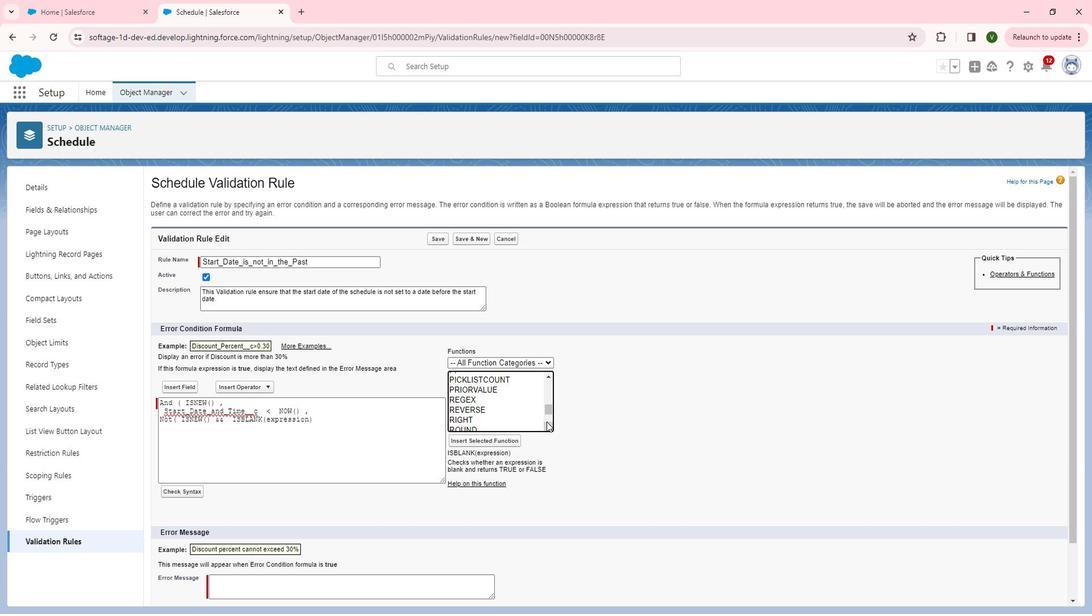 
Action: Mouse pressed left at (563, 423)
Screenshot: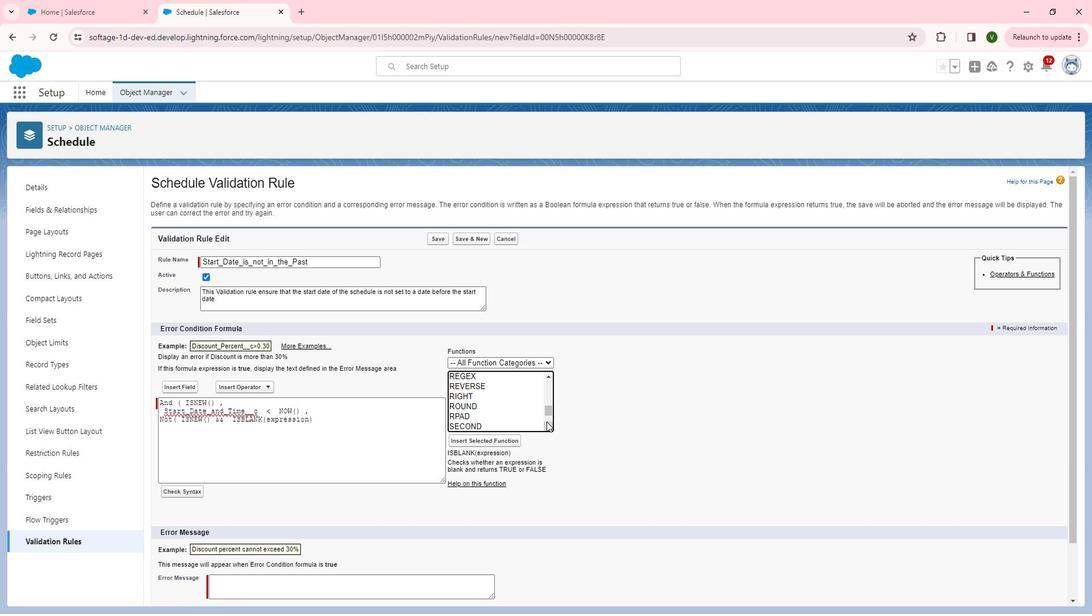 
Action: Mouse pressed left at (563, 423)
Screenshot: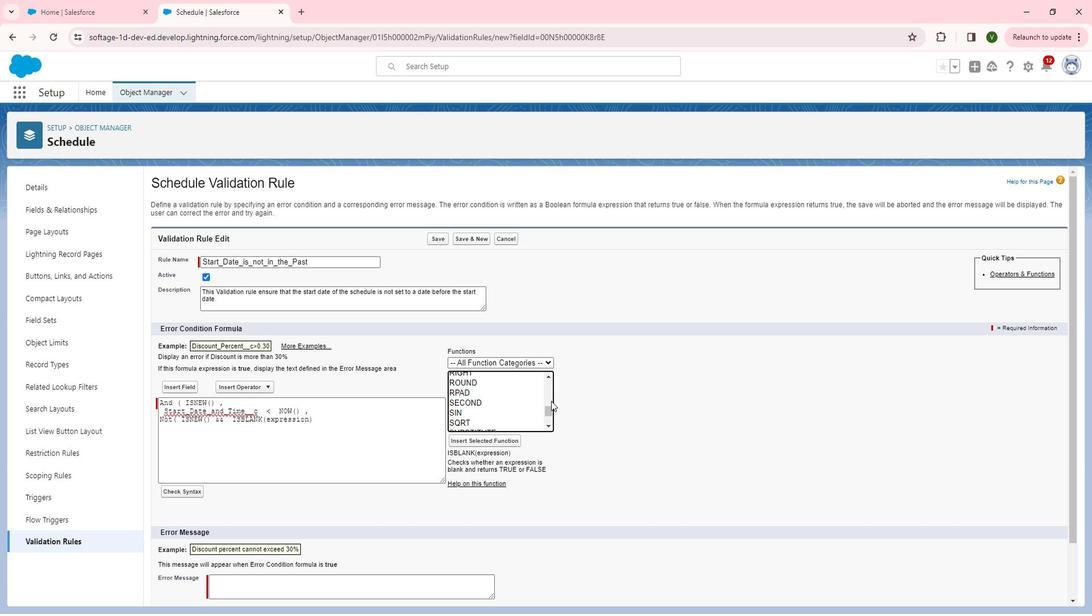 
Action: Mouse moved to (565, 377)
Screenshot: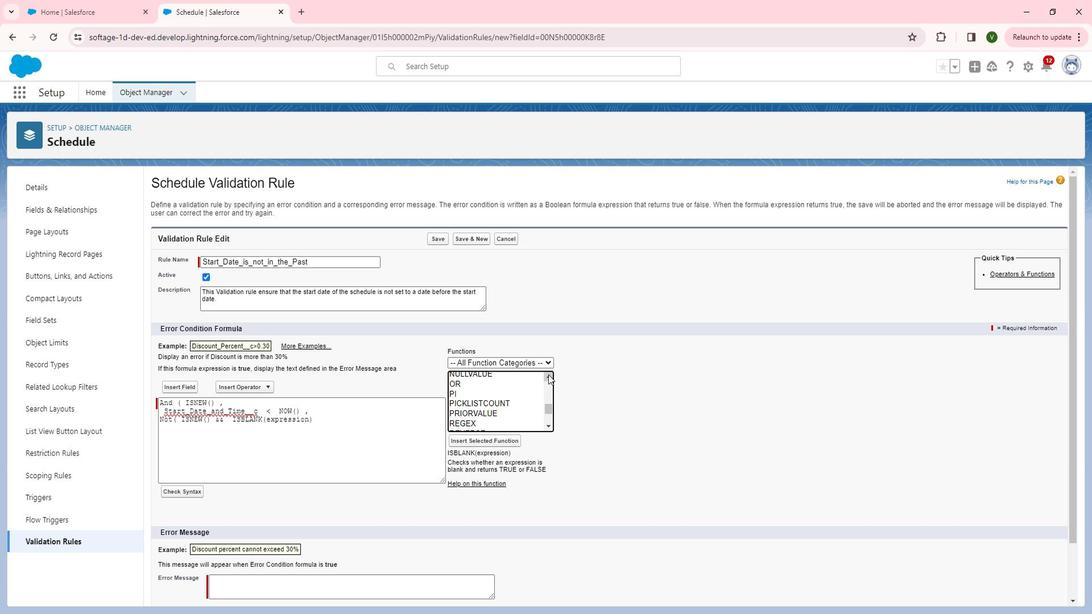 
Action: Mouse pressed left at (565, 377)
Screenshot: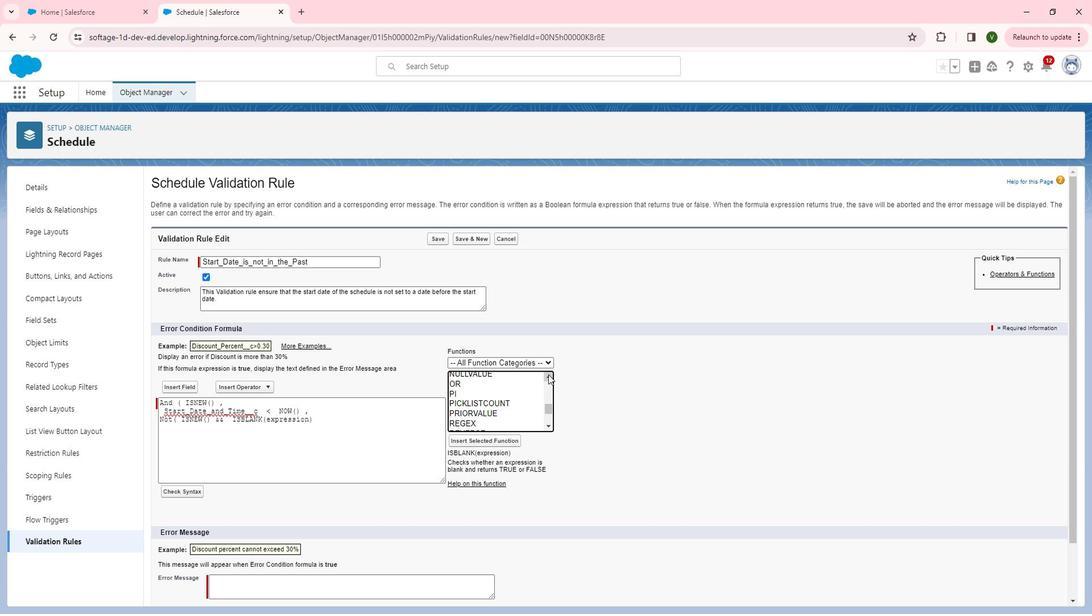 
Action: Mouse pressed left at (565, 377)
Screenshot: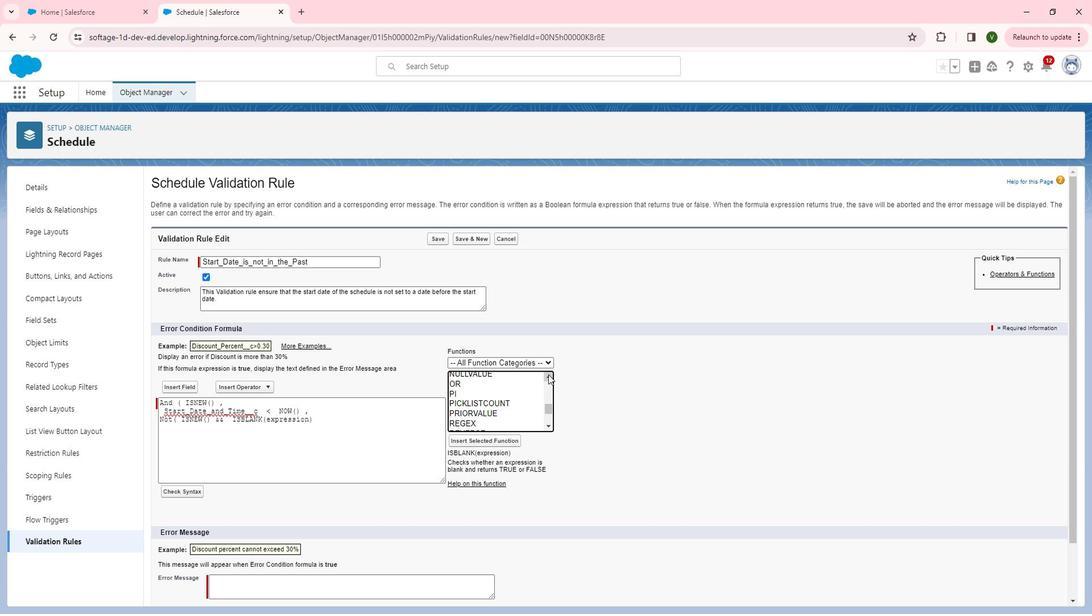 
Action: Mouse pressed left at (565, 377)
Screenshot: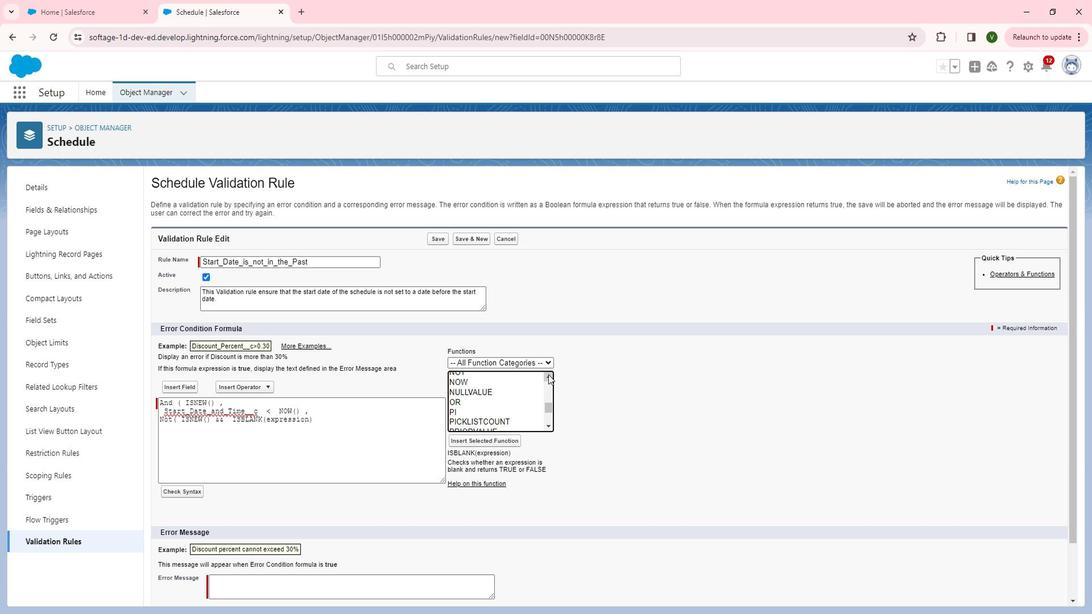 
Action: Mouse pressed left at (565, 377)
Screenshot: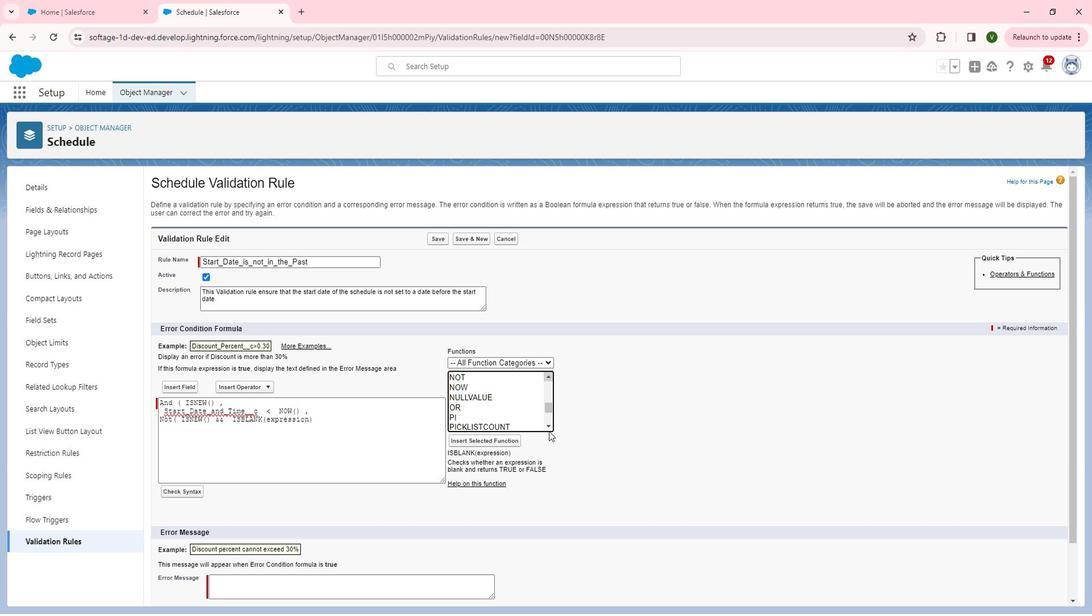 
Action: Mouse moved to (564, 424)
Screenshot: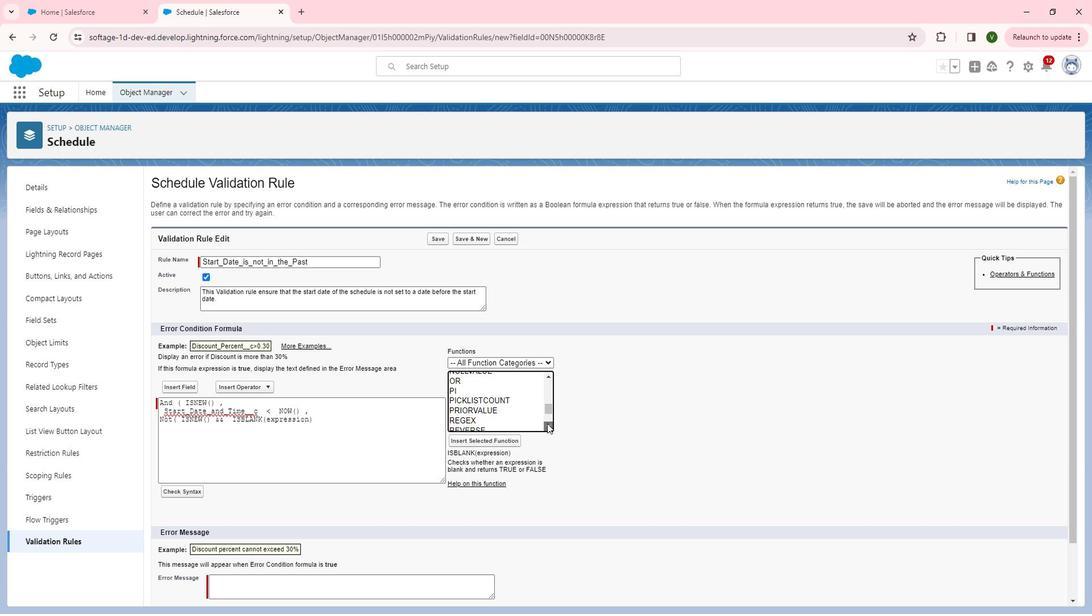 
Action: Mouse pressed left at (564, 424)
Screenshot: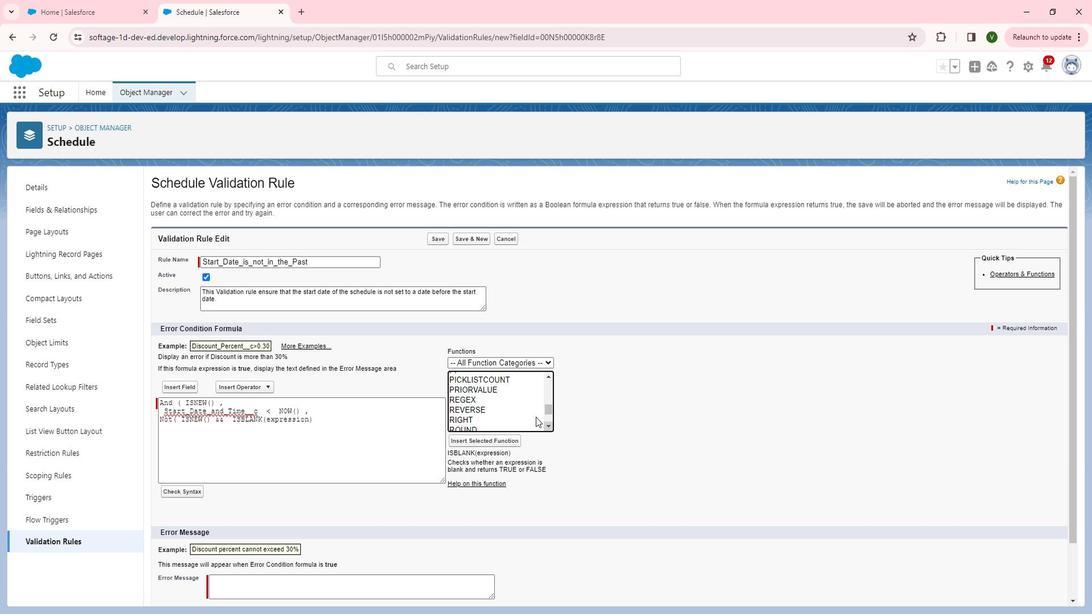 
Action: Mouse pressed left at (564, 424)
Screenshot: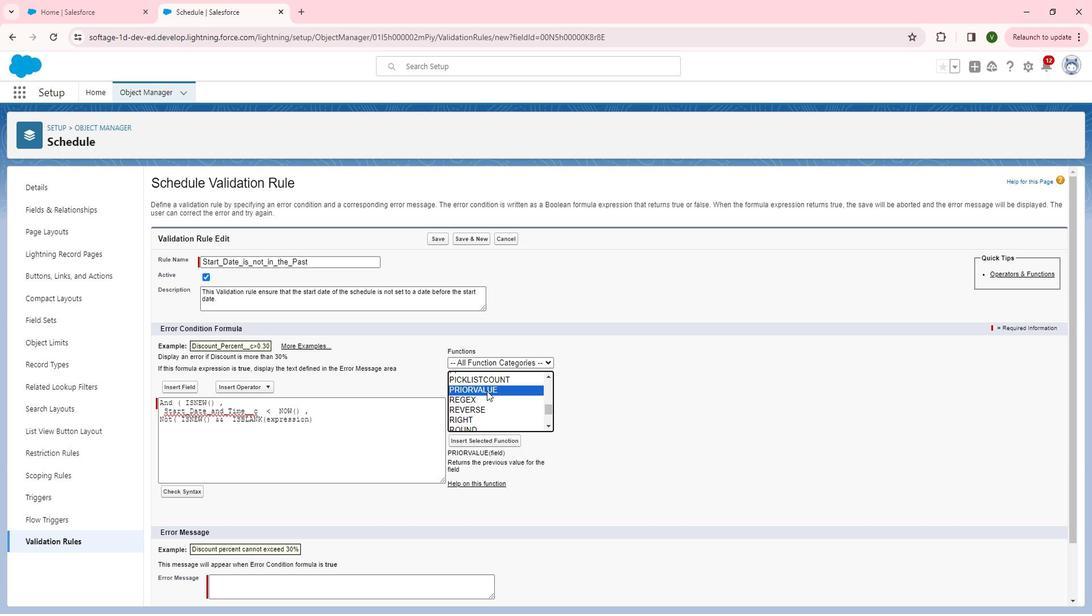 
Action: Mouse moved to (504, 393)
Screenshot: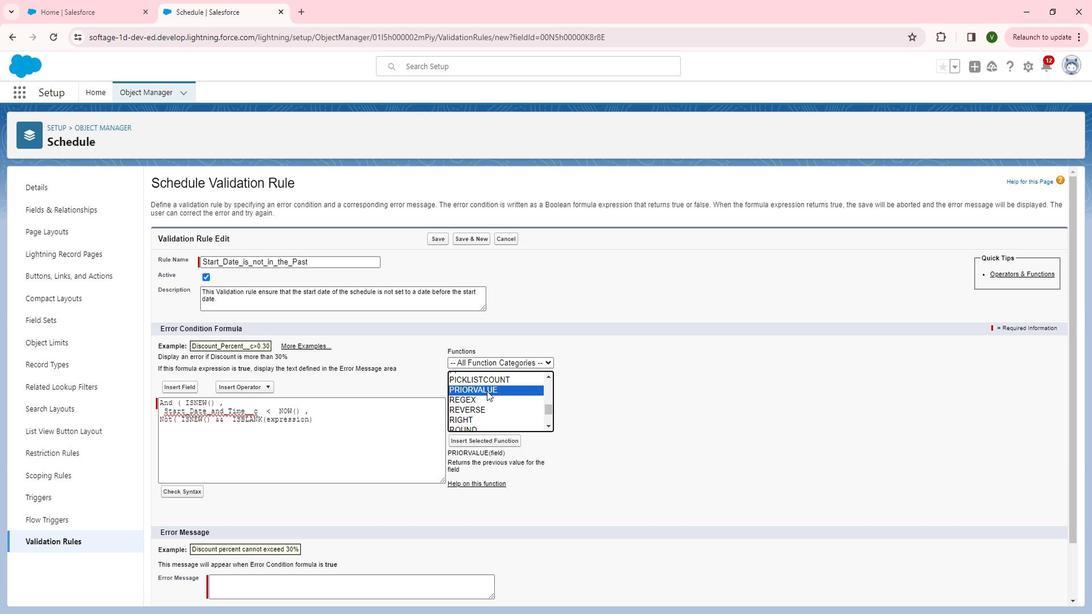 
Action: Mouse pressed left at (504, 393)
Screenshot: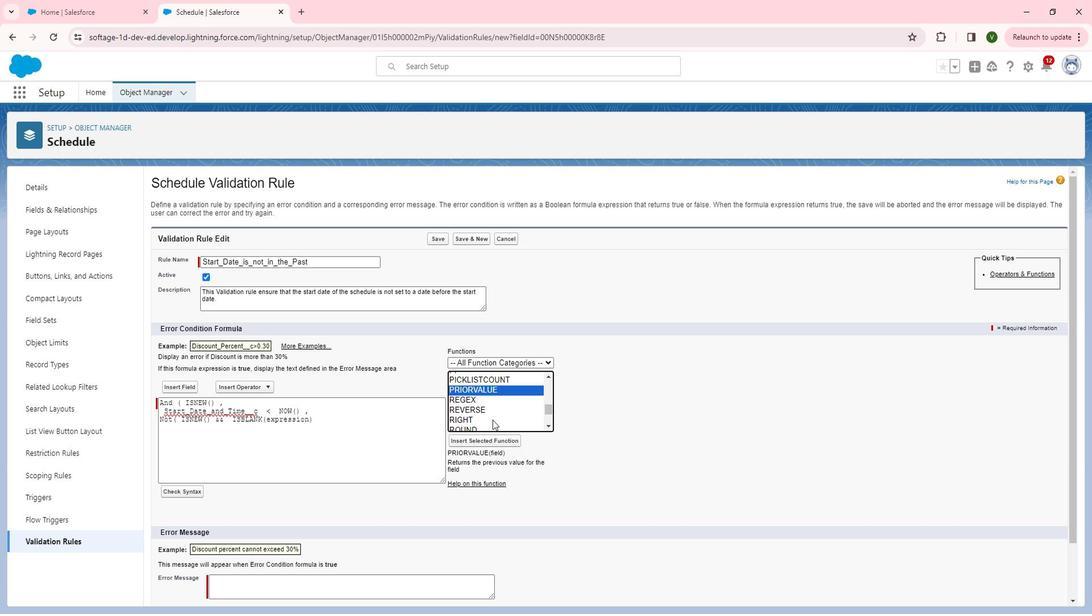 
Action: Mouse moved to (514, 439)
Screenshot: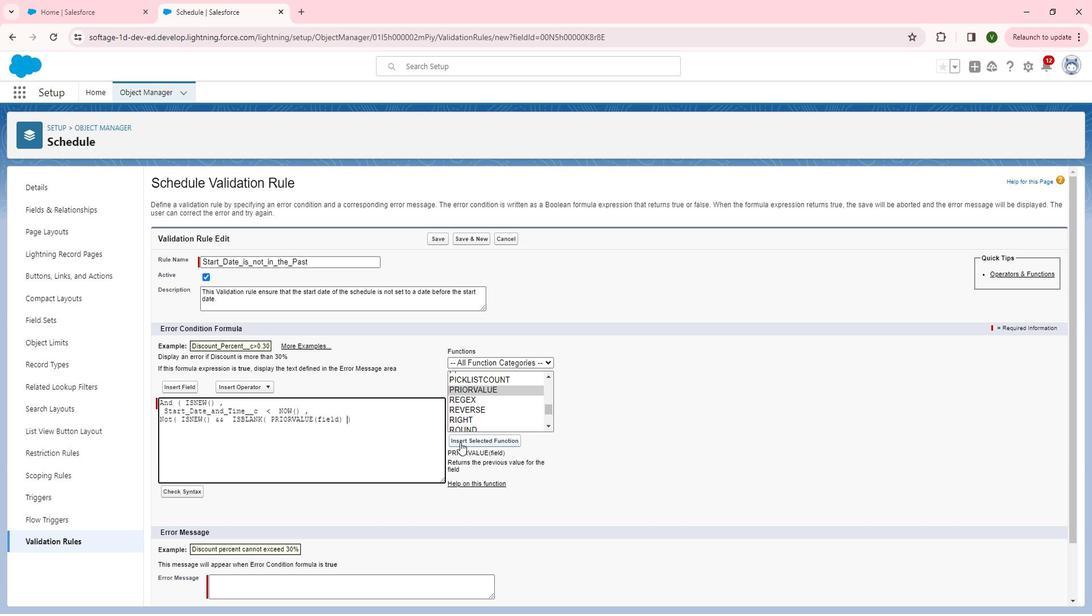 
Action: Mouse pressed left at (514, 439)
Screenshot: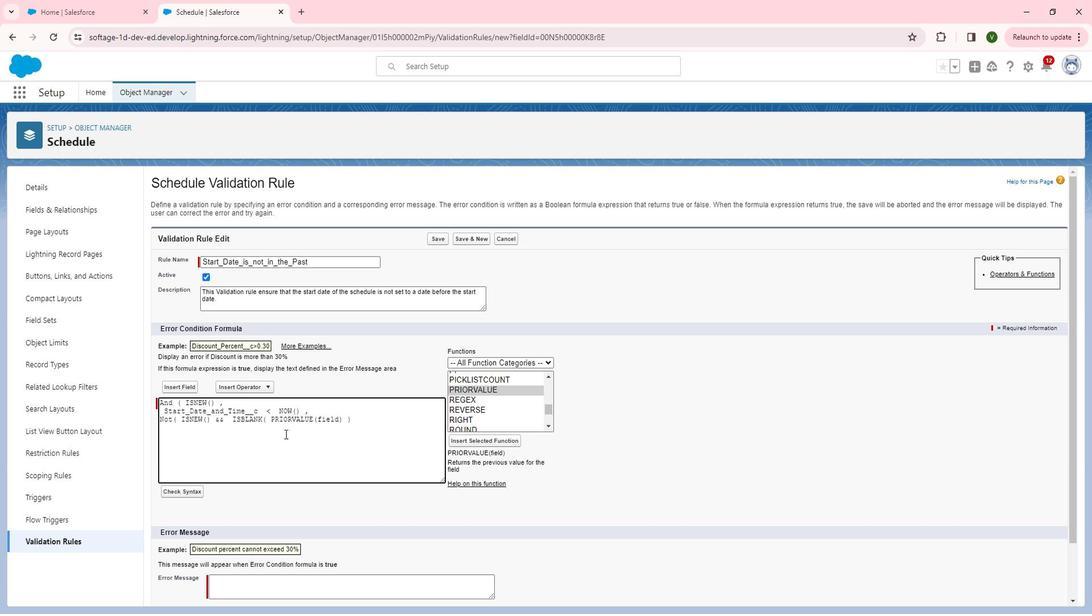 
Action: Mouse moved to (345, 422)
Screenshot: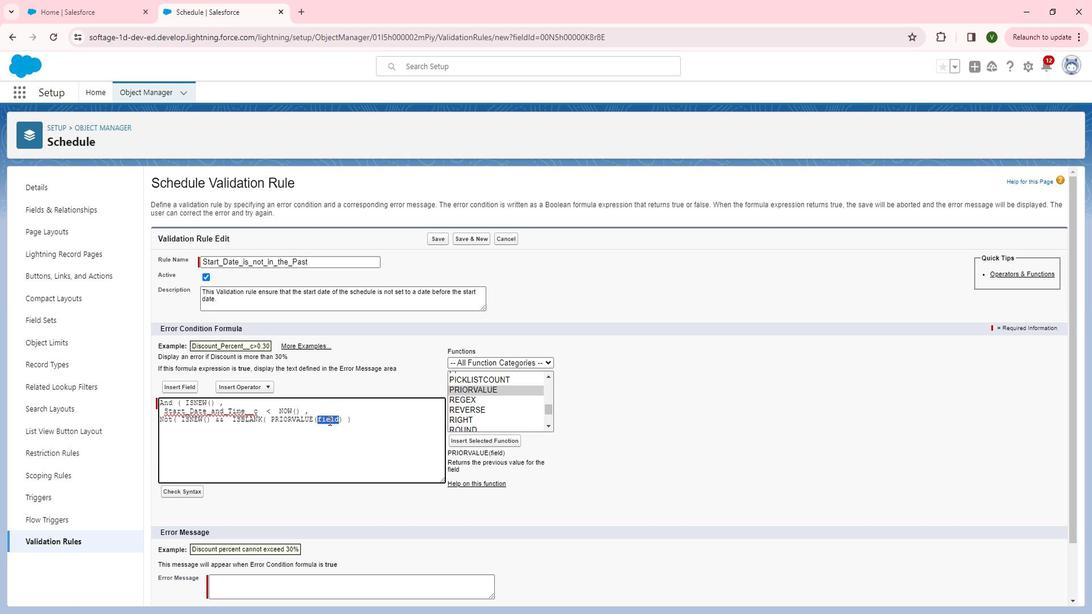 
Action: Mouse pressed left at (345, 422)
Screenshot: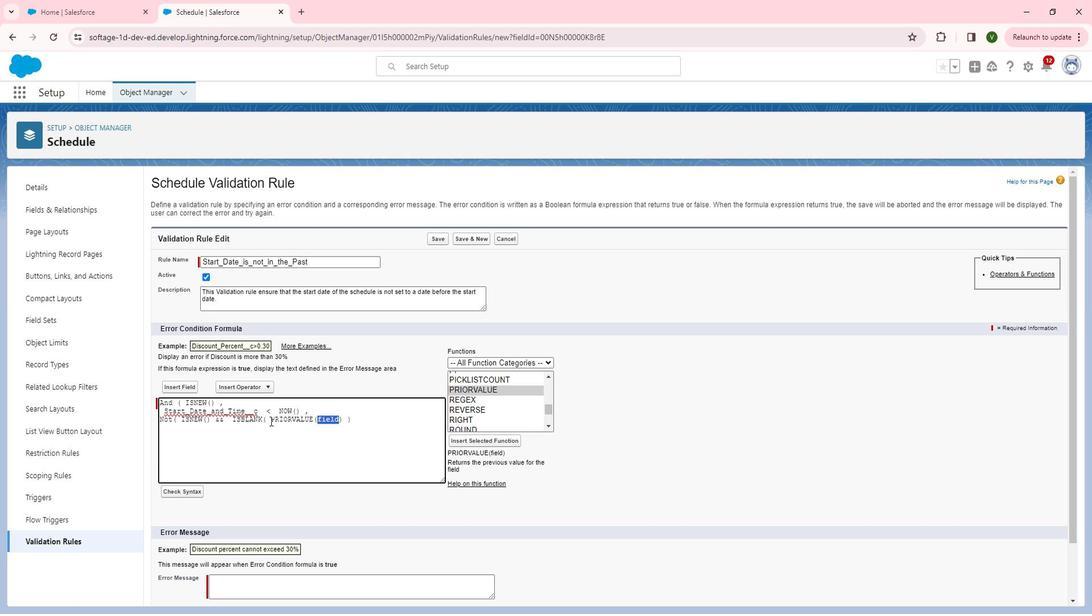 
Action: Mouse pressed left at (345, 422)
Screenshot: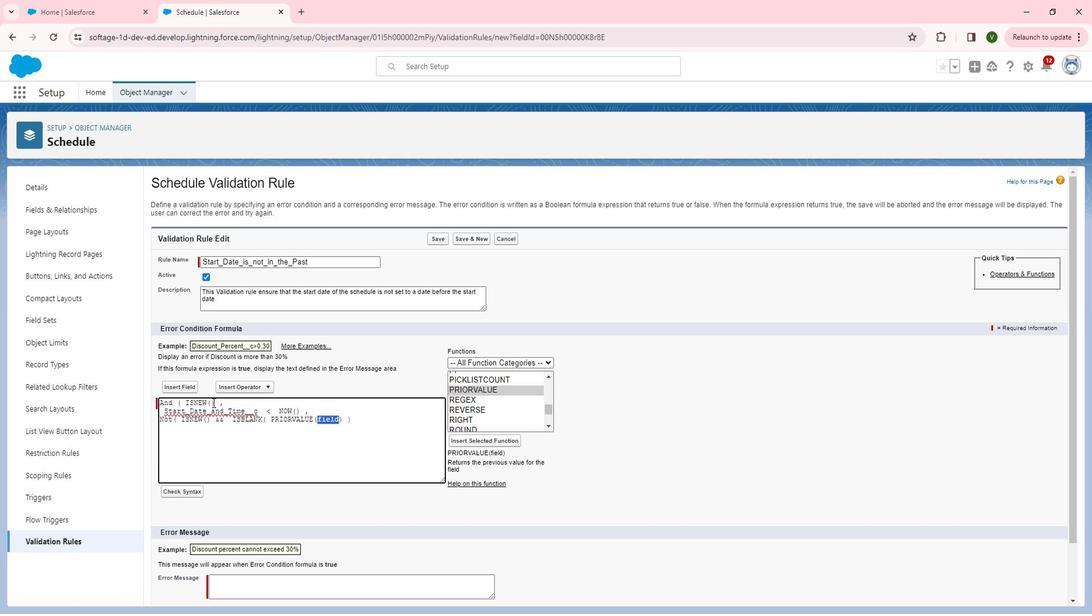 
Action: Mouse moved to (207, 393)
Screenshot: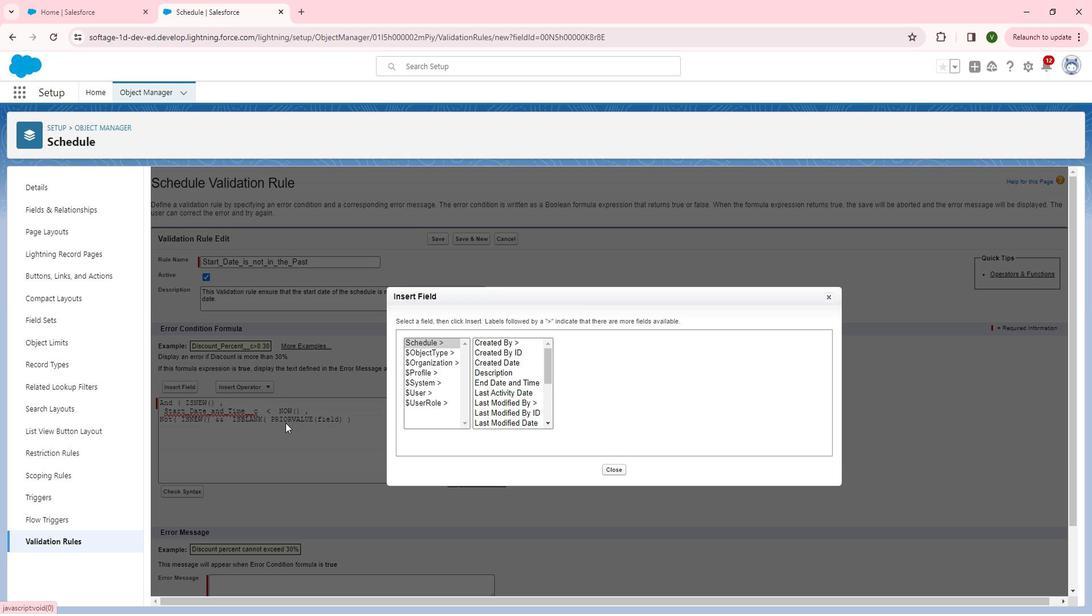 
Action: Mouse pressed left at (207, 393)
Screenshot: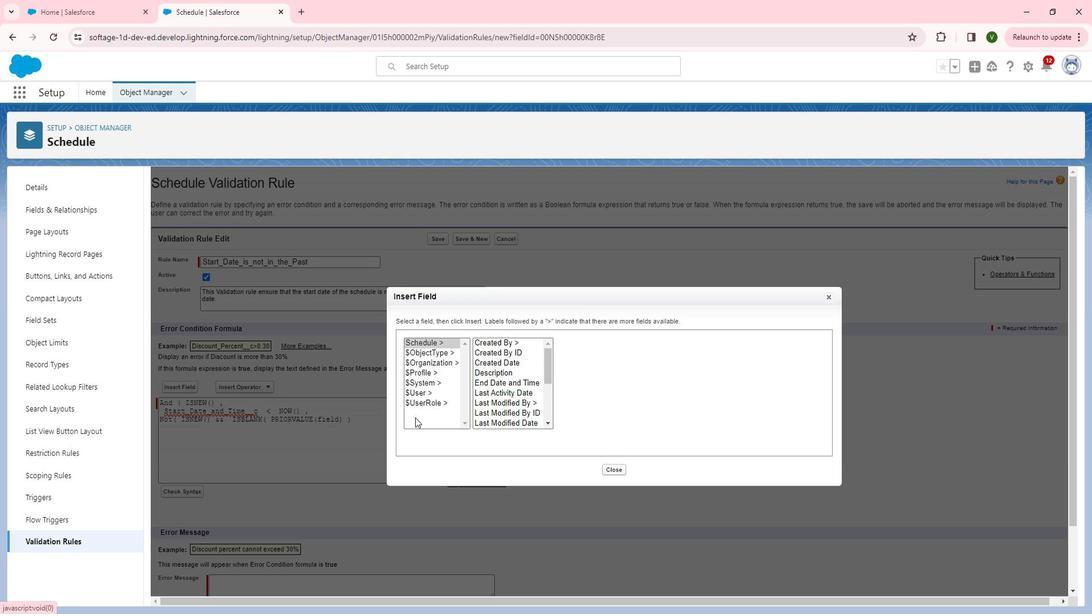 
Action: Mouse moved to (565, 422)
Screenshot: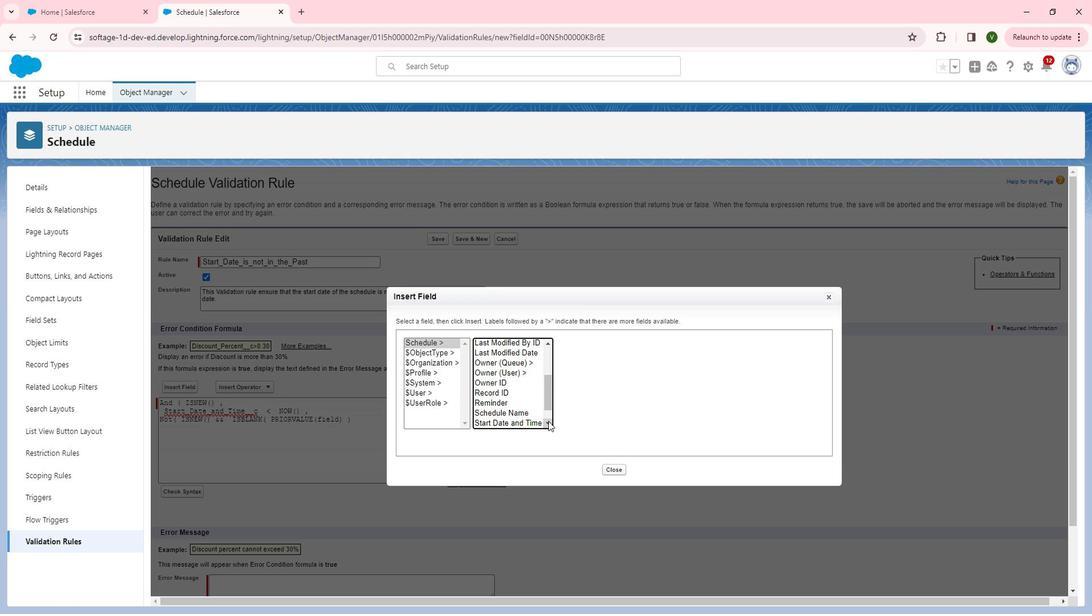 
Action: Mouse pressed left at (565, 422)
Screenshot: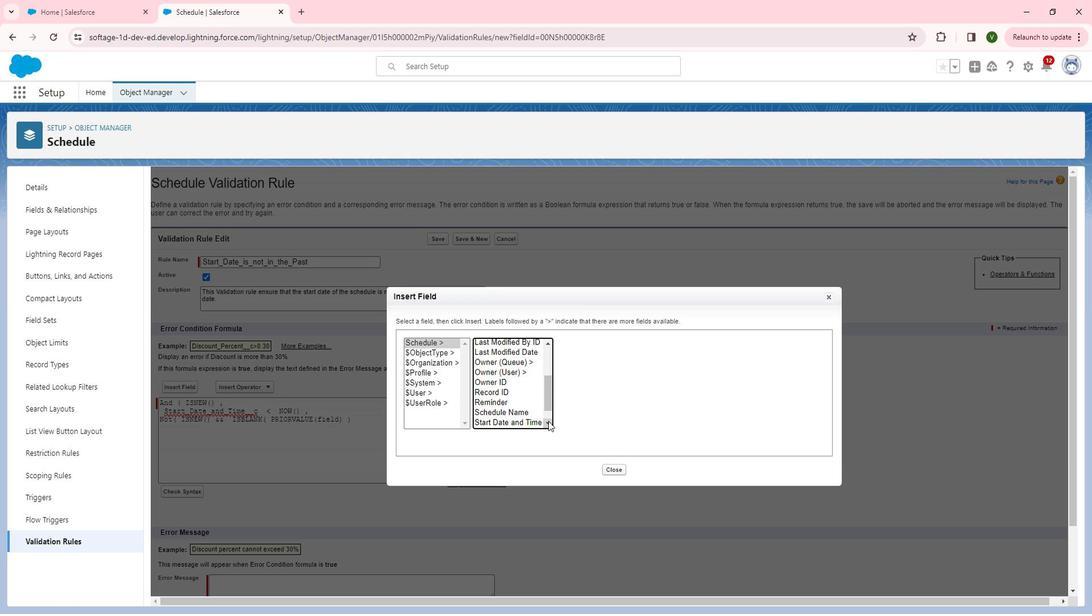
Action: Mouse pressed left at (565, 422)
Screenshot: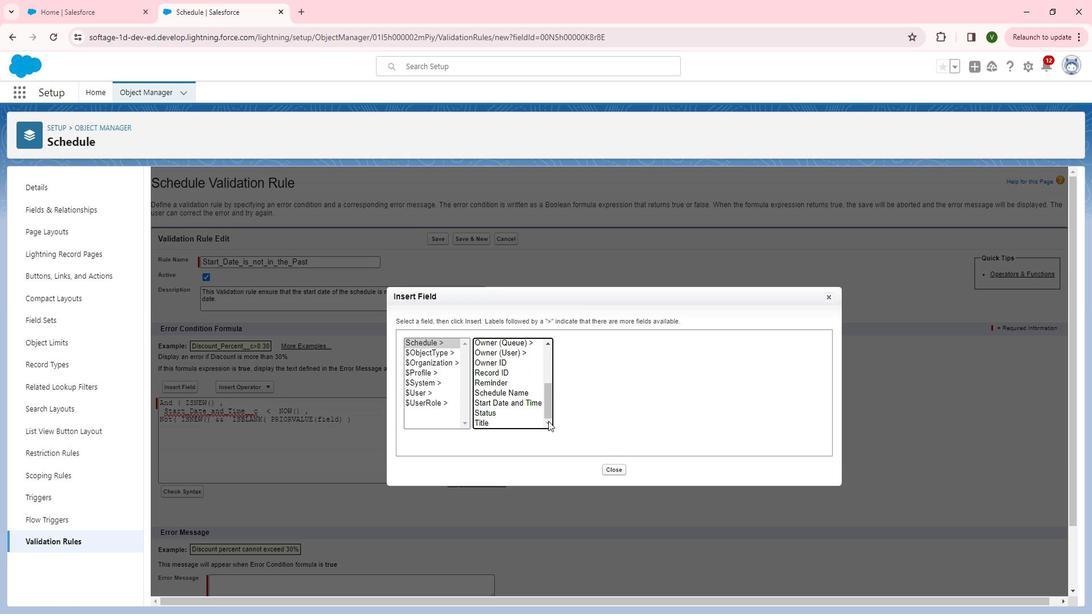 
Action: Mouse pressed left at (565, 422)
Screenshot: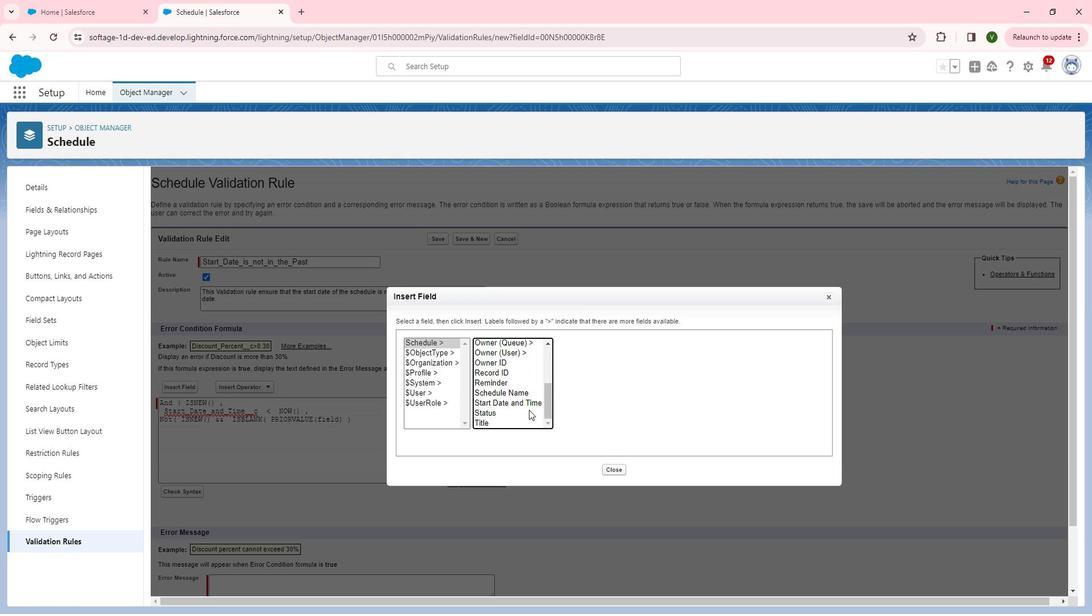 
Action: Mouse pressed left at (565, 422)
Screenshot: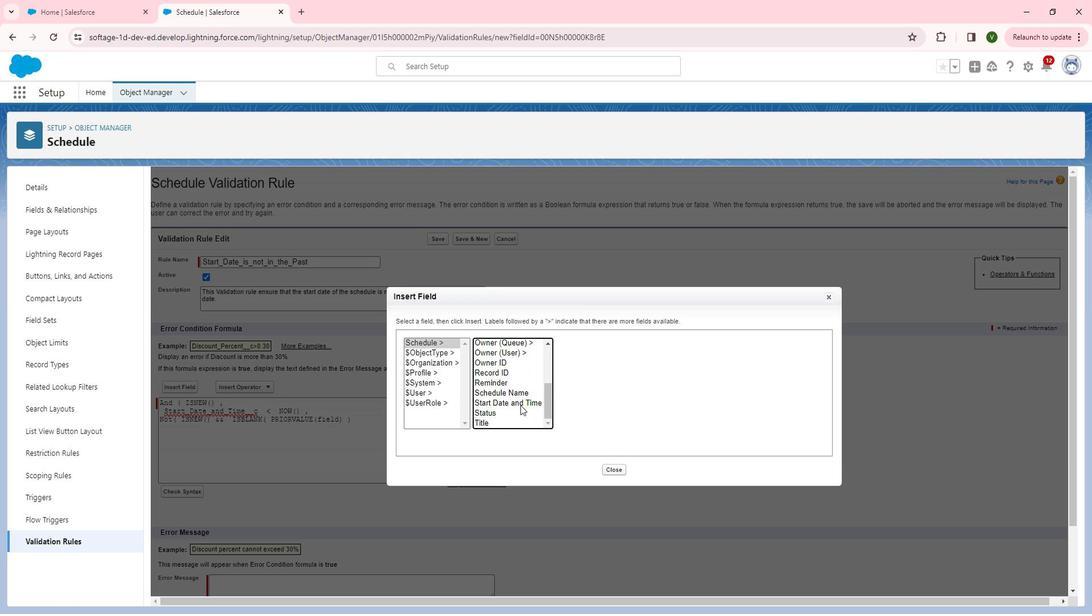 
Action: Mouse moved to (537, 406)
Screenshot: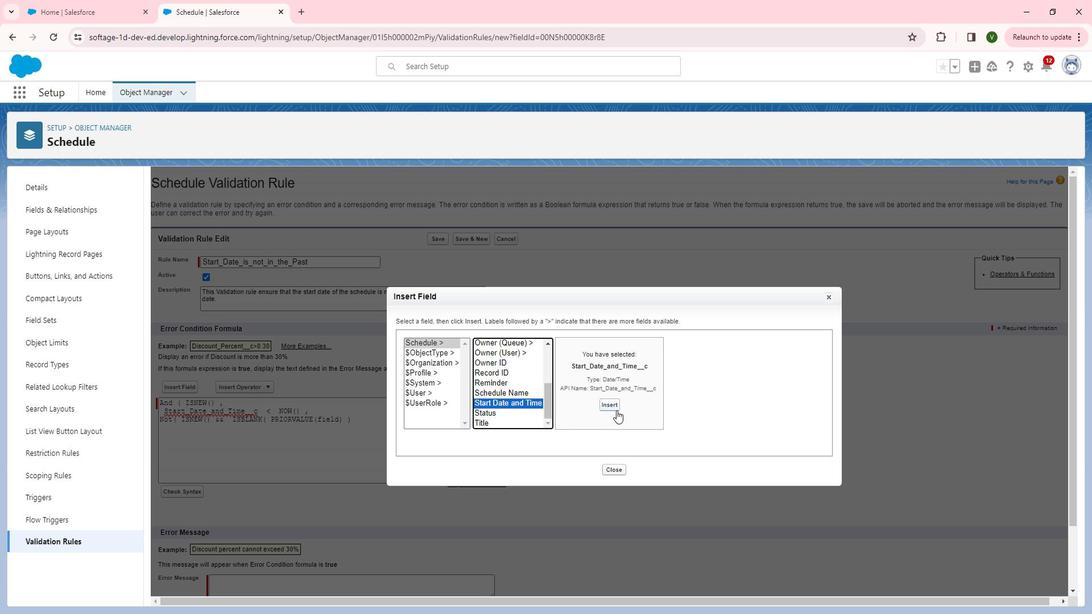 
Action: Mouse pressed left at (537, 406)
Screenshot: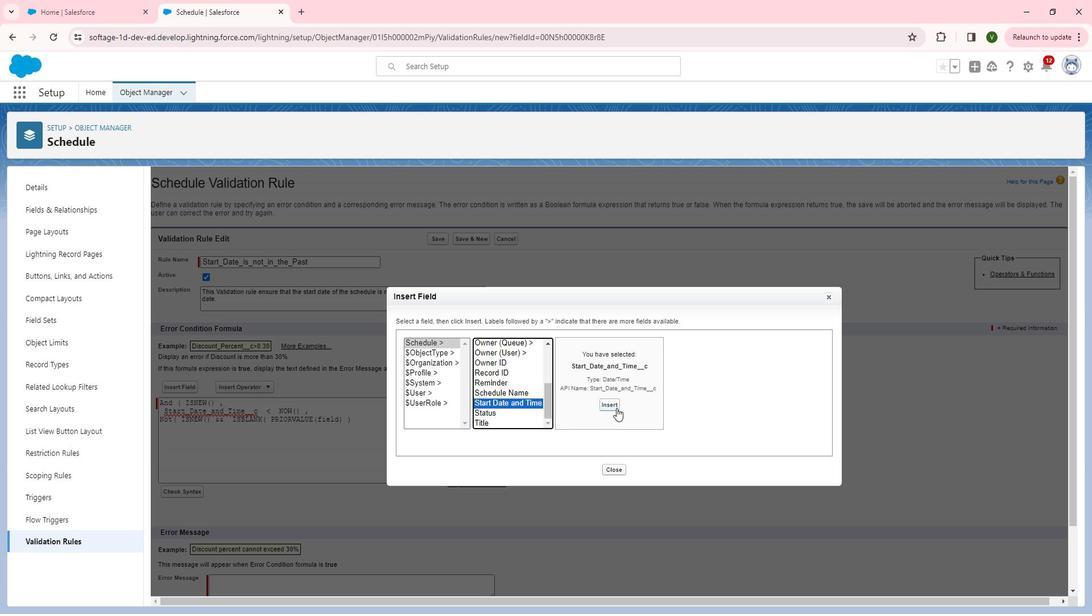
Action: Mouse moved to (632, 408)
Screenshot: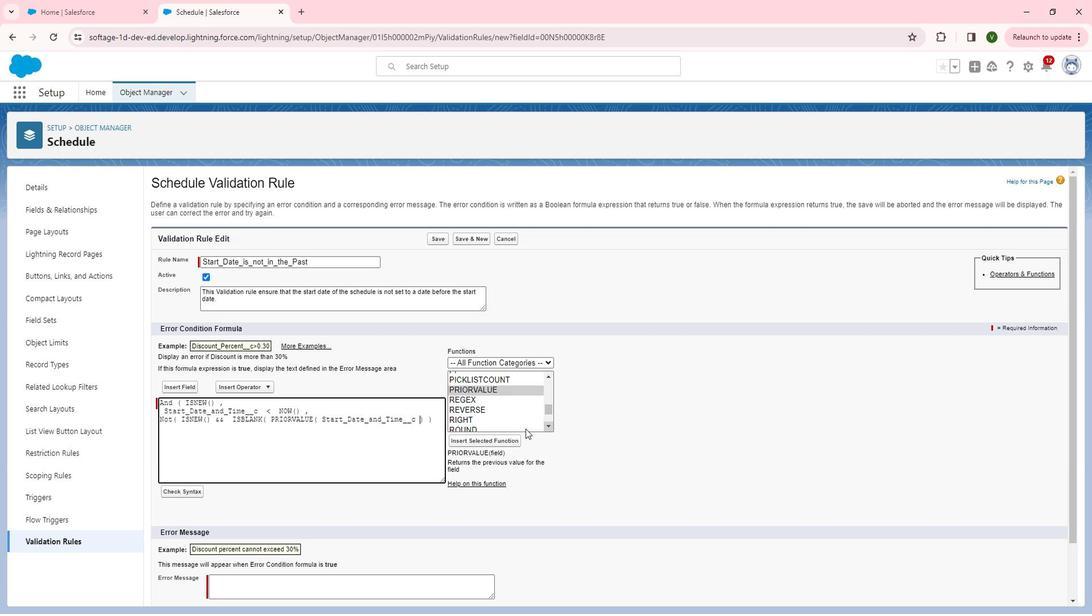 
Action: Mouse pressed left at (632, 408)
Screenshot: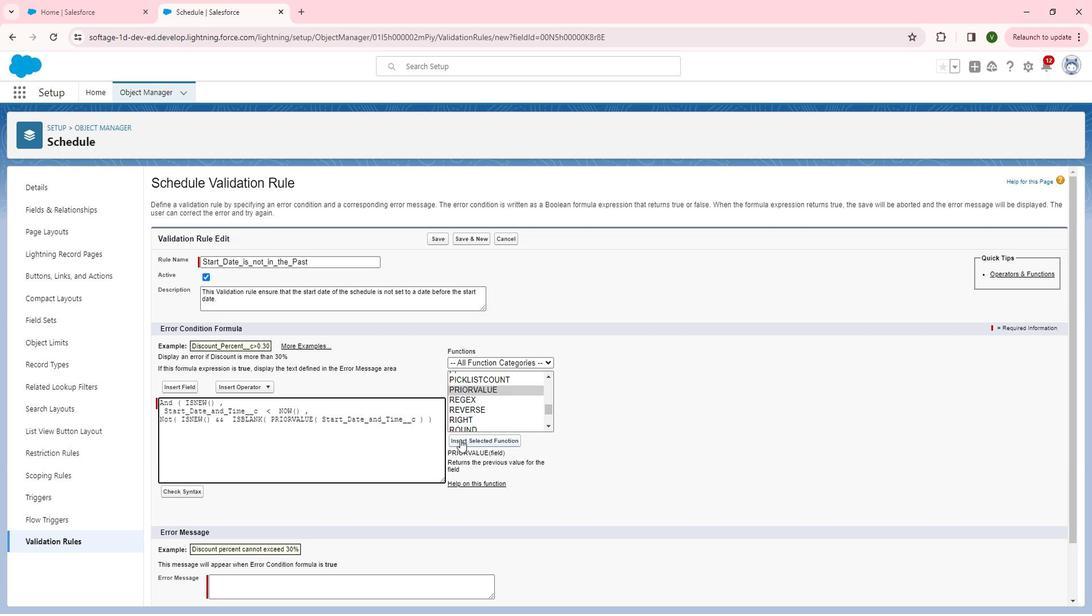 
Action: Mouse moved to (437, 443)
Screenshot: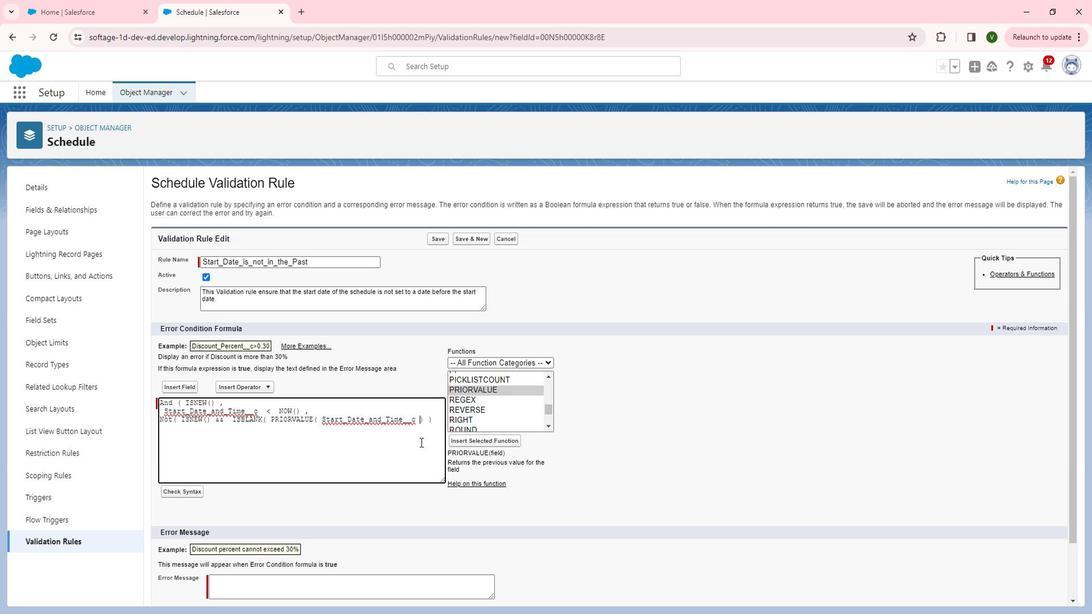 
Action: Key pressed <Key.shift>)
Screenshot: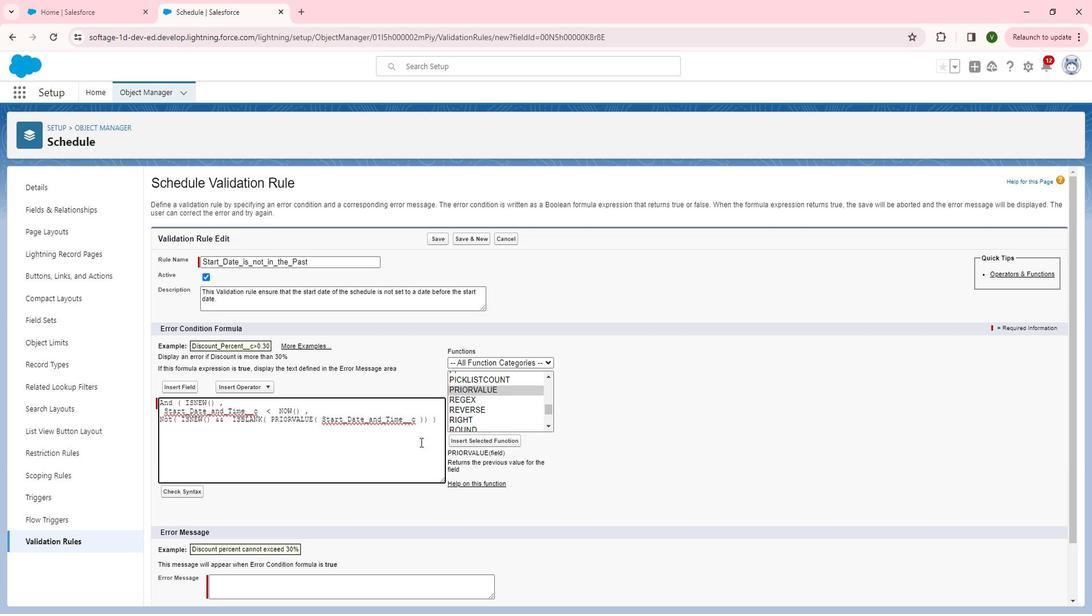 
Action: Mouse moved to (454, 424)
Screenshot: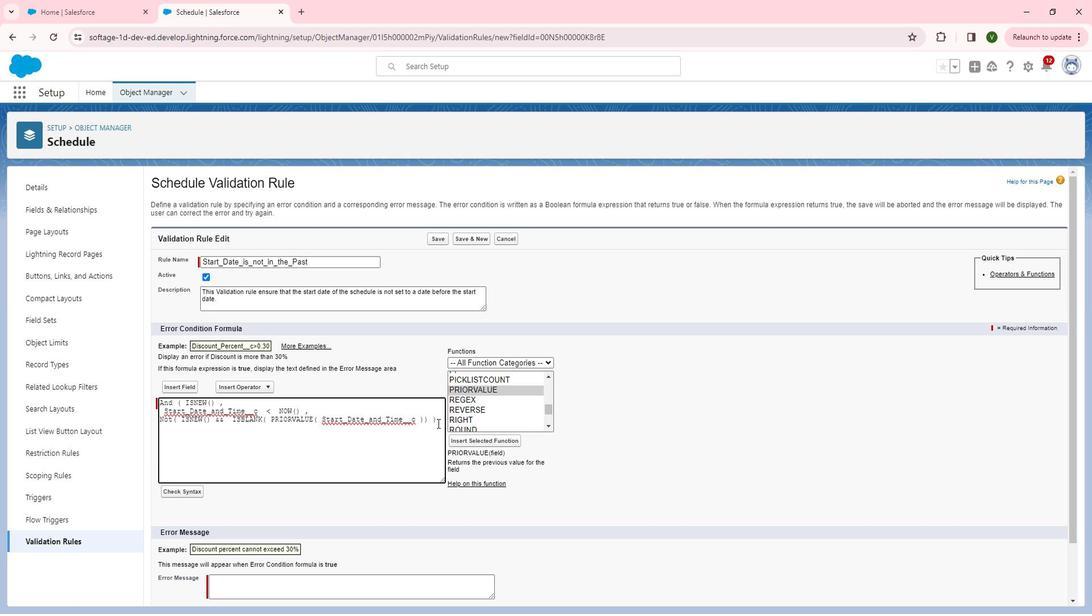 
Action: Mouse pressed left at (454, 424)
Screenshot: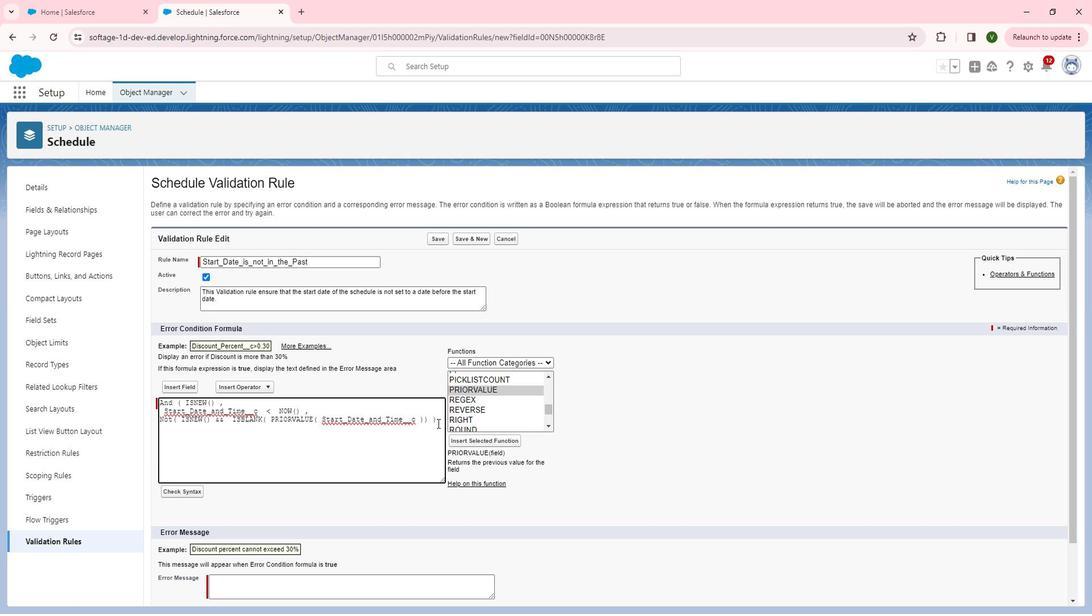 
Action: Key pressed <Key.enter><Key.shift>)
Screenshot: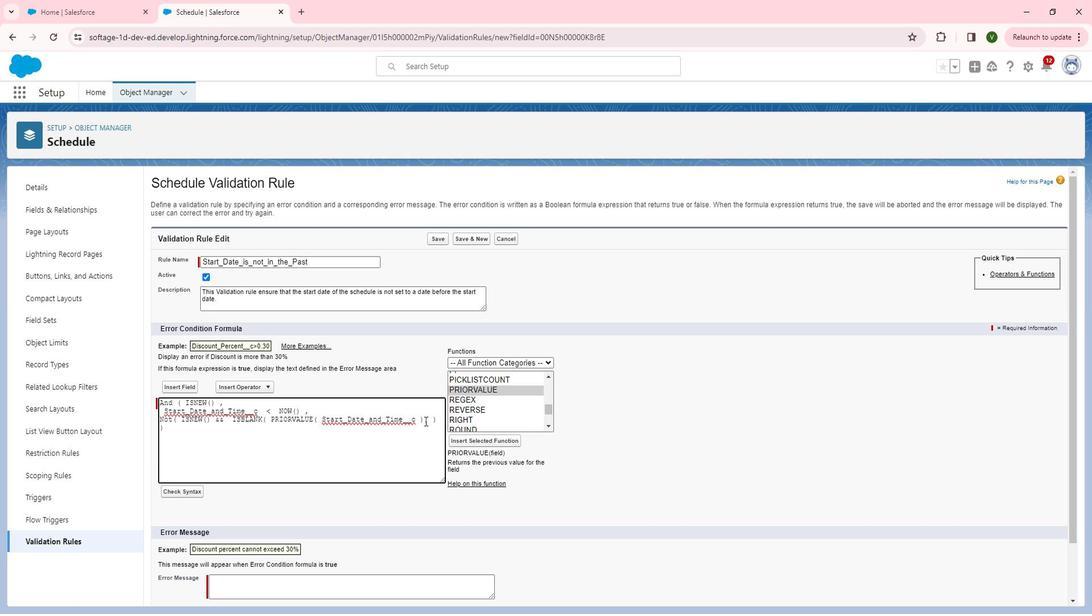 
Action: Mouse moved to (189, 484)
Screenshot: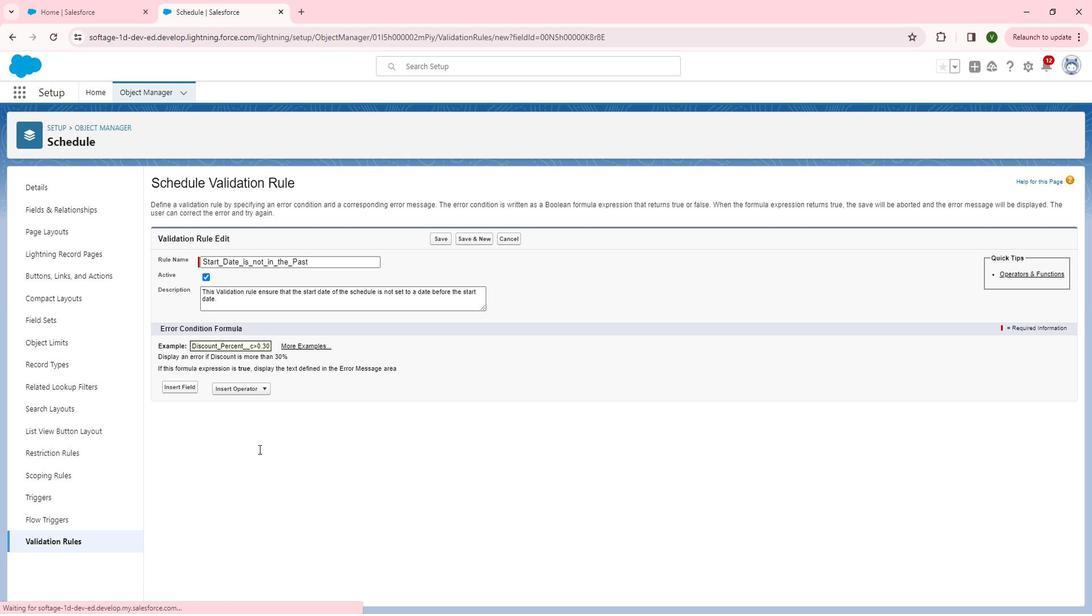 
Action: Mouse pressed left at (189, 484)
Screenshot: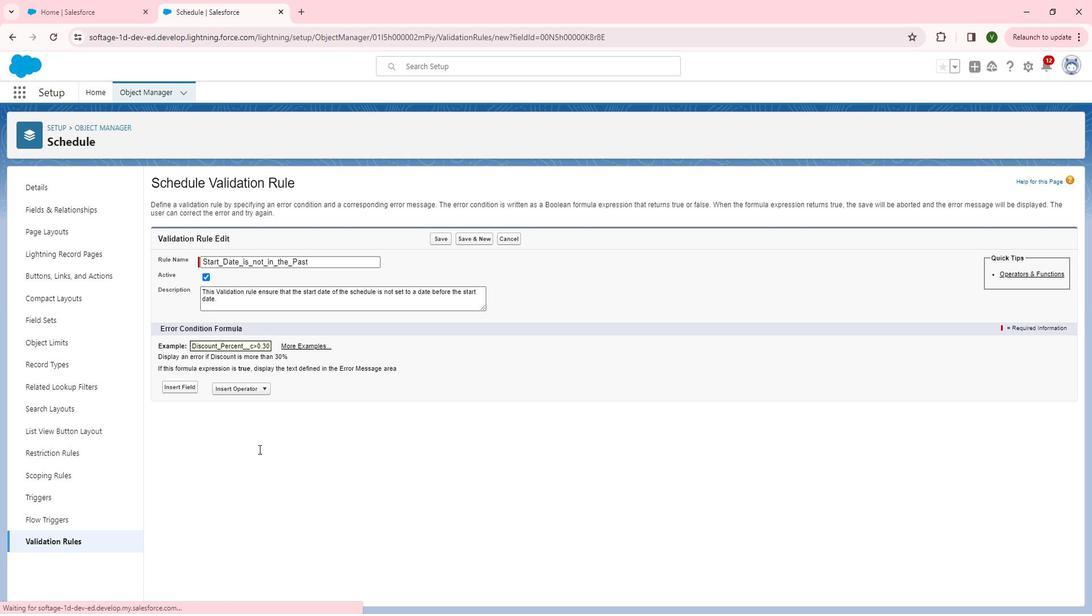 
Action: Mouse moved to (322, 506)
Screenshot: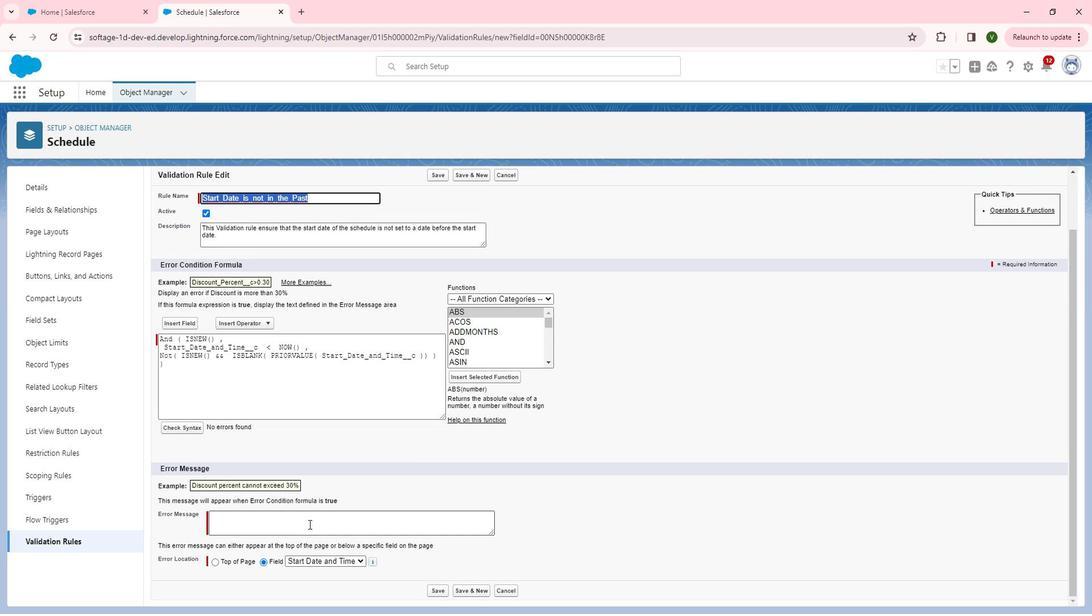 
Action: Mouse scrolled (322, 506) with delta (0, 0)
Screenshot: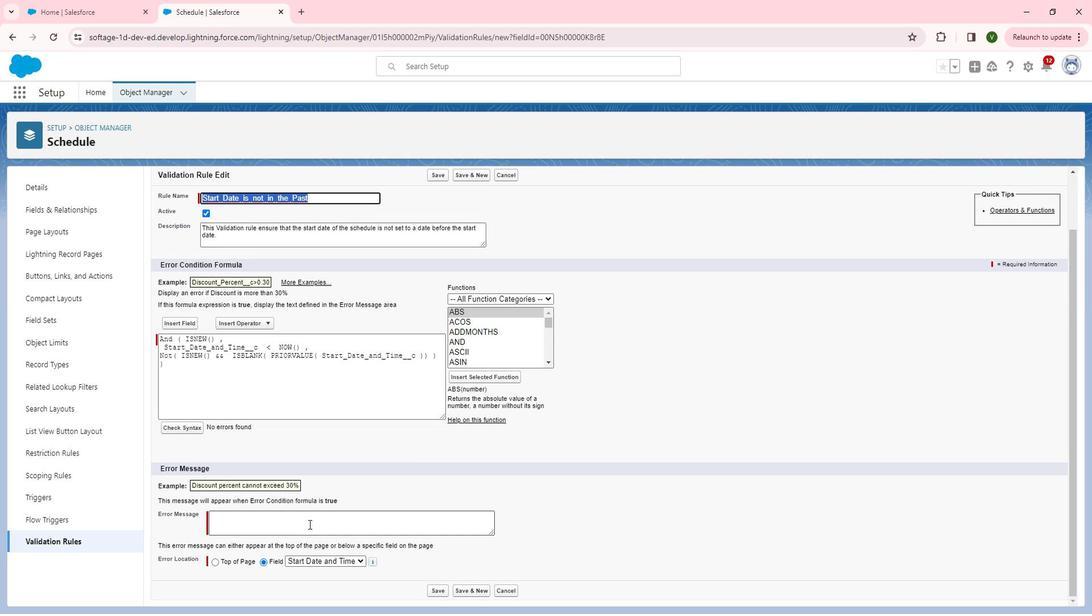 
Action: Mouse scrolled (322, 506) with delta (0, 0)
Screenshot: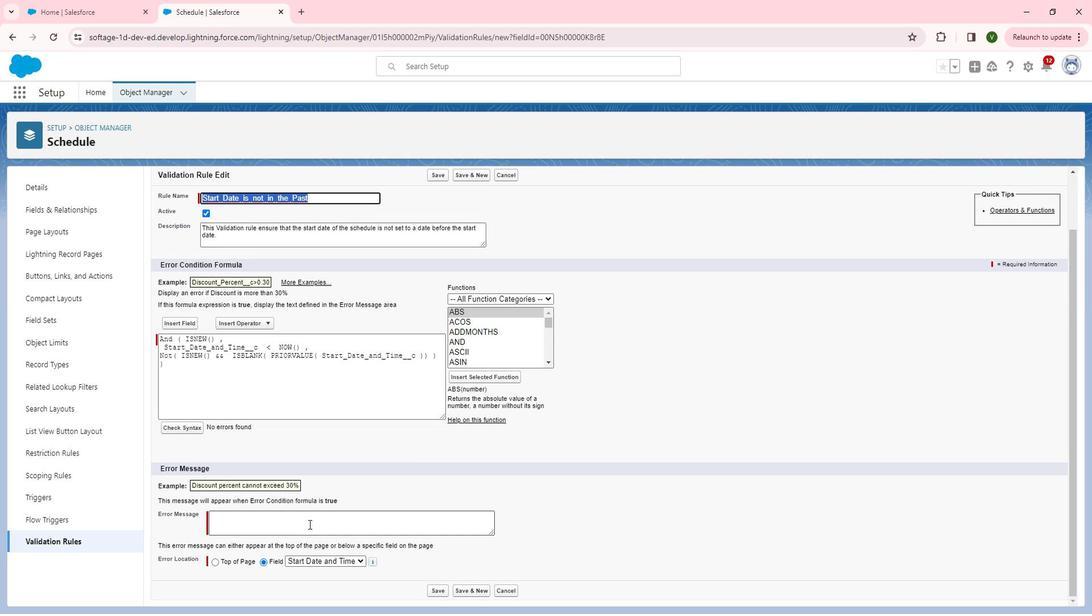 
Action: Mouse moved to (325, 522)
Screenshot: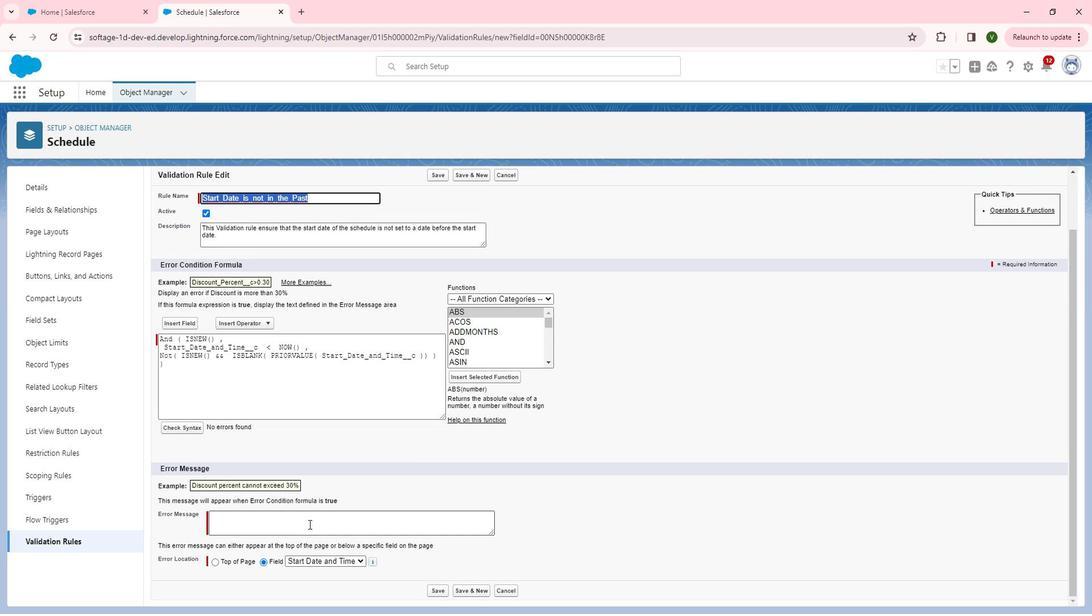 
Action: Mouse pressed left at (325, 522)
Screenshot: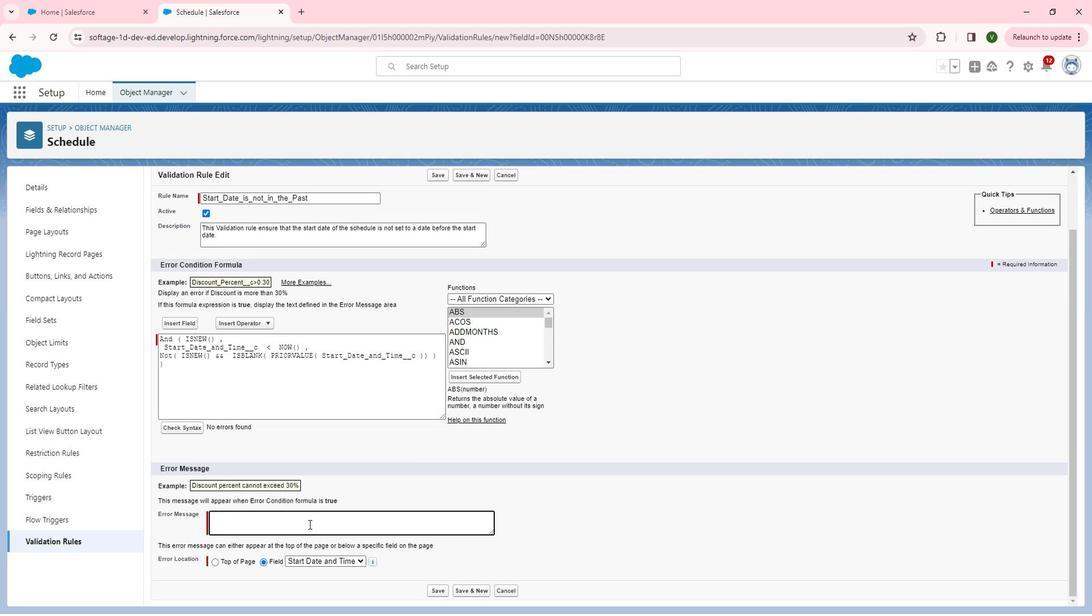 
Action: Key pressed <Key.shift>Start<Key.space>date<Key.space>not<Key.space><Key.backspace><Key.backspace><Key.backspace><Key.backspace>not<Key.space>in<Key.space>past.
